 Task: Play online Dominion games.
Action: Mouse moved to (521, 369)
Screenshot: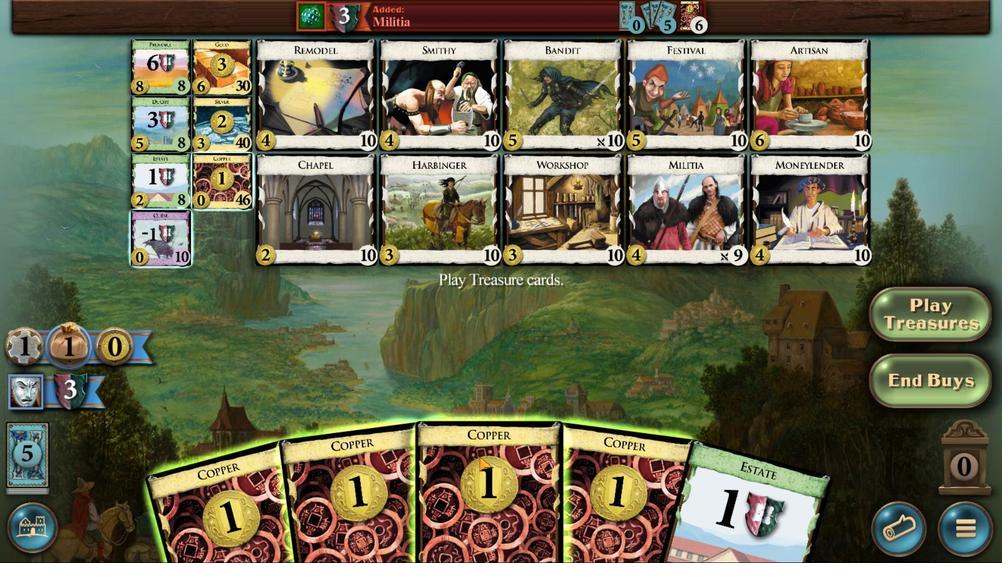 
Action: Mouse pressed left at (521, 369)
Screenshot: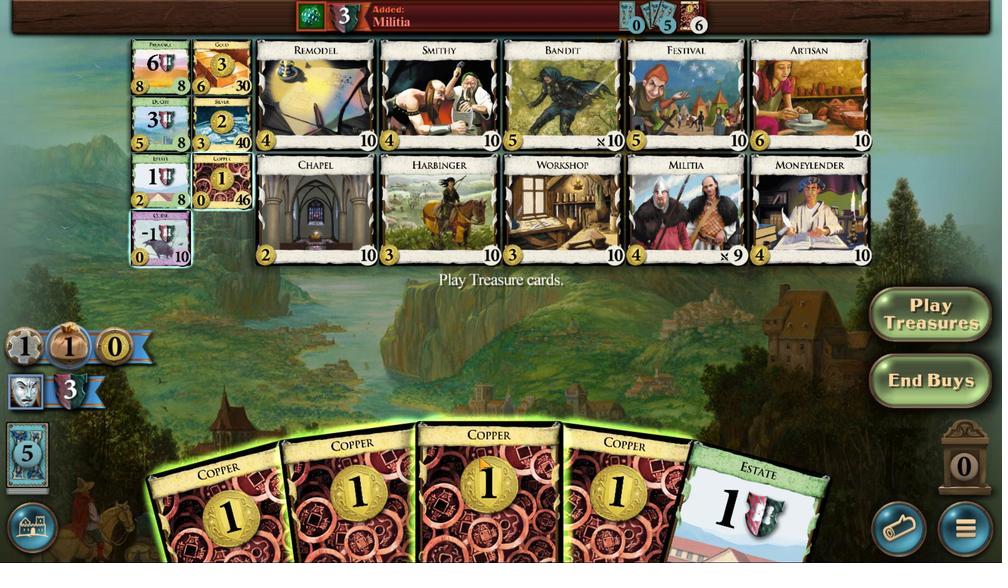 
Action: Mouse moved to (552, 369)
Screenshot: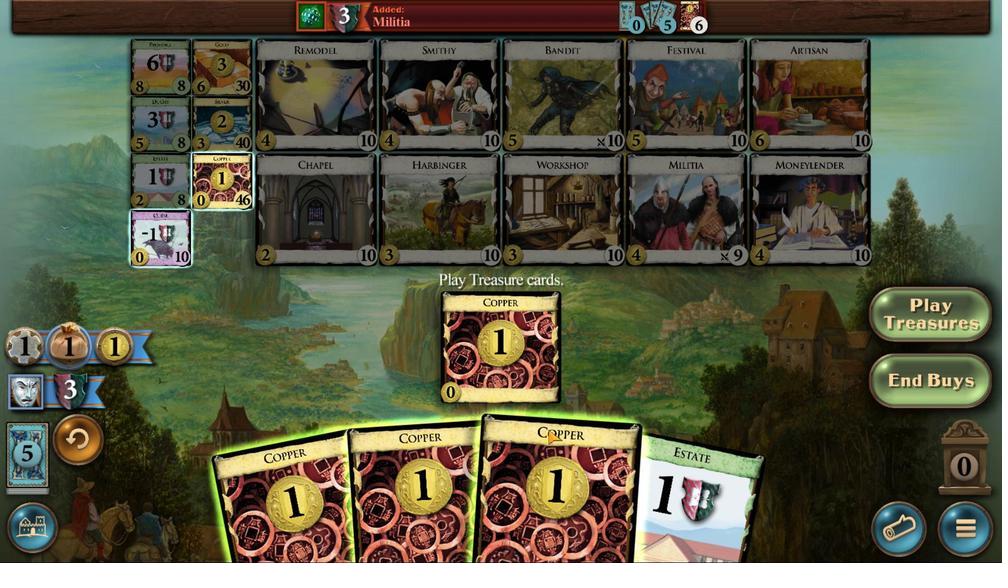 
Action: Mouse pressed left at (552, 369)
Screenshot: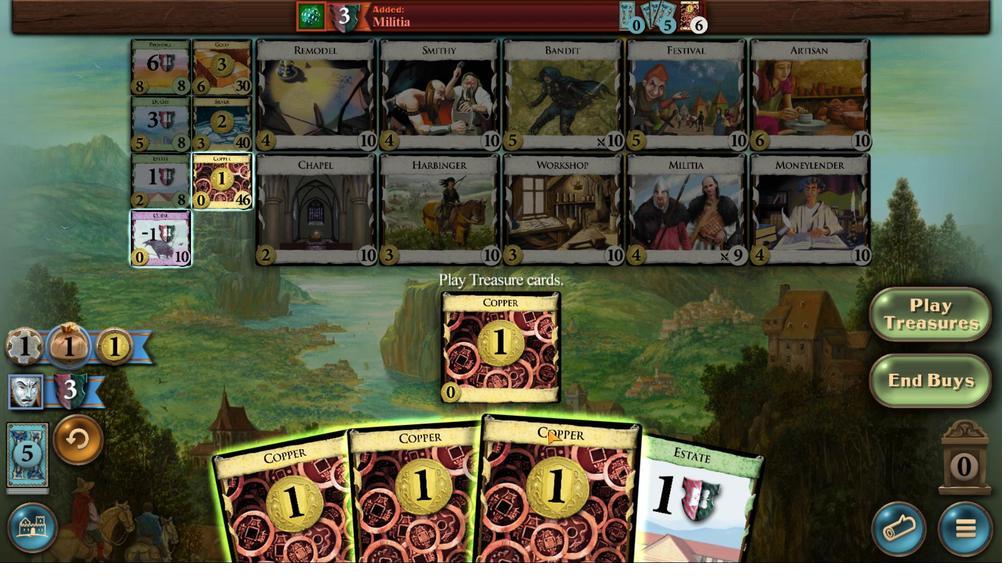 
Action: Mouse moved to (535, 371)
Screenshot: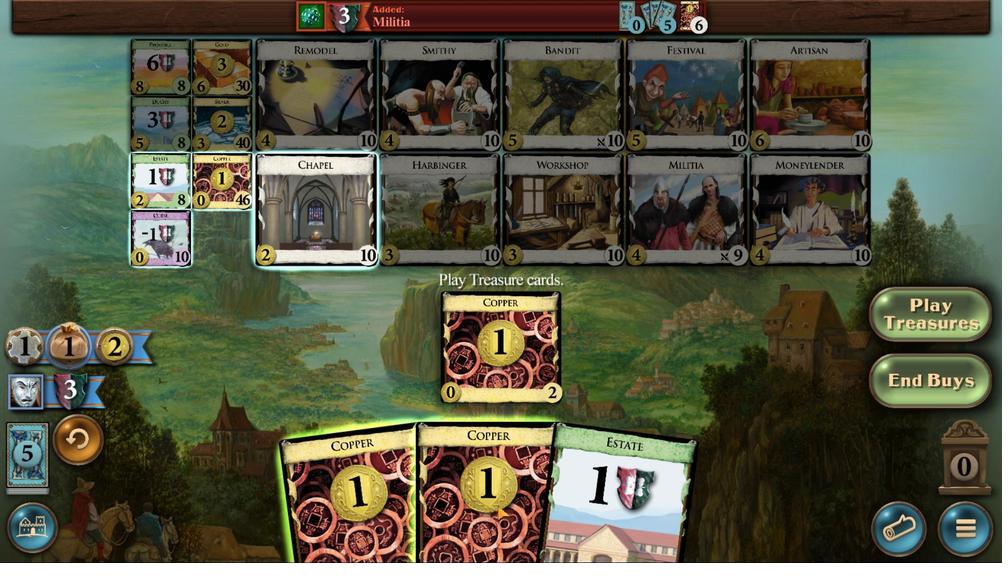 
Action: Mouse pressed left at (535, 371)
Screenshot: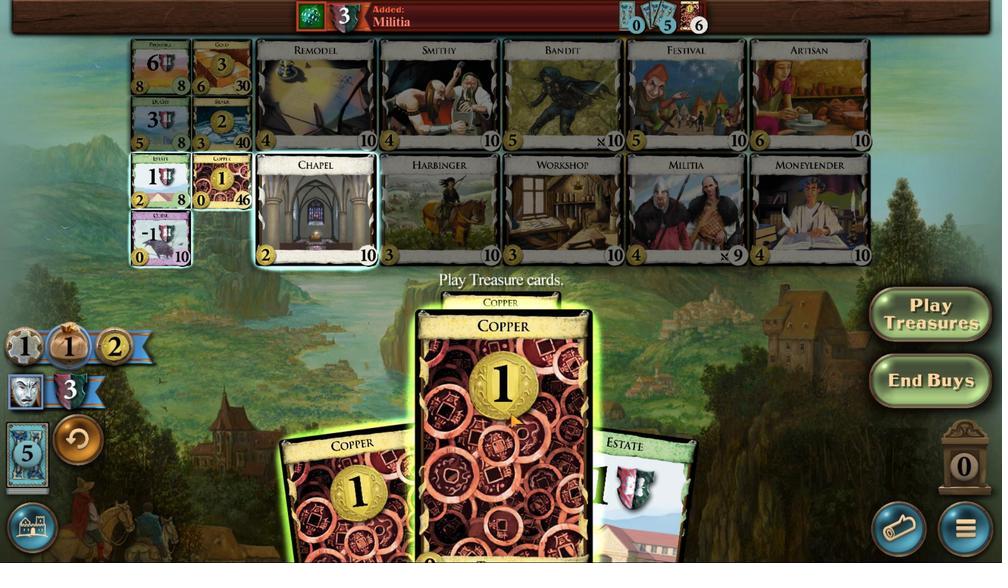 
Action: Mouse moved to (420, 326)
Screenshot: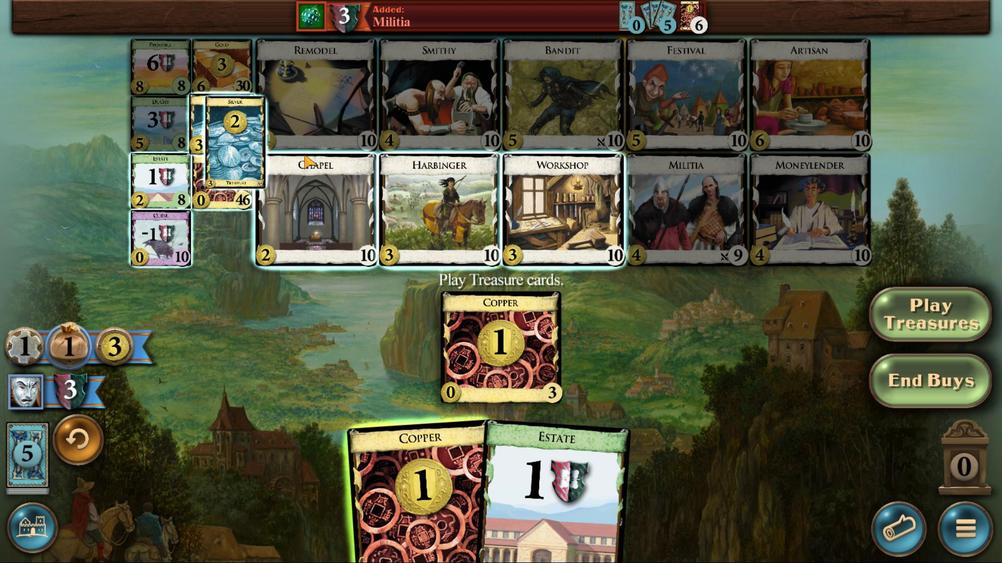 
Action: Mouse pressed left at (420, 326)
Screenshot: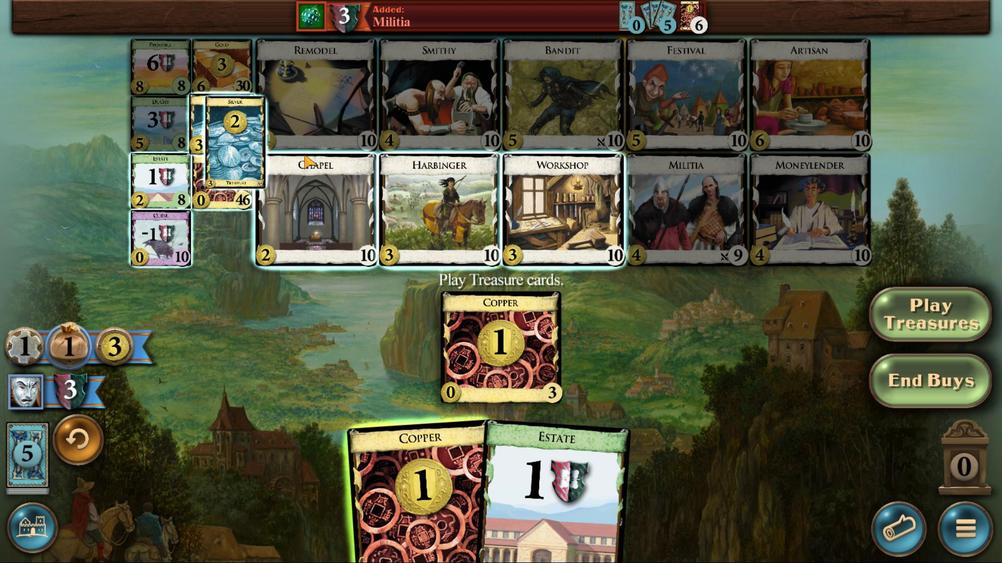 
Action: Mouse moved to (539, 371)
Screenshot: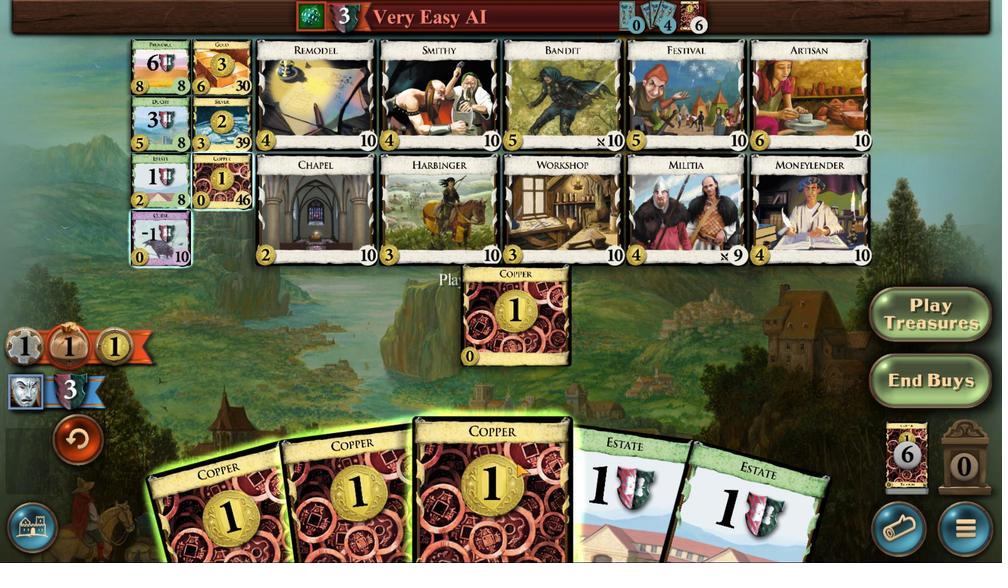 
Action: Mouse pressed left at (539, 371)
Screenshot: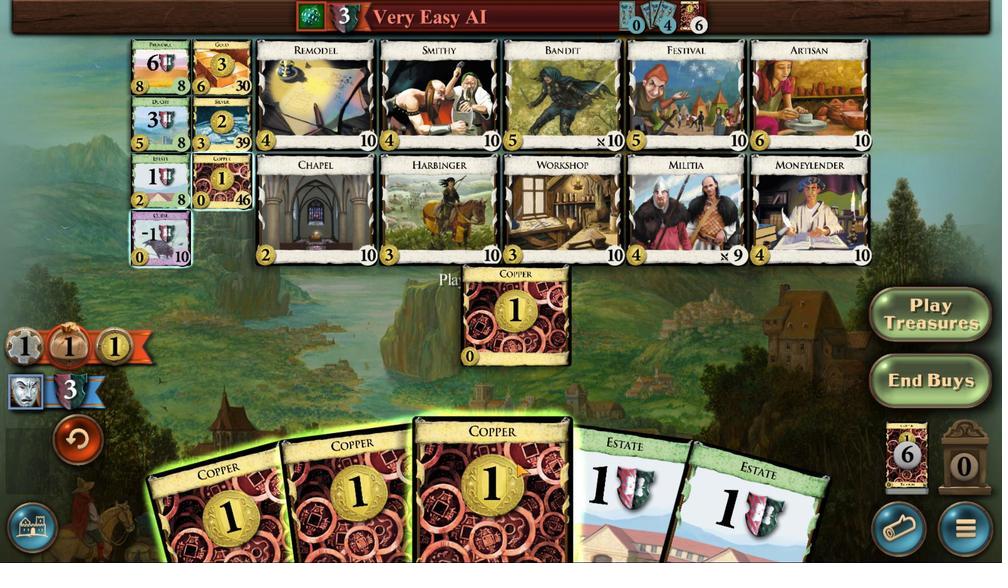 
Action: Mouse moved to (490, 371)
Screenshot: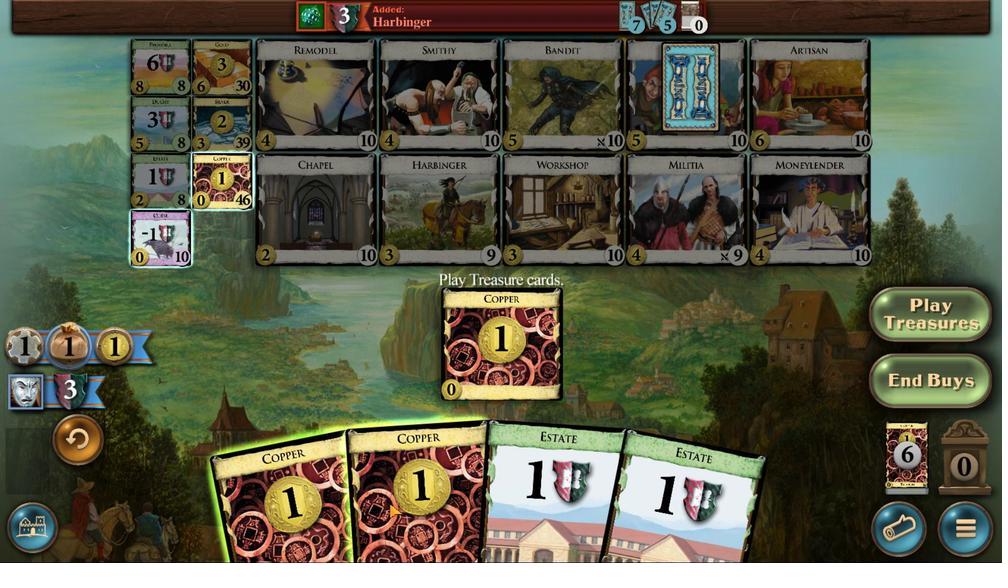 
Action: Mouse pressed left at (490, 371)
Screenshot: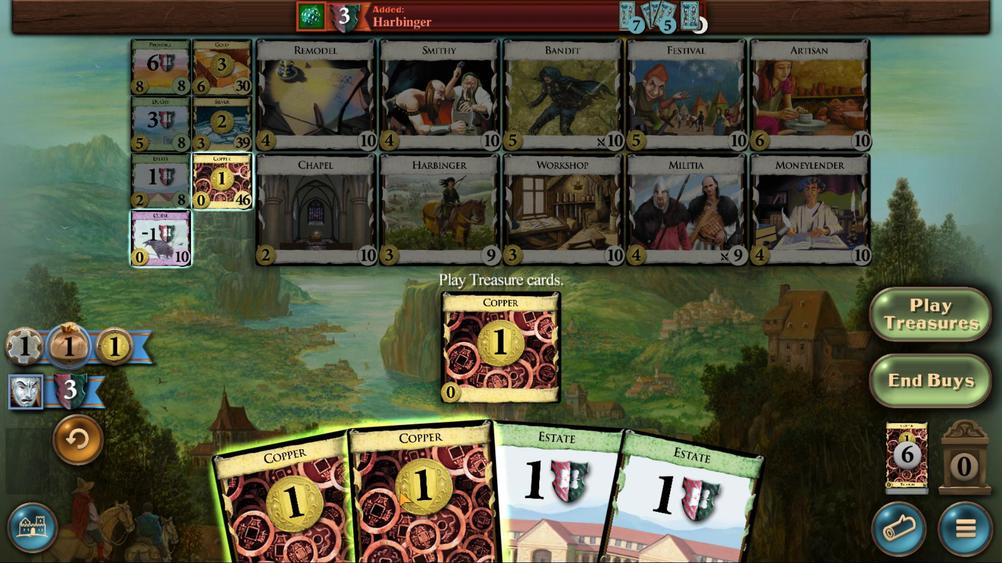 
Action: Mouse moved to (475, 367)
Screenshot: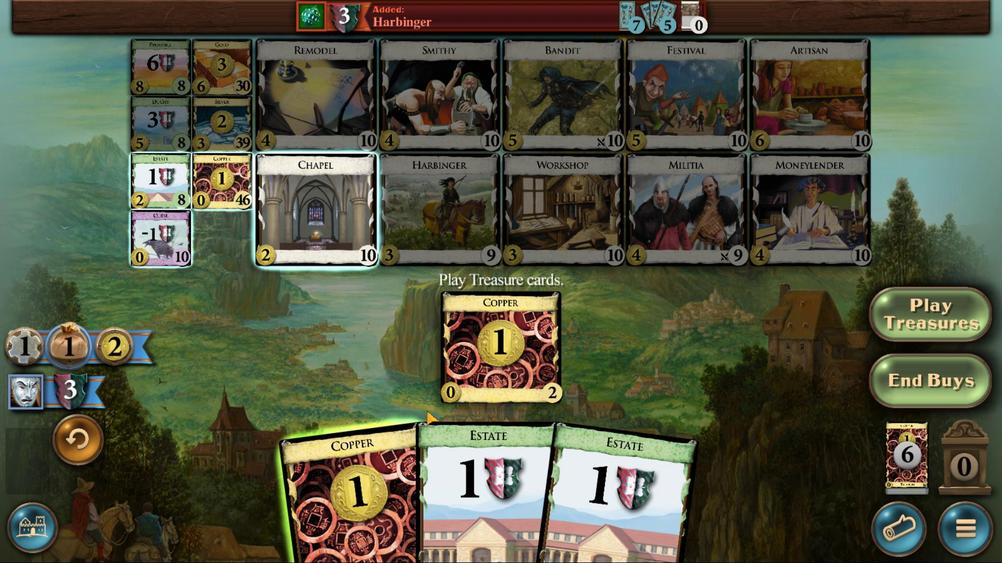 
Action: Mouse pressed left at (460, 371)
Screenshot: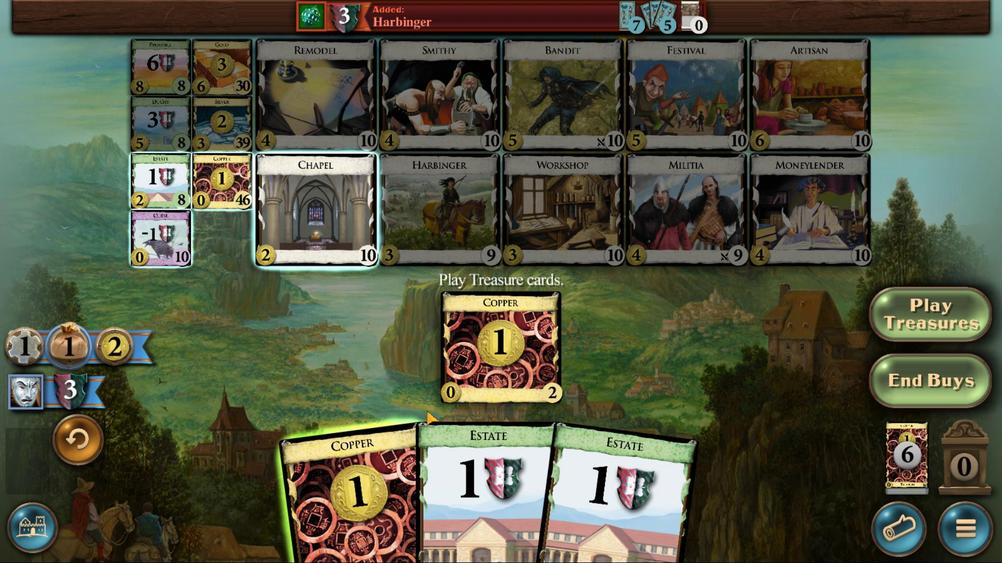 
Action: Mouse moved to (422, 325)
Screenshot: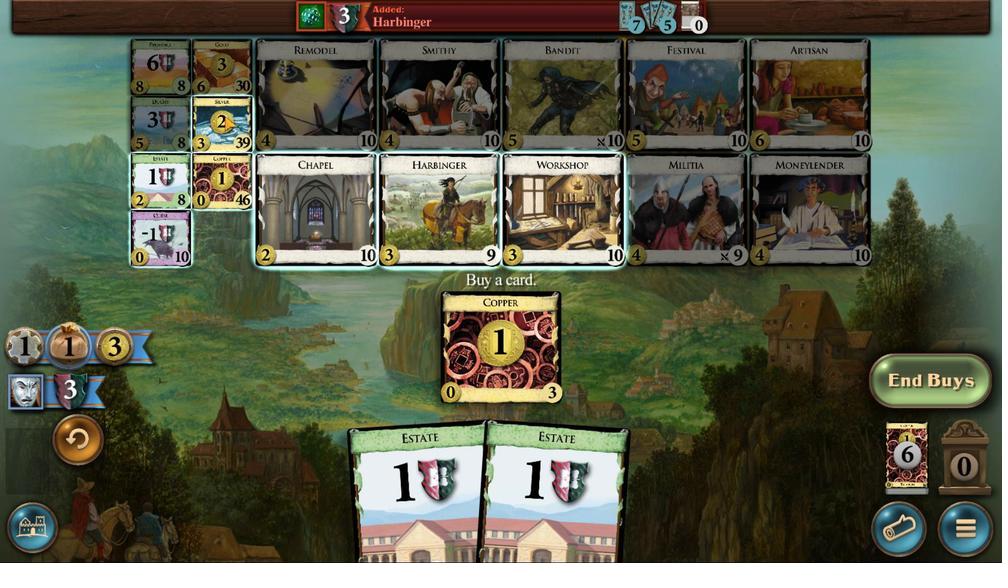
Action: Mouse pressed left at (422, 325)
Screenshot: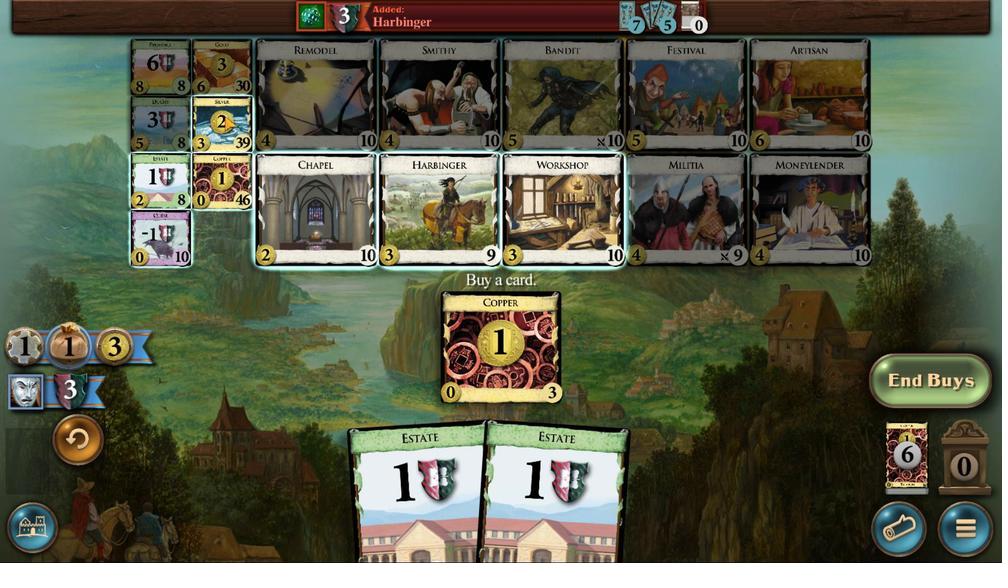 
Action: Mouse moved to (596, 368)
Screenshot: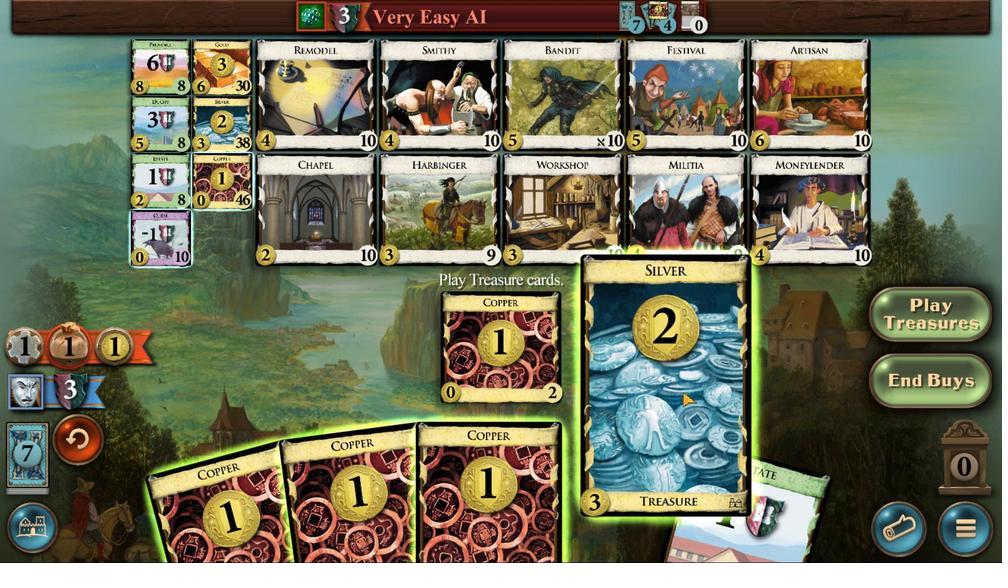 
Action: Mouse pressed left at (596, 368)
Screenshot: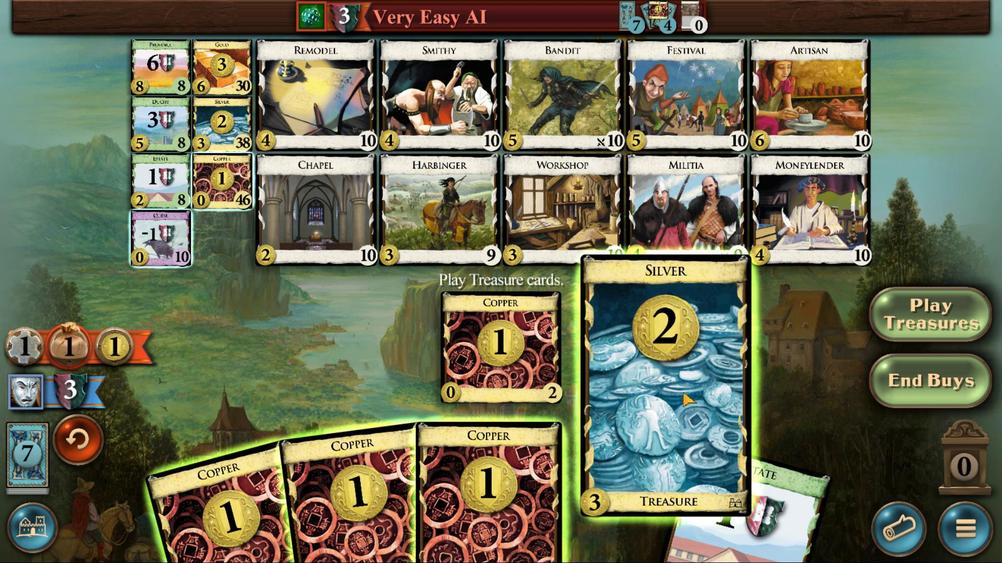 
Action: Mouse moved to (549, 367)
Screenshot: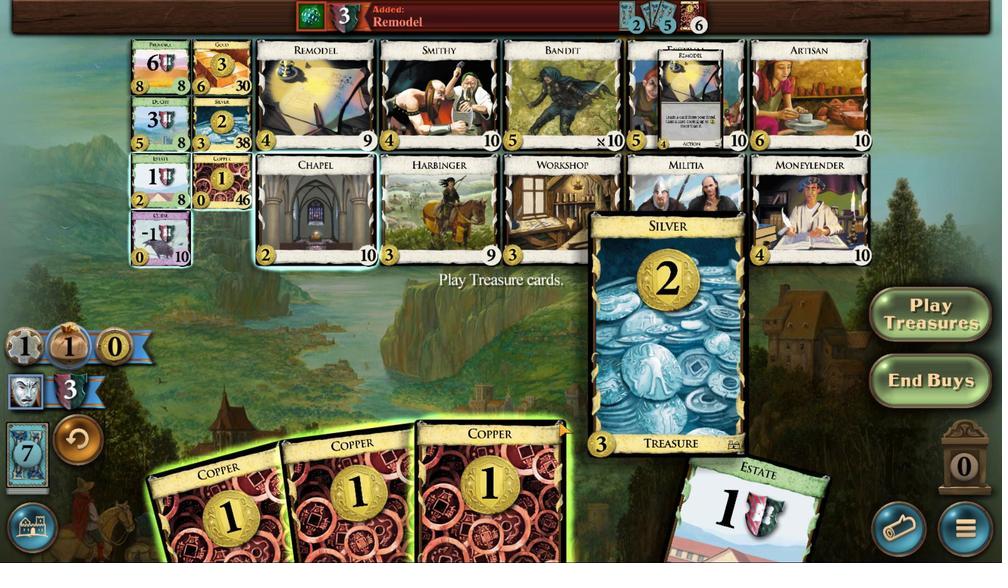 
Action: Mouse pressed left at (546, 368)
Screenshot: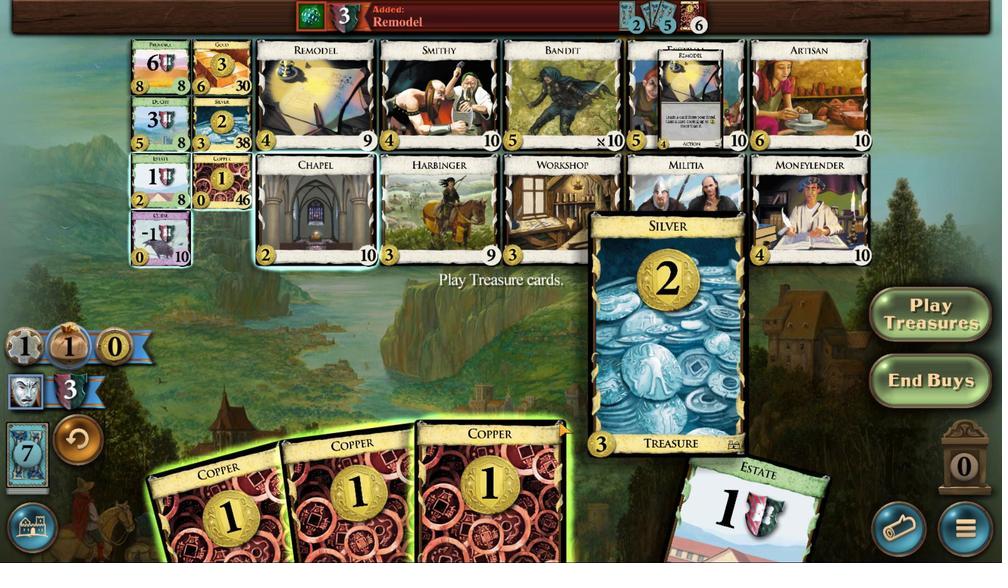 
Action: Mouse moved to (528, 370)
Screenshot: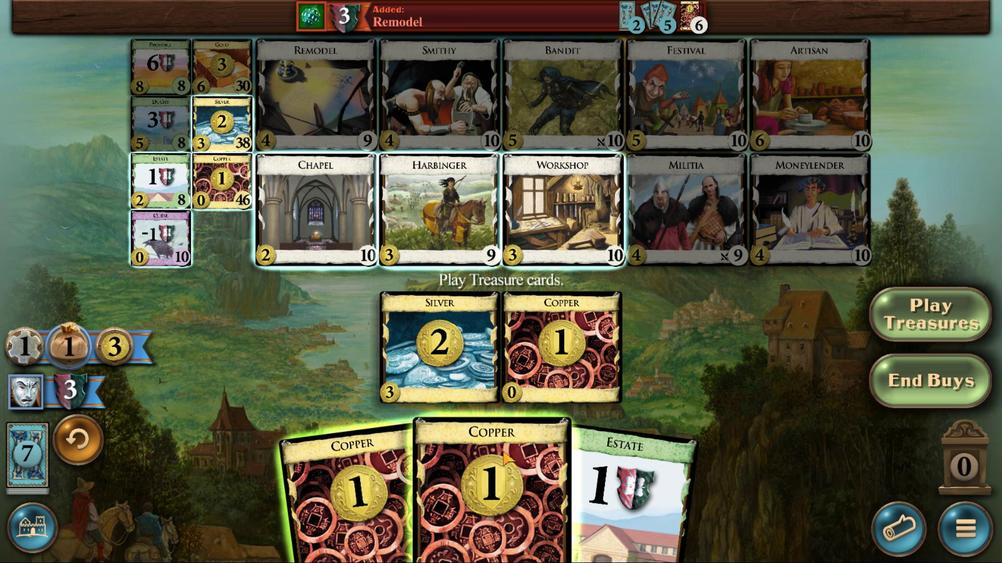 
Action: Mouse pressed left at (528, 370)
Screenshot: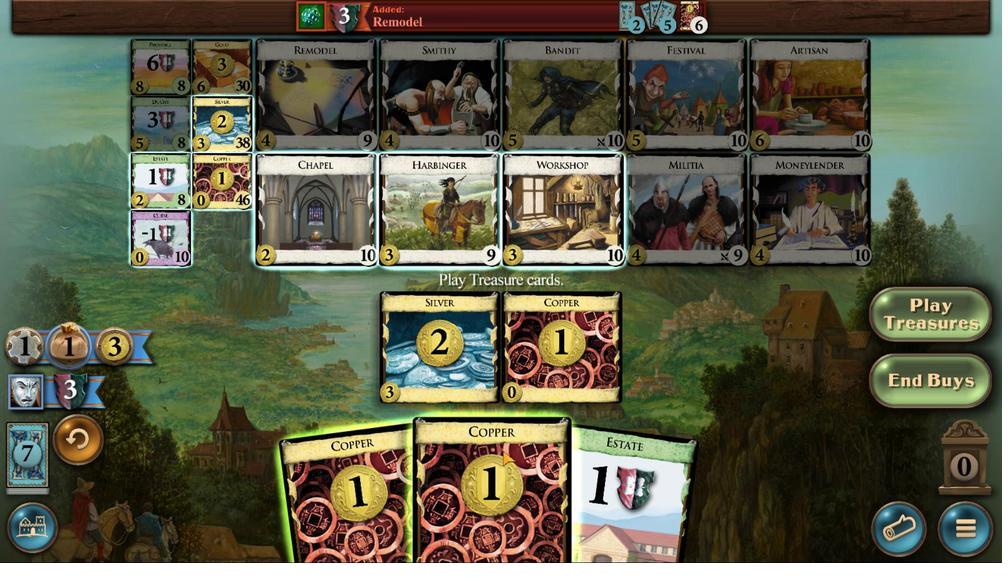 
Action: Mouse moved to (504, 368)
Screenshot: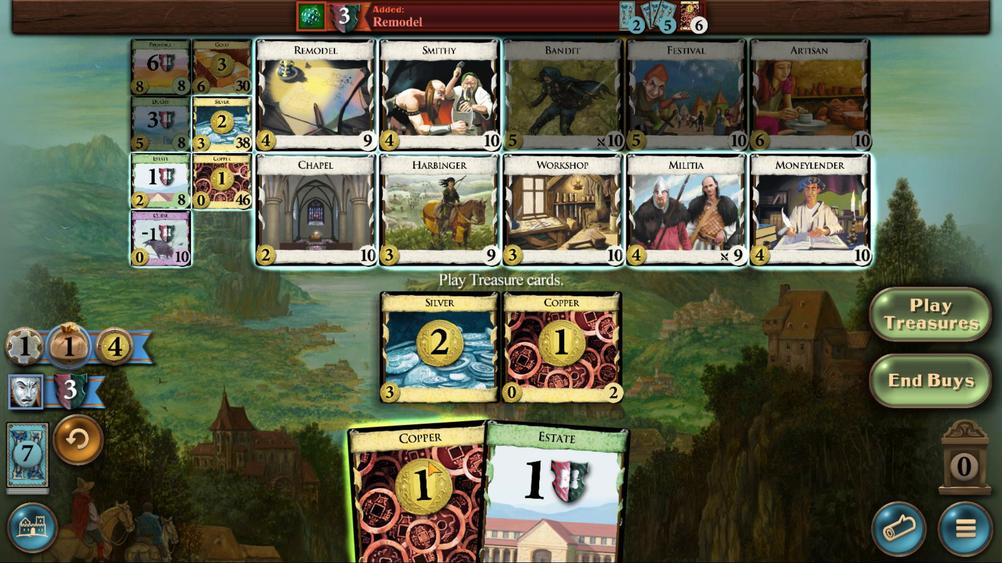 
Action: Mouse pressed left at (499, 371)
Screenshot: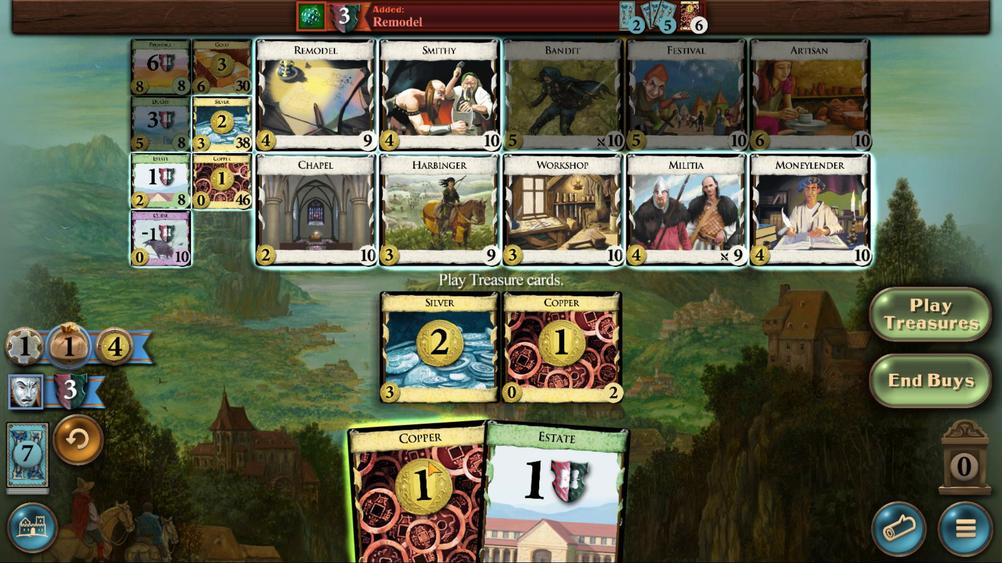 
Action: Mouse moved to (419, 326)
Screenshot: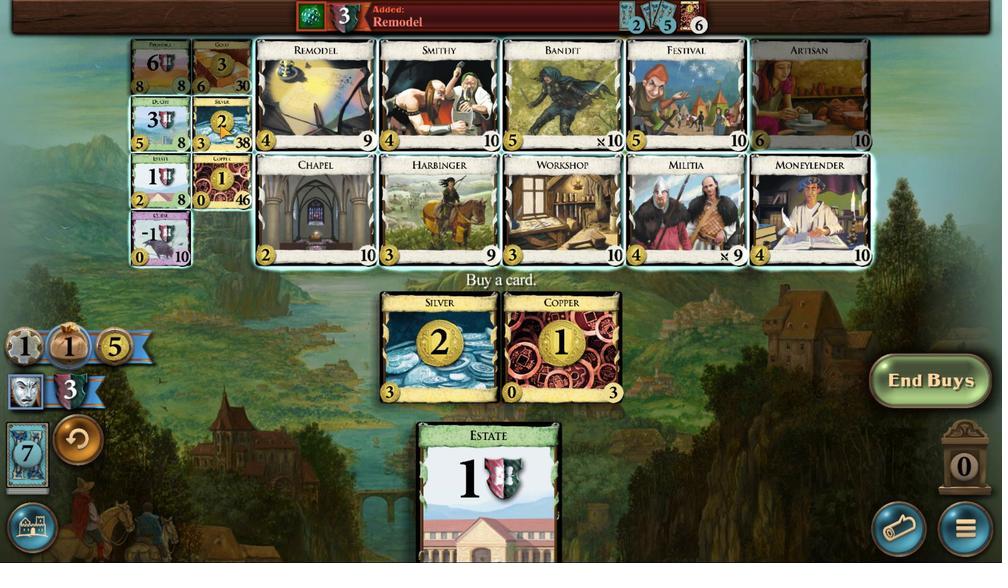 
Action: Mouse pressed left at (419, 326)
Screenshot: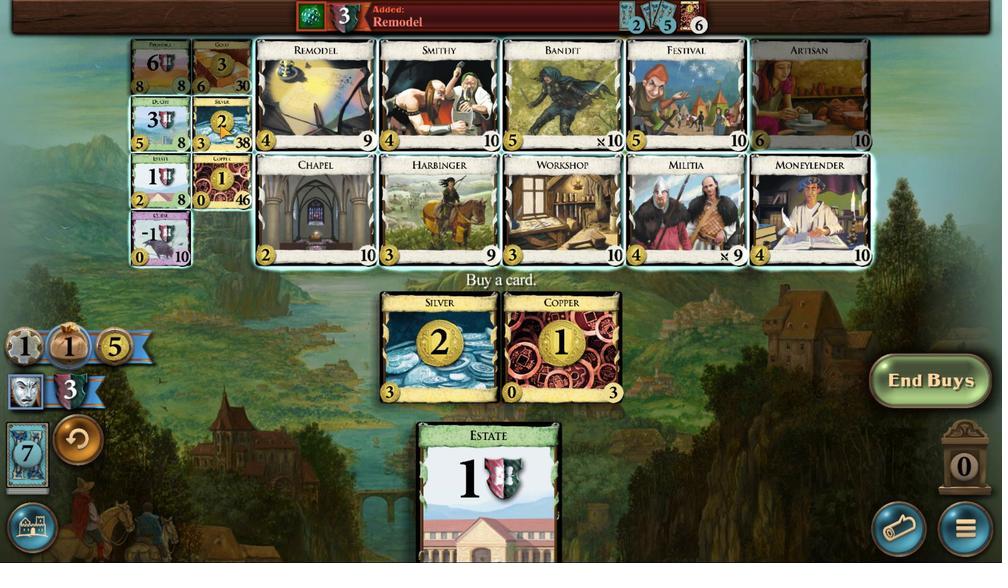 
Action: Mouse moved to (573, 369)
Screenshot: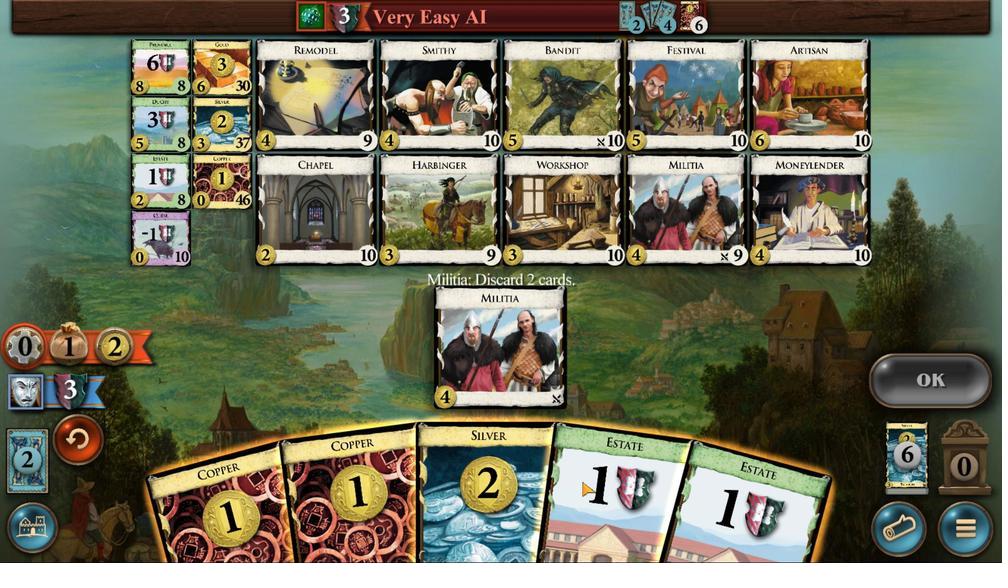 
Action: Mouse pressed left at (573, 369)
Screenshot: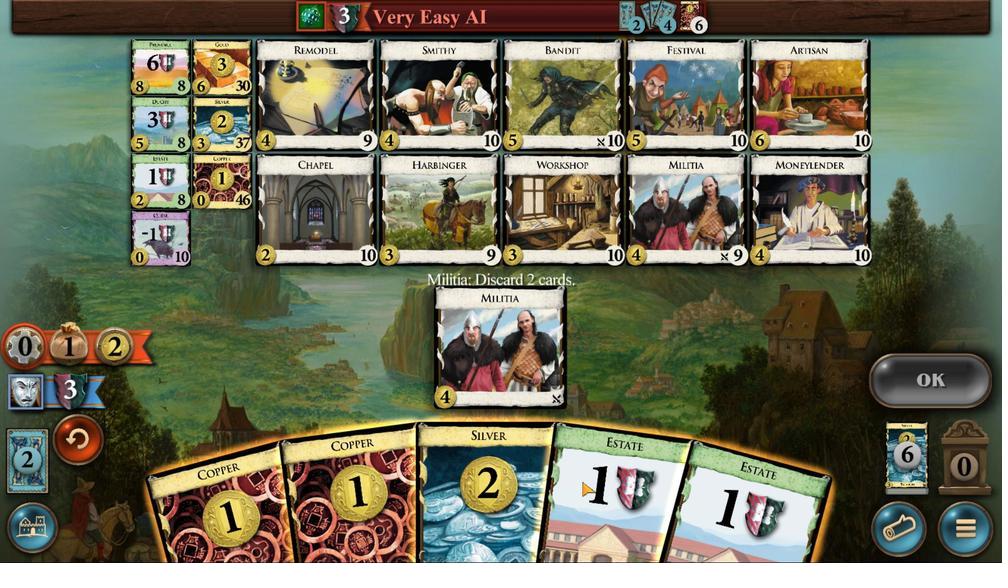 
Action: Mouse moved to (580, 357)
Screenshot: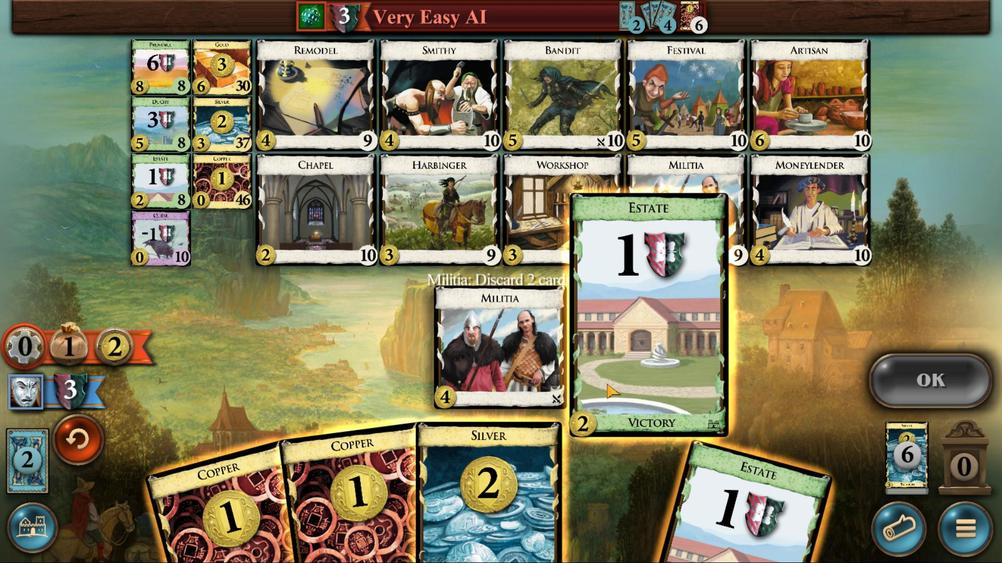 
Action: Mouse pressed left at (580, 357)
Screenshot: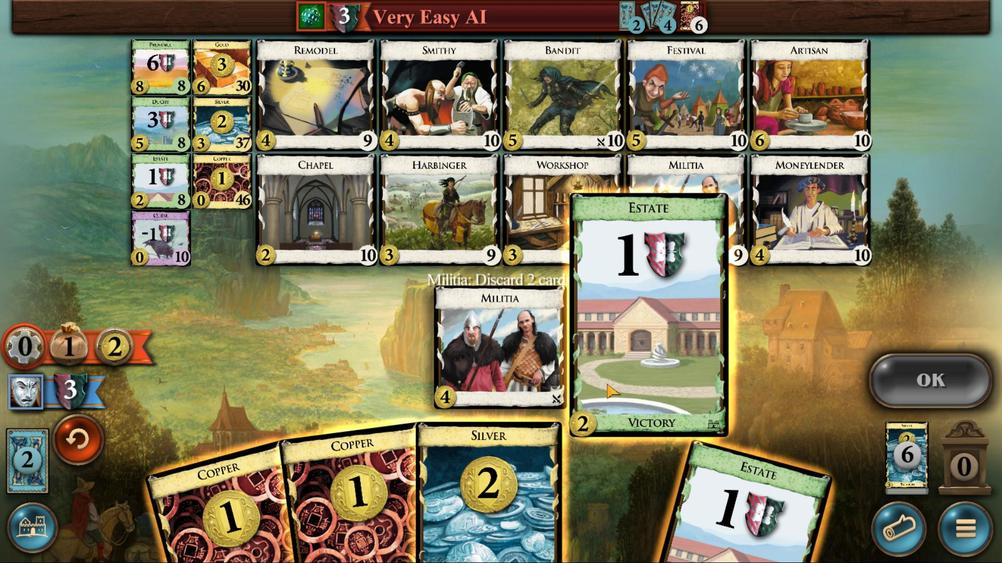 
Action: Mouse moved to (622, 375)
Screenshot: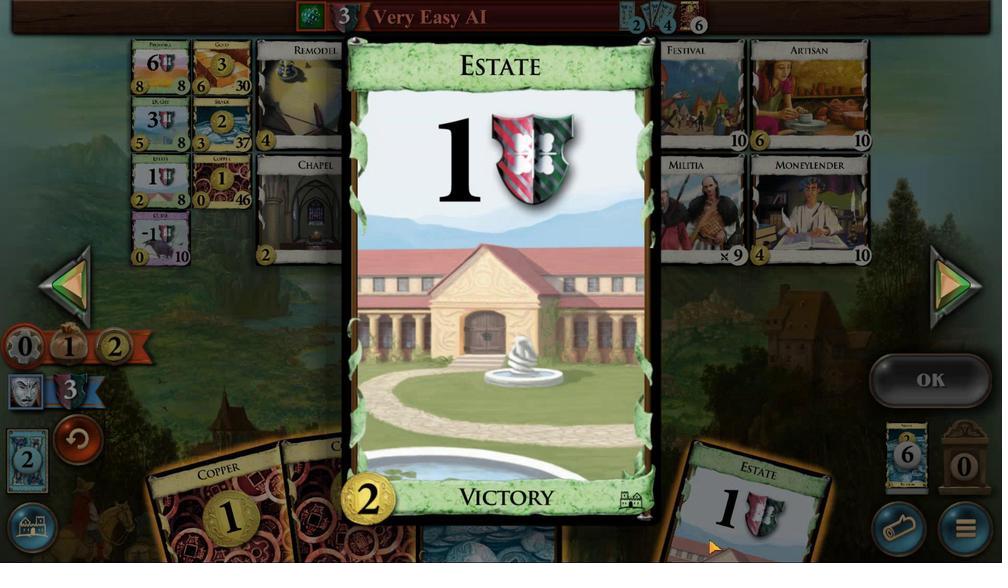 
Action: Mouse pressed left at (622, 375)
Screenshot: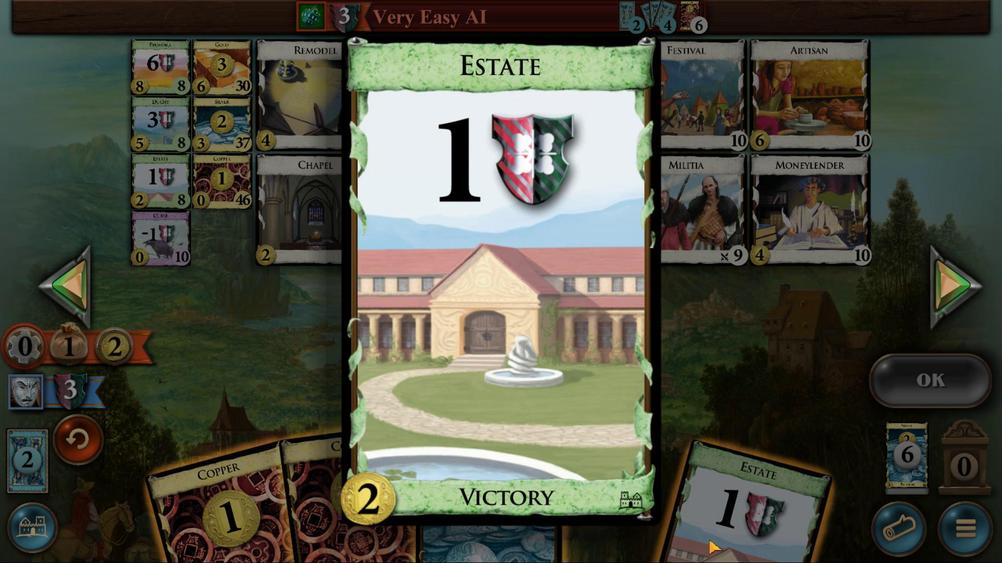 
Action: Mouse moved to (625, 365)
Screenshot: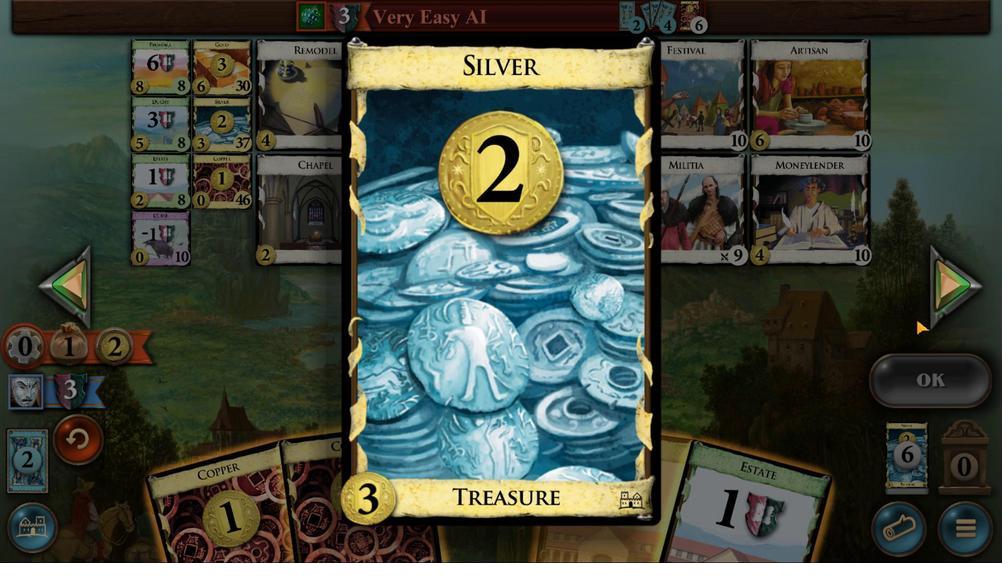 
Action: Mouse pressed left at (625, 365)
Screenshot: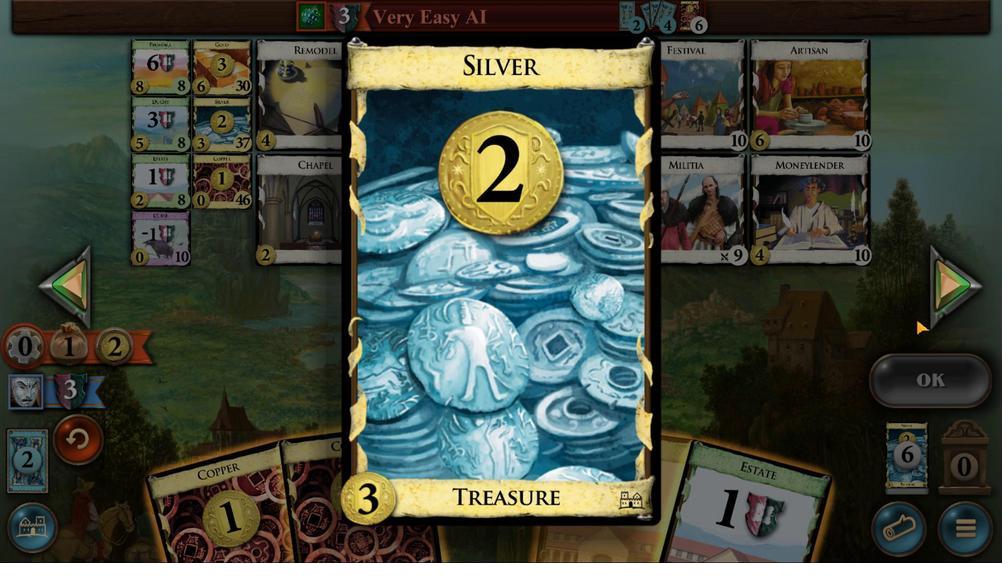 
Action: Mouse moved to (585, 368)
Screenshot: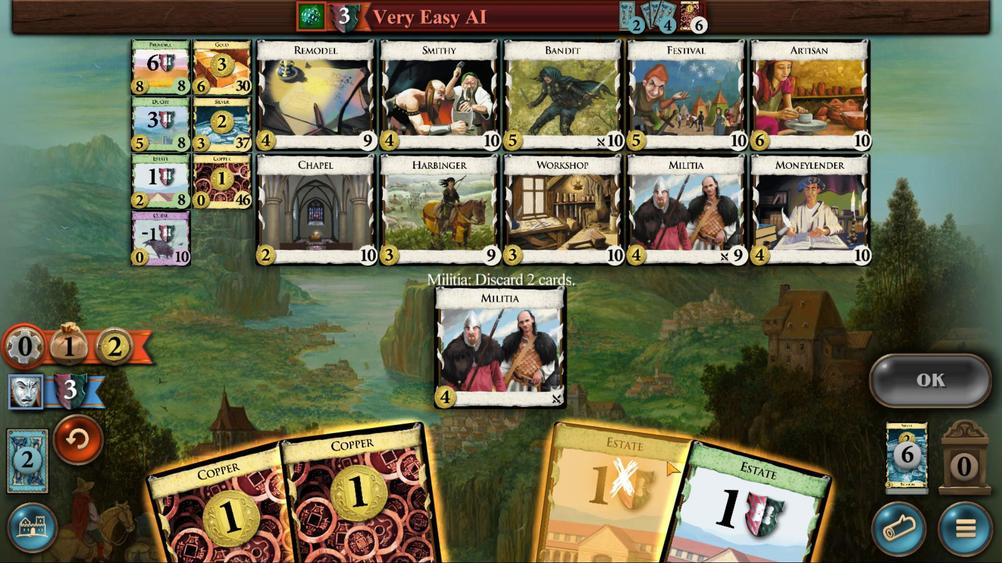 
Action: Mouse pressed left at (585, 368)
Screenshot: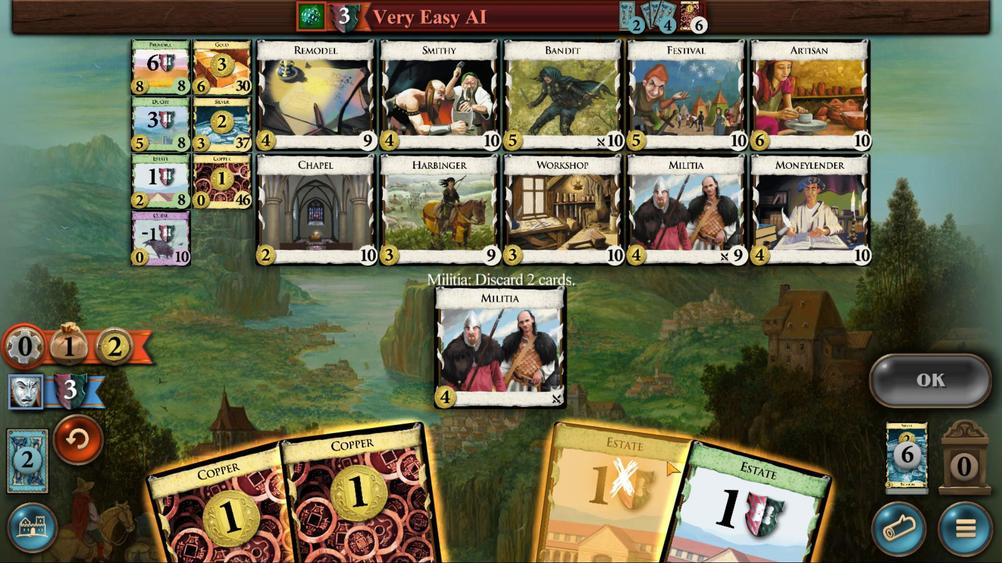 
Action: Mouse moved to (632, 375)
Screenshot: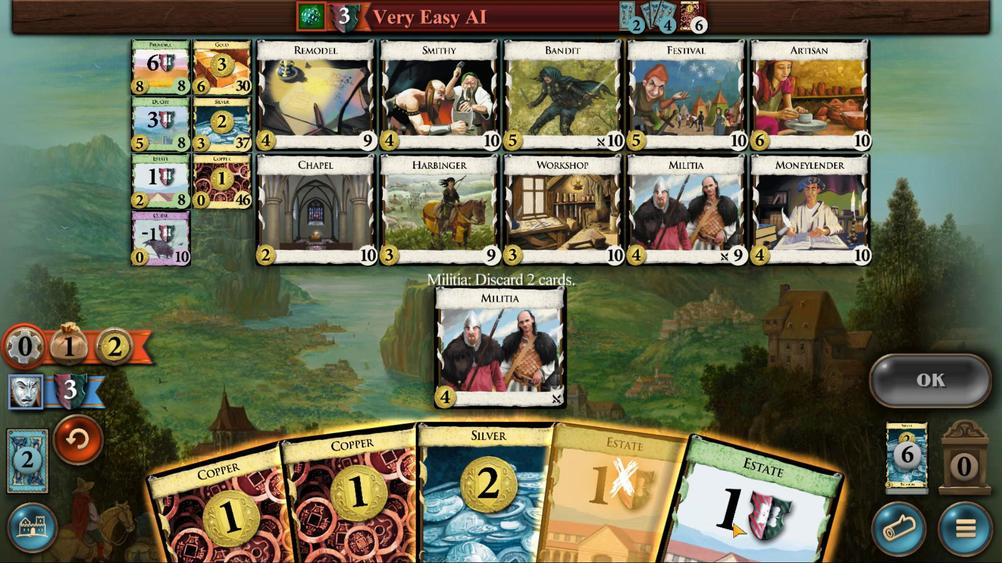 
Action: Mouse pressed left at (632, 375)
Screenshot: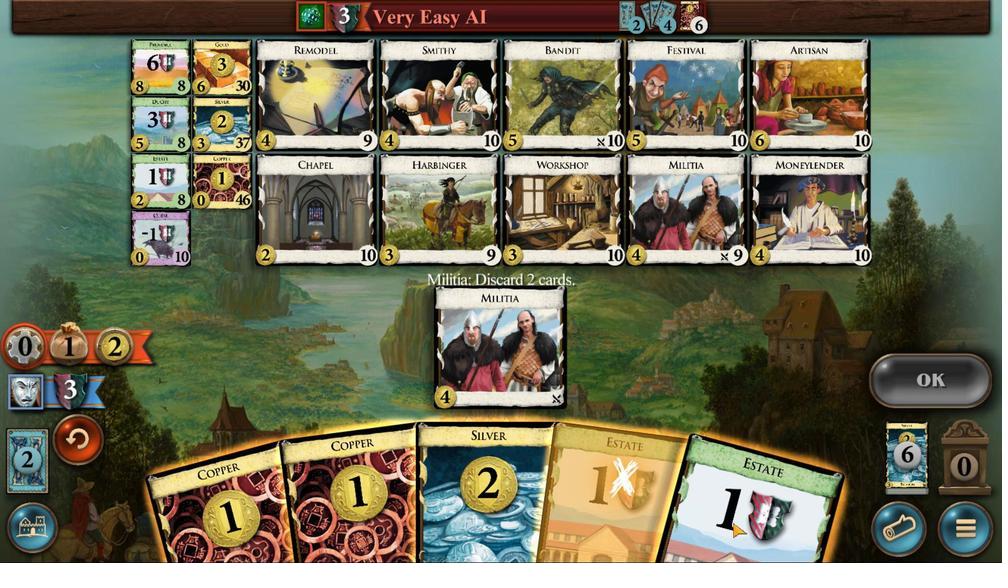 
Action: Mouse moved to (701, 355)
Screenshot: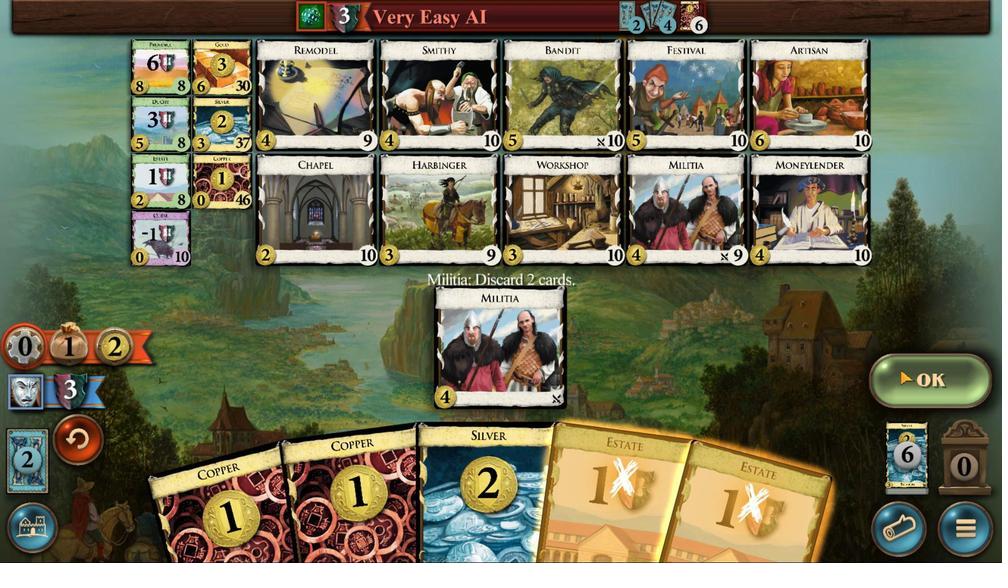
Action: Mouse pressed left at (701, 355)
Screenshot: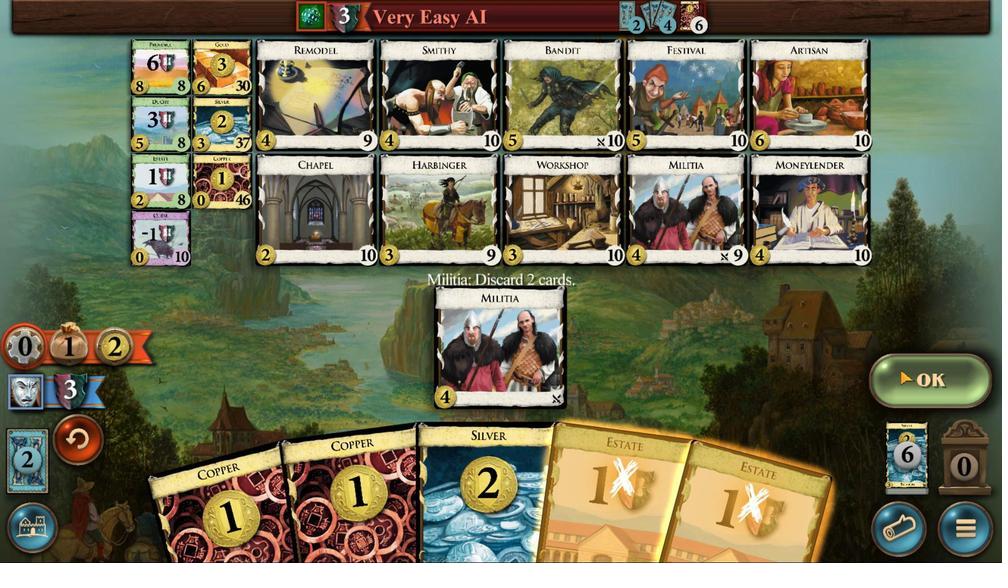 
Action: Mouse moved to (574, 370)
Screenshot: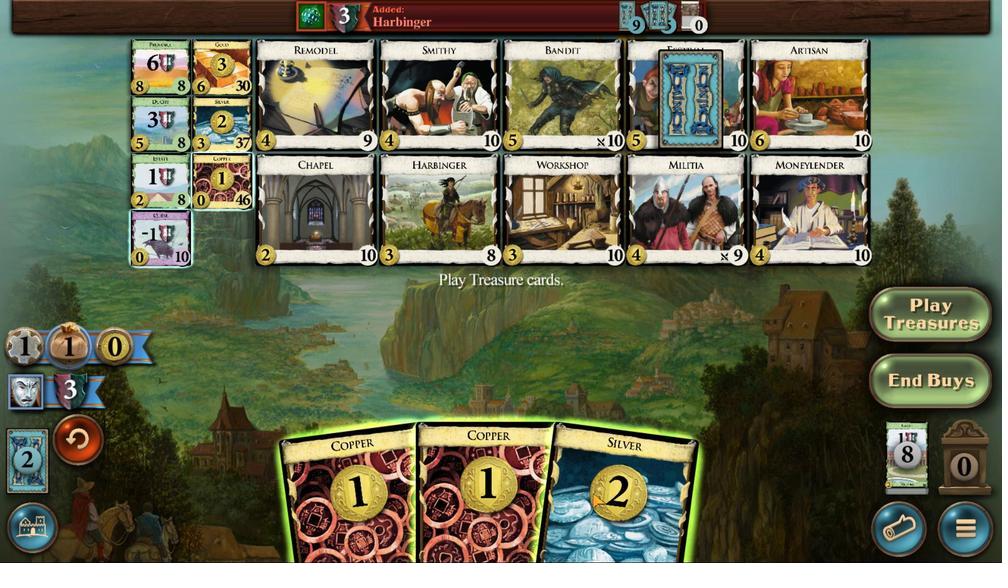 
Action: Mouse pressed left at (574, 370)
Screenshot: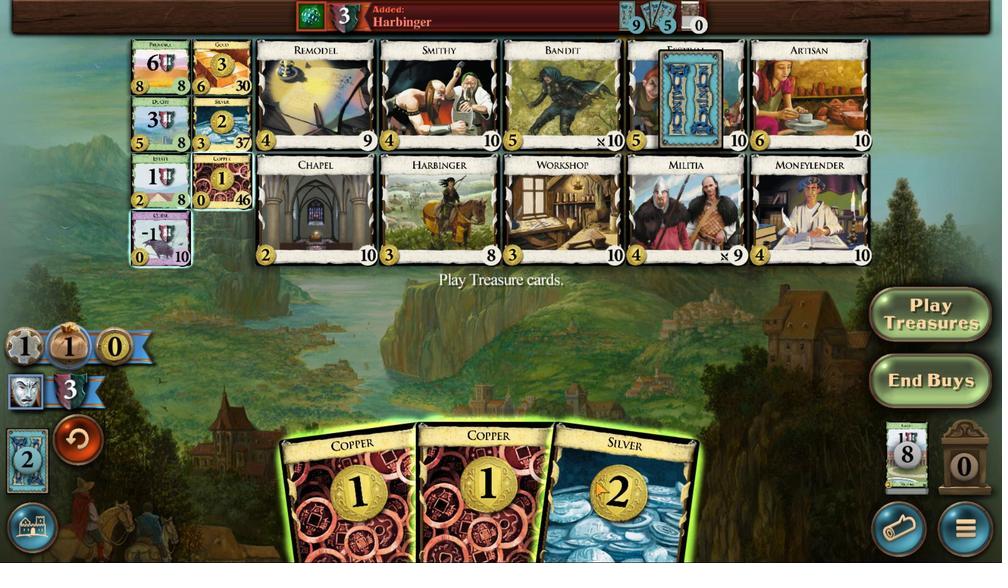 
Action: Mouse moved to (559, 369)
Screenshot: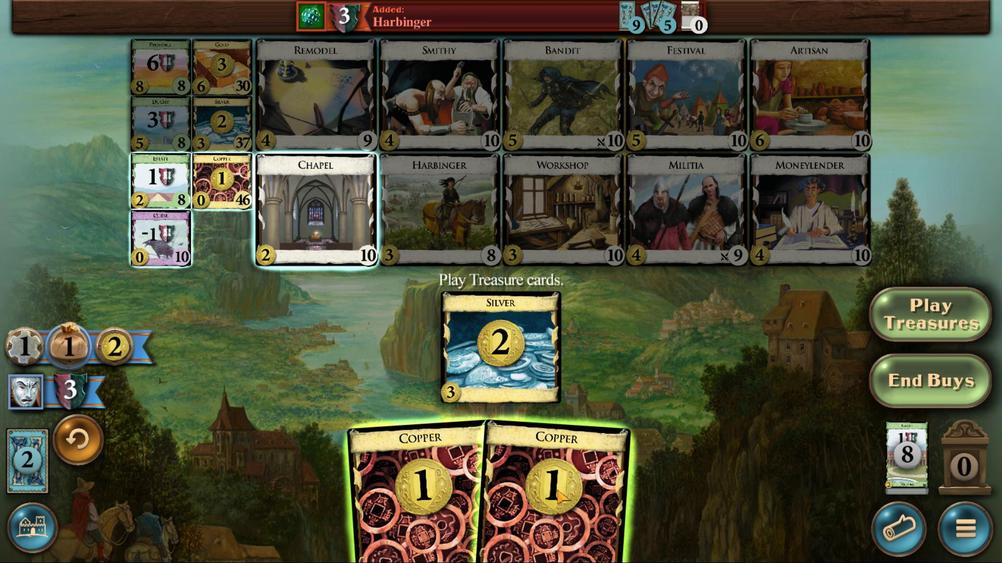 
Action: Mouse pressed left at (559, 369)
Screenshot: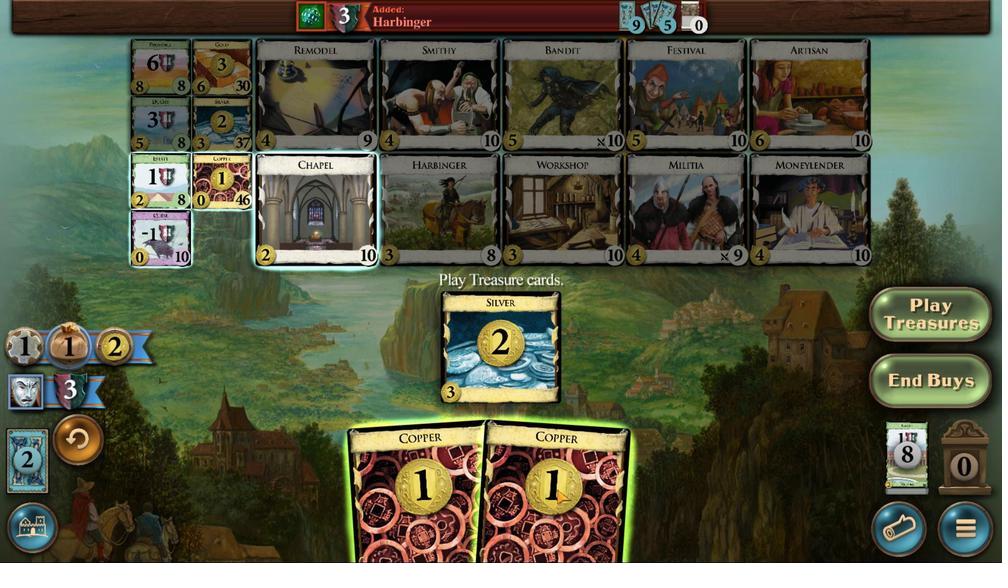 
Action: Mouse moved to (547, 368)
Screenshot: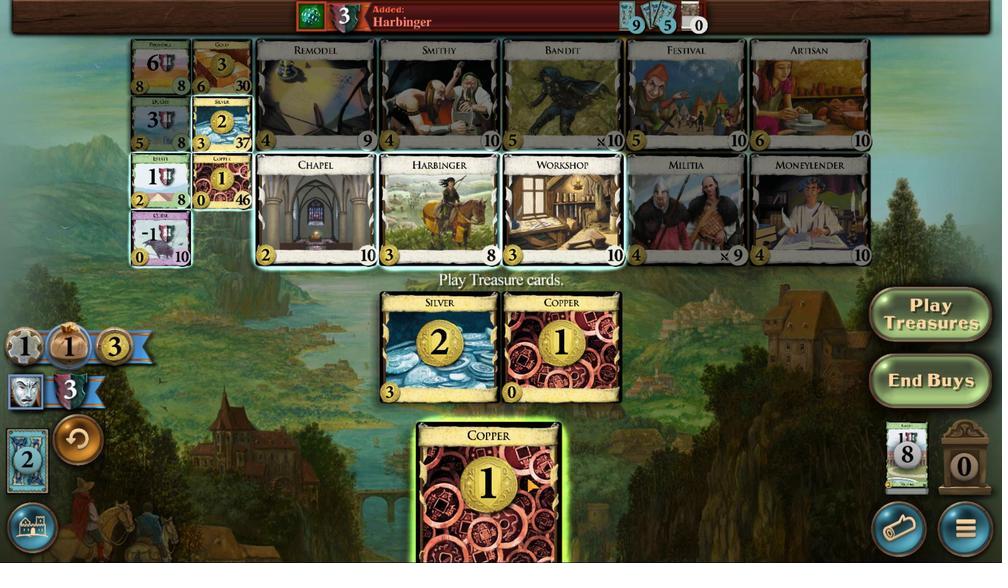 
Action: Mouse pressed left at (547, 368)
Screenshot: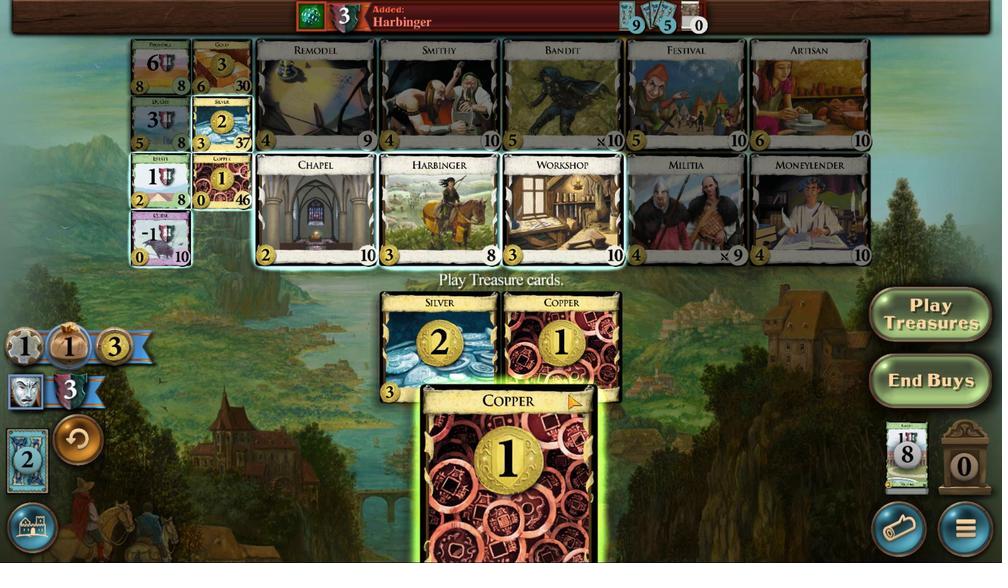 
Action: Mouse moved to (424, 326)
Screenshot: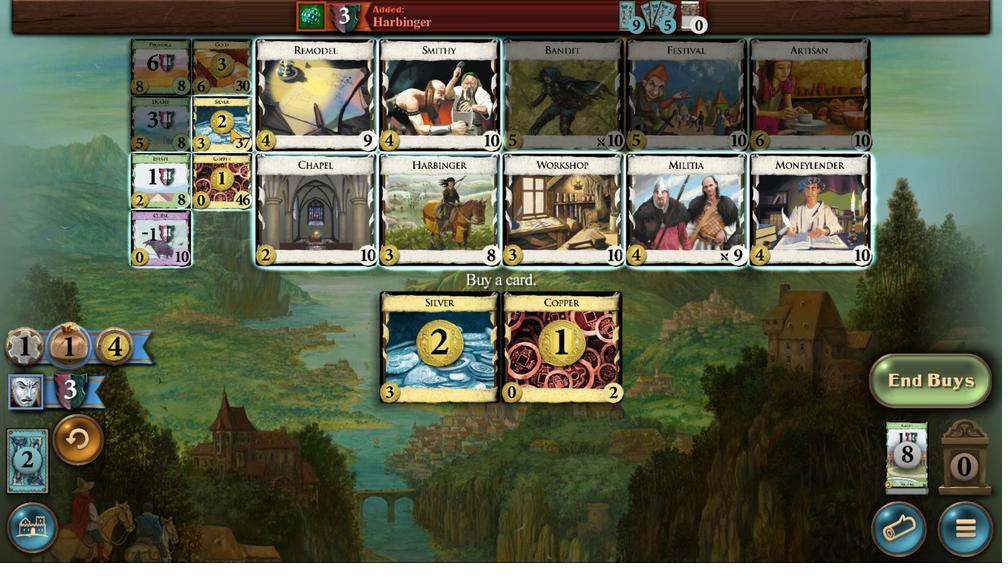 
Action: Mouse pressed left at (424, 326)
Screenshot: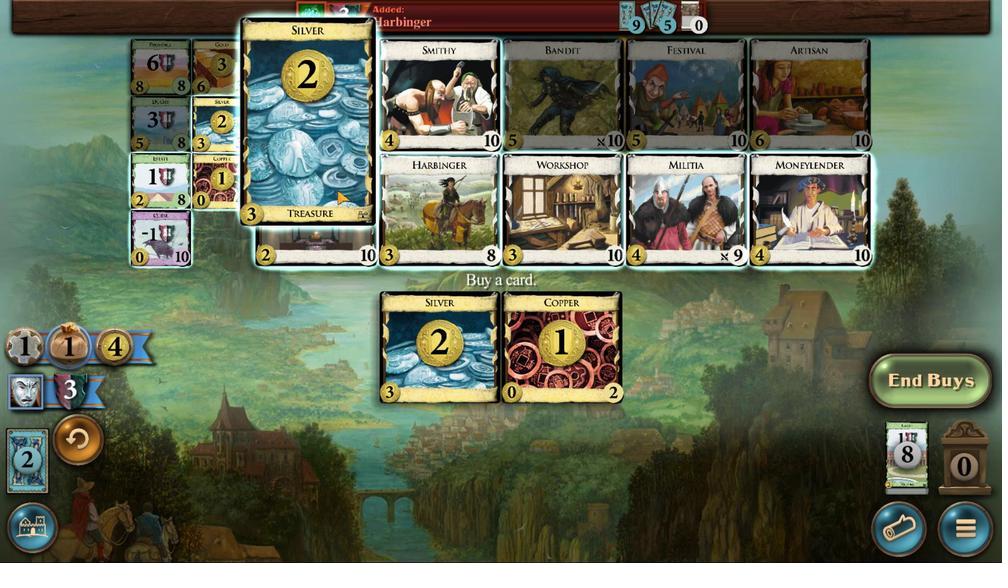 
Action: Mouse moved to (585, 368)
Screenshot: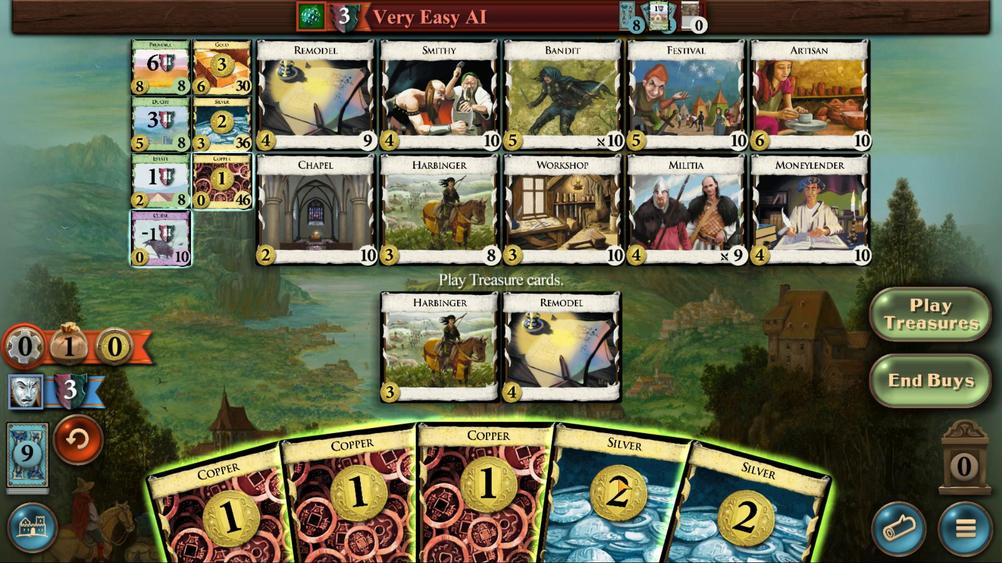
Action: Mouse pressed left at (585, 368)
Screenshot: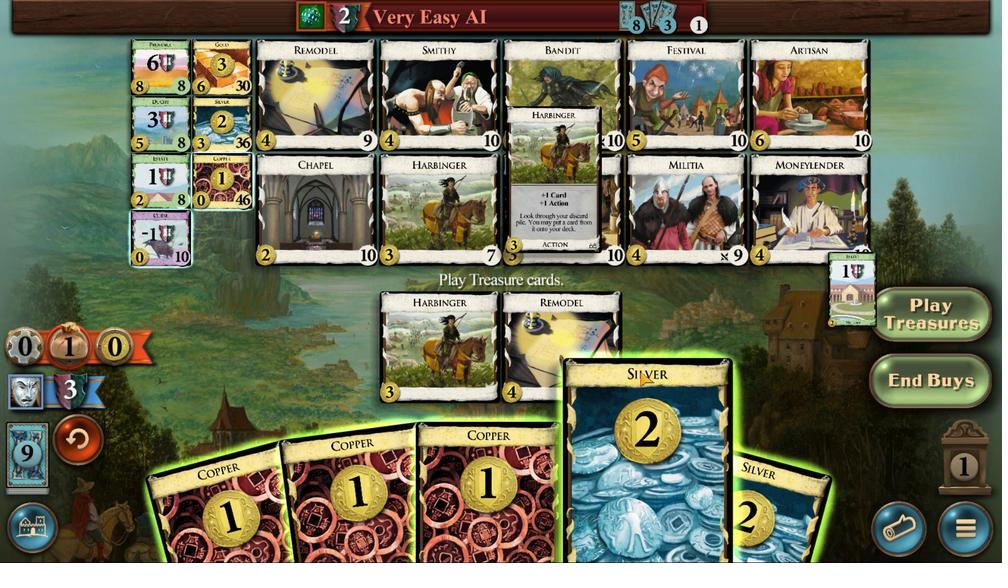 
Action: Mouse moved to (628, 371)
Screenshot: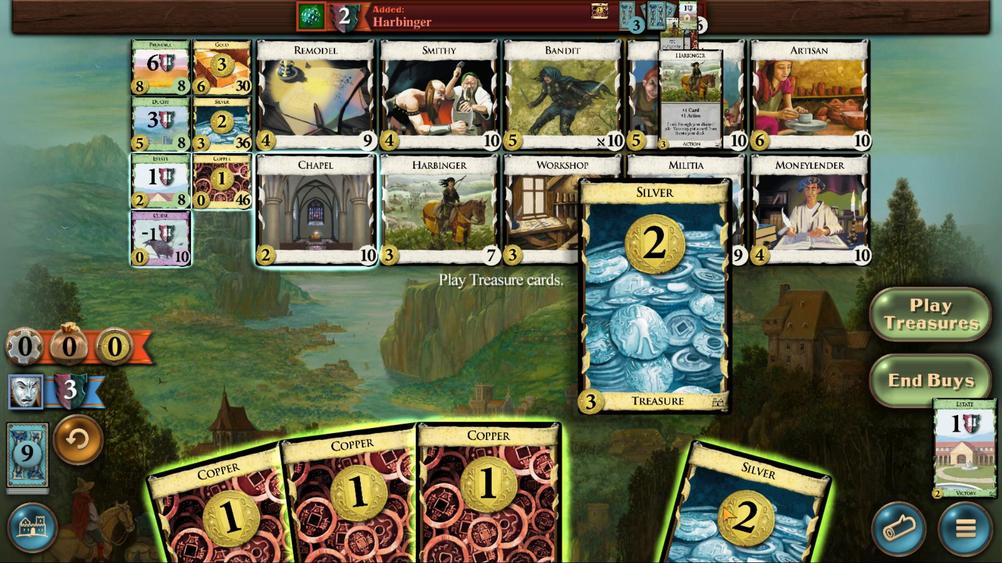 
Action: Mouse pressed left at (628, 371)
Screenshot: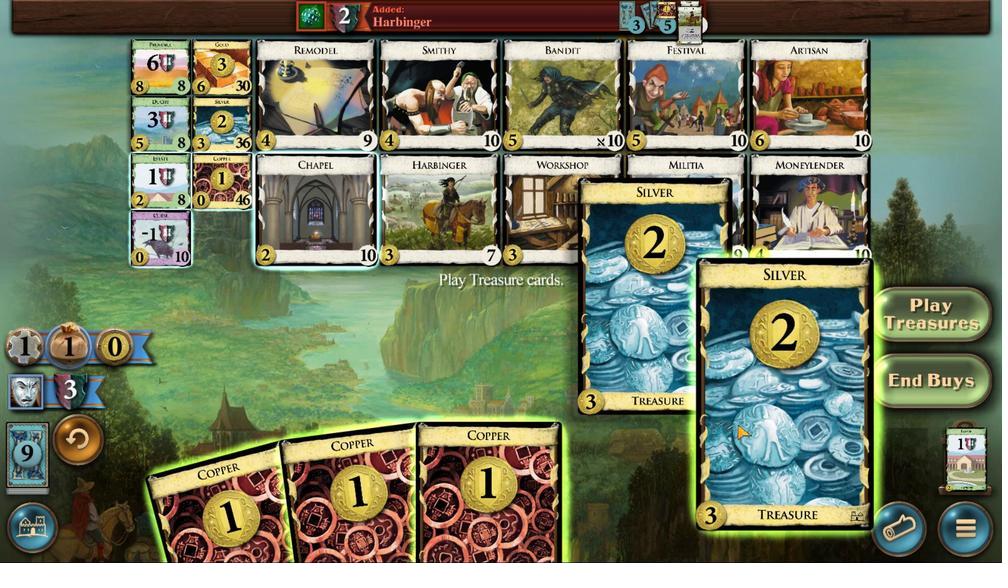 
Action: Mouse moved to (587, 374)
Screenshot: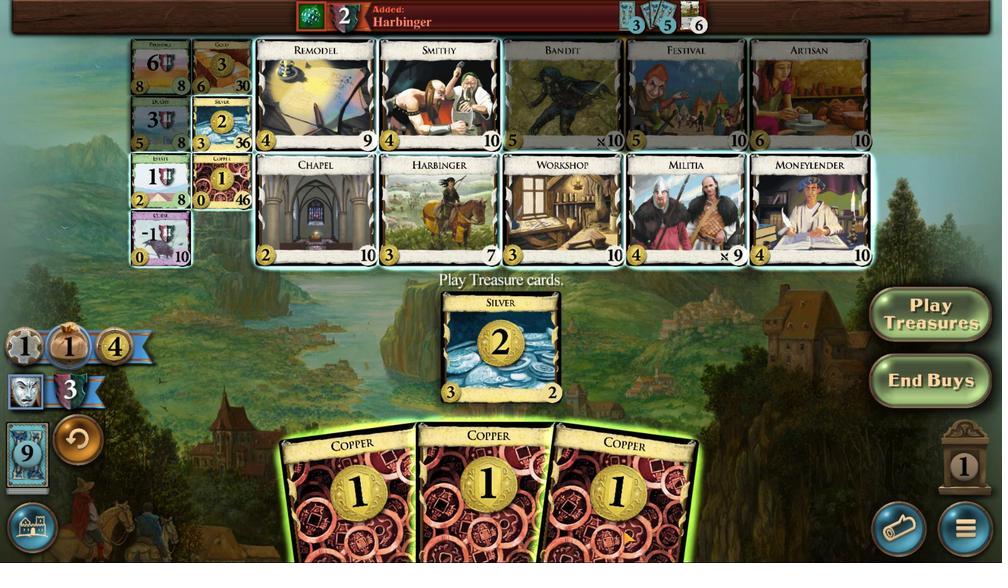 
Action: Mouse pressed left at (587, 374)
Screenshot: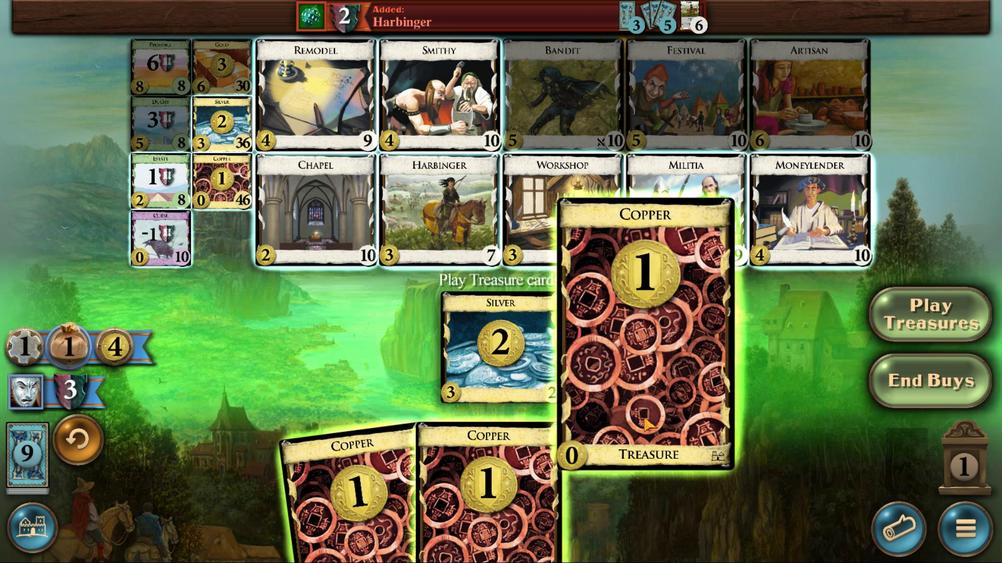 
Action: Mouse moved to (549, 373)
Screenshot: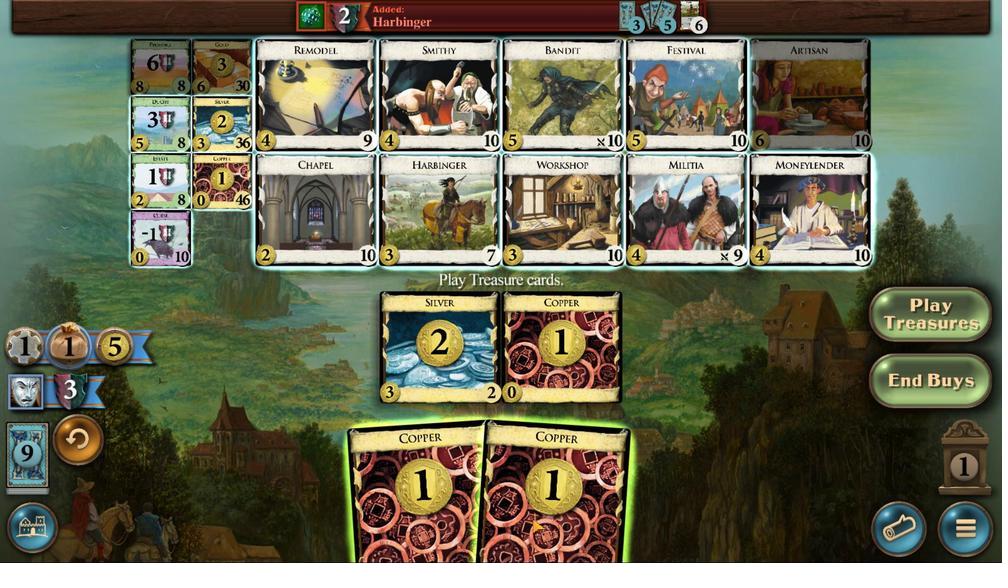 
Action: Mouse pressed left at (549, 373)
Screenshot: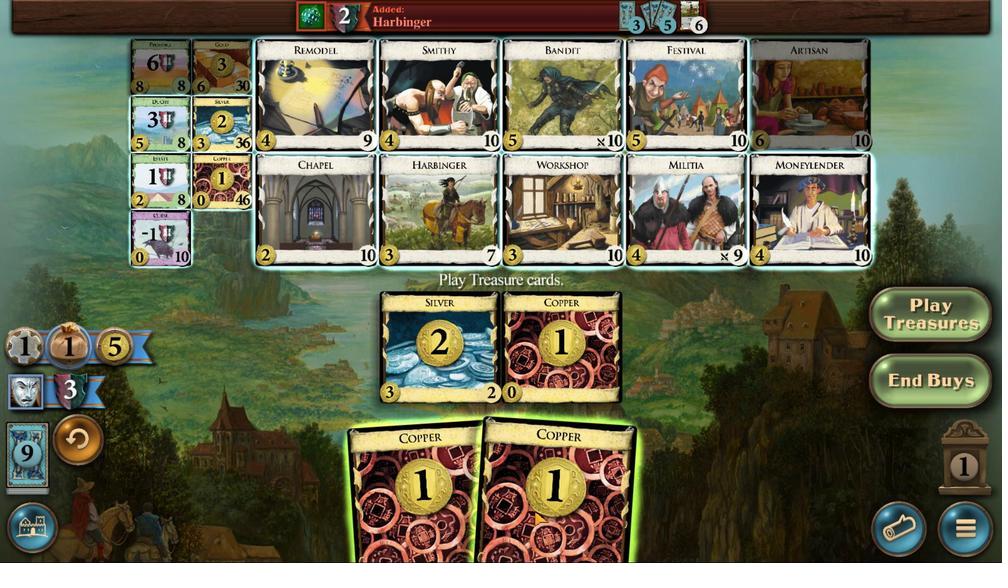 
Action: Mouse moved to (545, 364)
Screenshot: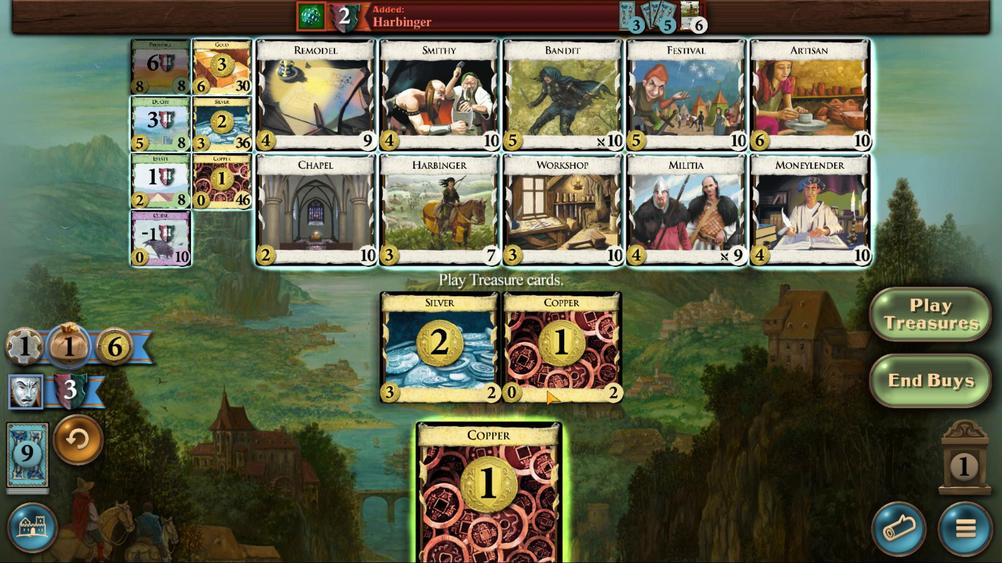 
Action: Mouse pressed left at (537, 368)
Screenshot: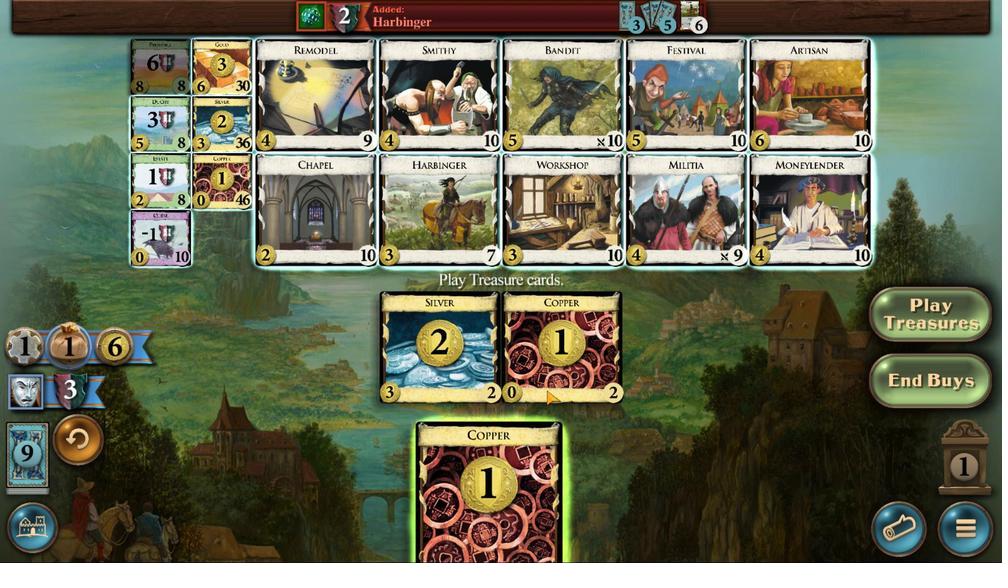 
Action: Mouse moved to (551, 336)
Screenshot: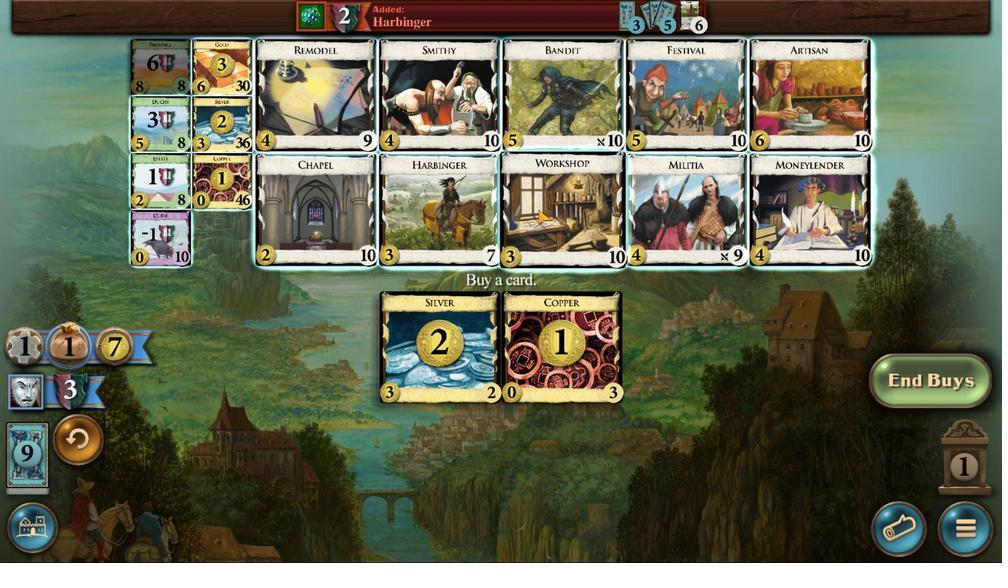 
Action: Mouse pressed left at (551, 336)
Screenshot: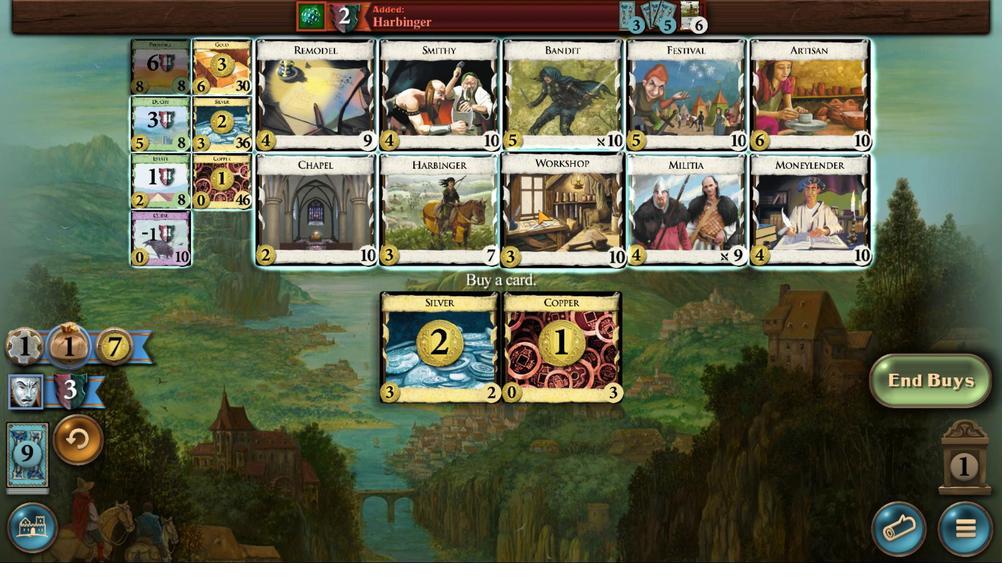 
Action: Mouse moved to (636, 343)
Screenshot: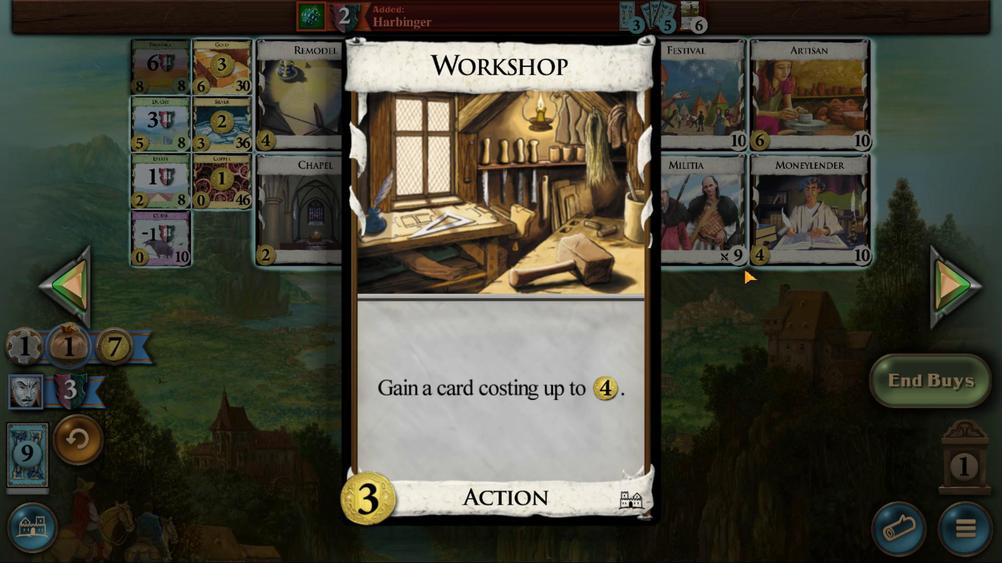 
Action: Mouse pressed left at (636, 343)
Screenshot: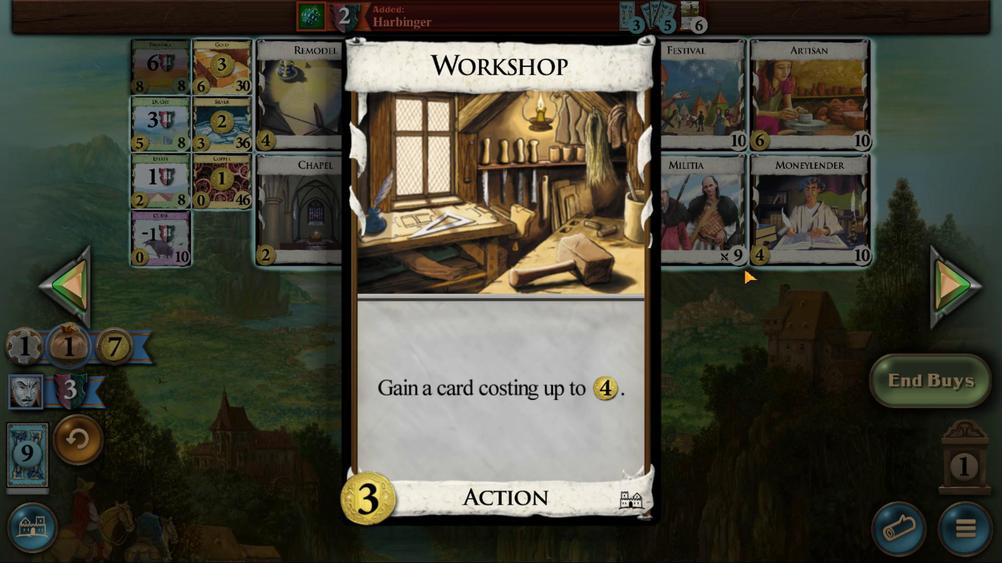 
Action: Mouse moved to (449, 333)
Screenshot: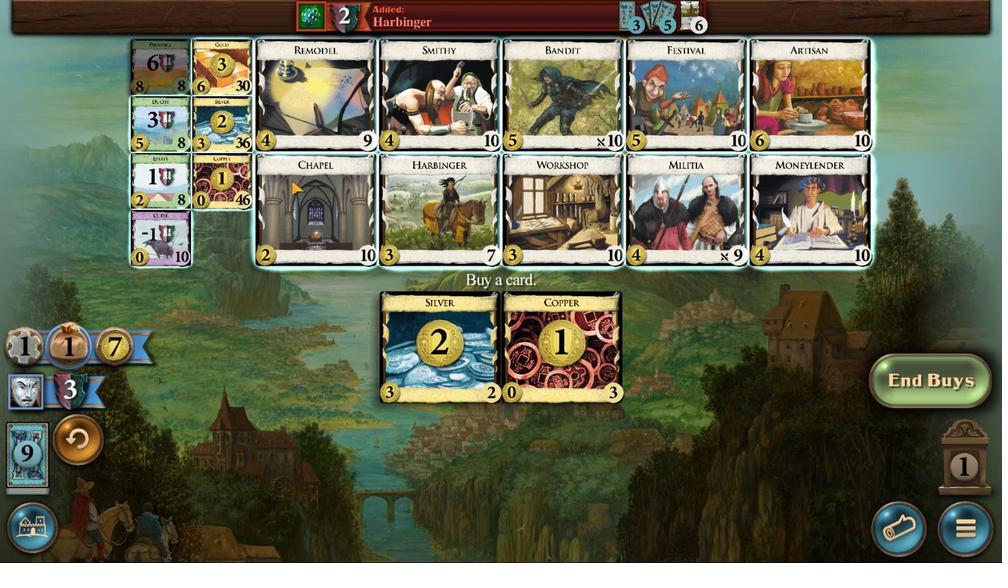 
Action: Mouse pressed left at (449, 333)
Screenshot: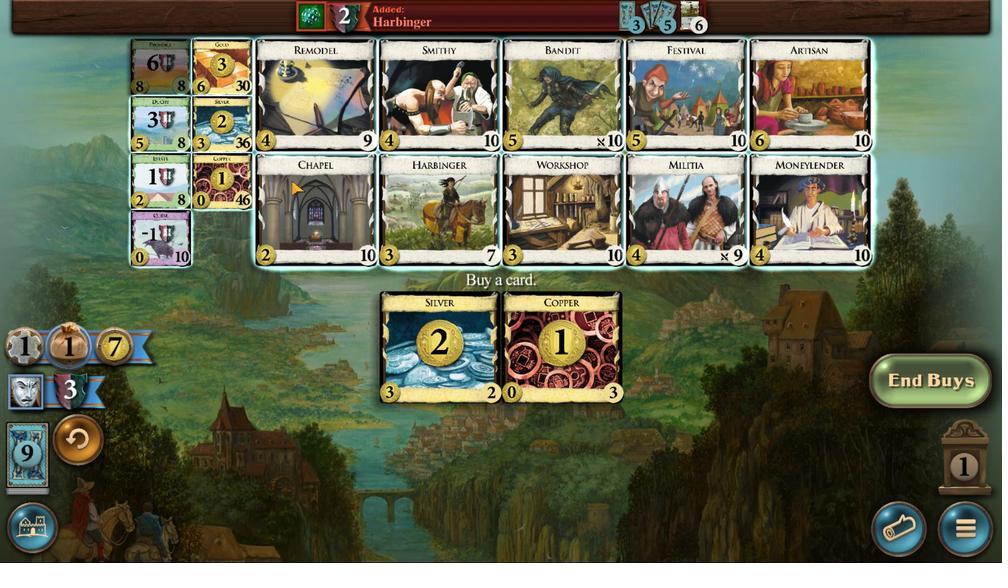 
Action: Mouse moved to (641, 348)
Screenshot: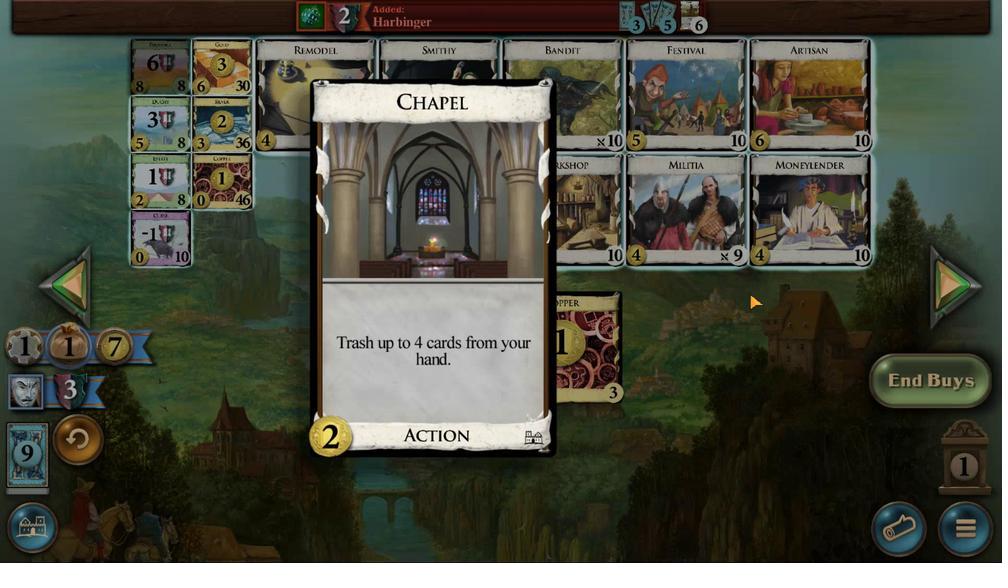 
Action: Mouse pressed left at (641, 348)
Screenshot: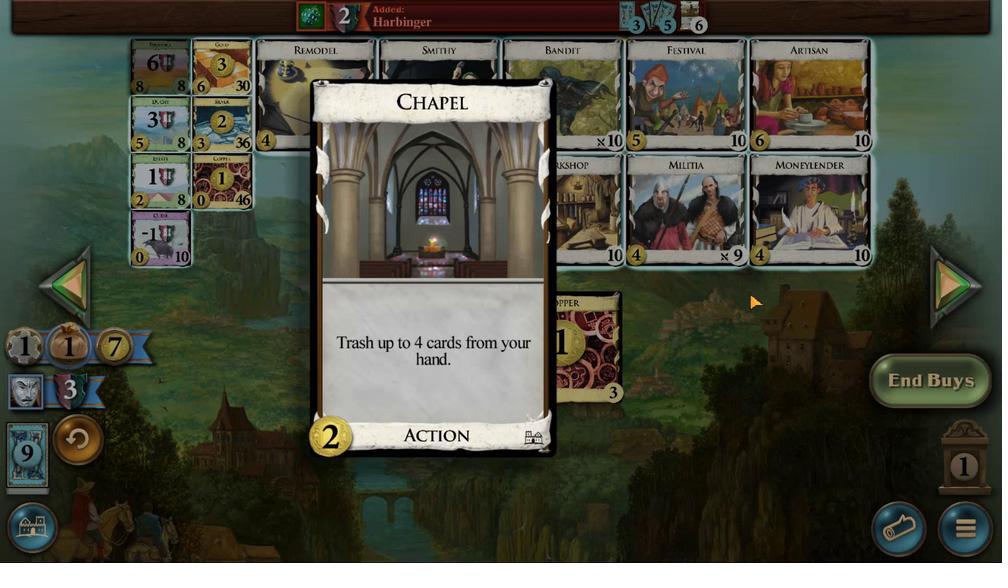 
Action: Mouse moved to (666, 323)
Screenshot: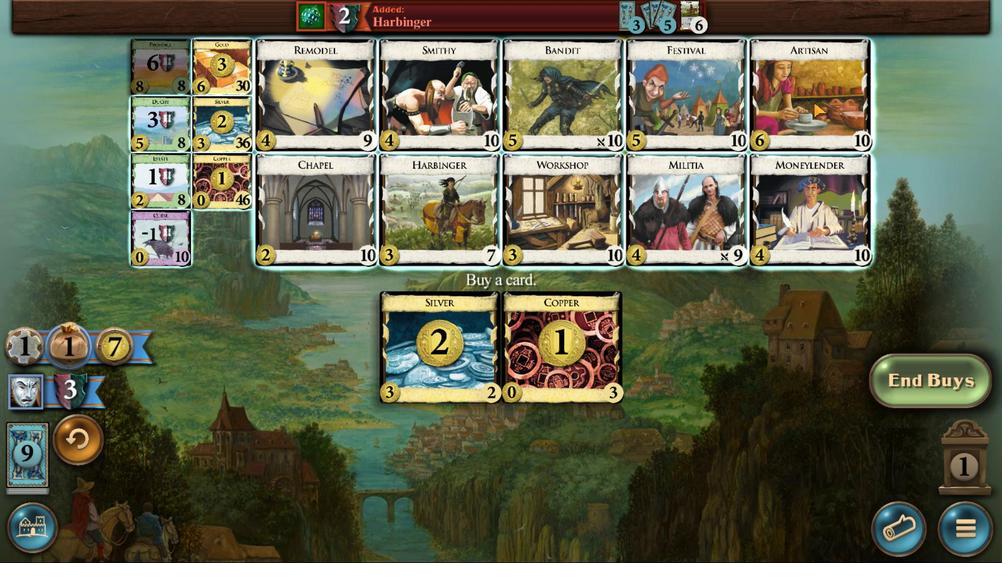 
Action: Mouse pressed left at (666, 323)
Screenshot: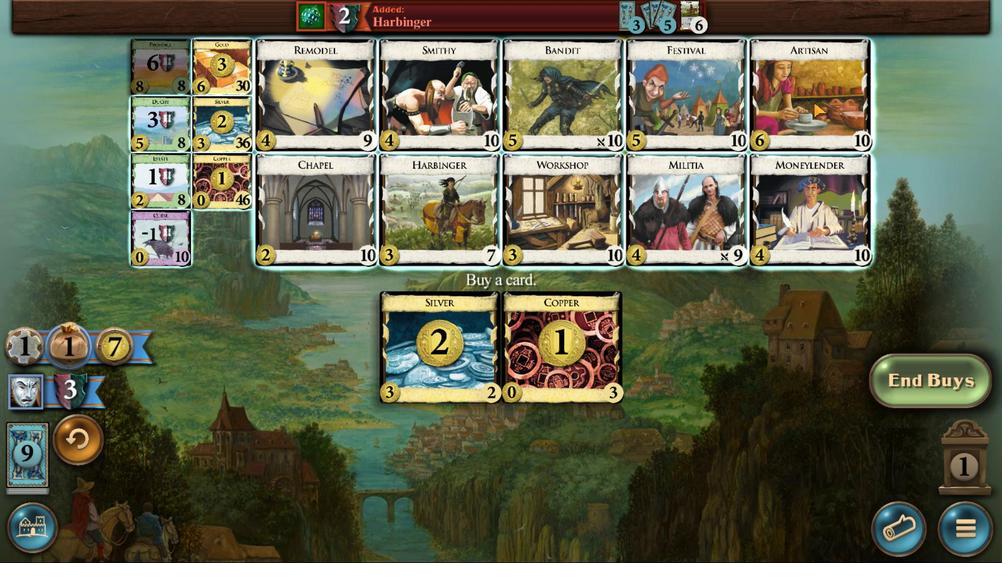 
Action: Mouse moved to (703, 342)
Screenshot: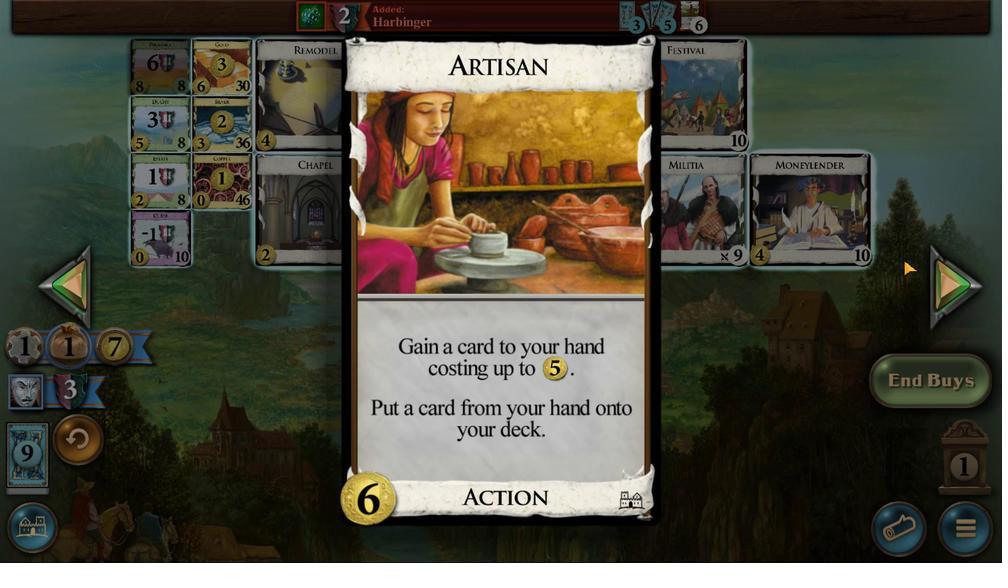 
Action: Mouse pressed left at (703, 342)
Screenshot: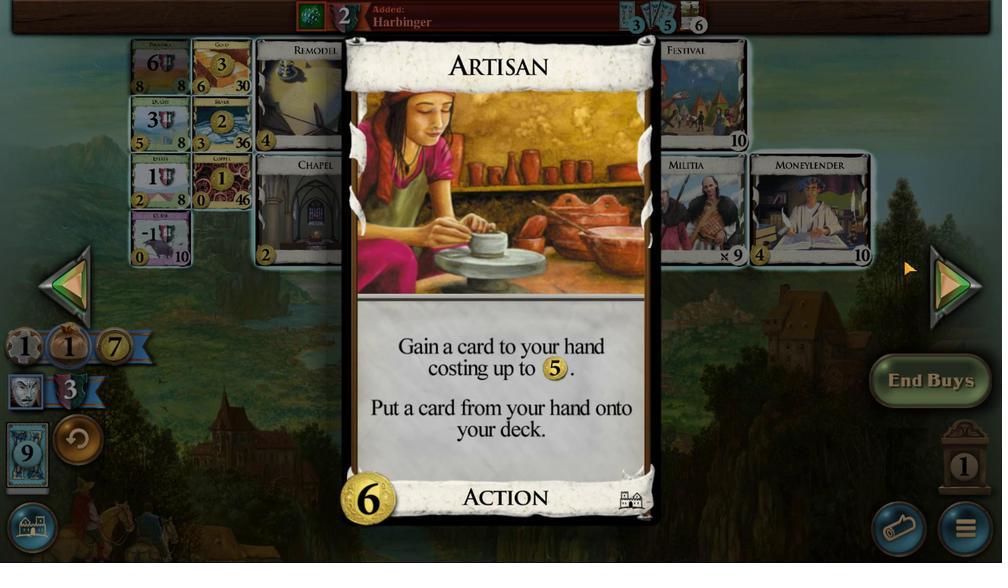 
Action: Mouse moved to (614, 322)
Screenshot: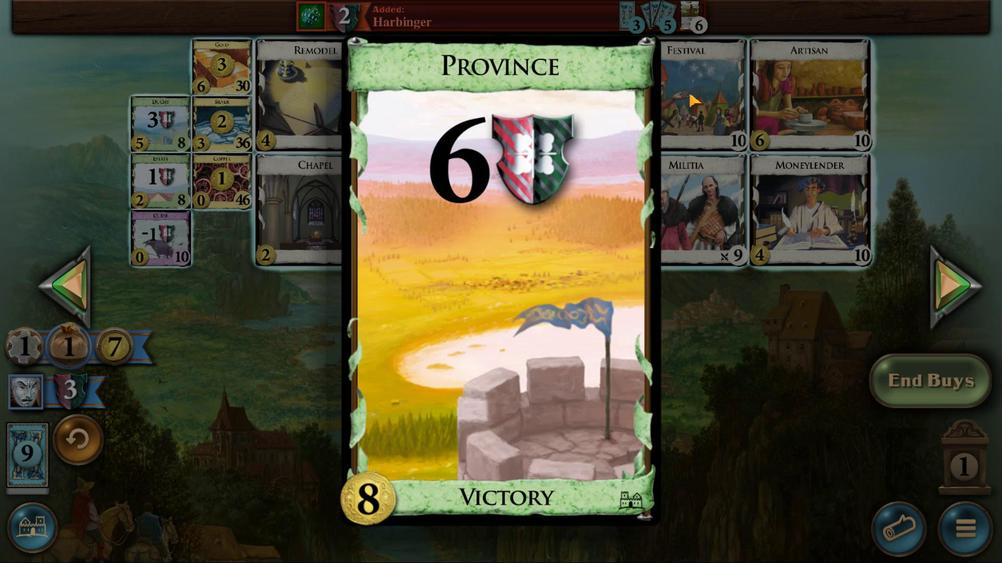 
Action: Mouse pressed left at (614, 322)
Screenshot: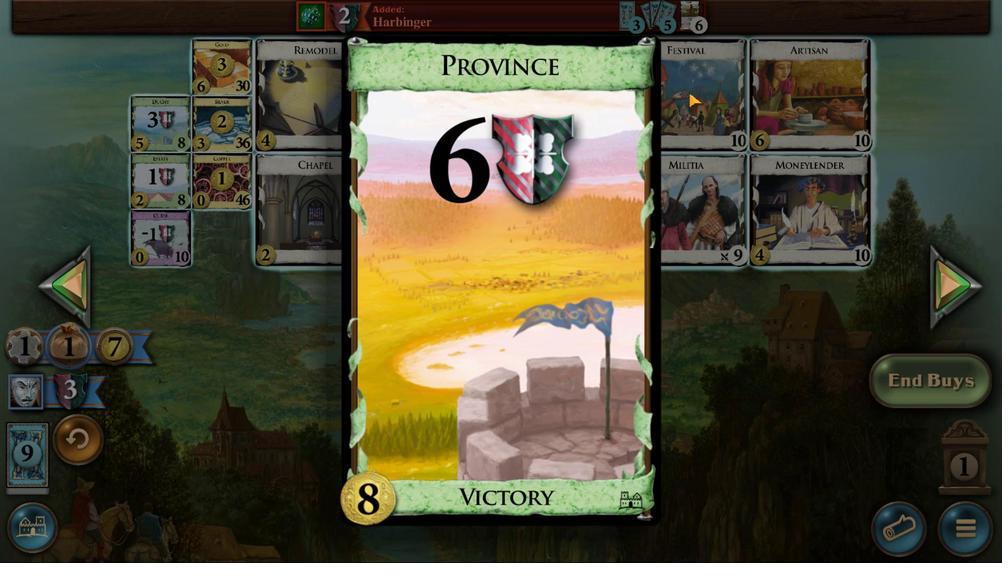 
Action: Mouse pressed left at (614, 322)
Screenshot: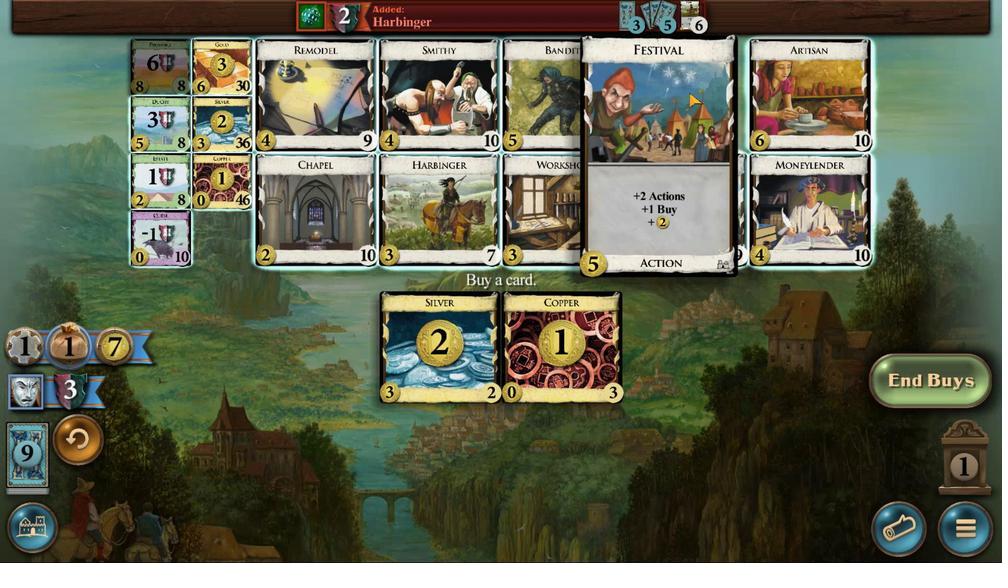 
Action: Mouse moved to (670, 334)
Screenshot: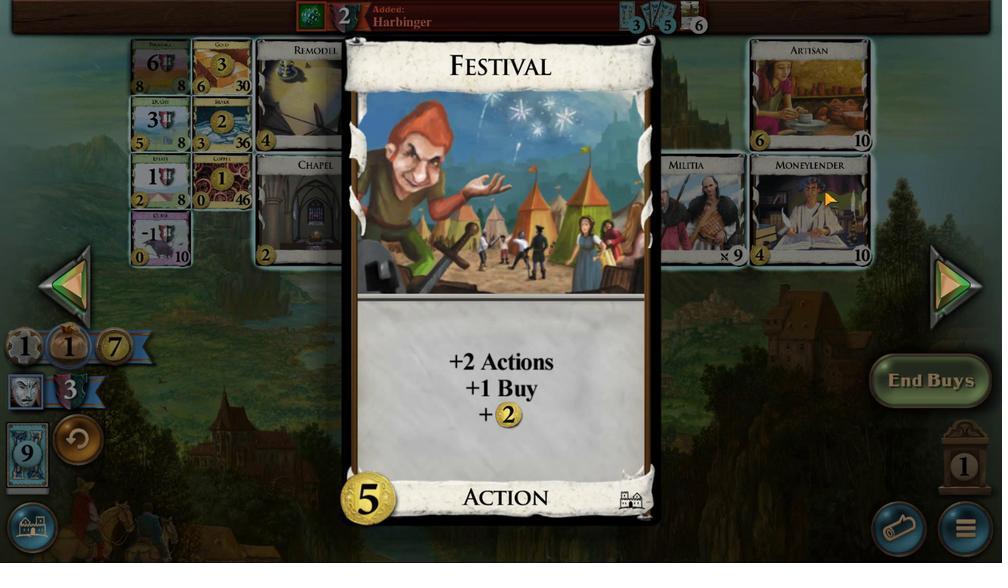 
Action: Mouse pressed left at (670, 334)
Screenshot: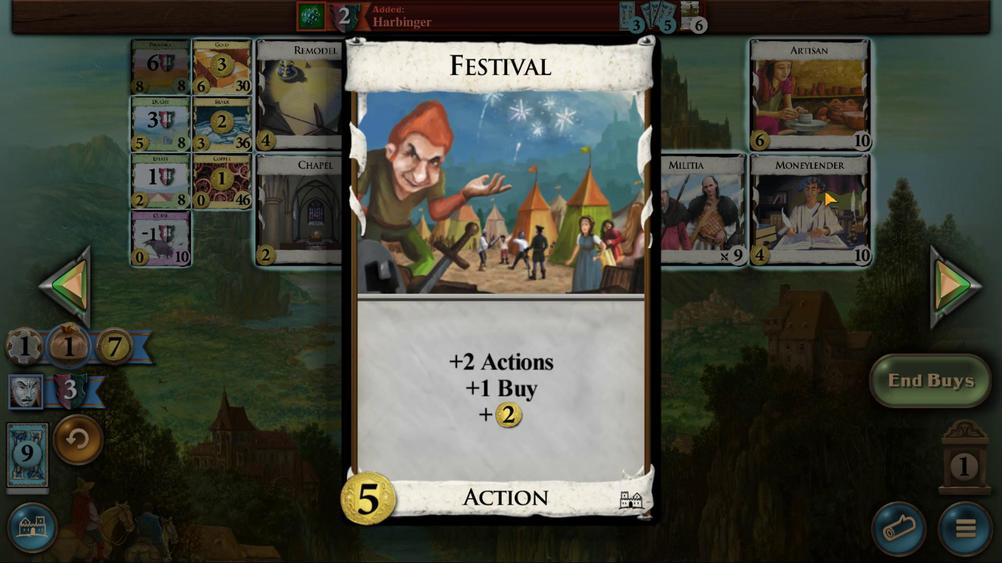 
Action: Mouse moved to (425, 319)
Screenshot: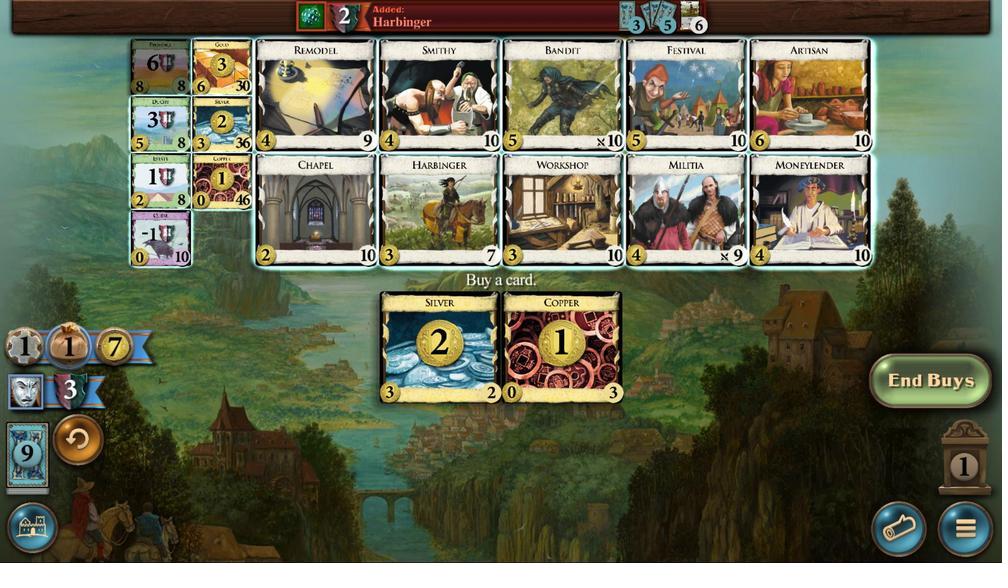
Action: Mouse pressed left at (425, 319)
Screenshot: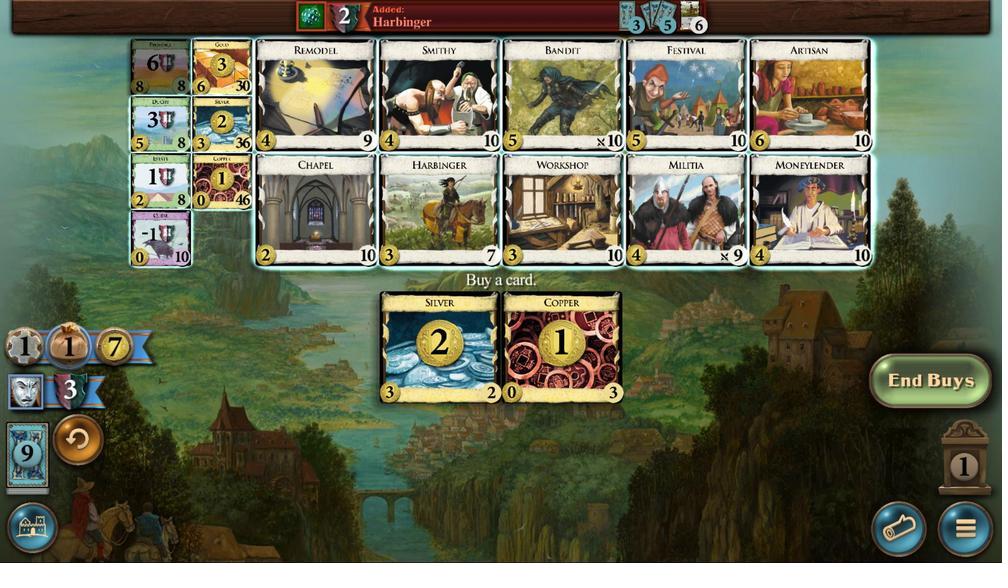 
Action: Mouse moved to (589, 374)
Screenshot: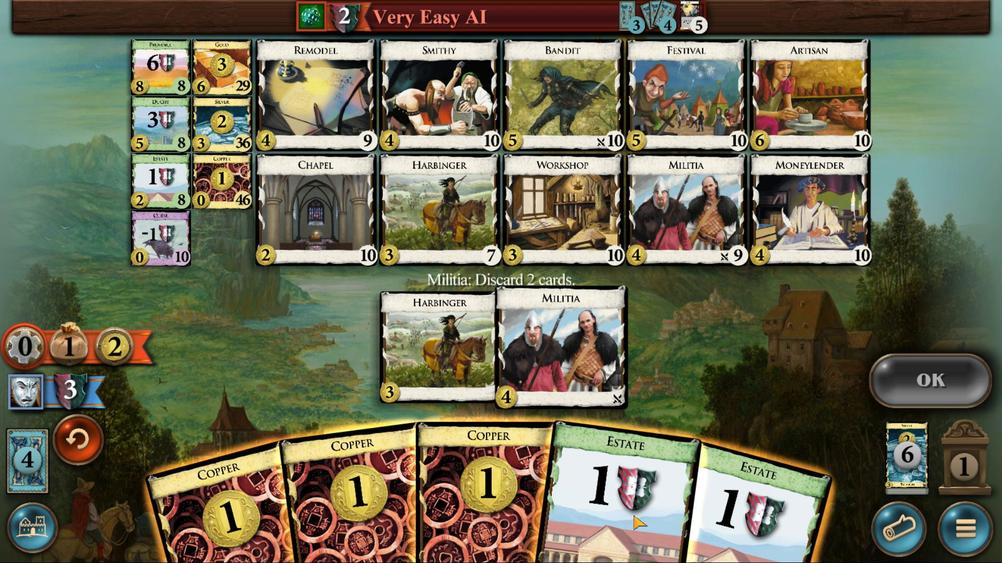 
Action: Mouse pressed left at (589, 374)
Screenshot: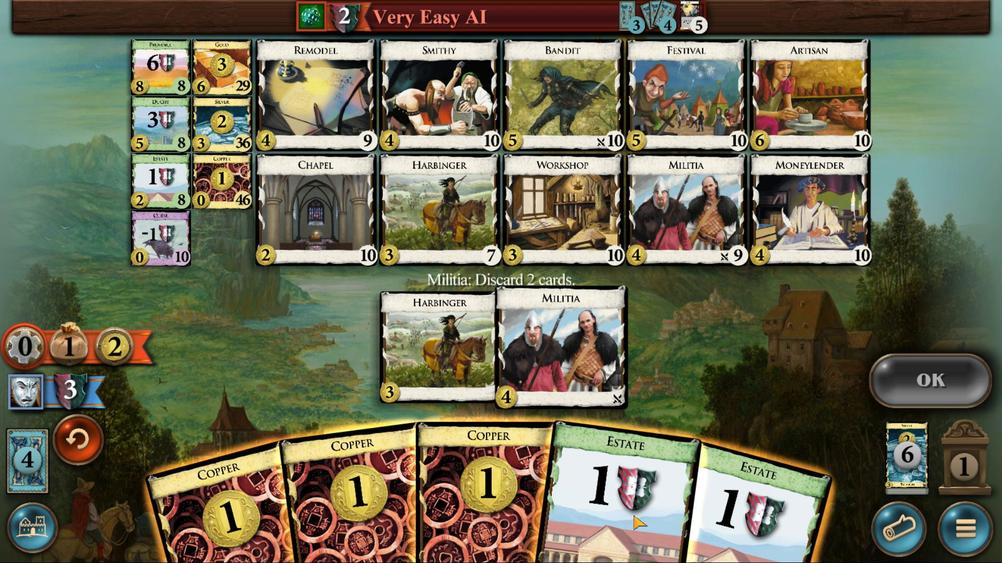 
Action: Mouse moved to (640, 373)
Screenshot: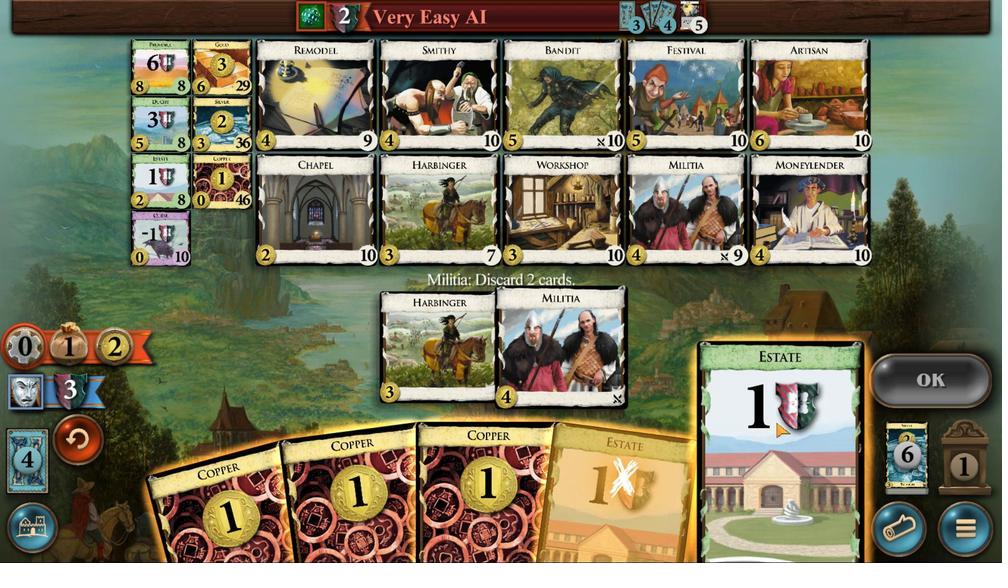 
Action: Mouse pressed left at (640, 373)
Screenshot: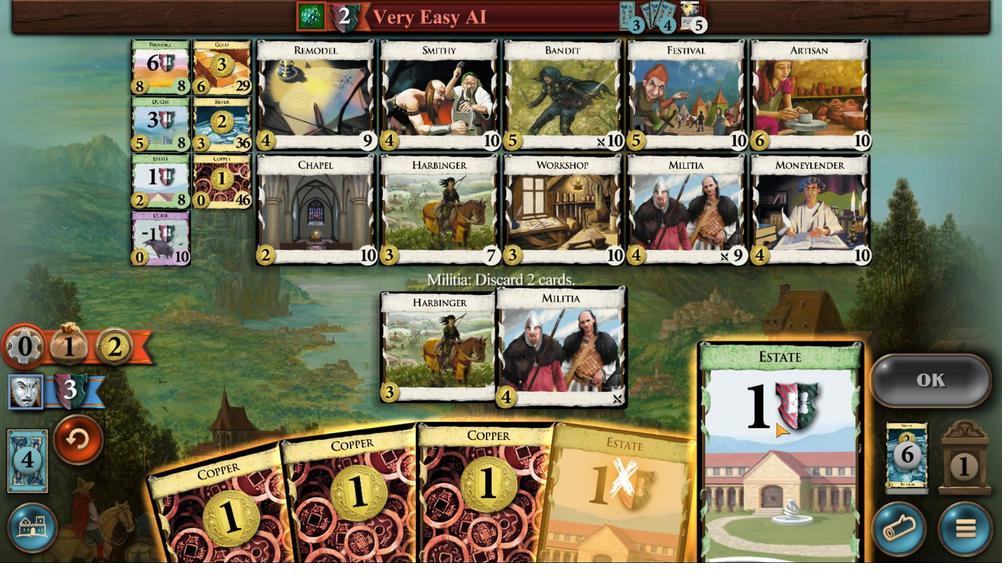 
Action: Mouse moved to (714, 355)
Screenshot: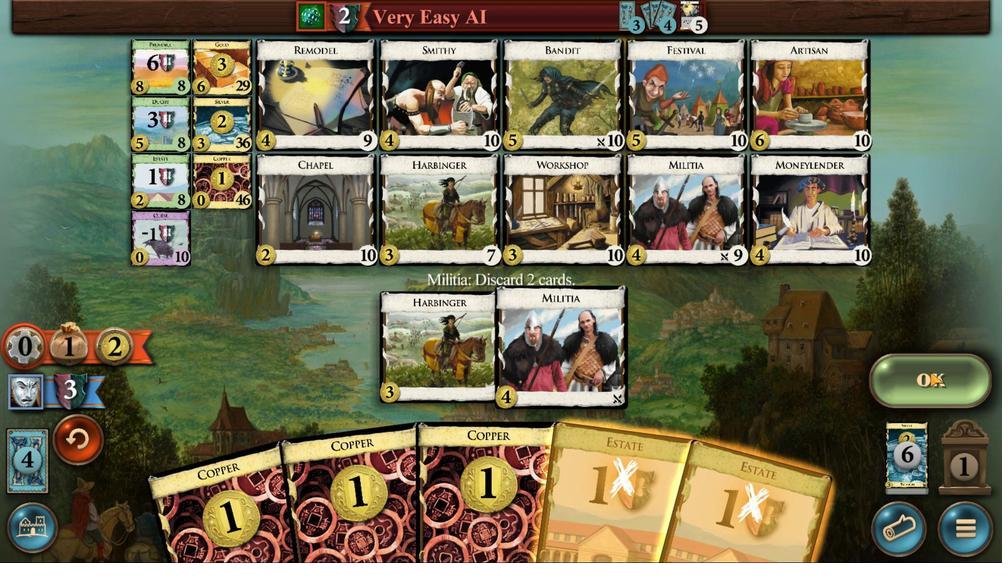 
Action: Mouse pressed left at (714, 355)
Screenshot: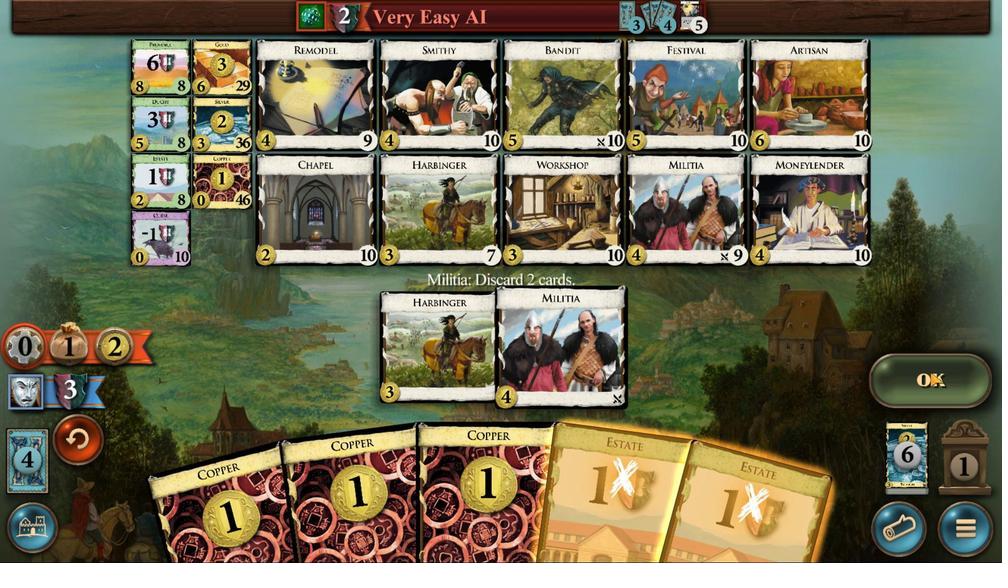 
Action: Mouse moved to (569, 372)
Screenshot: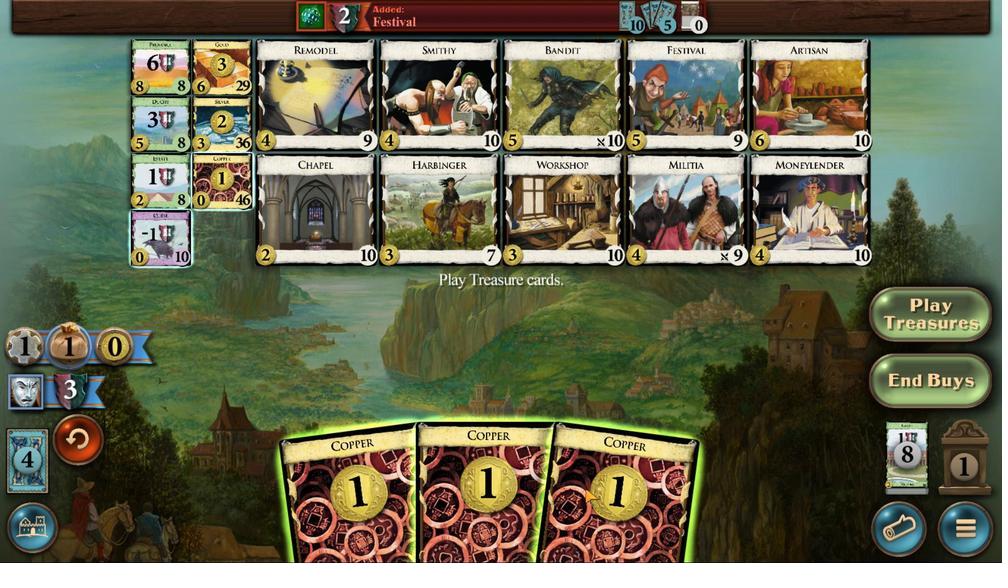 
Action: Mouse pressed left at (569, 372)
Screenshot: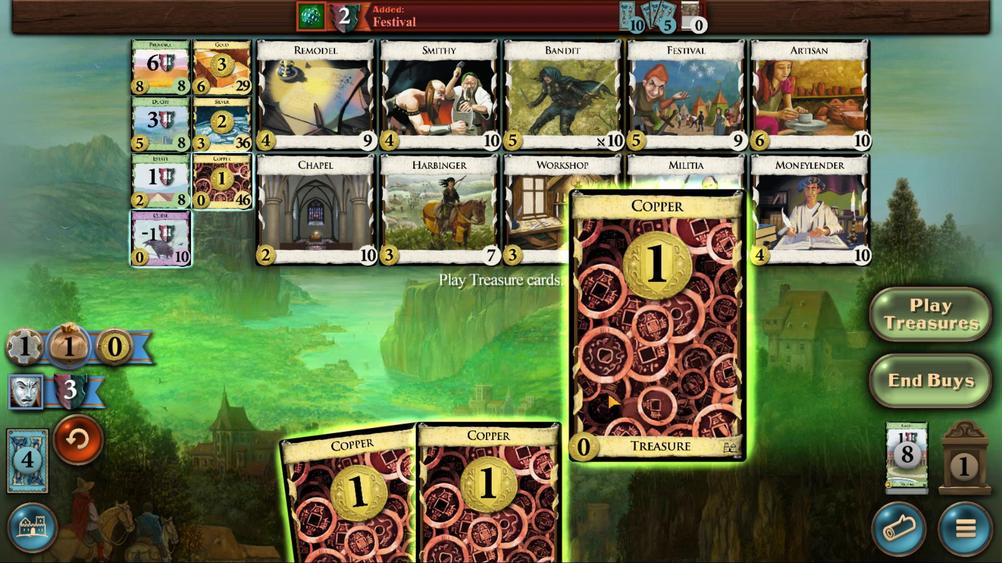 
Action: Mouse moved to (562, 375)
Screenshot: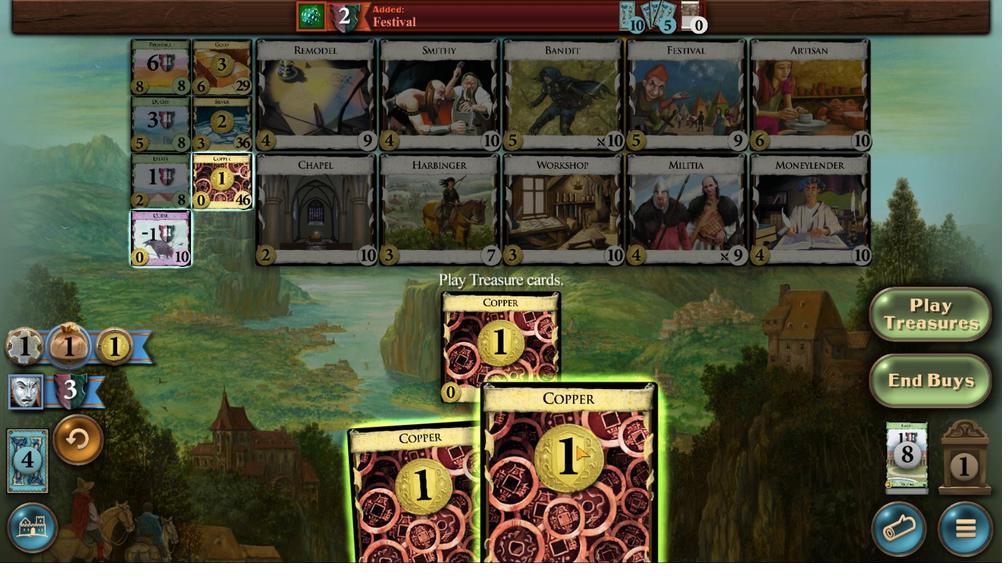 
Action: Mouse pressed left at (562, 375)
Screenshot: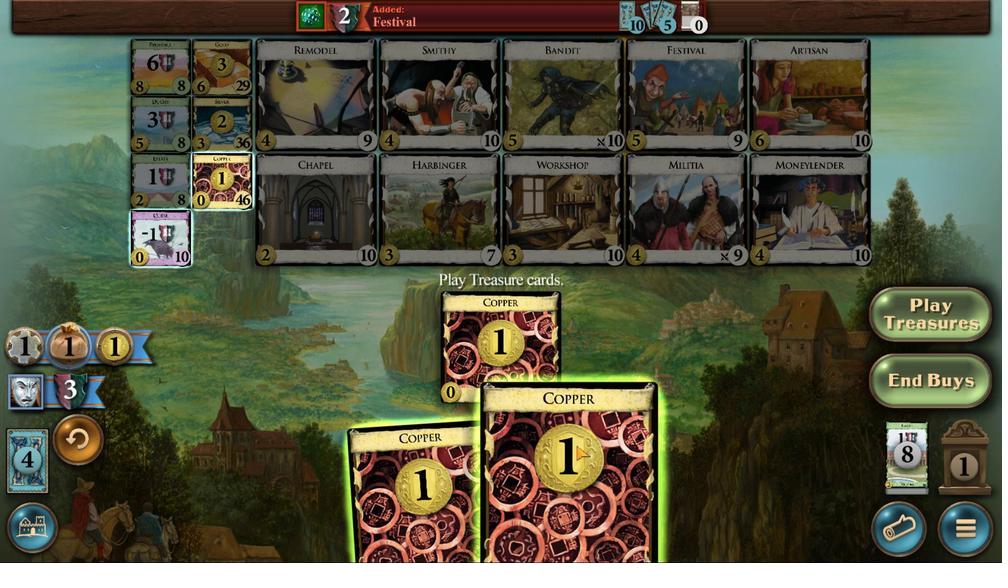 
Action: Mouse moved to (578, 372)
Screenshot: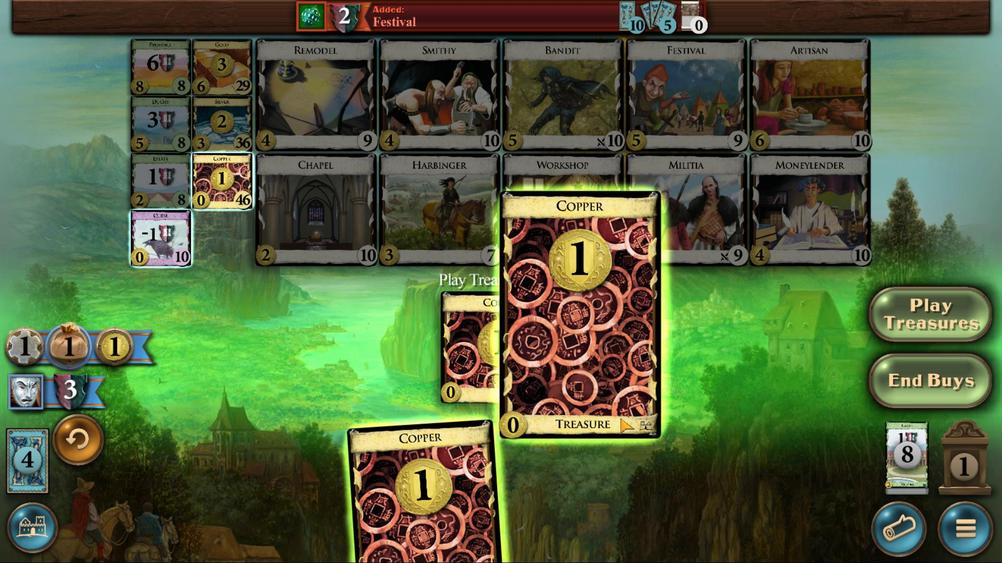 
Action: Mouse pressed left at (577, 373)
Screenshot: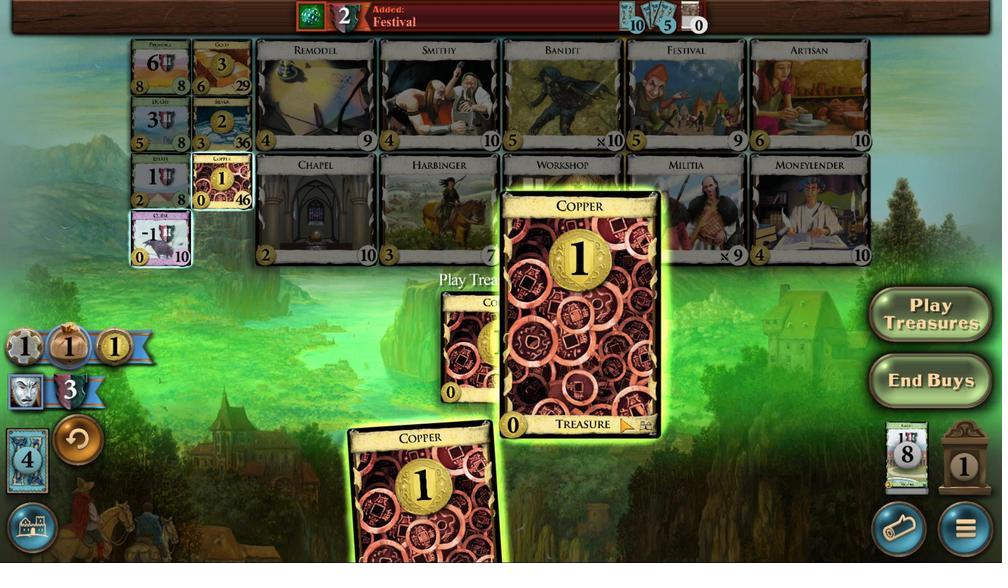 
Action: Mouse moved to (551, 371)
Screenshot: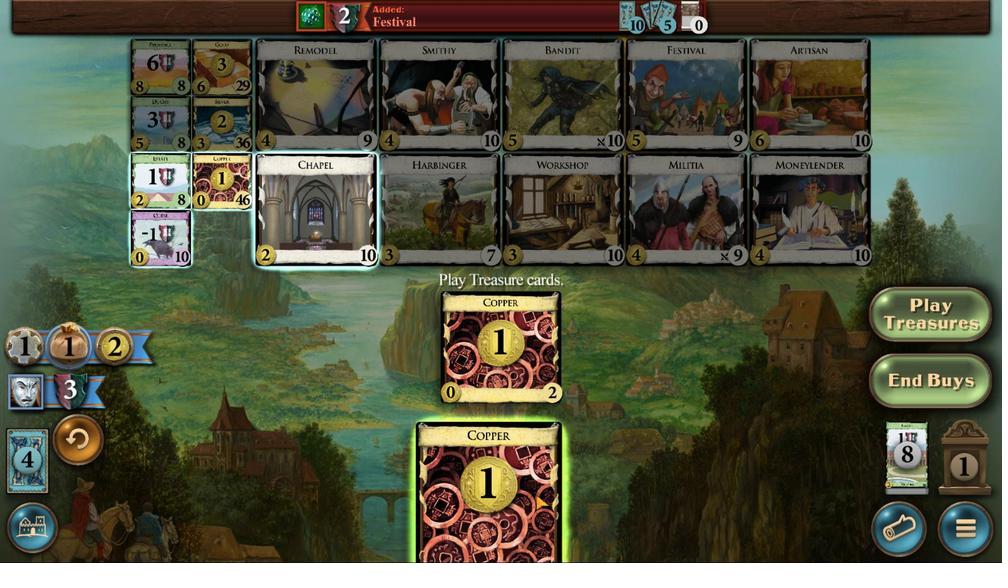 
Action: Mouse pressed left at (551, 371)
Screenshot: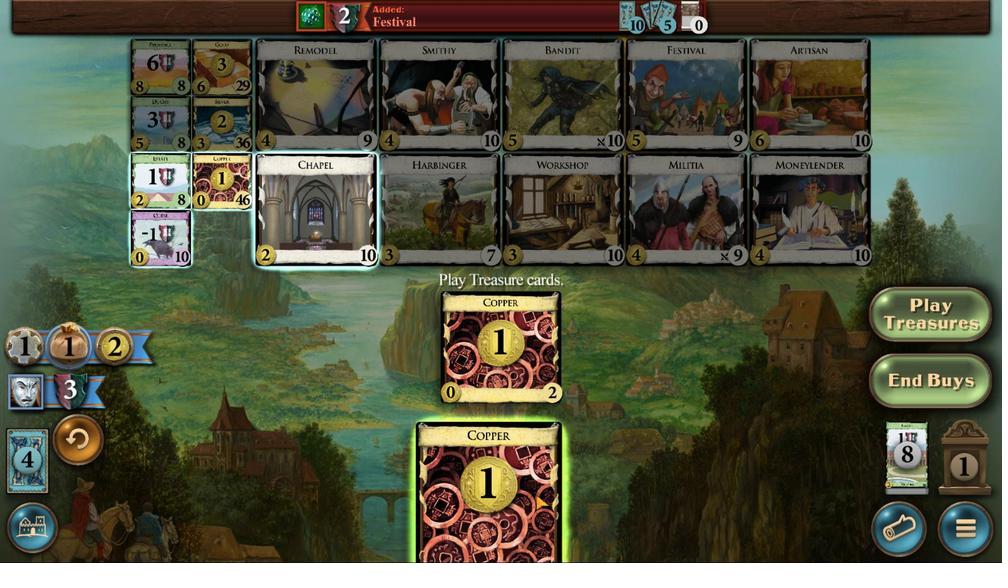 
Action: Mouse moved to (416, 325)
Screenshot: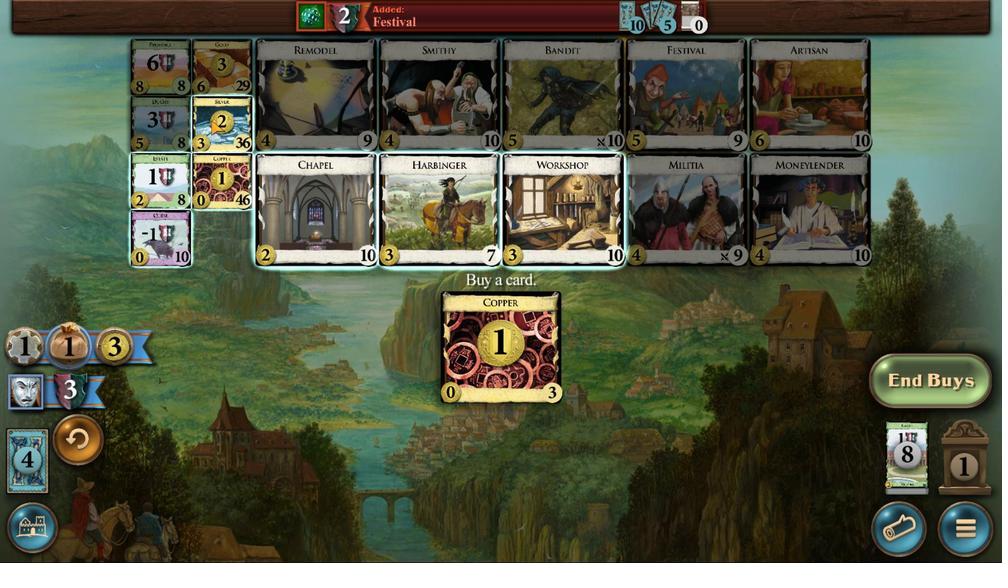 
Action: Mouse pressed left at (416, 325)
Screenshot: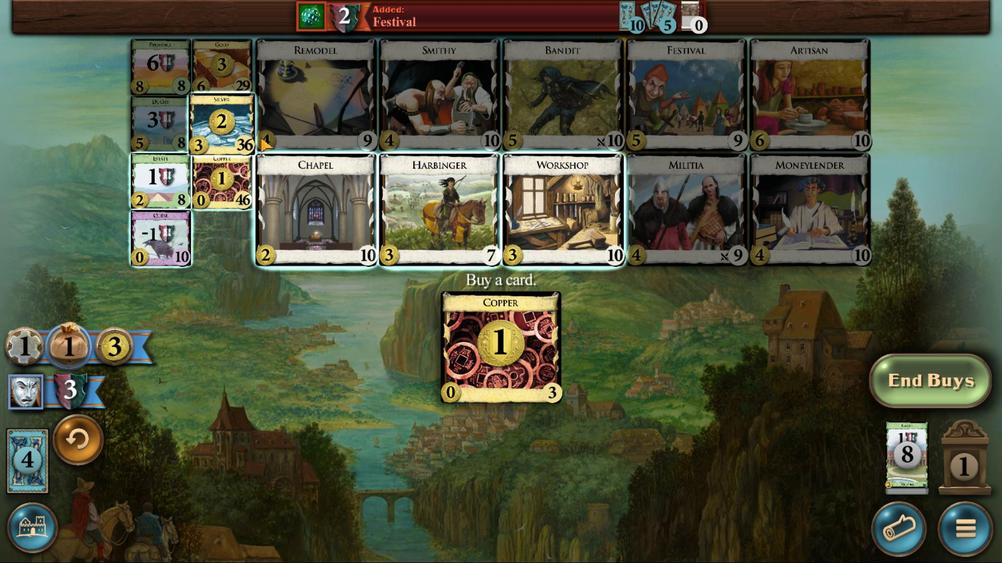 
Action: Mouse moved to (516, 368)
Screenshot: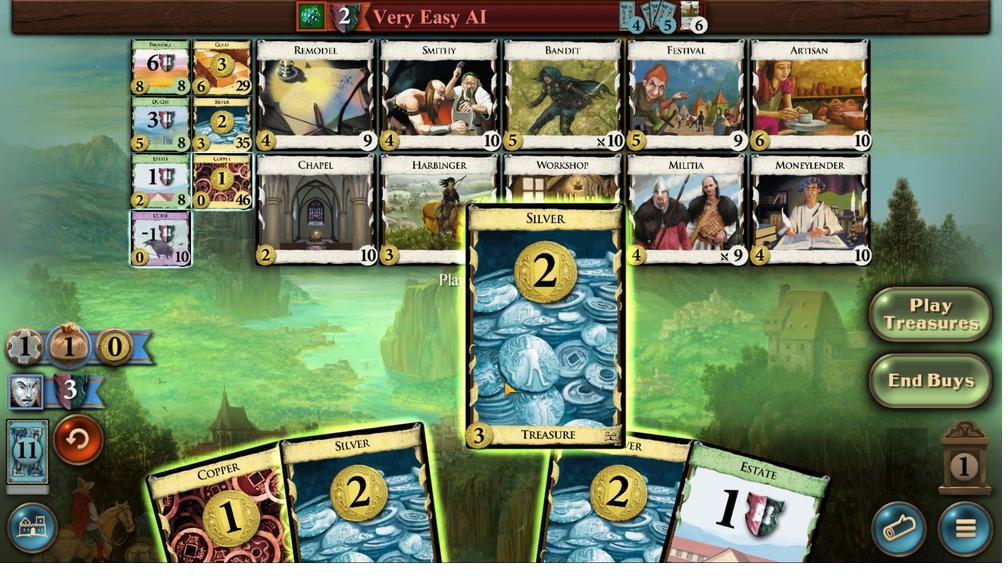 
Action: Mouse pressed left at (516, 368)
Screenshot: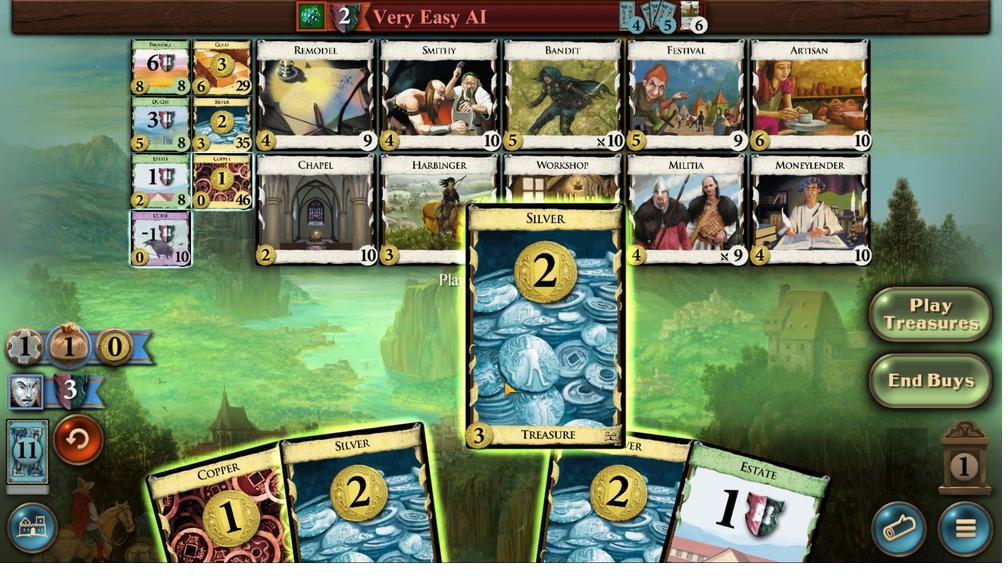
Action: Mouse moved to (570, 369)
Screenshot: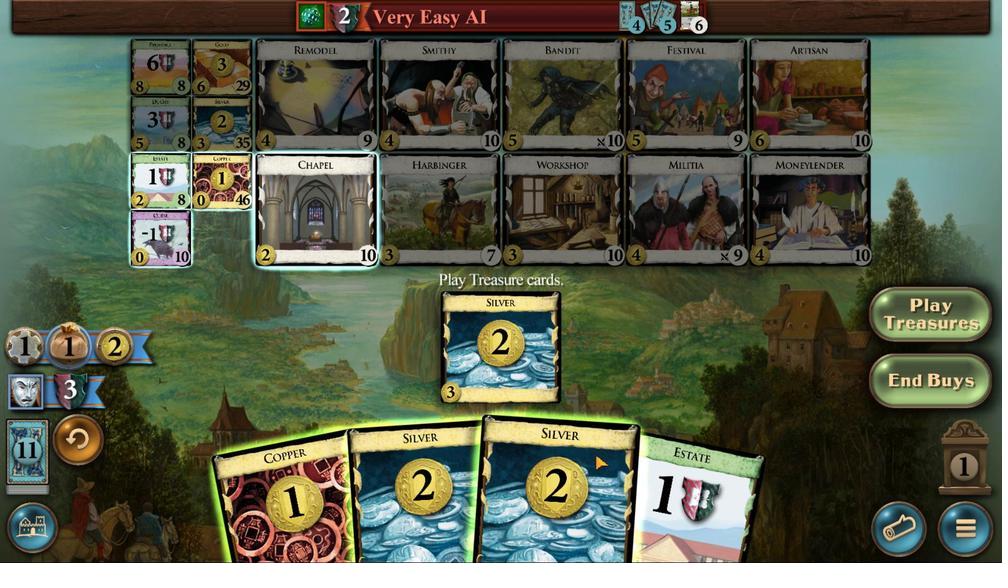 
Action: Mouse pressed left at (570, 369)
Screenshot: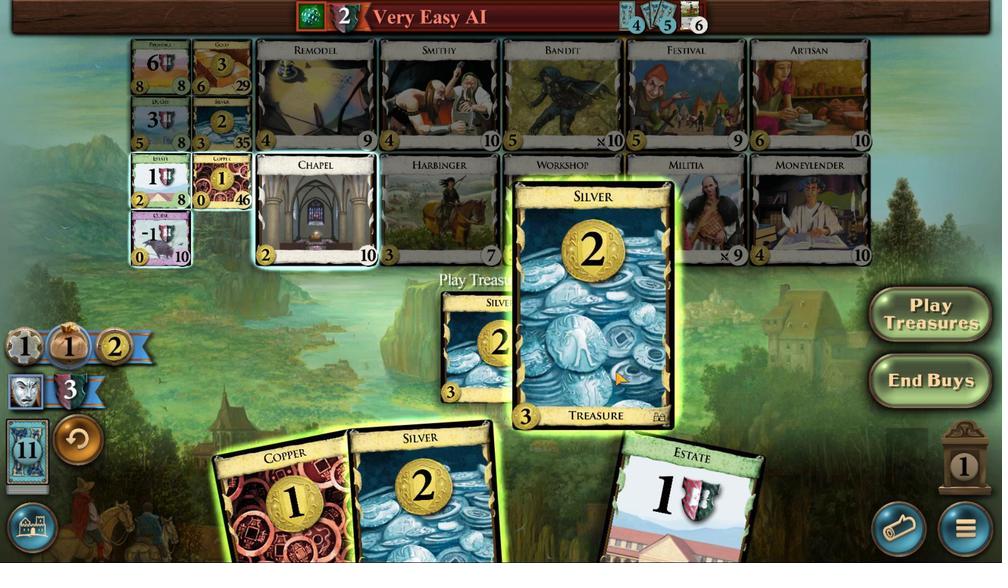 
Action: Mouse moved to (416, 325)
Screenshot: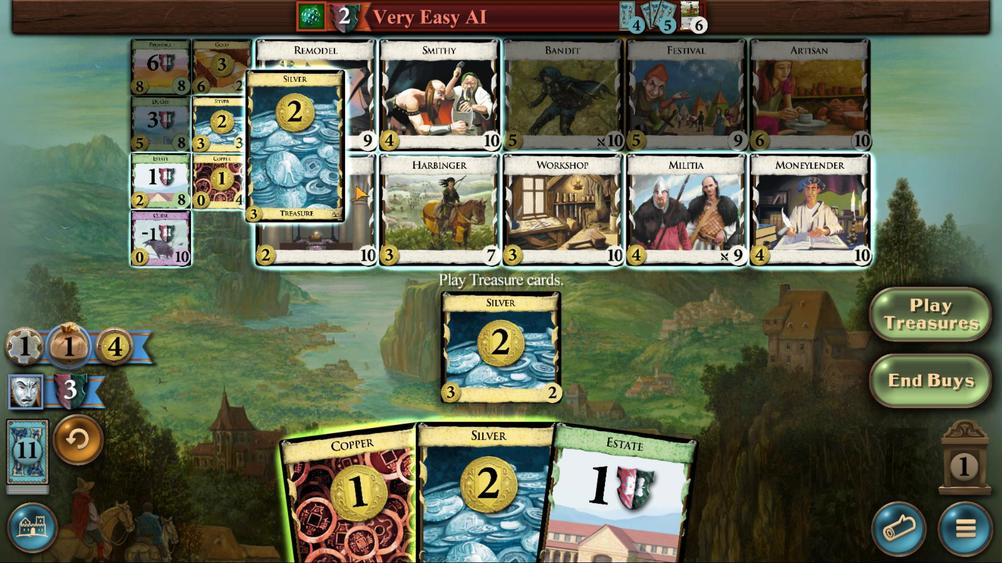 
Action: Mouse pressed left at (416, 325)
Screenshot: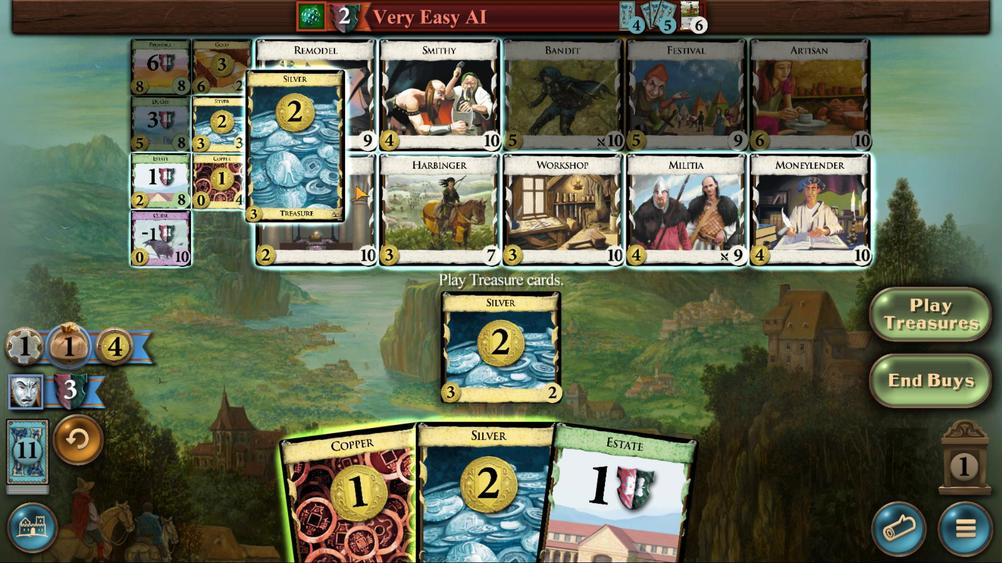 
Action: Mouse moved to (572, 368)
Screenshot: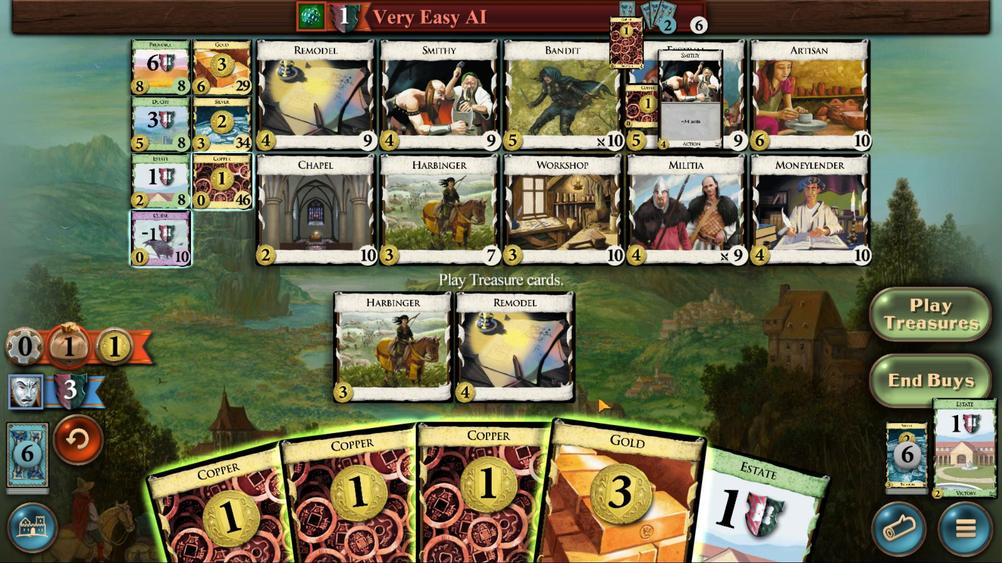 
Action: Mouse pressed left at (572, 368)
Screenshot: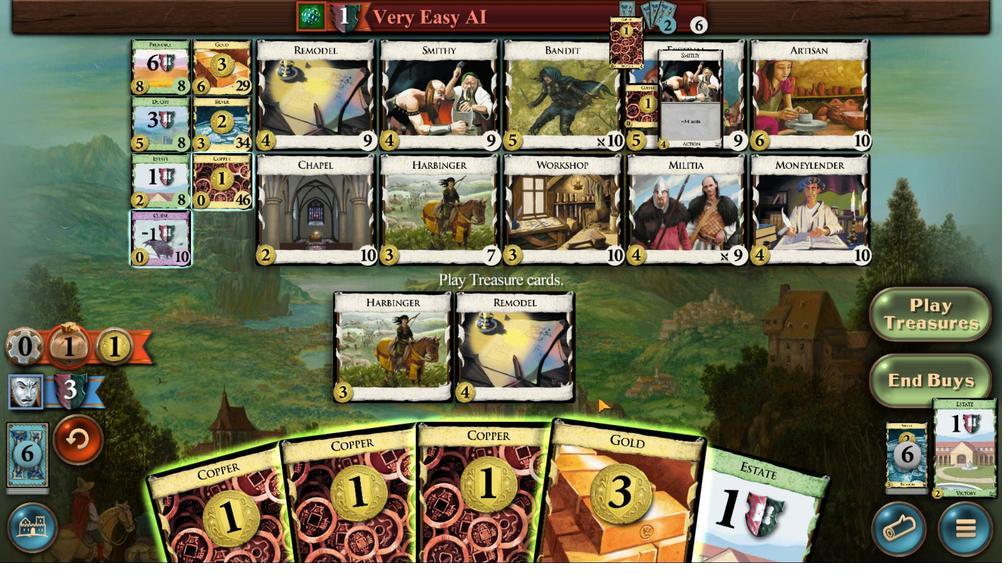 
Action: Mouse moved to (552, 362)
Screenshot: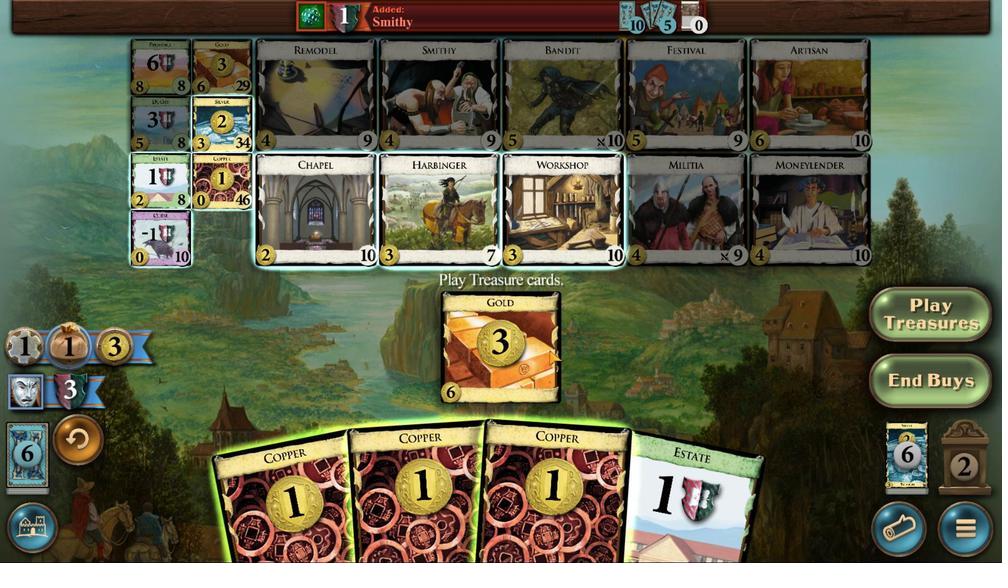 
Action: Mouse pressed left at (551, 365)
Screenshot: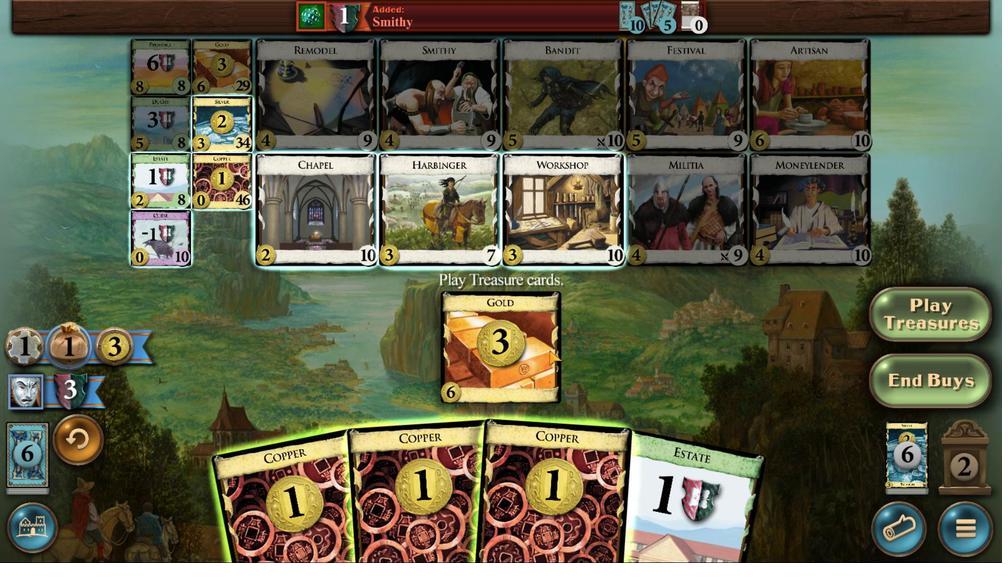 
Action: Mouse moved to (518, 373)
Screenshot: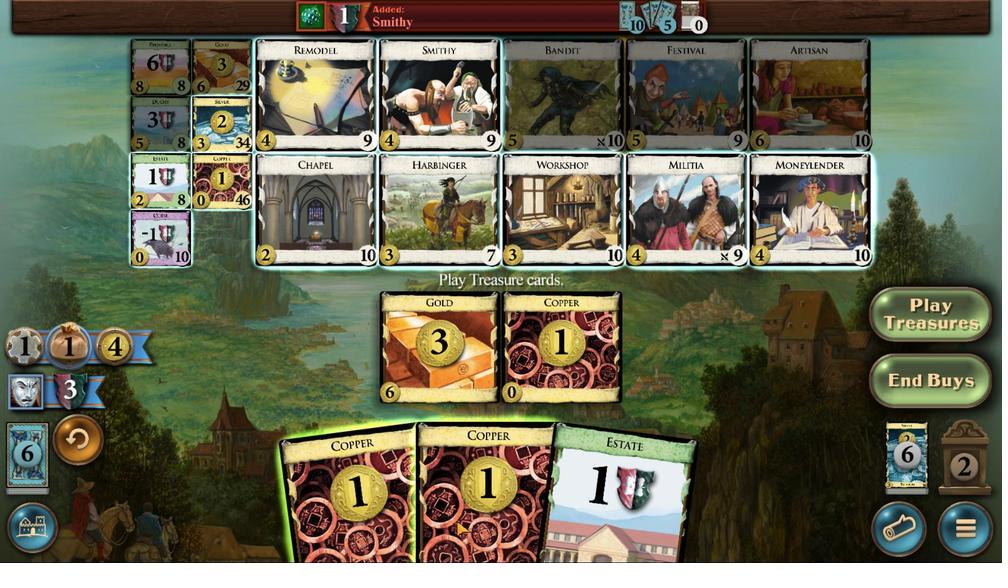 
Action: Mouse pressed left at (518, 373)
Screenshot: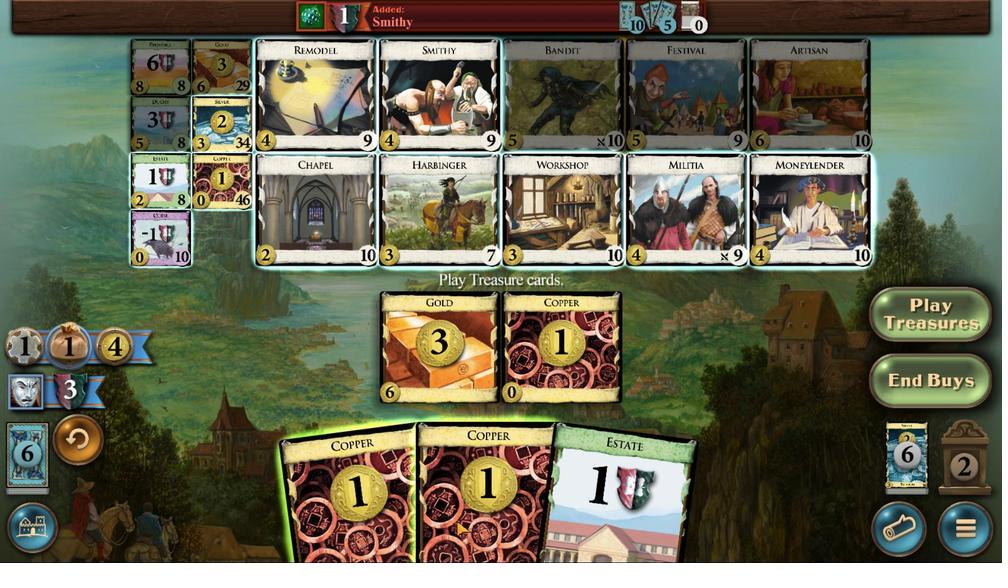 
Action: Mouse moved to (495, 368)
Screenshot: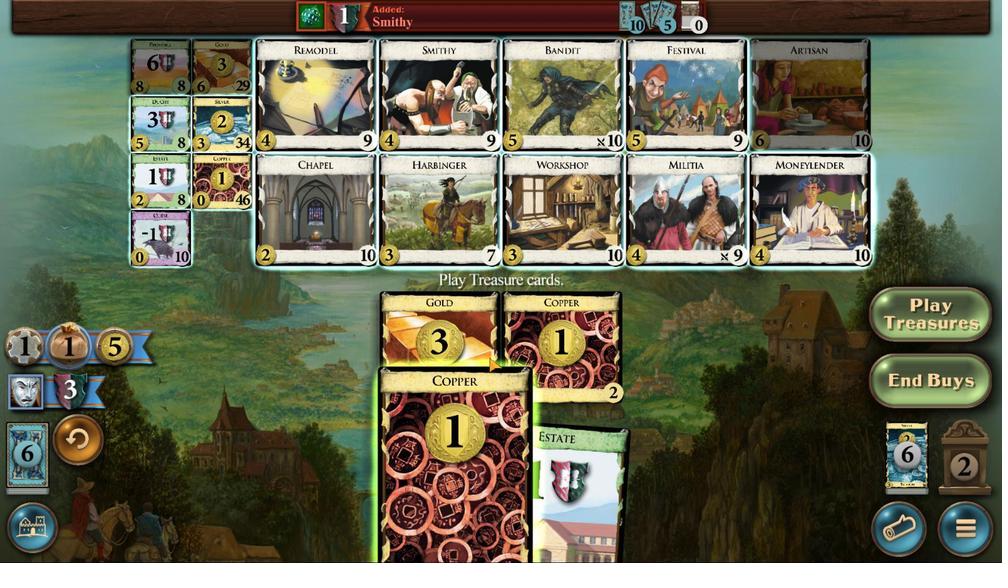 
Action: Mouse pressed left at (493, 369)
Screenshot: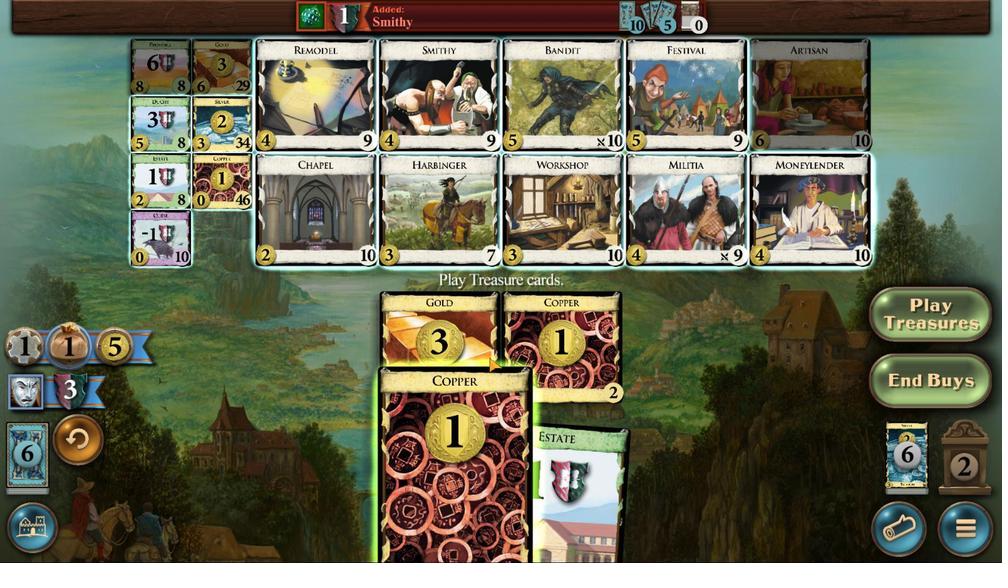 
Action: Mouse moved to (415, 318)
Screenshot: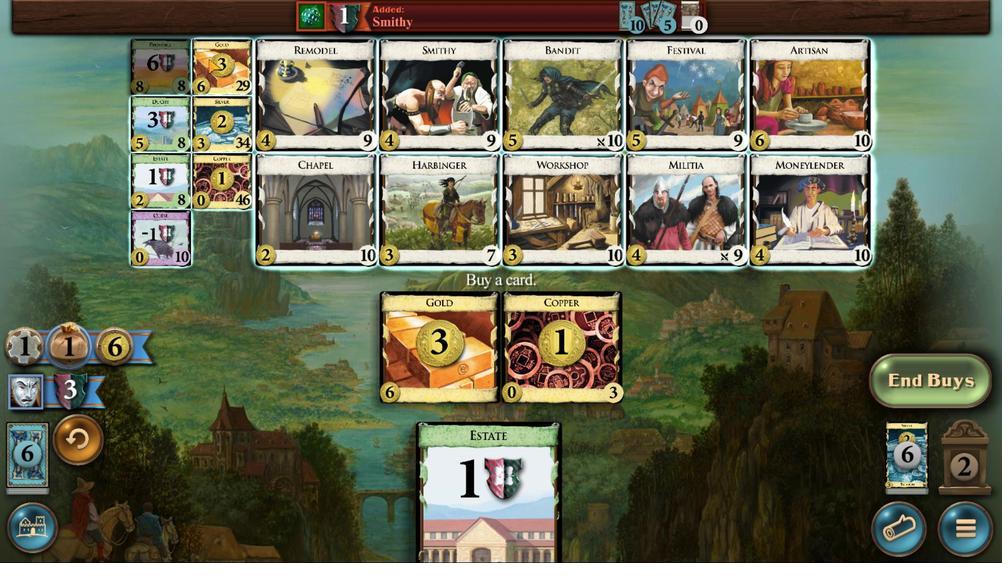 
Action: Mouse pressed left at (415, 318)
Screenshot: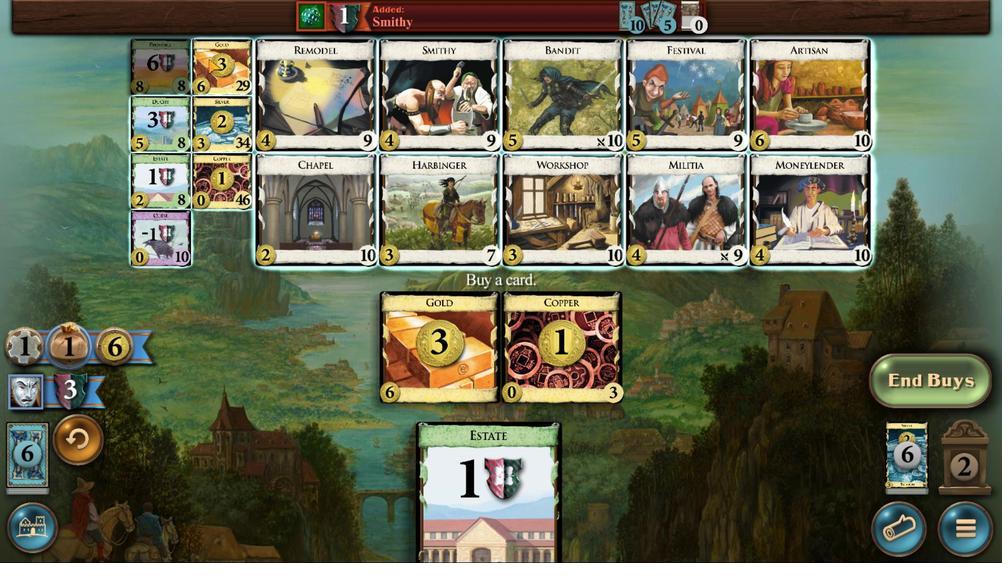 
Action: Mouse moved to (423, 333)
Screenshot: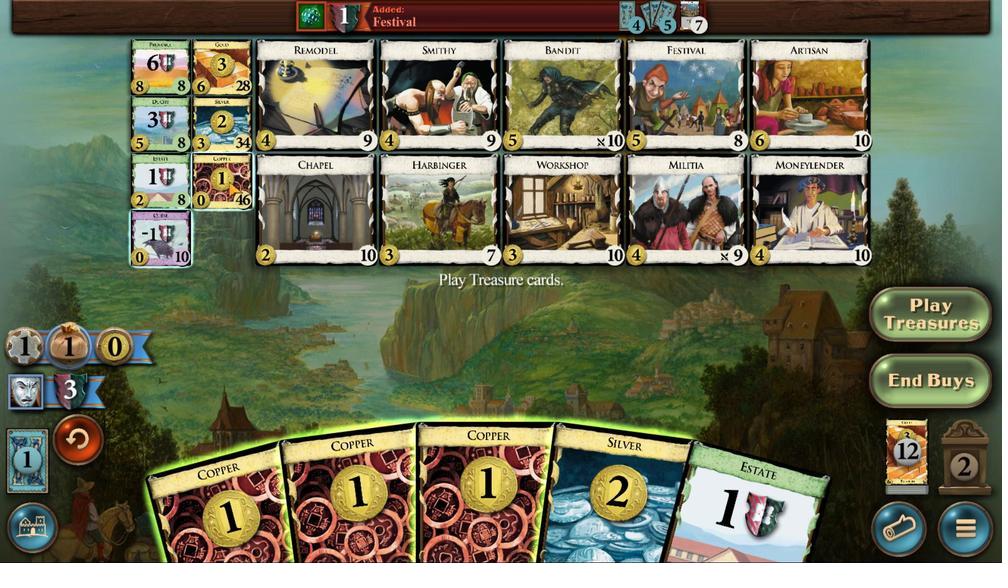 
Action: Mouse pressed left at (423, 333)
Screenshot: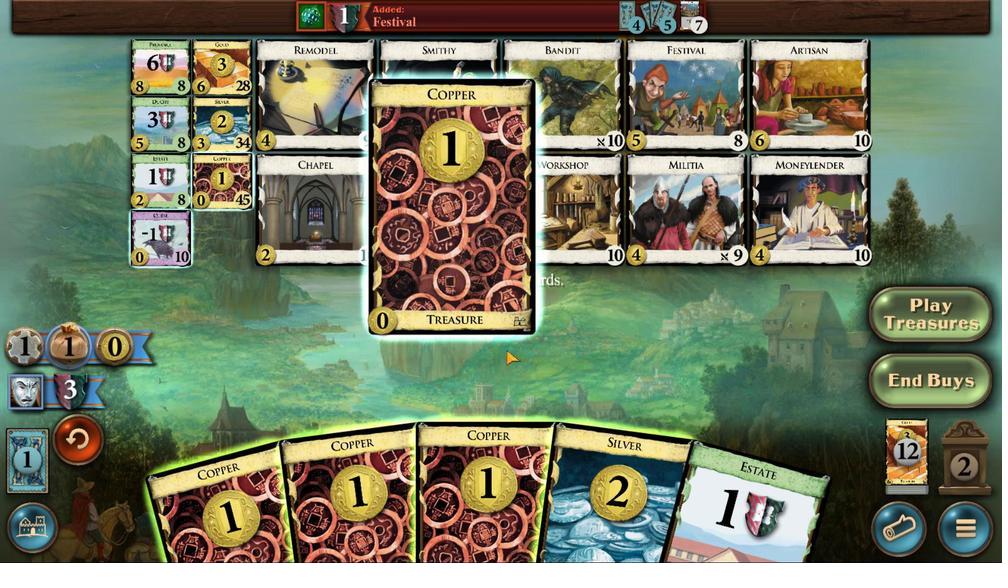 
Action: Mouse moved to (584, 370)
Screenshot: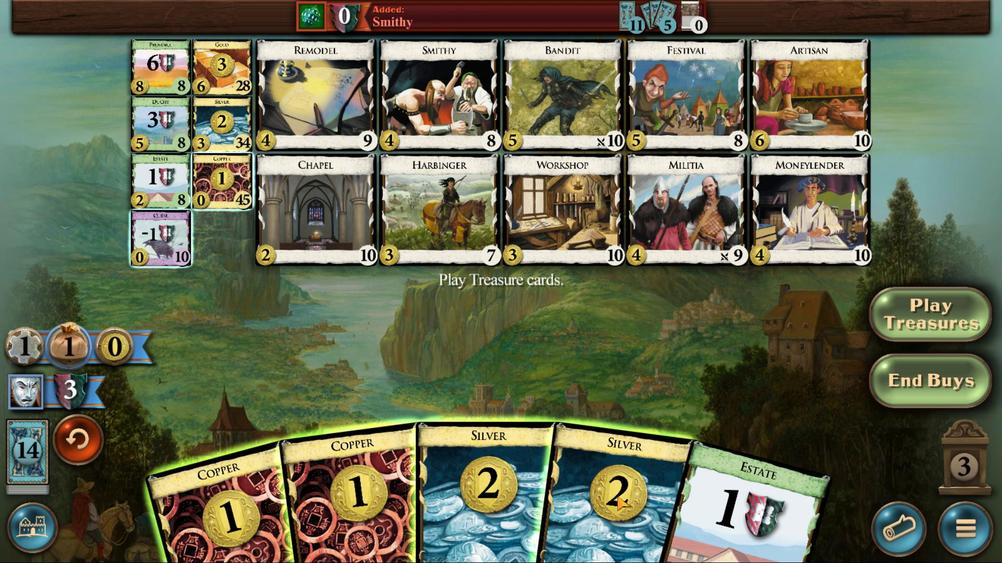 
Action: Mouse pressed left at (584, 370)
Screenshot: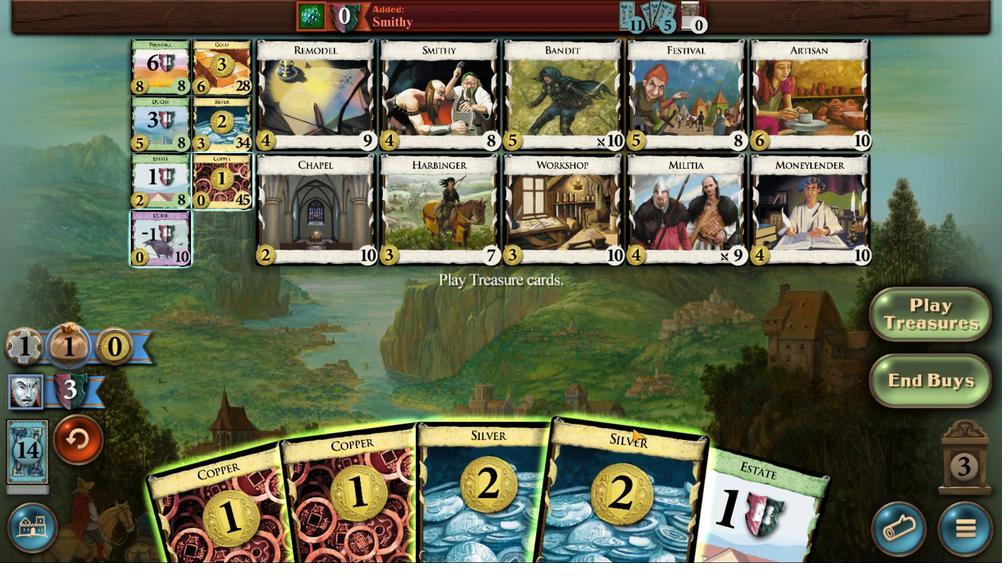 
Action: Mouse moved to (558, 371)
Screenshot: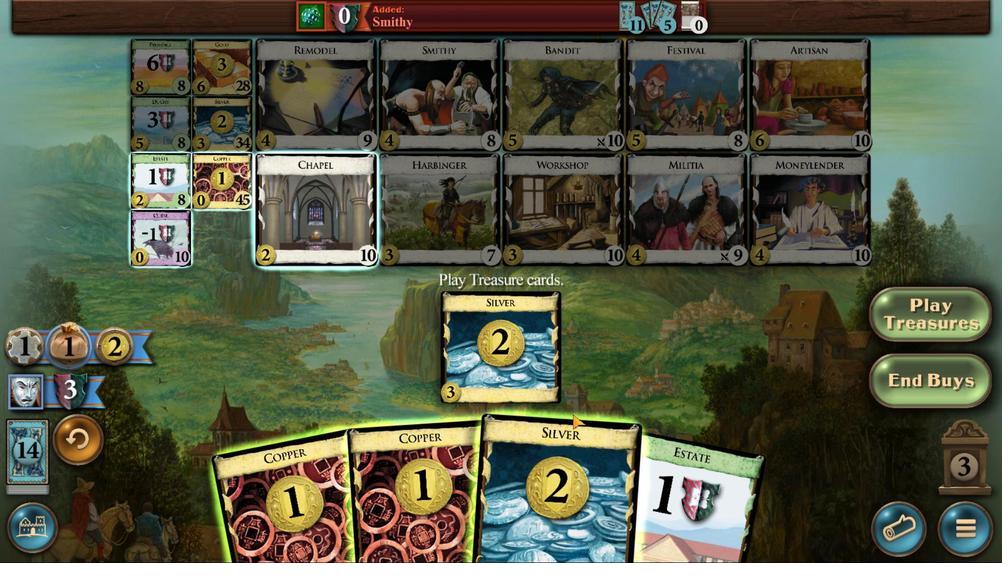 
Action: Mouse pressed left at (558, 371)
Screenshot: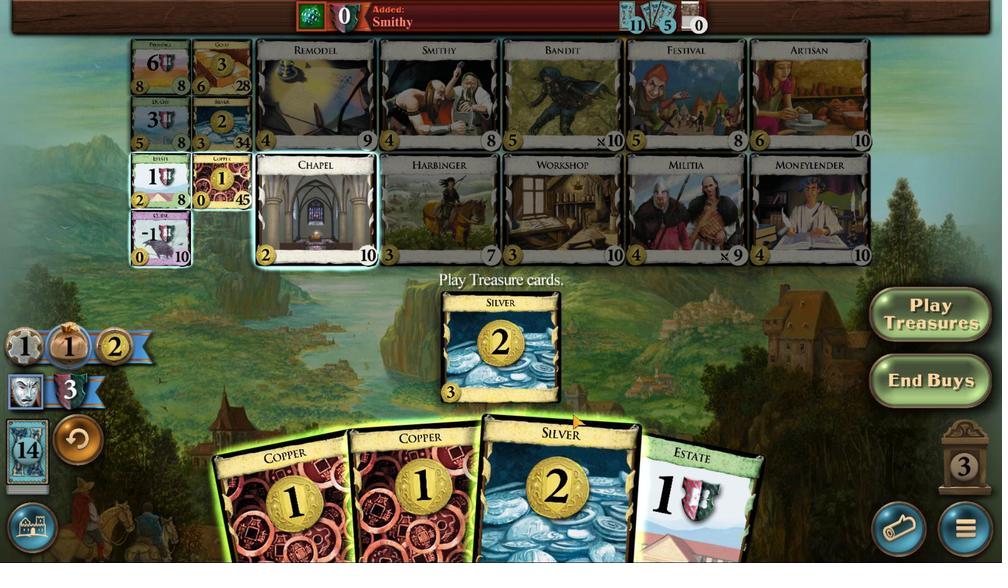 
Action: Mouse moved to (529, 370)
Screenshot: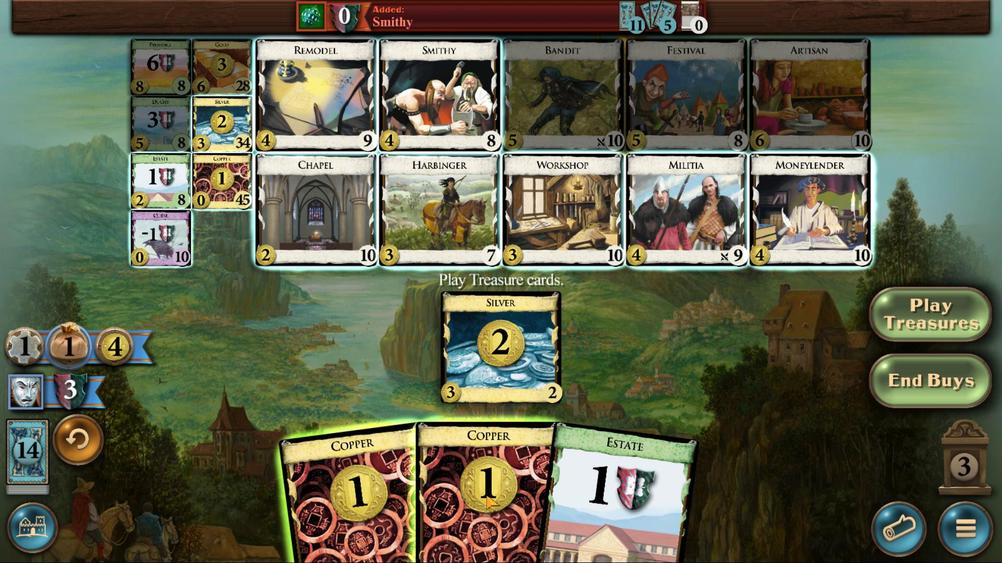 
Action: Mouse pressed left at (529, 370)
Screenshot: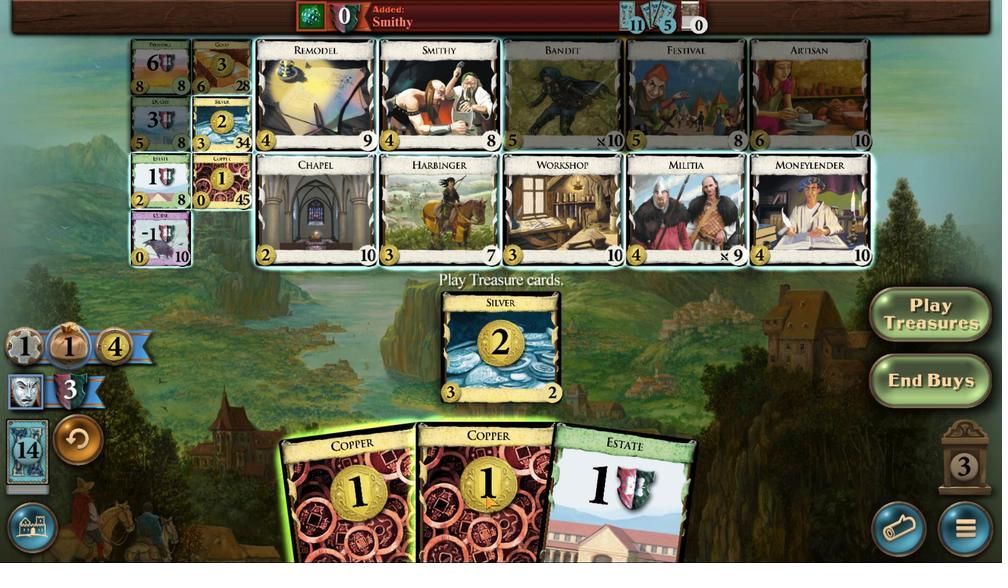 
Action: Mouse moved to (510, 373)
Screenshot: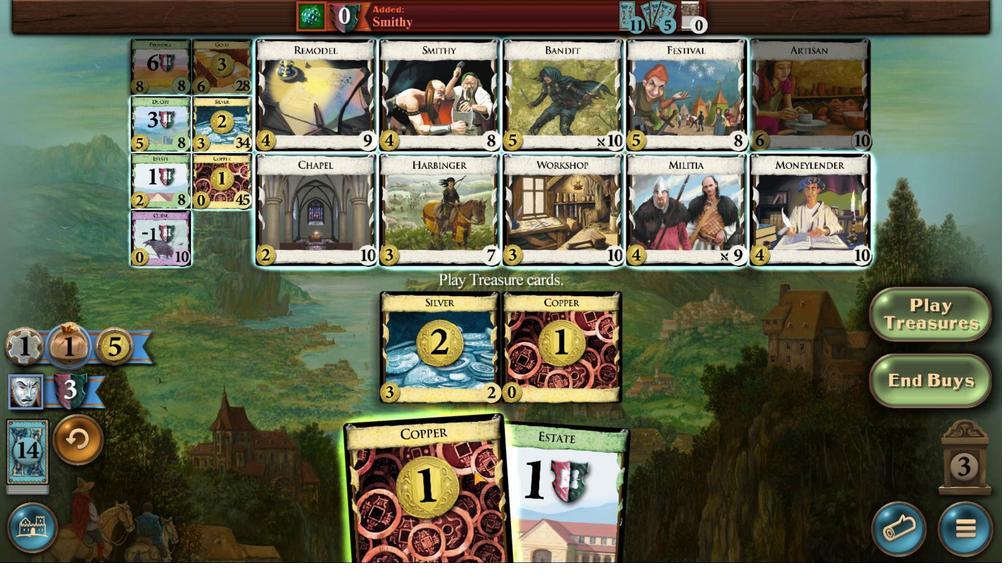 
Action: Mouse pressed left at (510, 373)
Screenshot: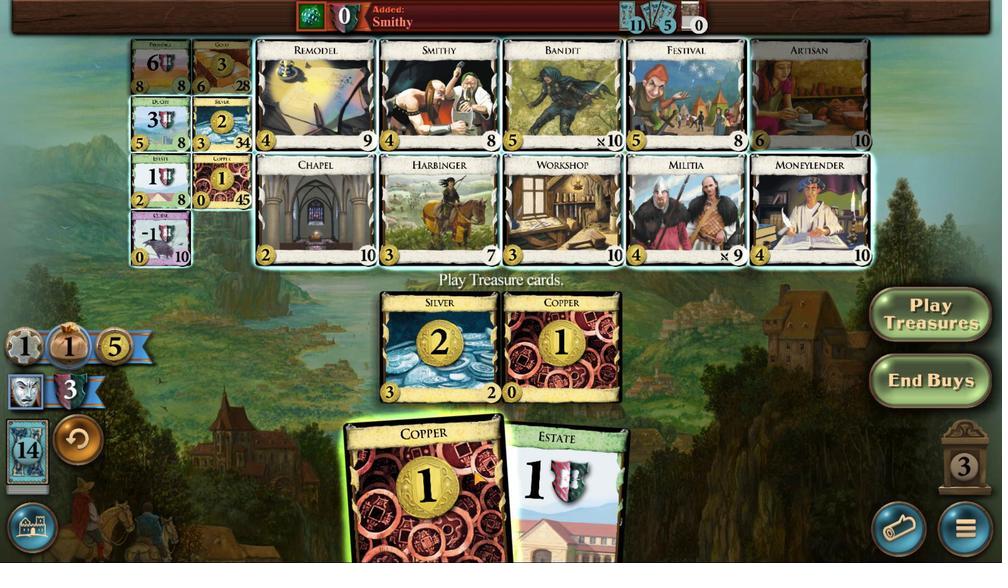 
Action: Mouse moved to (425, 319)
Screenshot: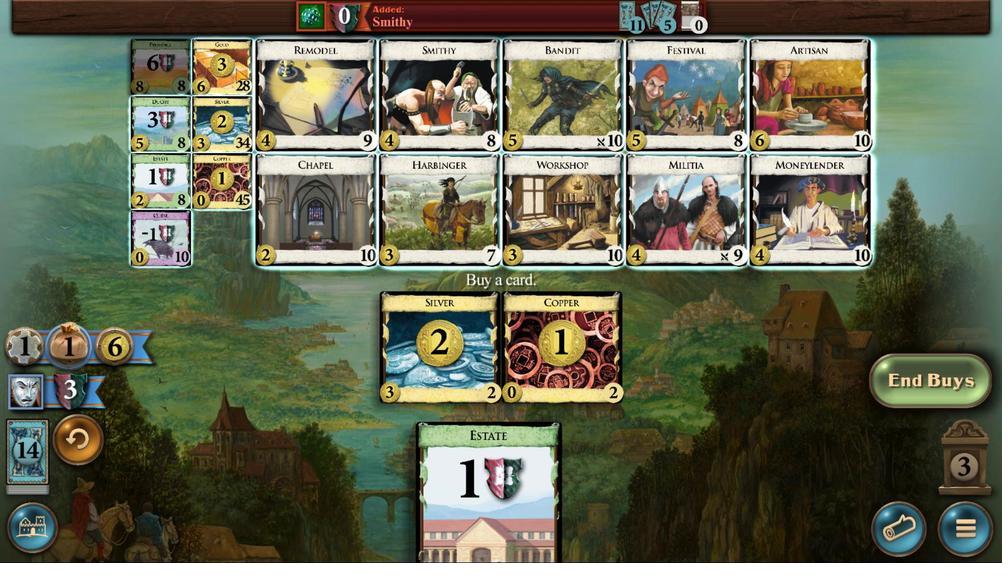 
Action: Mouse pressed left at (425, 319)
Screenshot: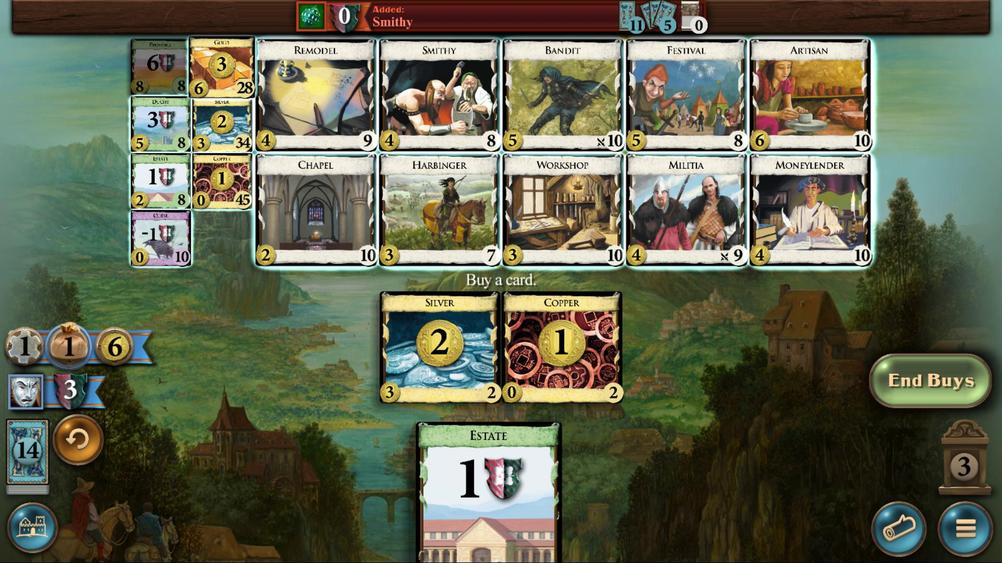 
Action: Mouse moved to (540, 350)
Screenshot: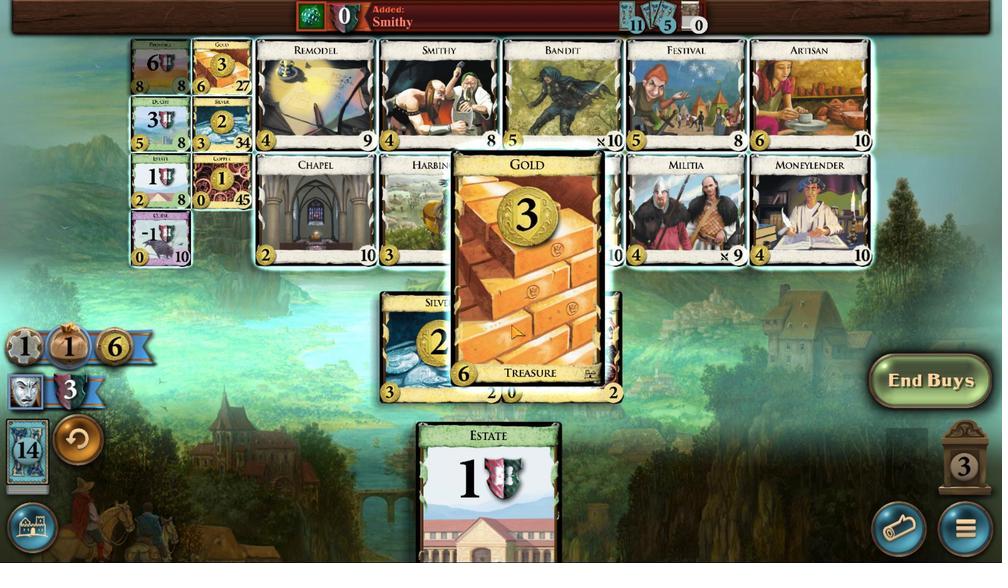 
Action: Mouse pressed left at (540, 350)
Screenshot: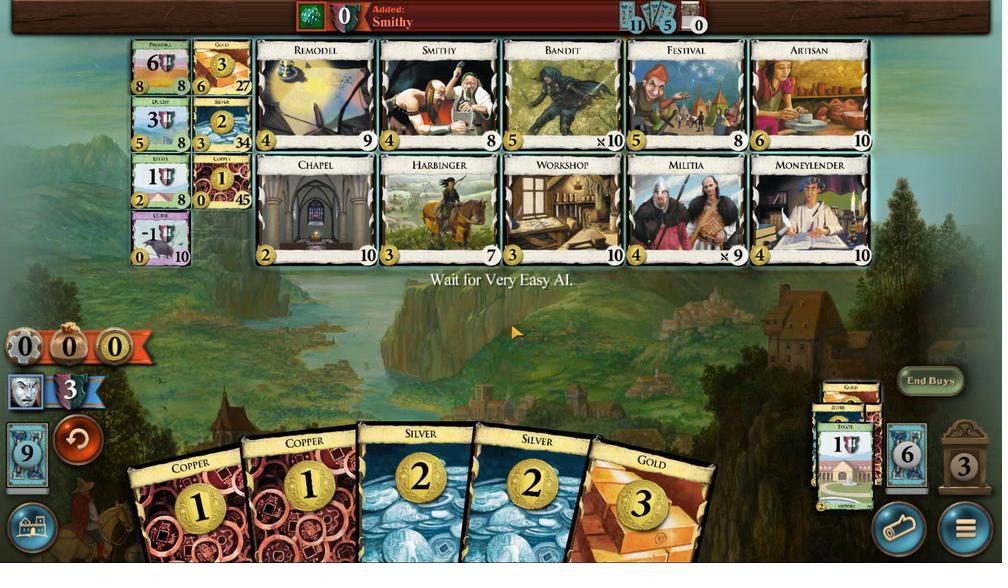 
Action: Mouse moved to (491, 370)
Screenshot: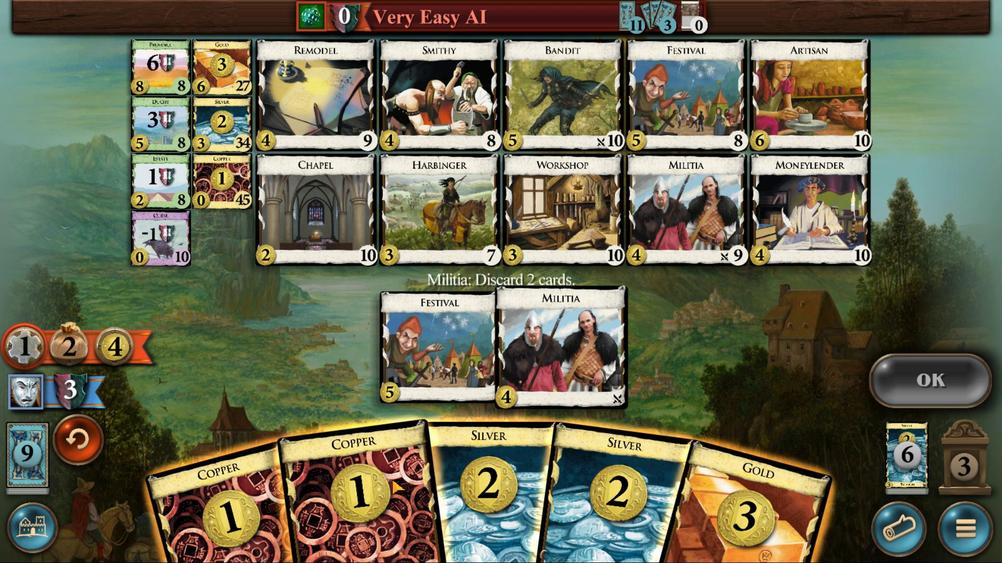 
Action: Mouse pressed left at (491, 370)
Screenshot: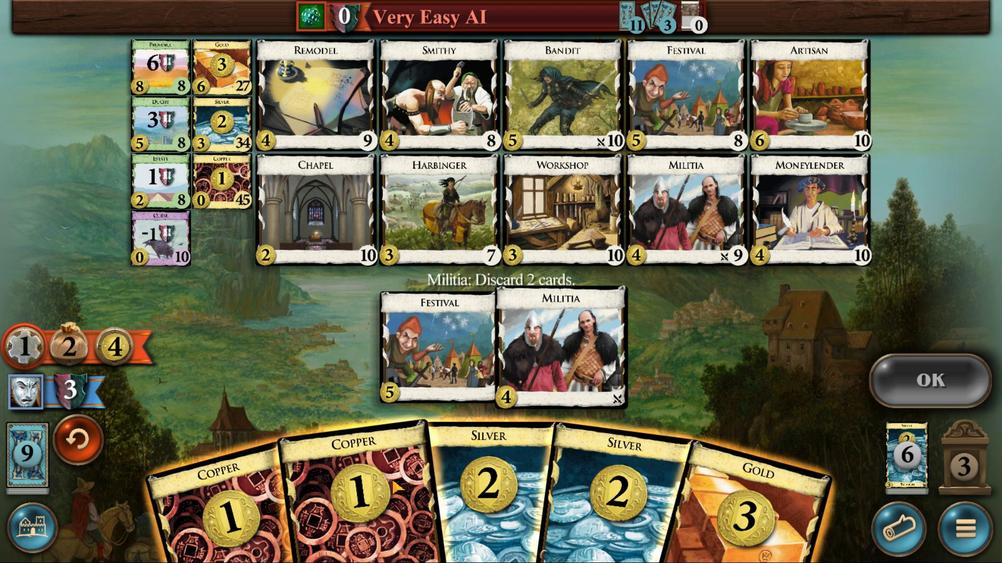 
Action: Mouse moved to (429, 369)
Screenshot: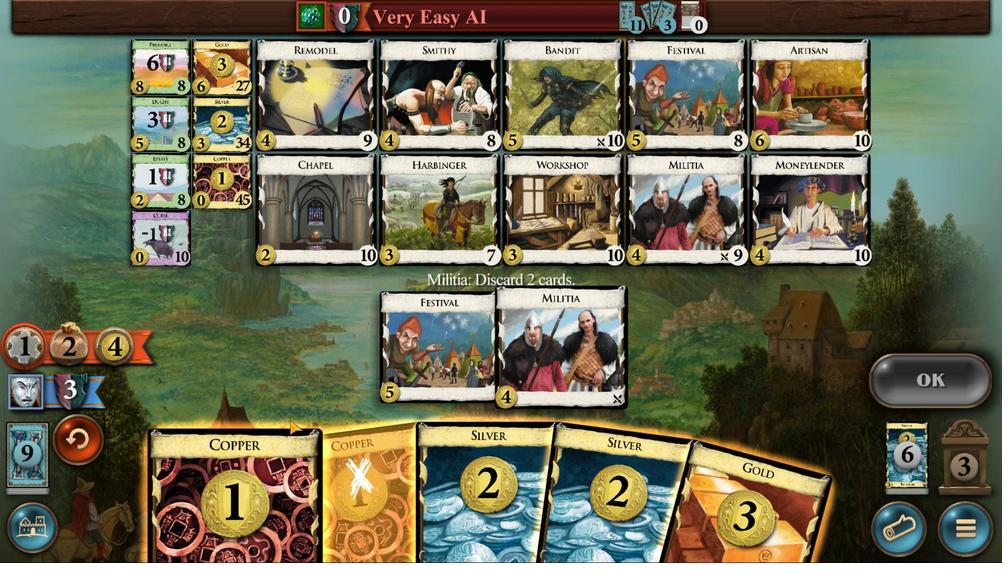
Action: Mouse pressed left at (429, 369)
Screenshot: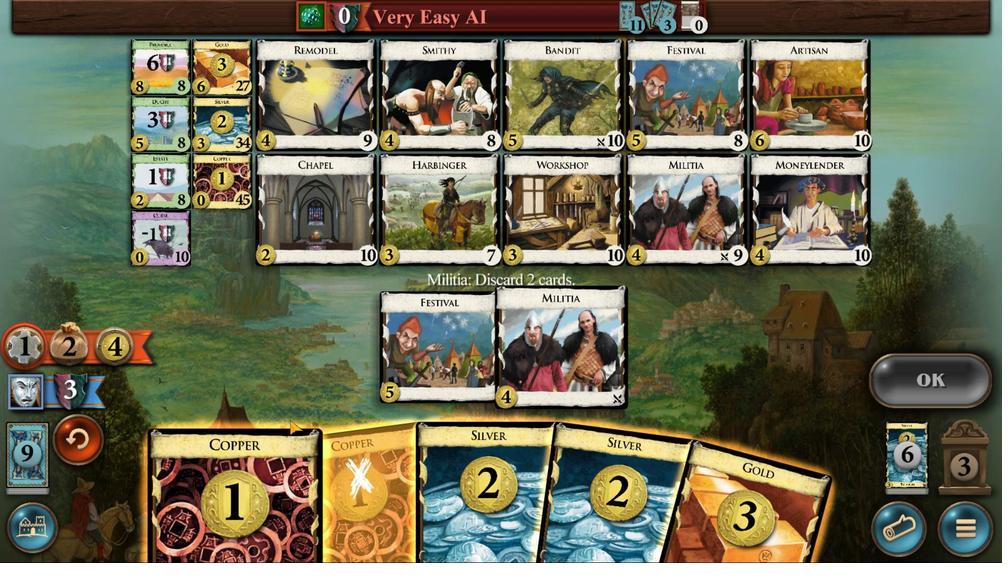 
Action: Mouse moved to (704, 356)
Screenshot: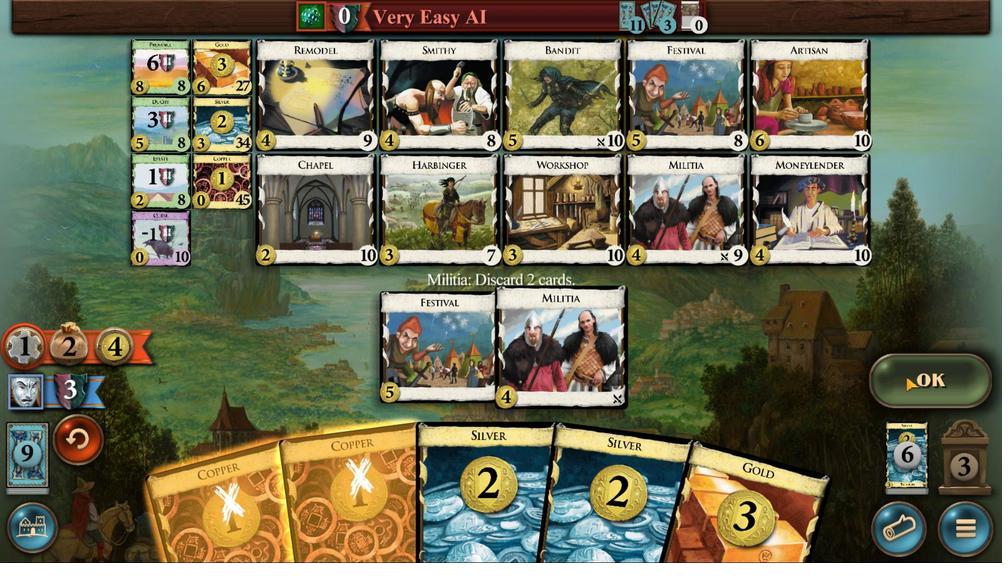 
Action: Mouse pressed left at (704, 356)
Screenshot: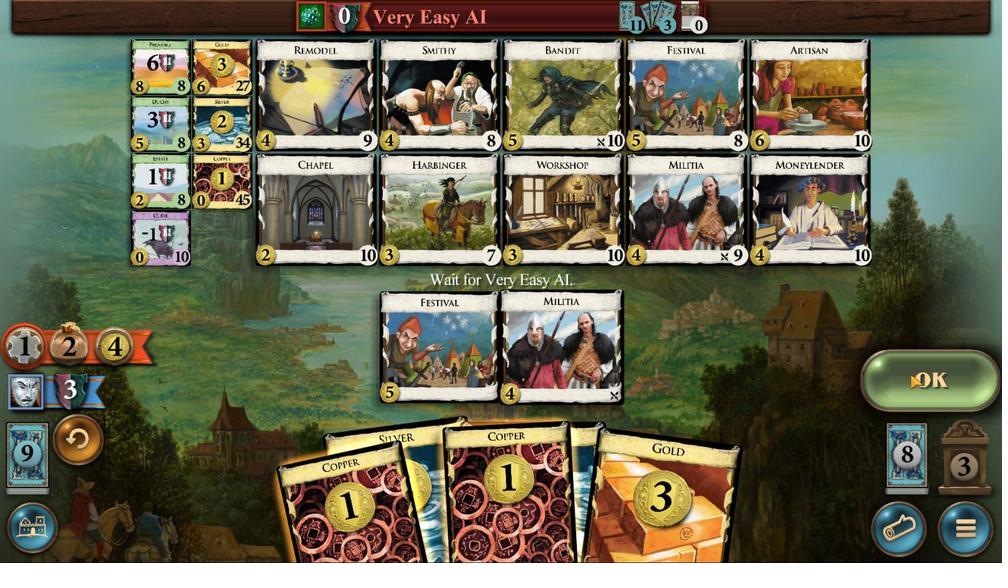 
Action: Mouse moved to (605, 361)
Screenshot: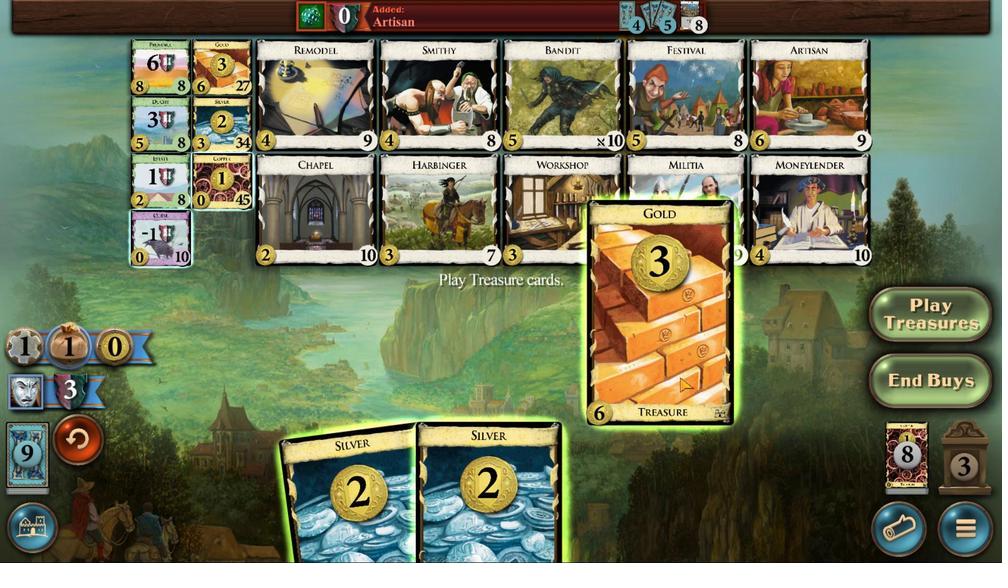 
Action: Mouse pressed left at (597, 369)
Screenshot: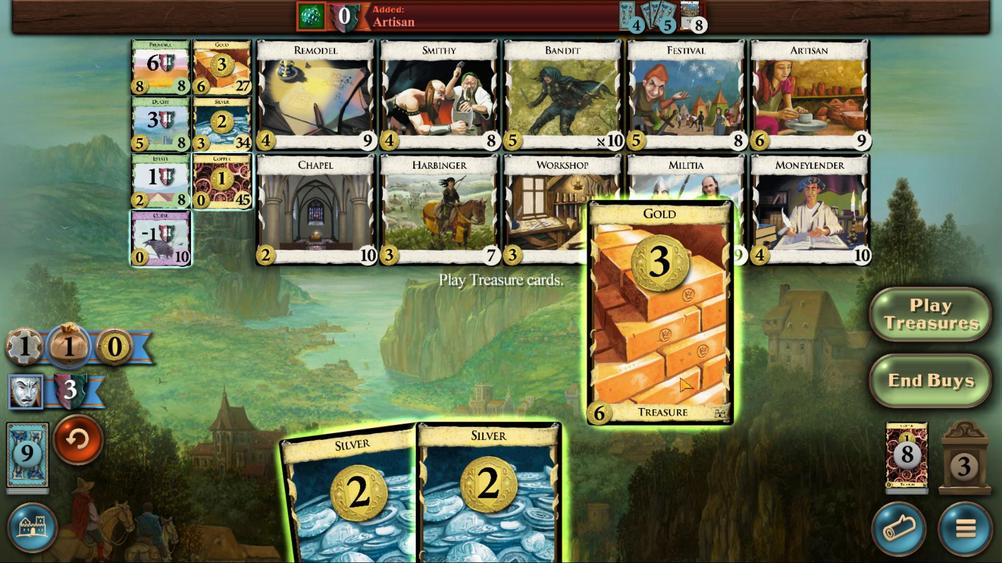 
Action: Mouse moved to (560, 375)
Screenshot: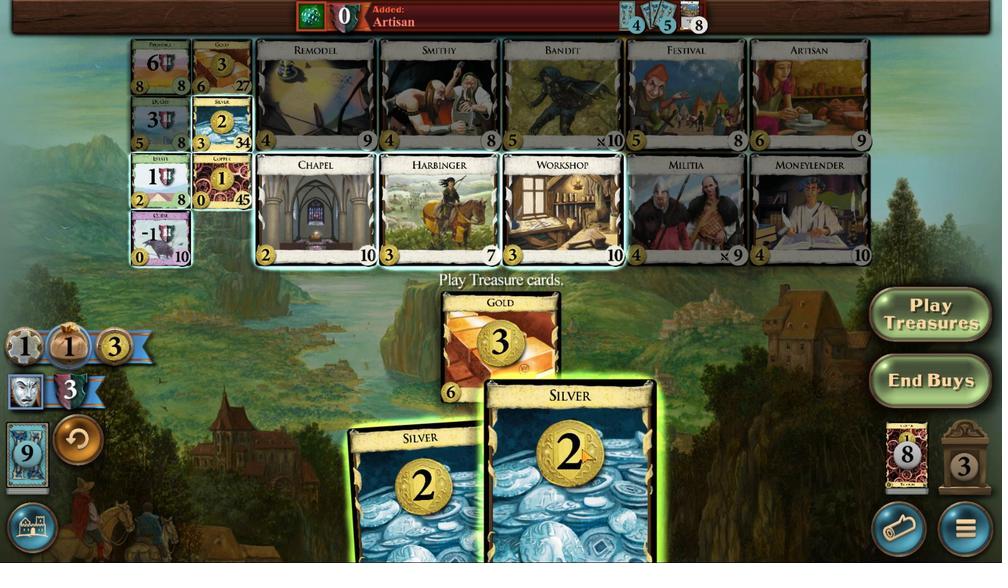 
Action: Mouse pressed left at (560, 375)
Screenshot: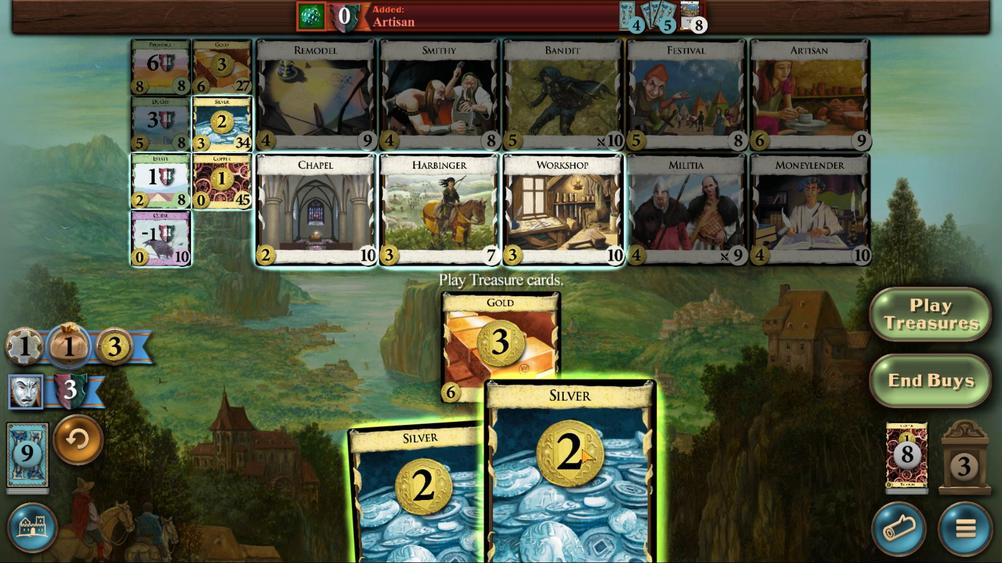 
Action: Mouse moved to (541, 373)
Screenshot: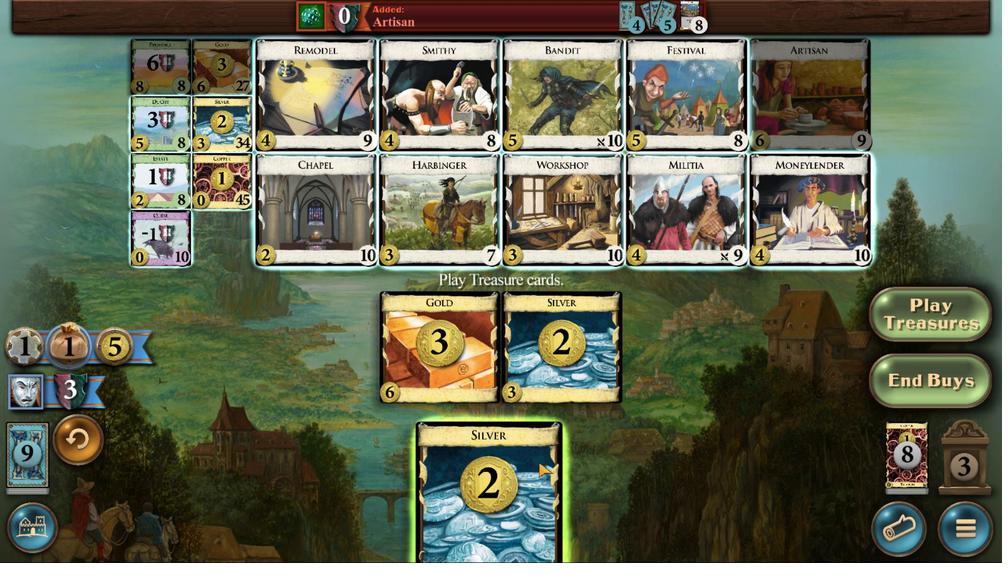 
Action: Mouse pressed left at (541, 373)
Screenshot: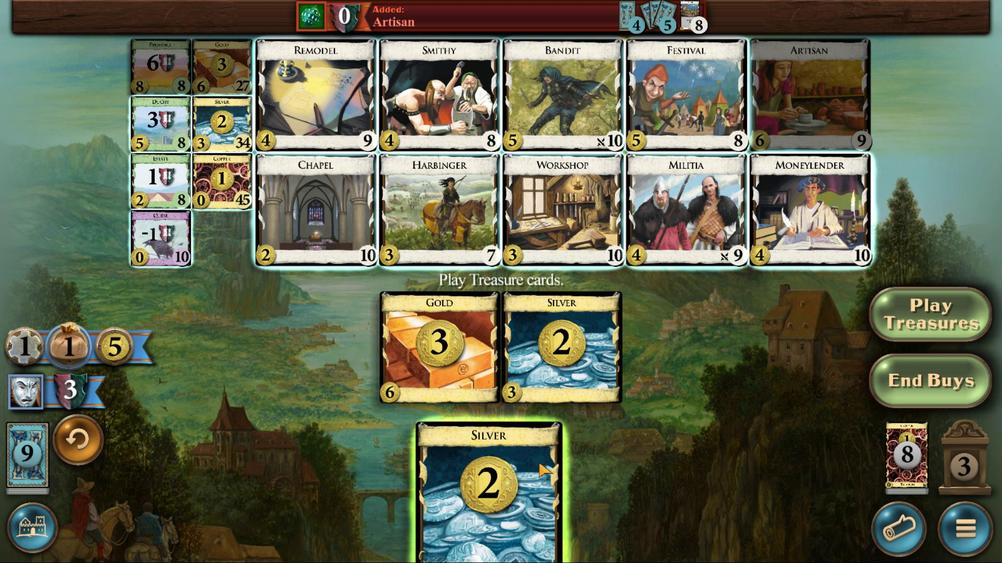 
Action: Mouse moved to (424, 319)
Screenshot: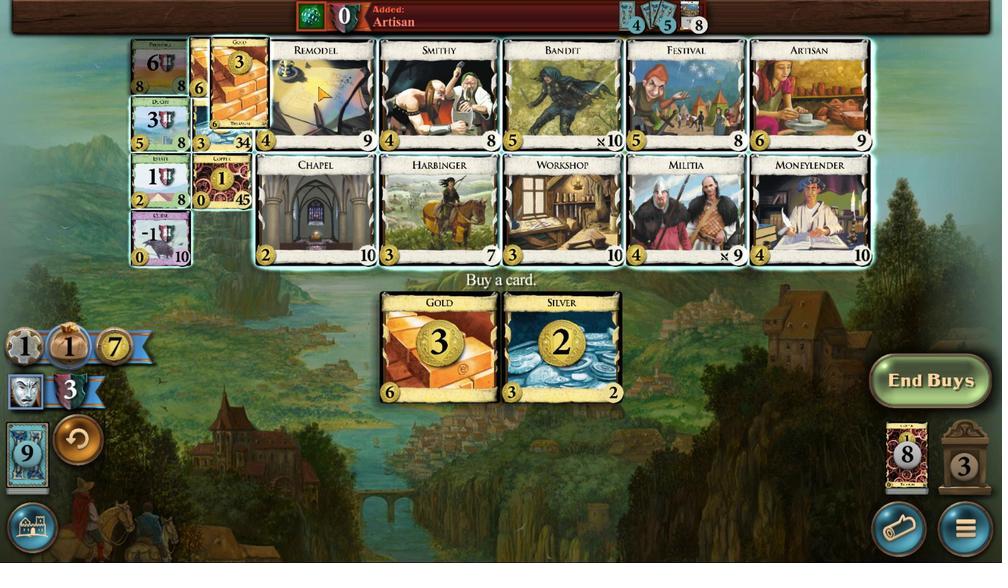 
Action: Mouse pressed left at (424, 319)
Screenshot: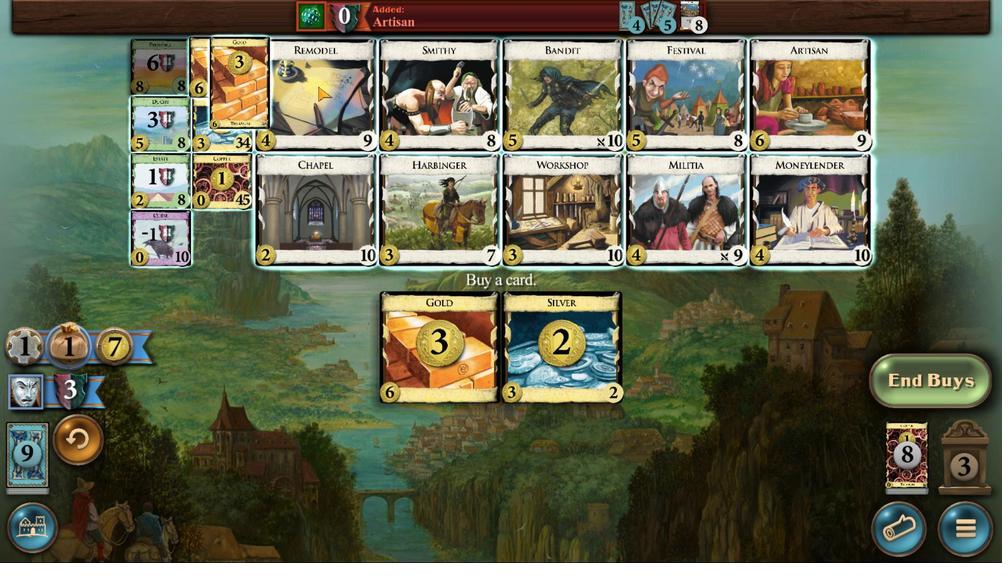 
Action: Mouse moved to (536, 369)
Screenshot: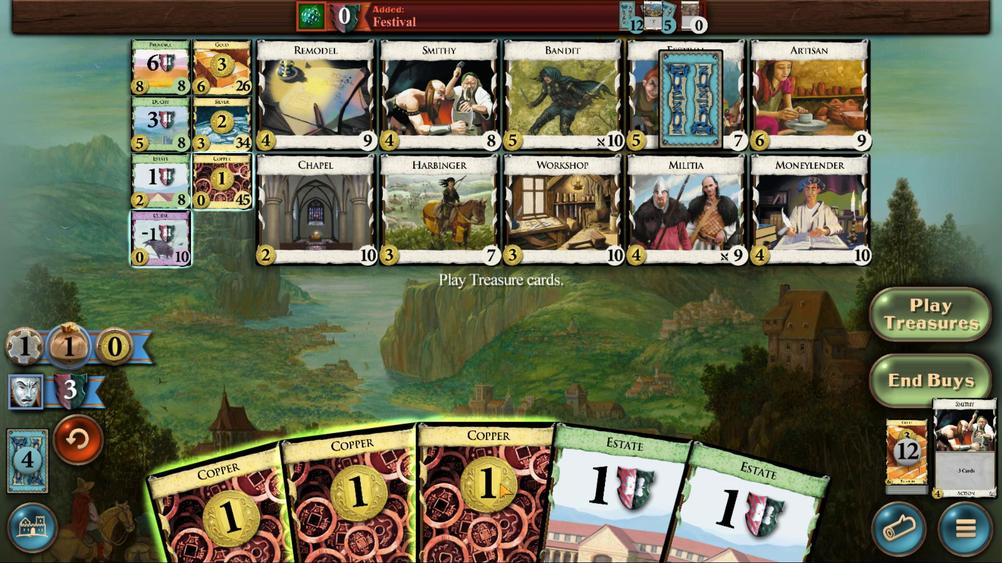 
Action: Mouse pressed left at (536, 369)
Screenshot: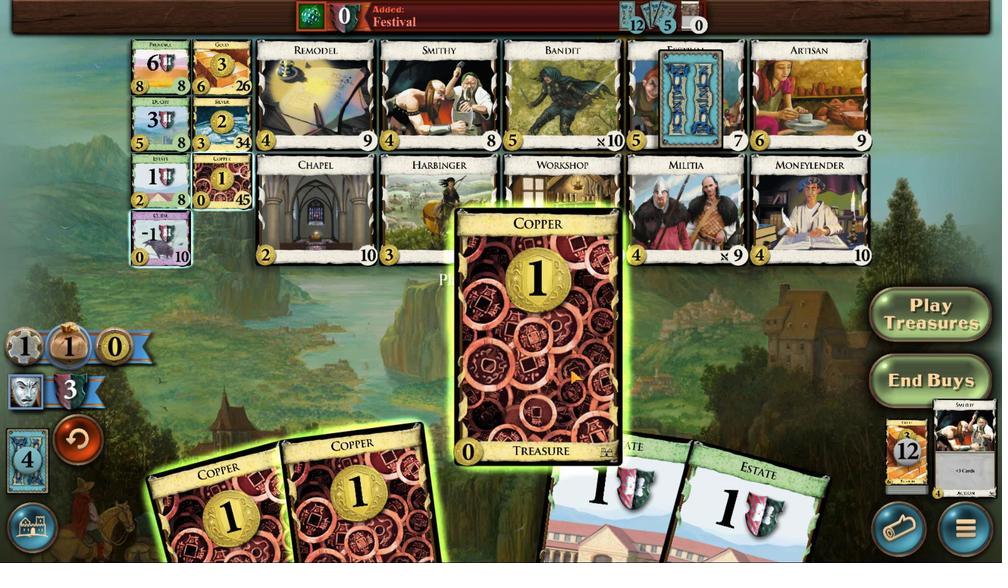 
Action: Mouse moved to (489, 371)
Screenshot: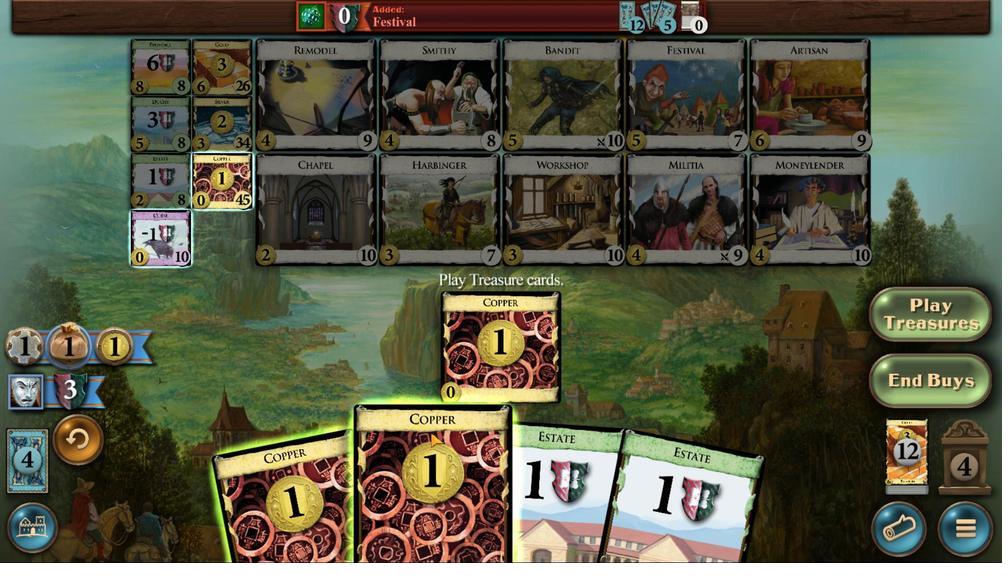 
Action: Mouse pressed left at (488, 371)
Screenshot: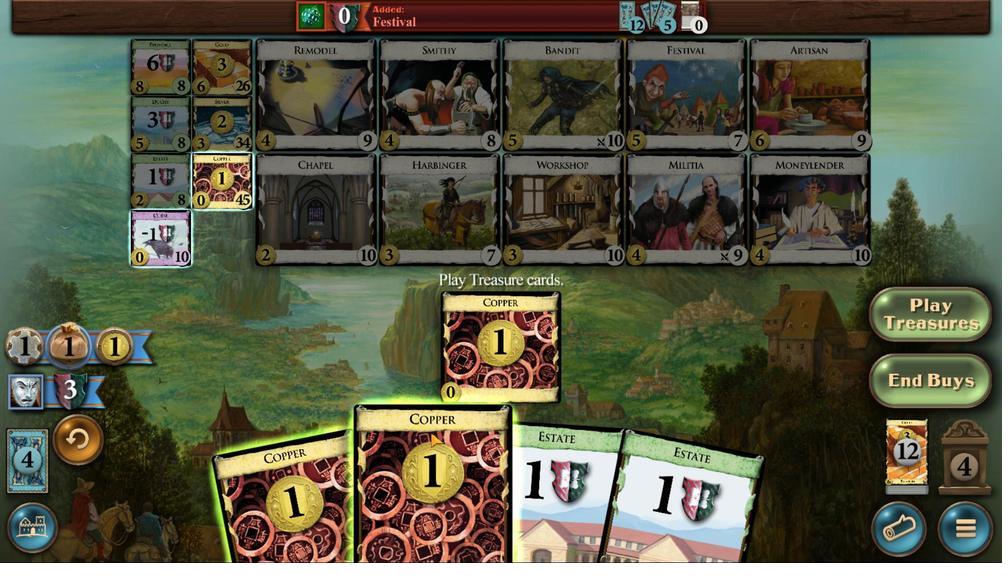 
Action: Mouse moved to (481, 371)
Screenshot: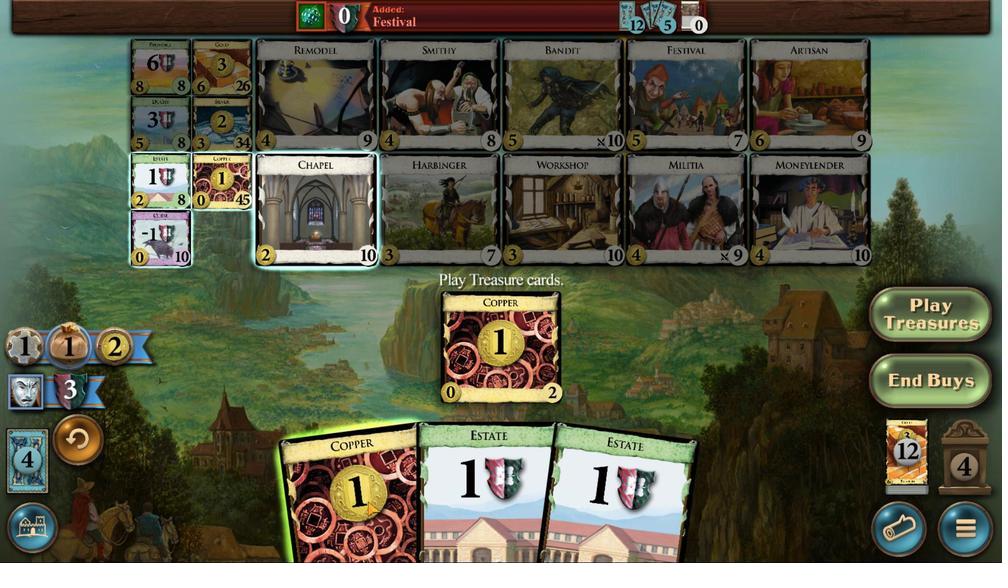 
Action: Mouse pressed left at (481, 371)
Screenshot: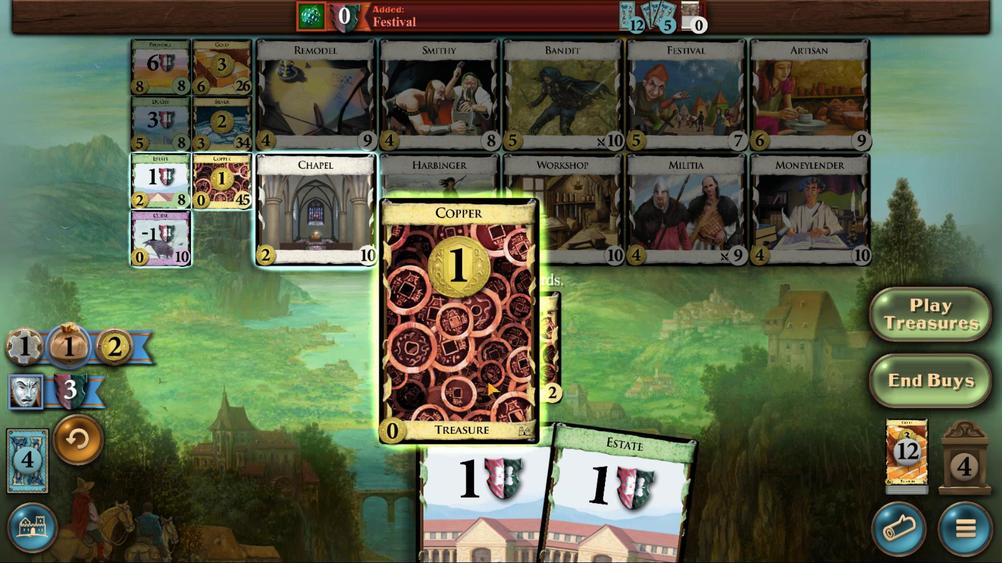 
Action: Mouse moved to (636, 335)
Screenshot: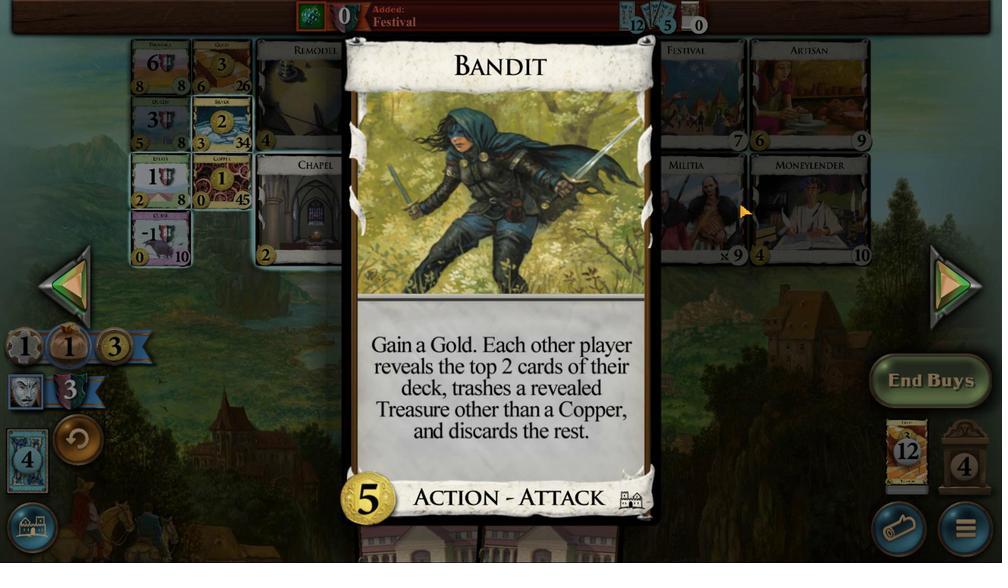 
Action: Mouse pressed left at (636, 335)
Screenshot: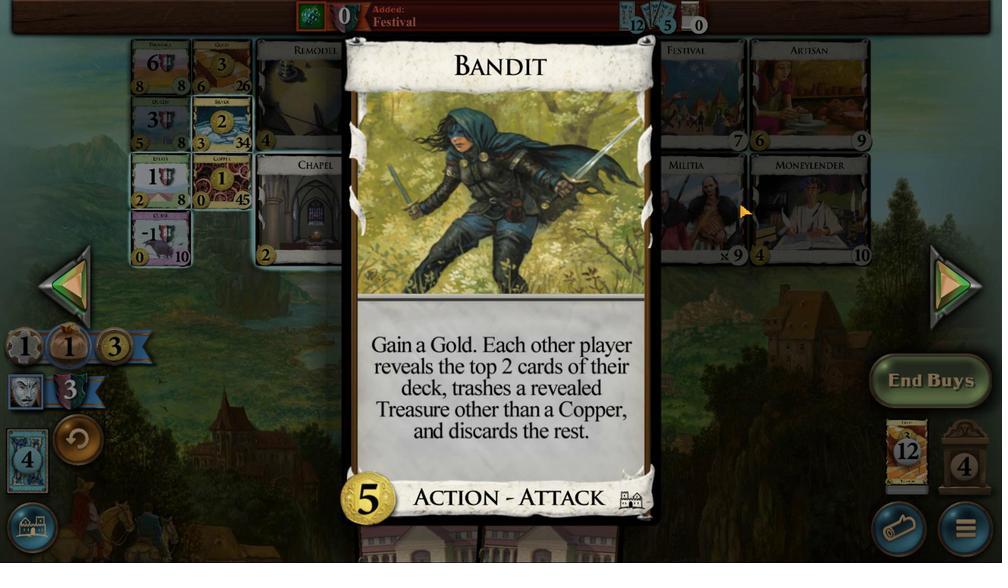 
Action: Mouse moved to (451, 334)
Screenshot: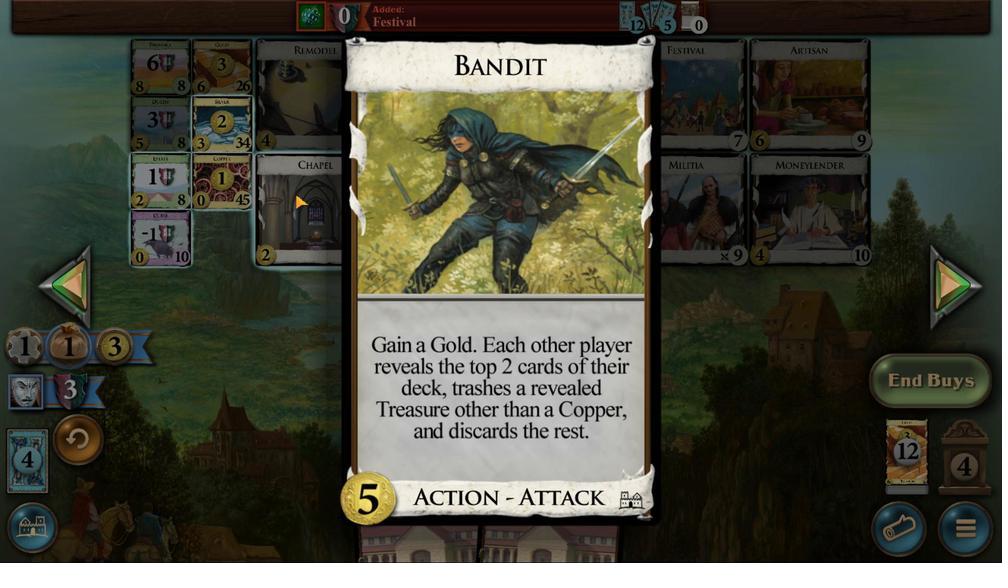 
Action: Mouse pressed left at (451, 334)
Screenshot: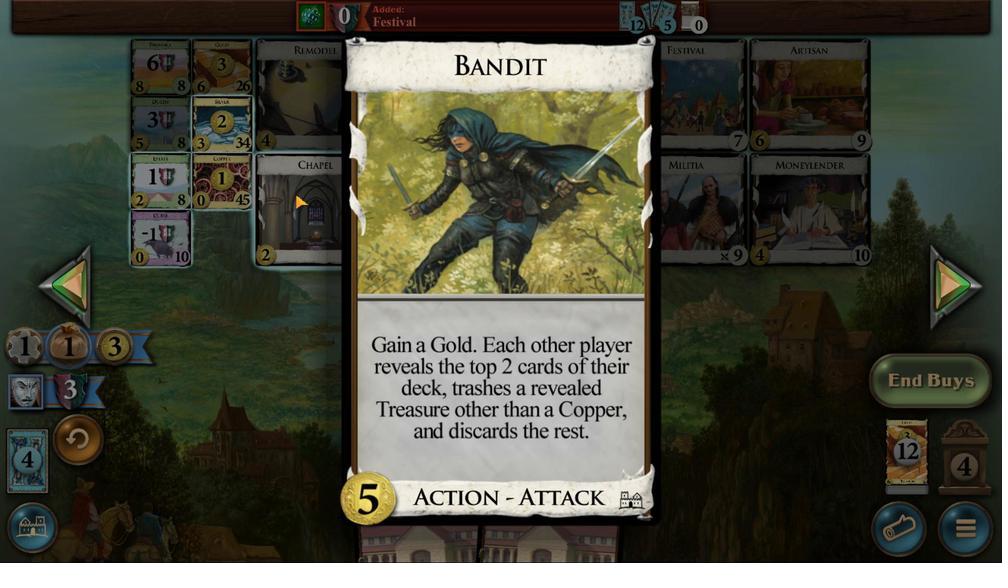 
Action: Mouse moved to (421, 327)
Screenshot: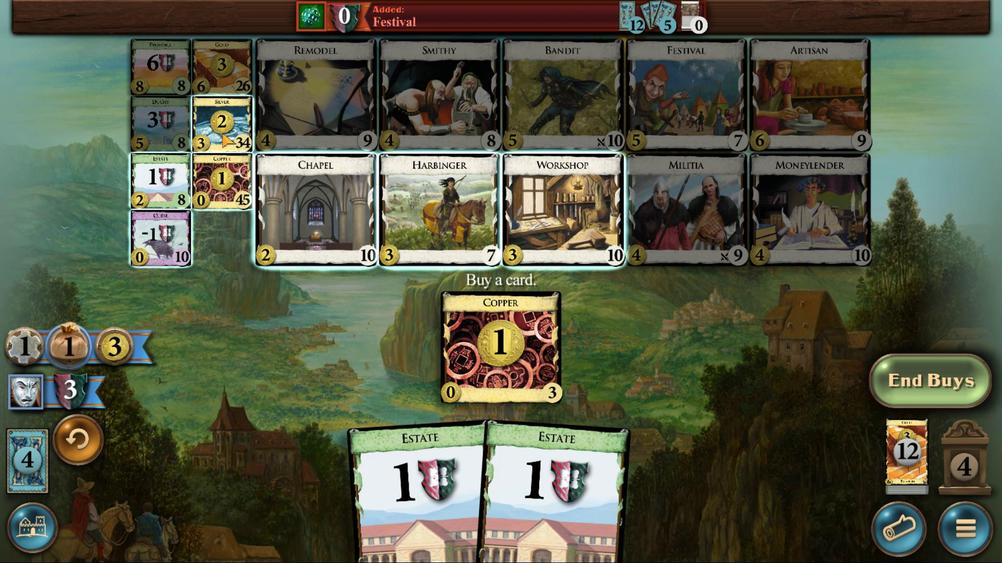 
Action: Mouse pressed left at (421, 327)
Screenshot: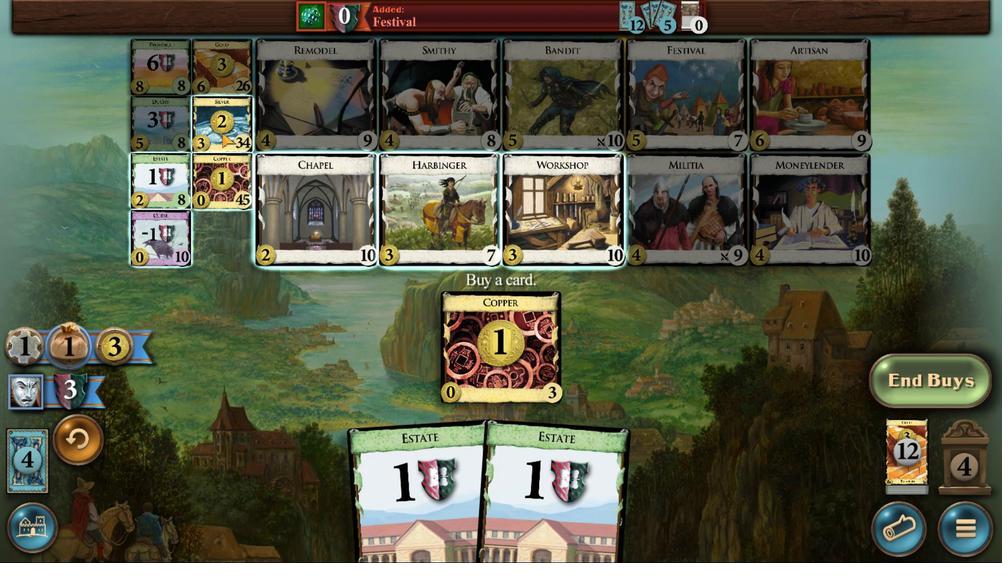 
Action: Mouse moved to (589, 368)
Screenshot: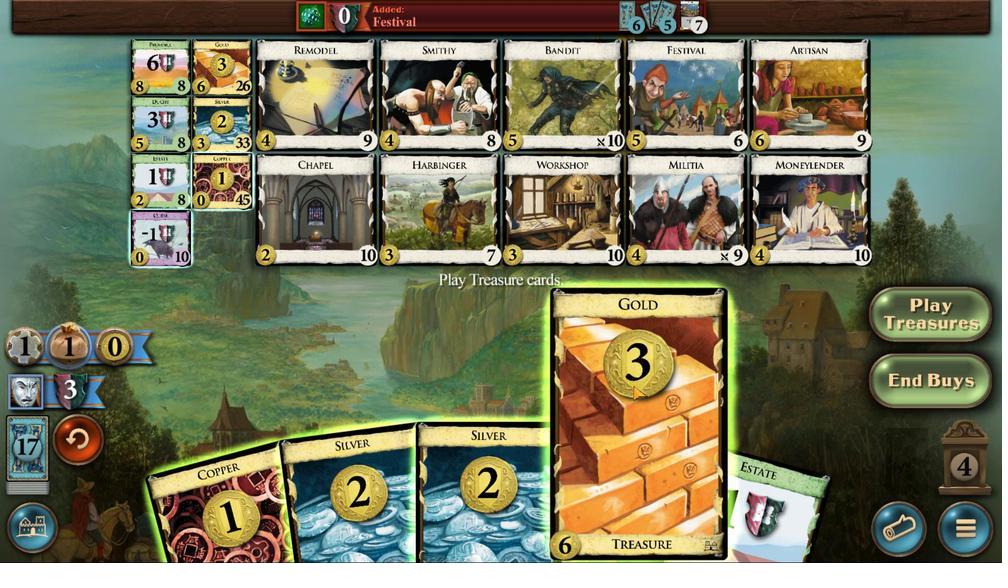 
Action: Mouse pressed left at (589, 368)
Screenshot: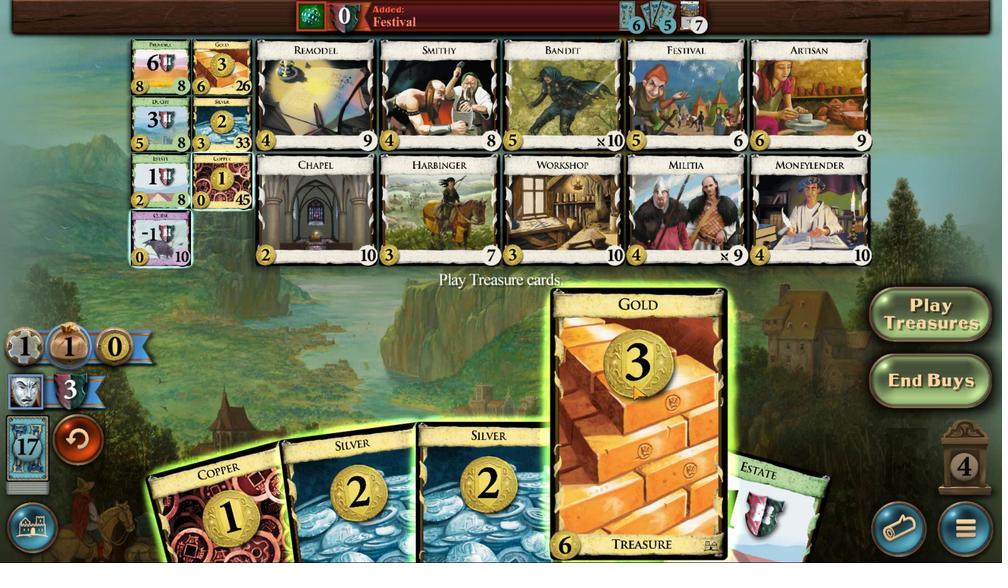 
Action: Mouse moved to (561, 366)
Screenshot: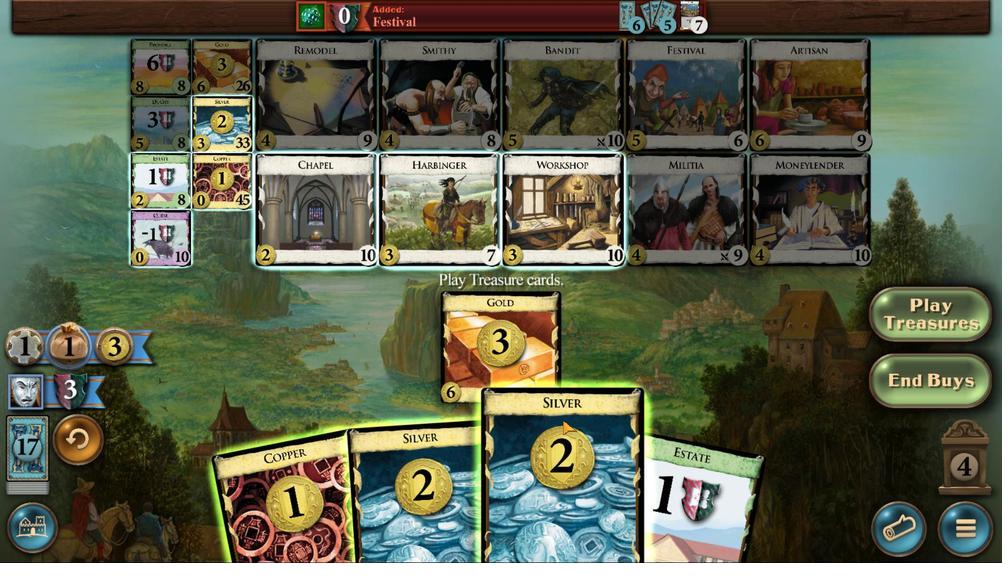 
Action: Mouse pressed left at (561, 366)
Screenshot: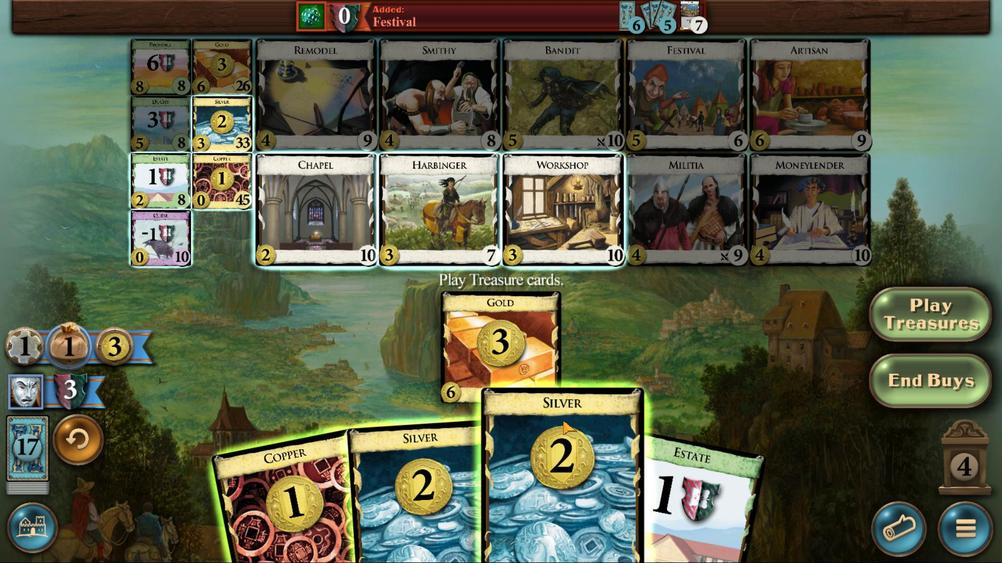 
Action: Mouse moved to (550, 371)
Screenshot: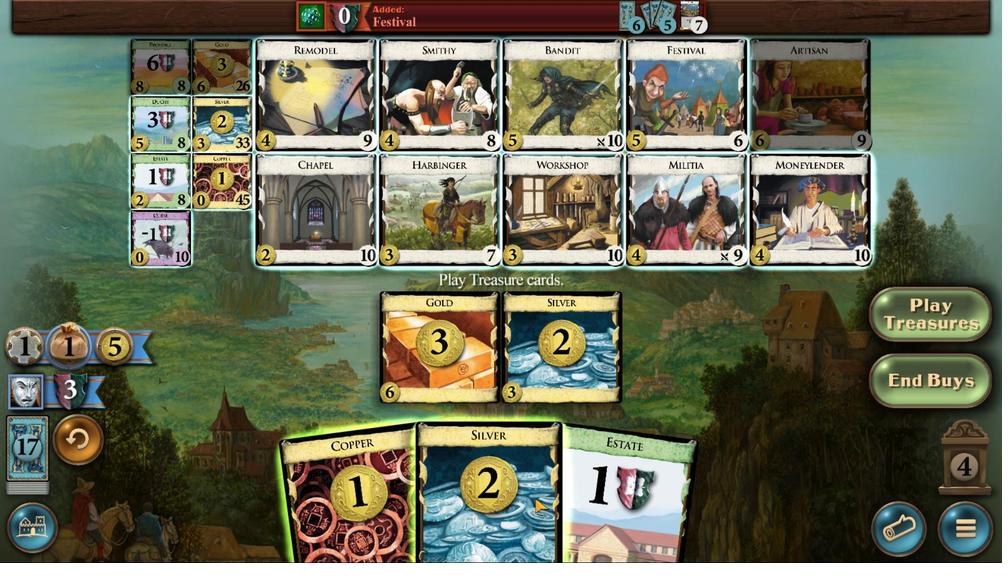 
Action: Mouse pressed left at (550, 371)
Screenshot: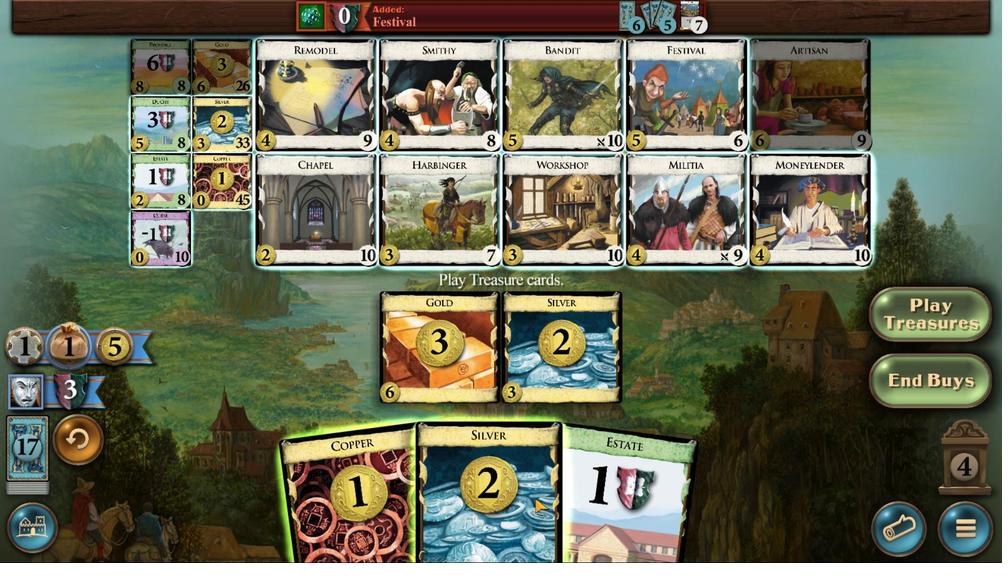
Action: Mouse moved to (543, 370)
Screenshot: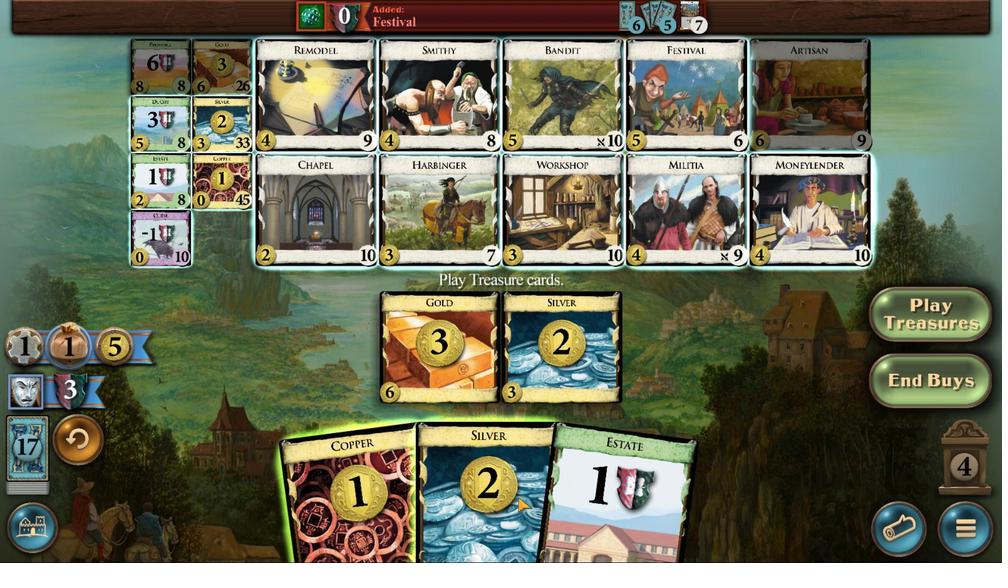 
Action: Mouse pressed left at (543, 370)
Screenshot: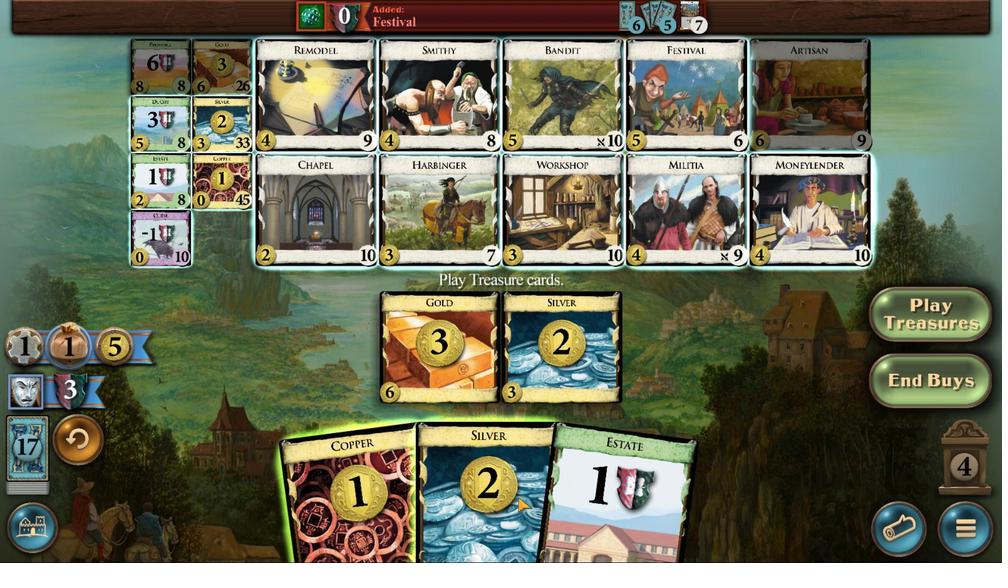 
Action: Mouse moved to (498, 370)
Screenshot: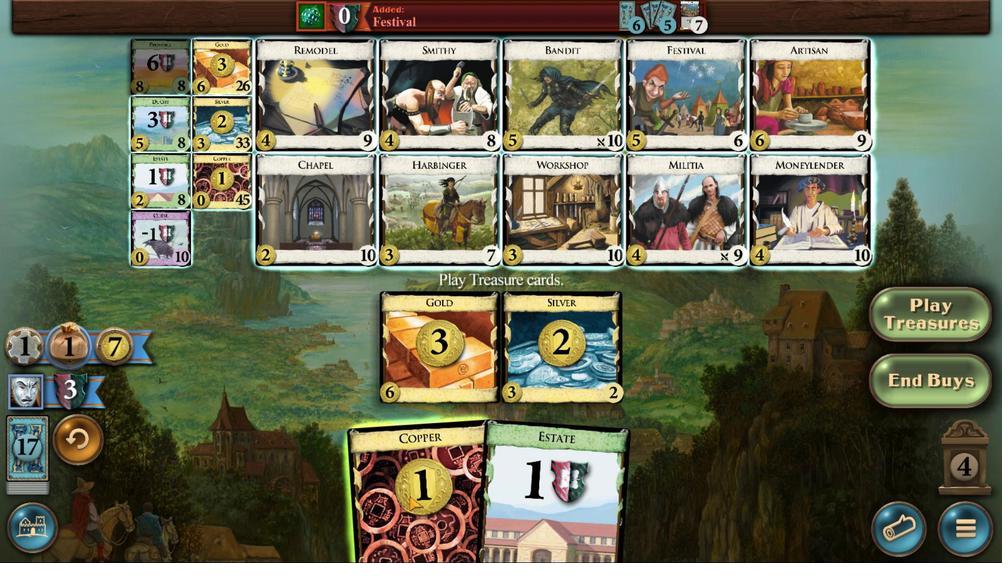 
Action: Mouse pressed left at (498, 370)
Screenshot: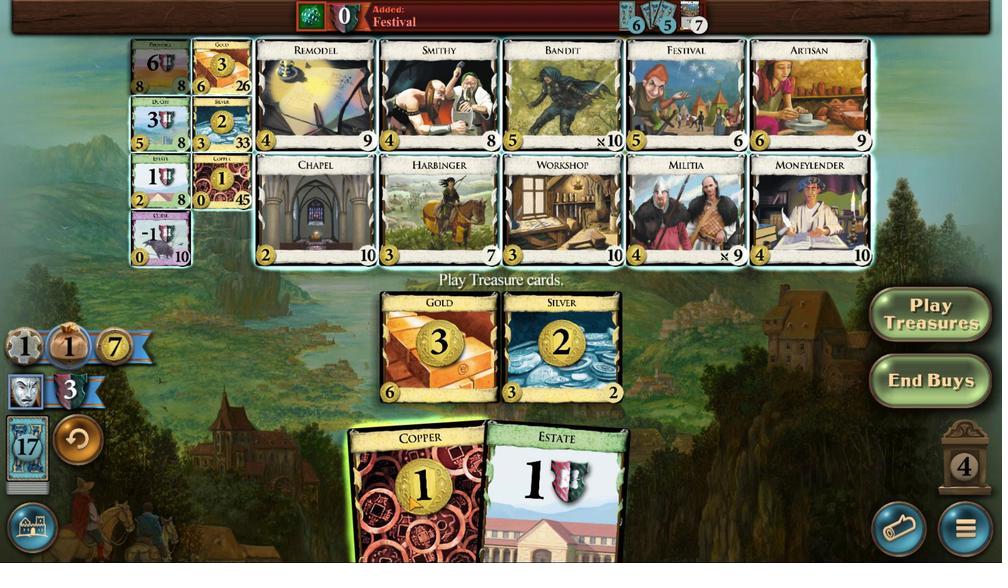 
Action: Mouse moved to (500, 370)
Screenshot: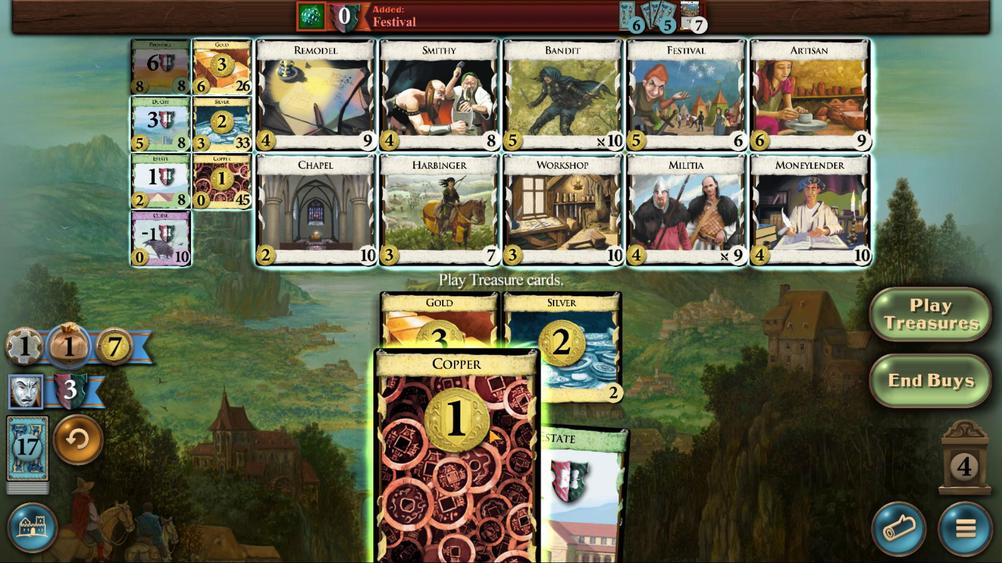 
Action: Mouse pressed left at (499, 370)
Screenshot: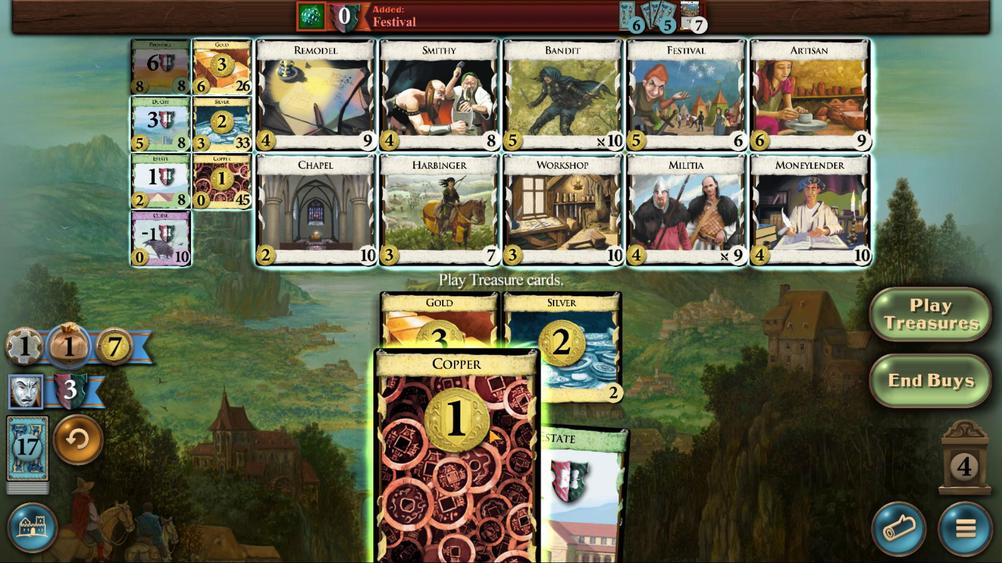 
Action: Mouse moved to (444, 319)
Screenshot: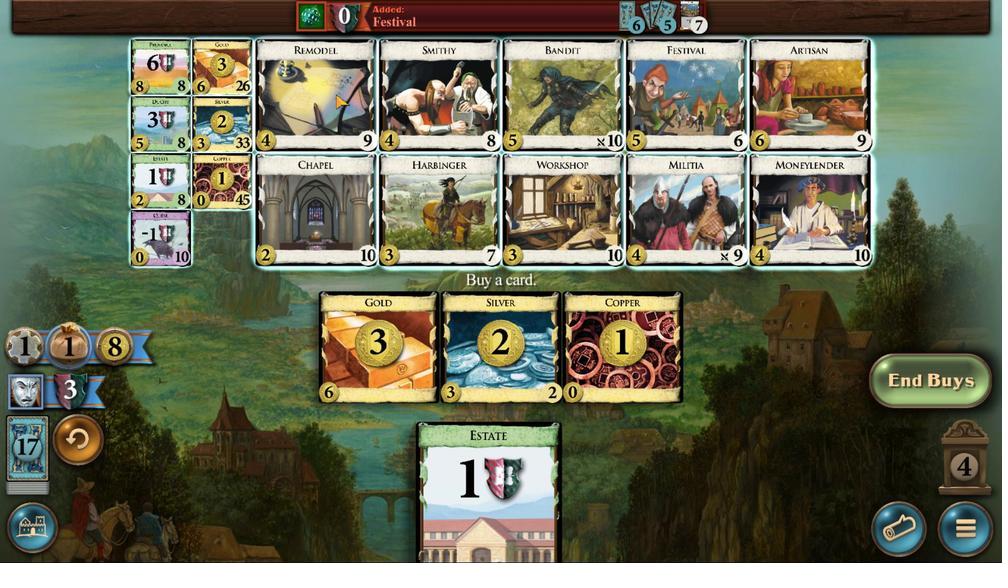 
Action: Mouse pressed left at (420, 319)
Screenshot: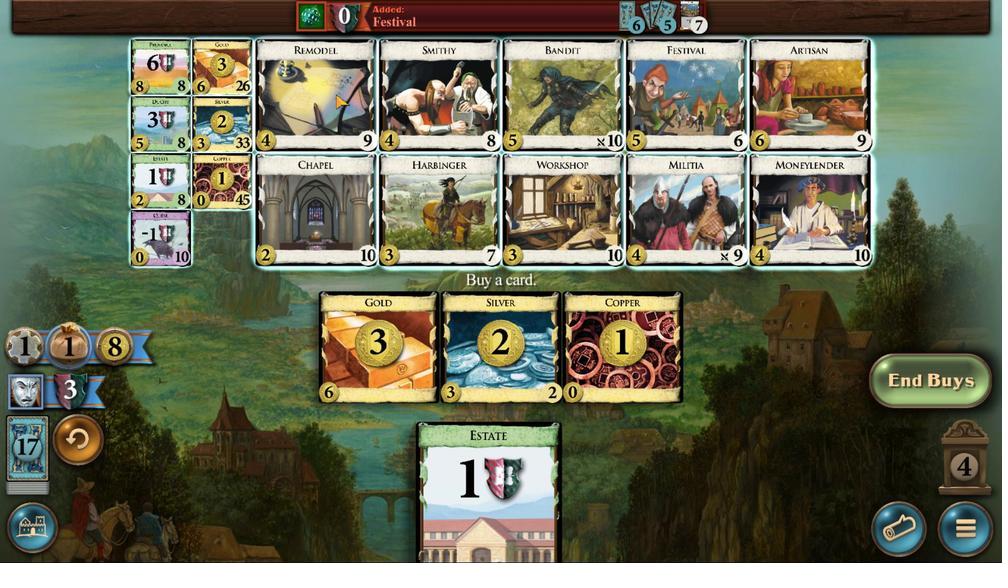 
Action: Mouse moved to (414, 320)
Screenshot: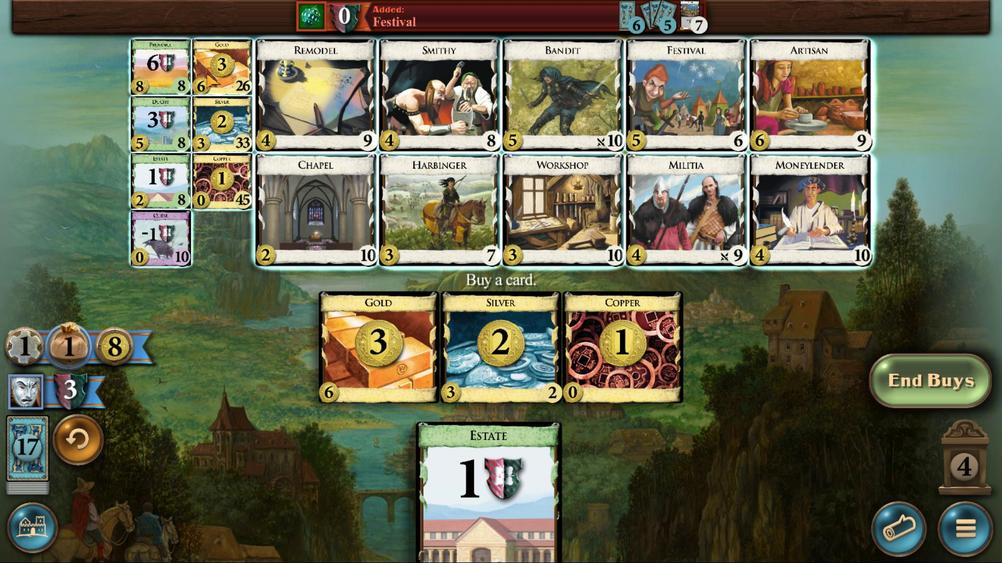 
Action: Mouse pressed left at (414, 320)
Screenshot: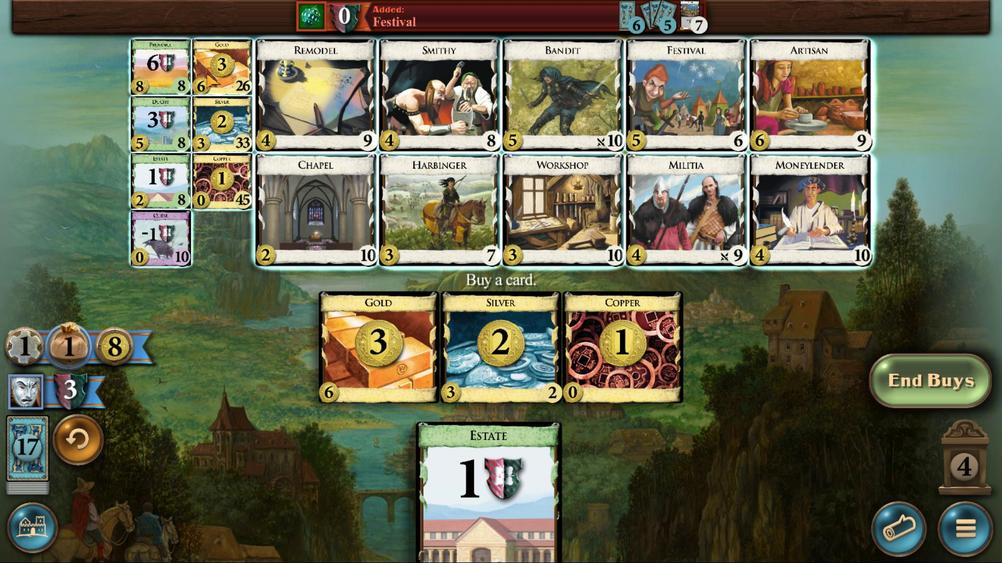 
Action: Mouse moved to (653, 371)
Screenshot: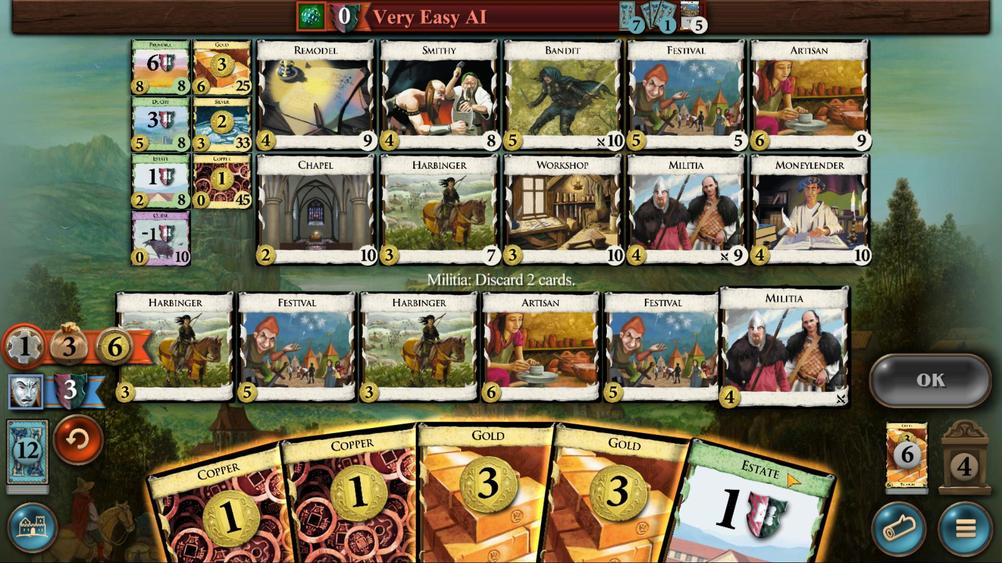 
Action: Mouse pressed left at (652, 372)
Screenshot: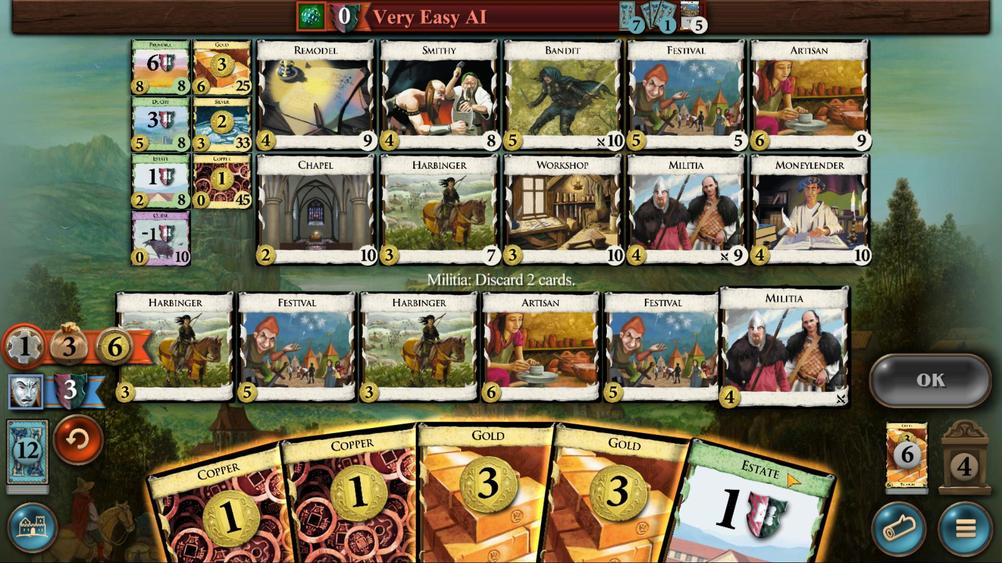 
Action: Mouse moved to (418, 372)
Screenshot: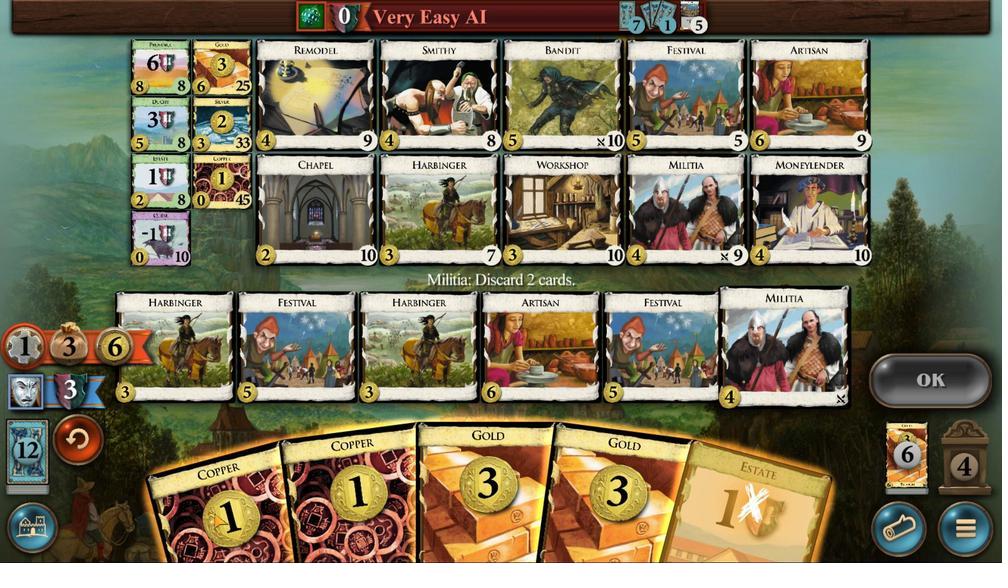 
Action: Mouse pressed left at (418, 372)
Screenshot: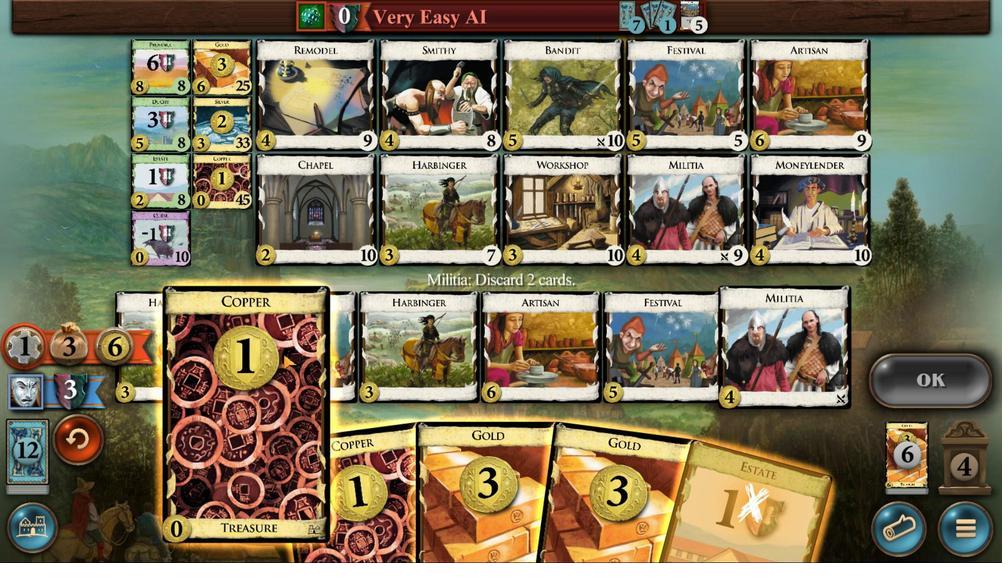 
Action: Mouse moved to (706, 354)
Screenshot: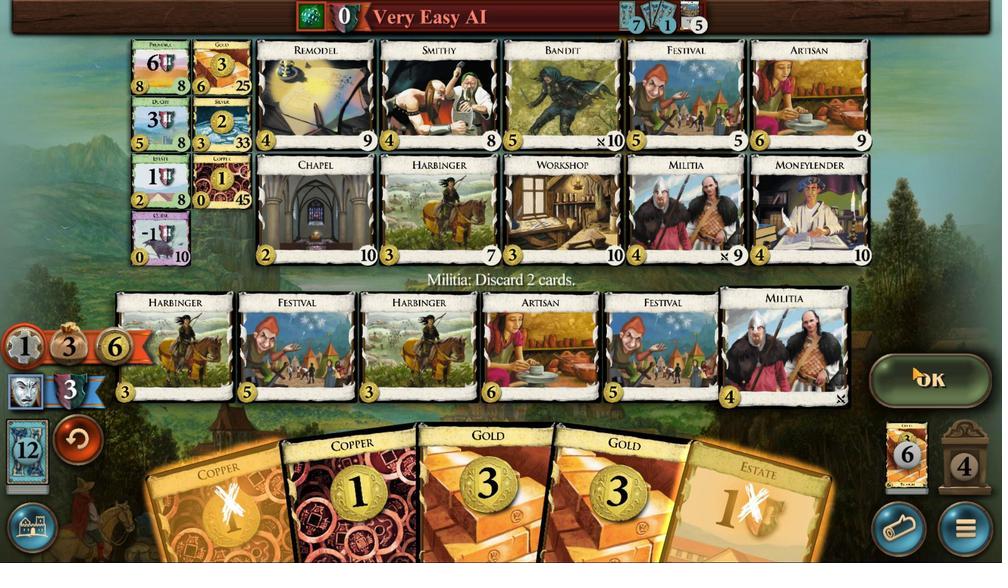 
Action: Mouse pressed left at (706, 354)
Screenshot: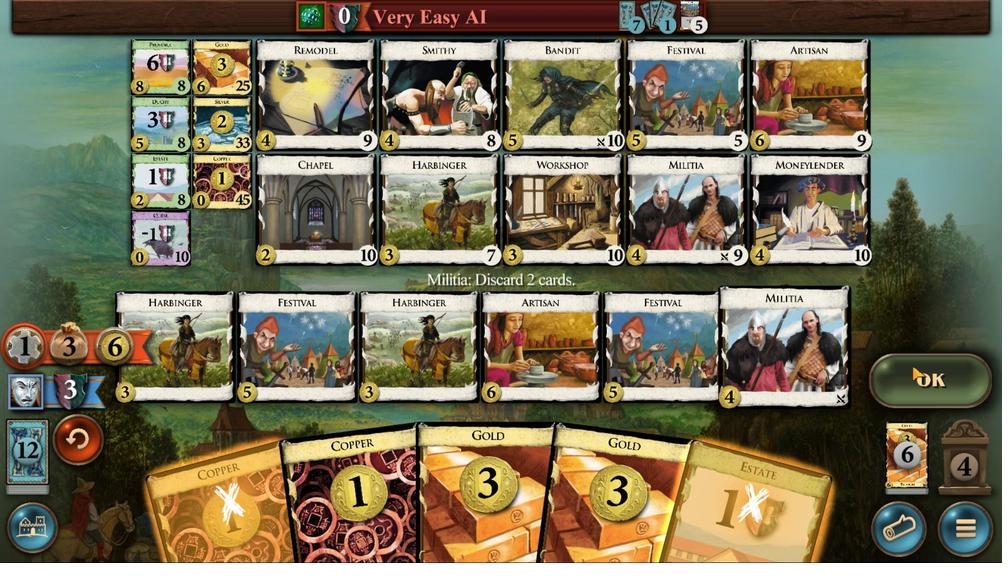 
Action: Mouse moved to (573, 370)
Screenshot: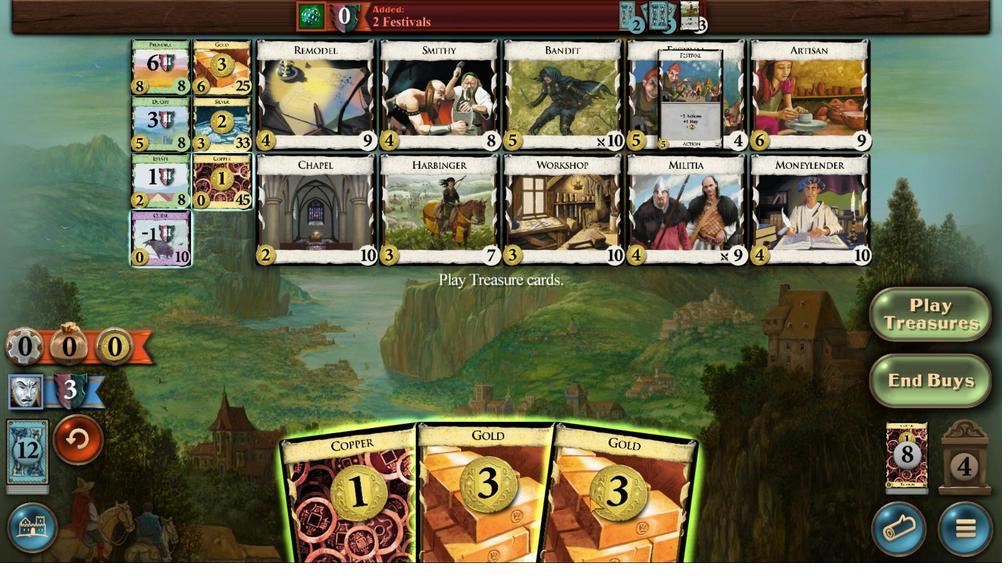 
Action: Mouse pressed left at (573, 370)
Screenshot: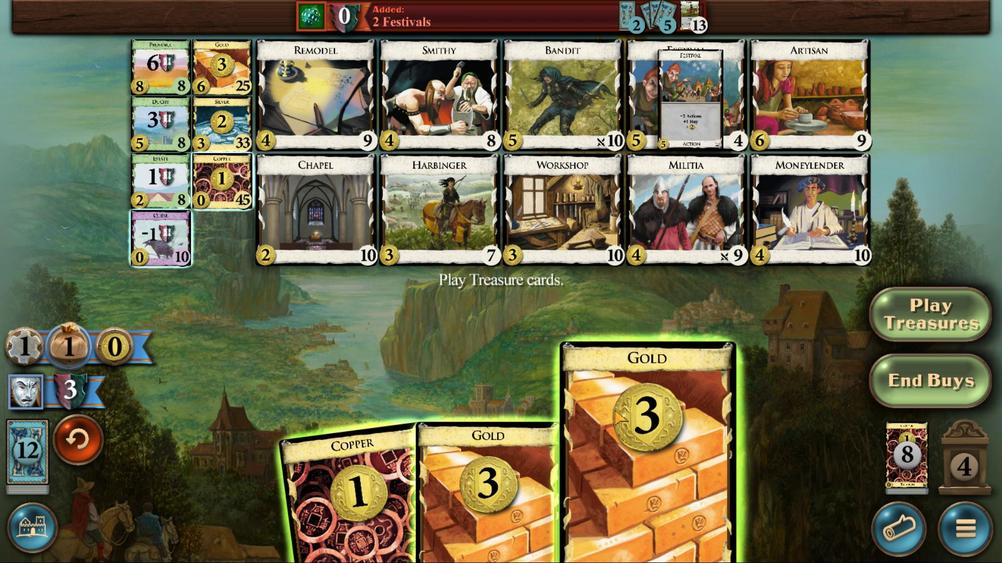 
Action: Mouse moved to (558, 372)
Screenshot: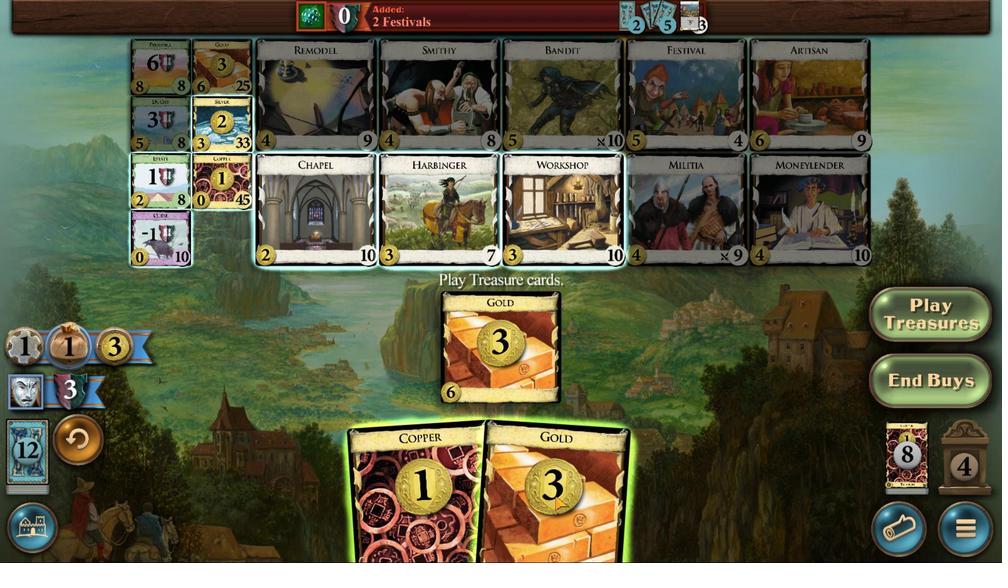 
Action: Mouse pressed left at (558, 372)
Screenshot: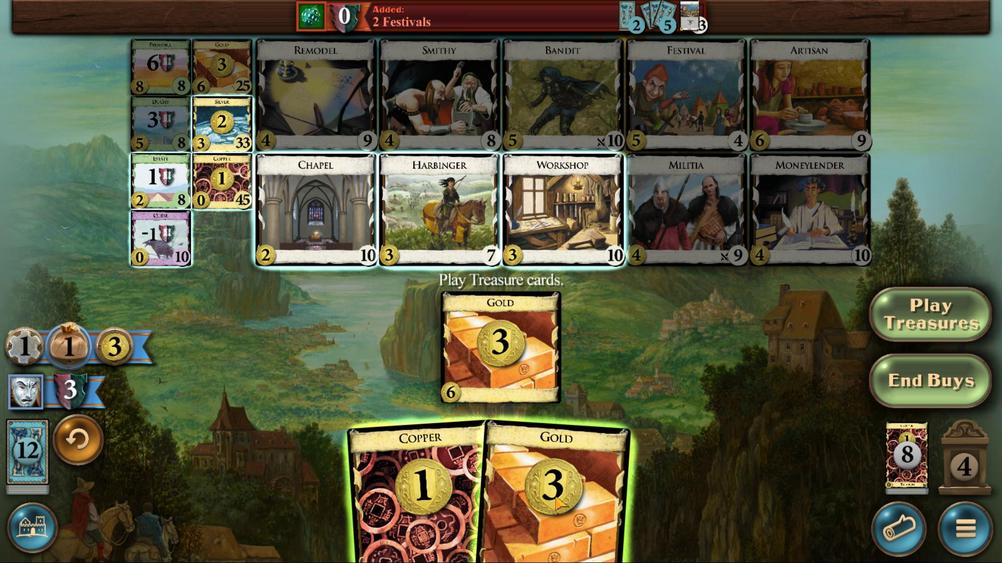 
Action: Mouse moved to (418, 318)
Screenshot: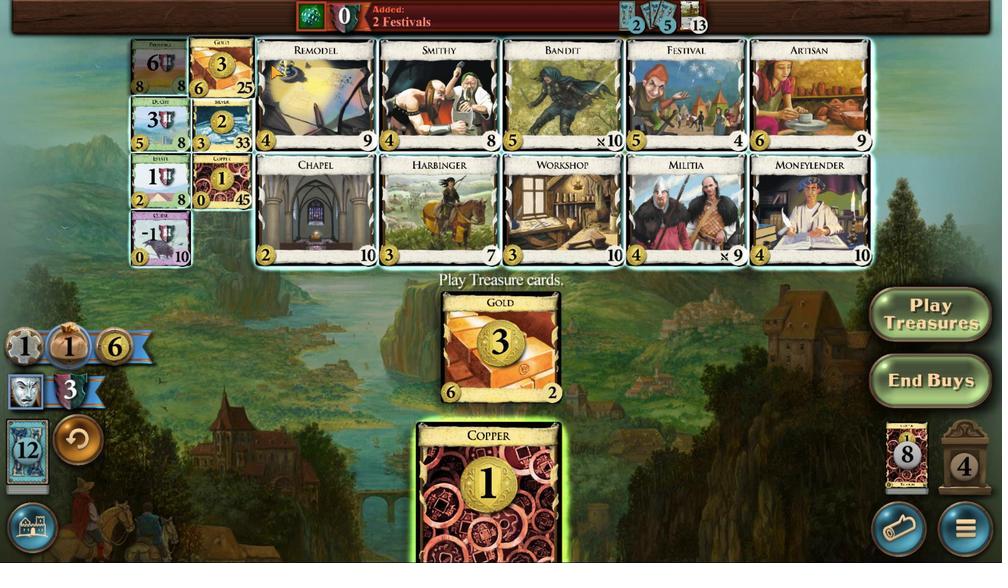 
Action: Mouse pressed left at (418, 318)
Screenshot: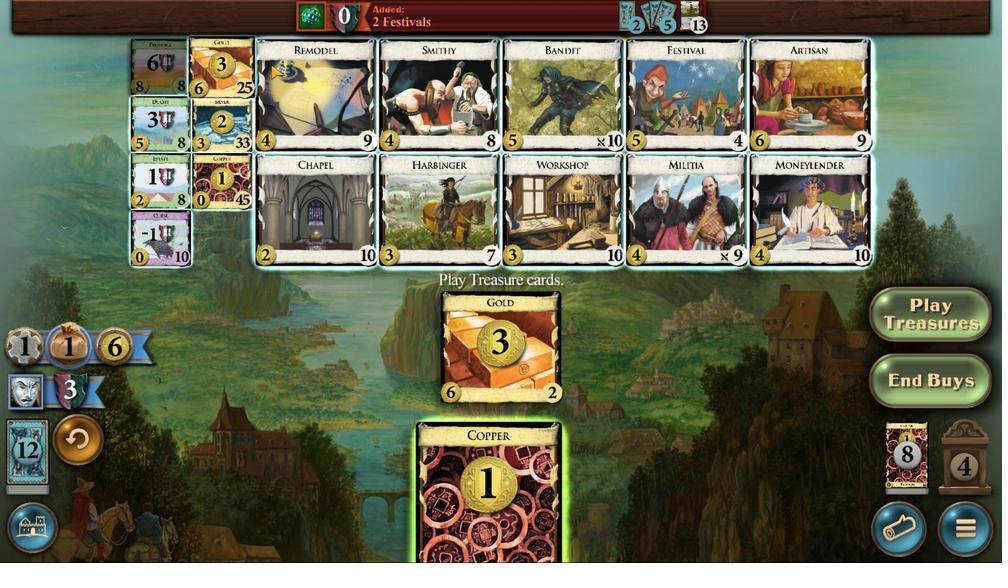 
Action: Mouse moved to (629, 374)
Screenshot: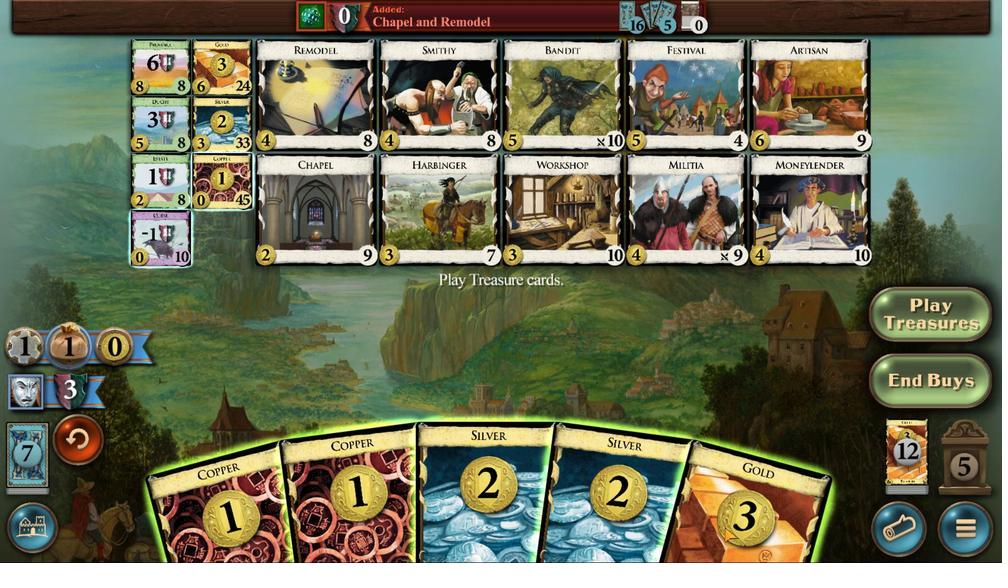 
Action: Mouse pressed left at (629, 374)
Screenshot: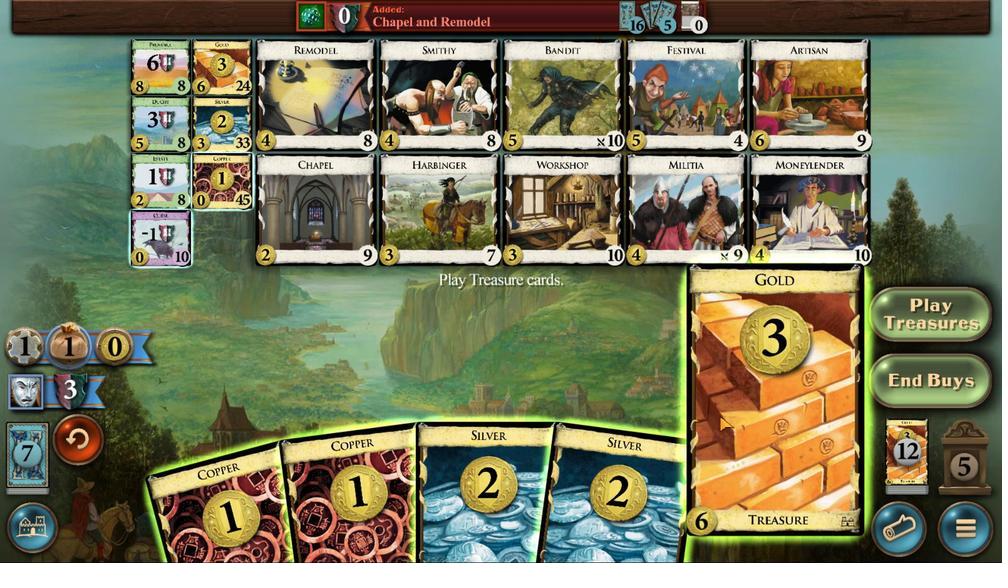 
Action: Mouse moved to (603, 372)
Screenshot: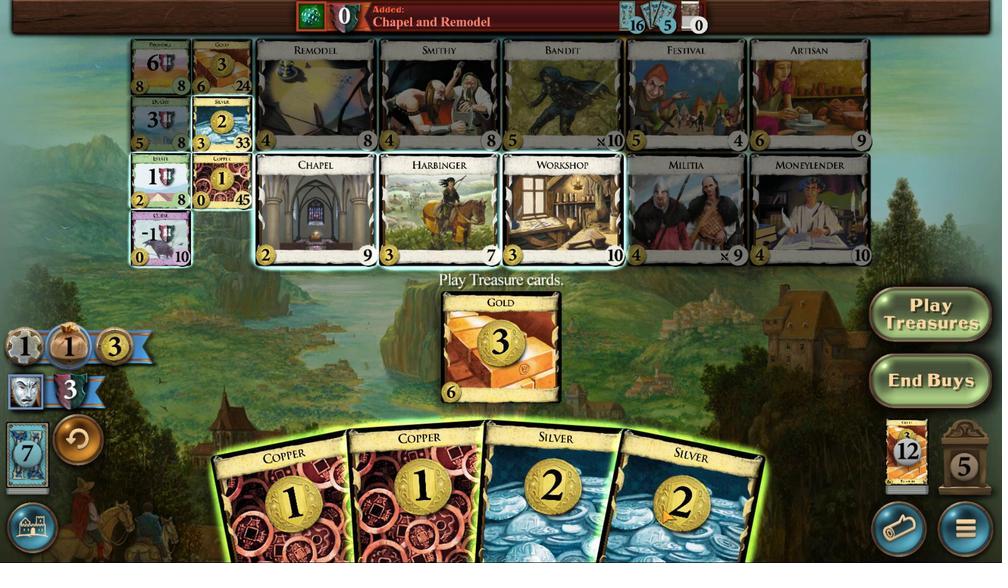 
Action: Mouse pressed left at (603, 372)
Screenshot: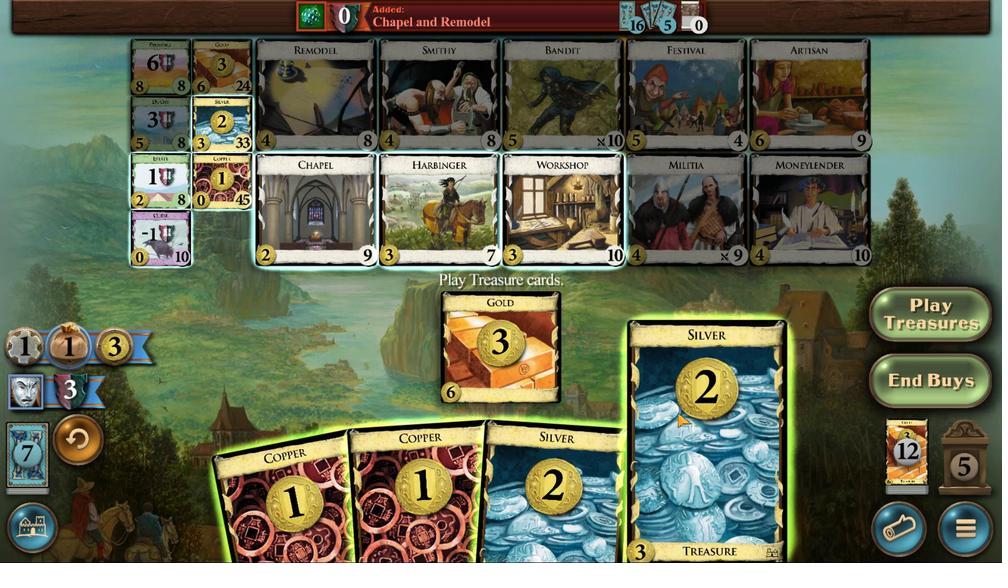 
Action: Mouse moved to (594, 371)
Screenshot: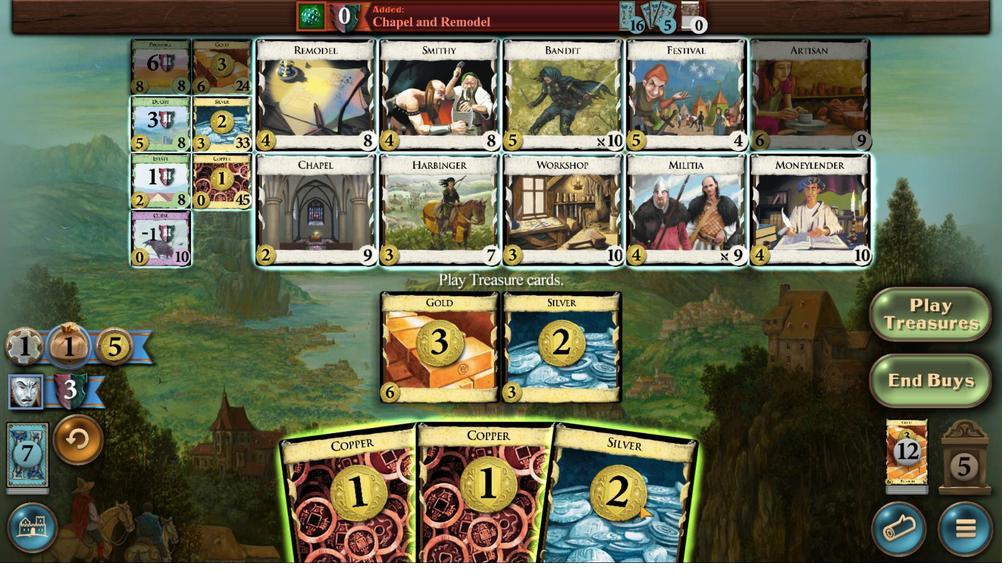 
Action: Mouse pressed left at (594, 371)
Screenshot: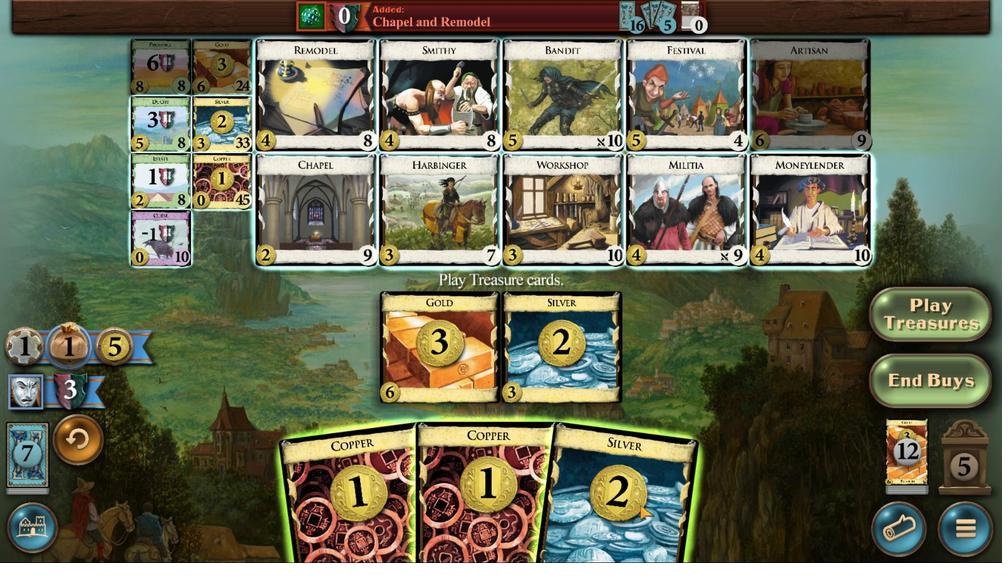 
Action: Mouse moved to (566, 363)
Screenshot: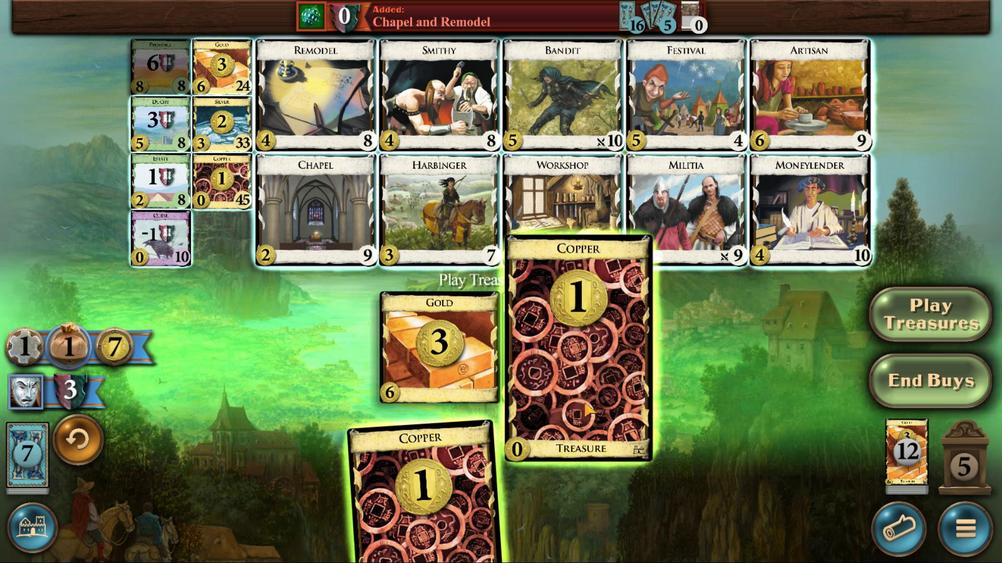 
Action: Mouse pressed left at (562, 368)
Screenshot: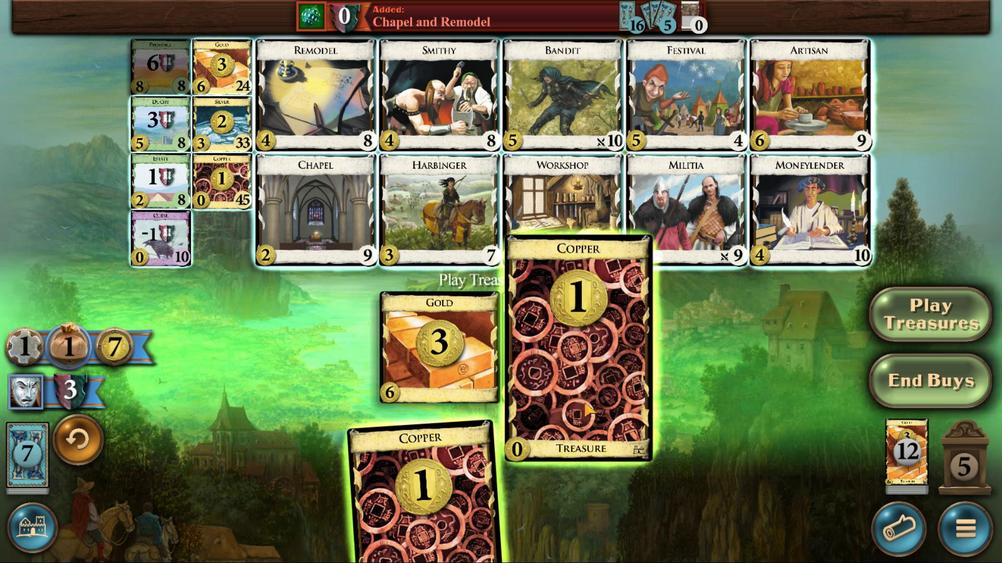 
Action: Mouse moved to (395, 318)
Screenshot: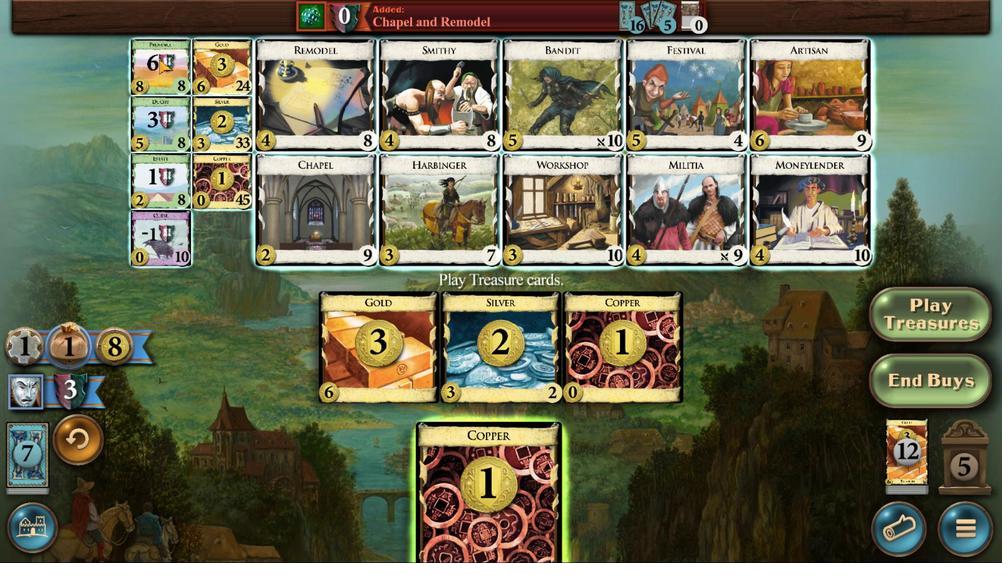 
Action: Mouse pressed left at (395, 318)
Screenshot: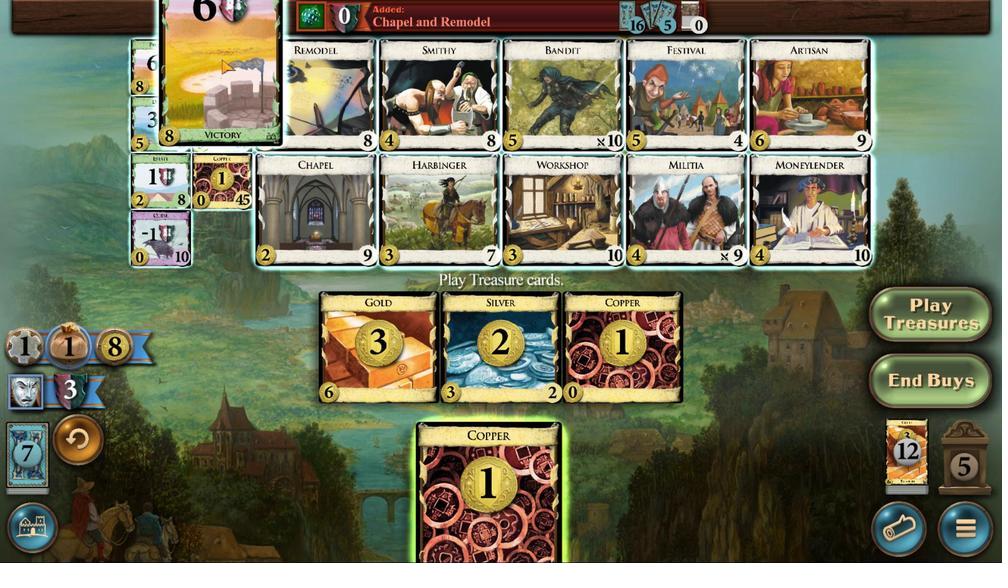 
Action: Mouse moved to (512, 350)
Screenshot: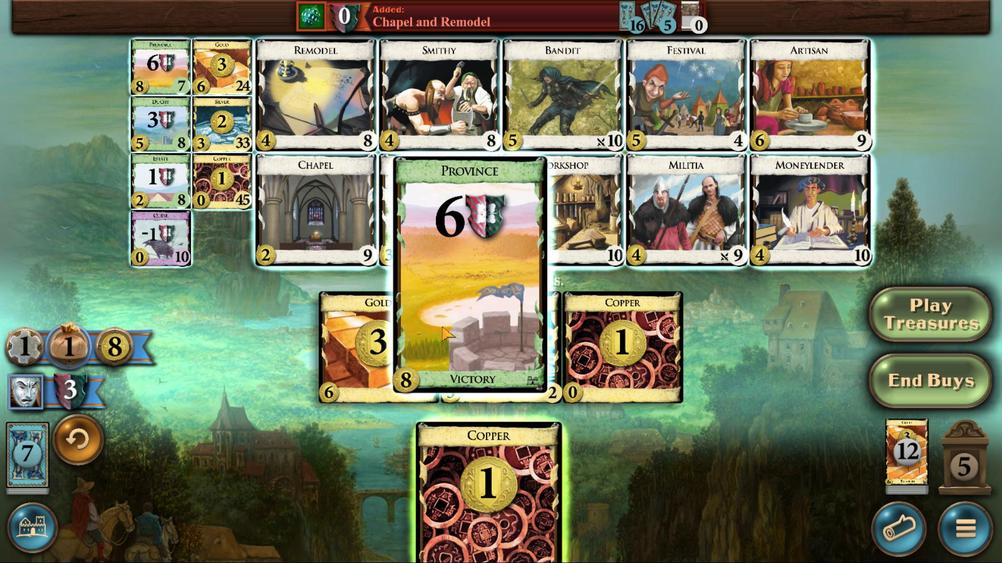 
Action: Mouse pressed left at (512, 350)
Screenshot: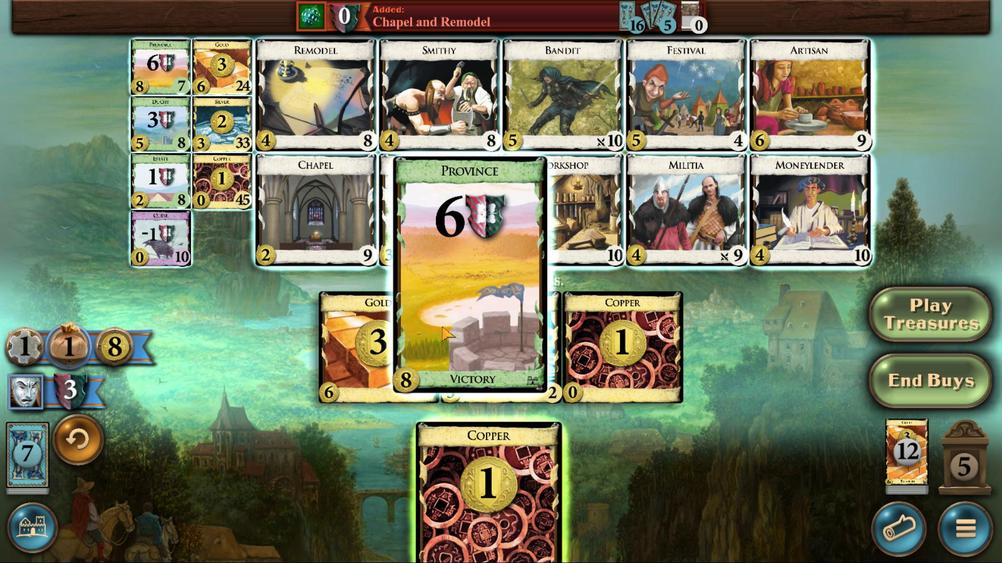 
Action: Mouse moved to (581, 372)
Screenshot: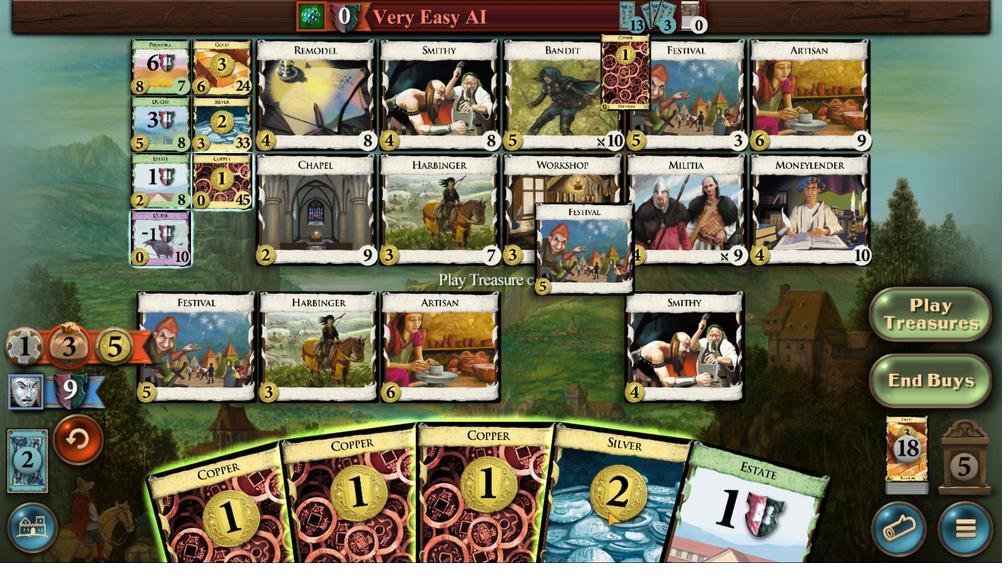 
Action: Mouse pressed left at (581, 372)
Screenshot: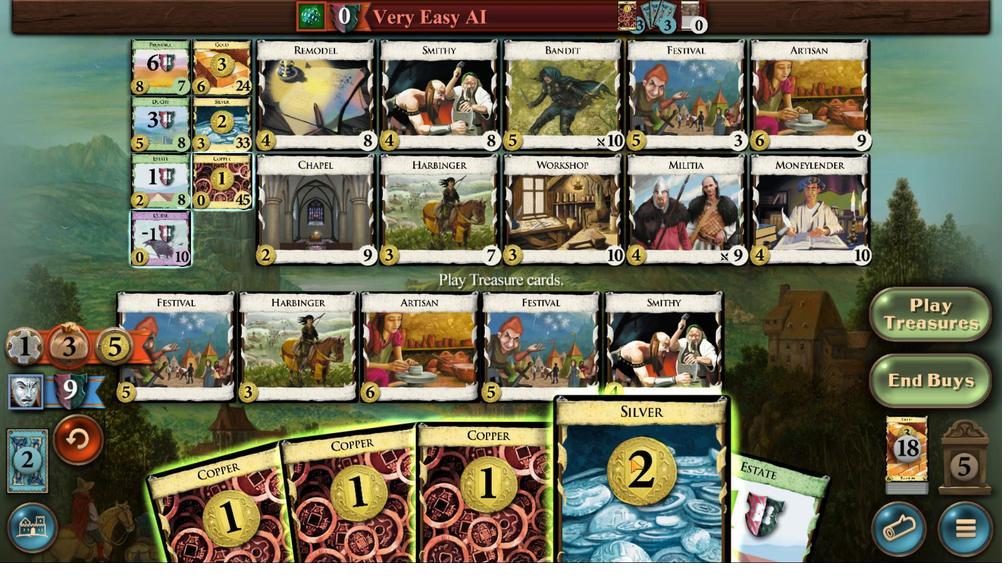 
Action: Mouse moved to (570, 370)
Screenshot: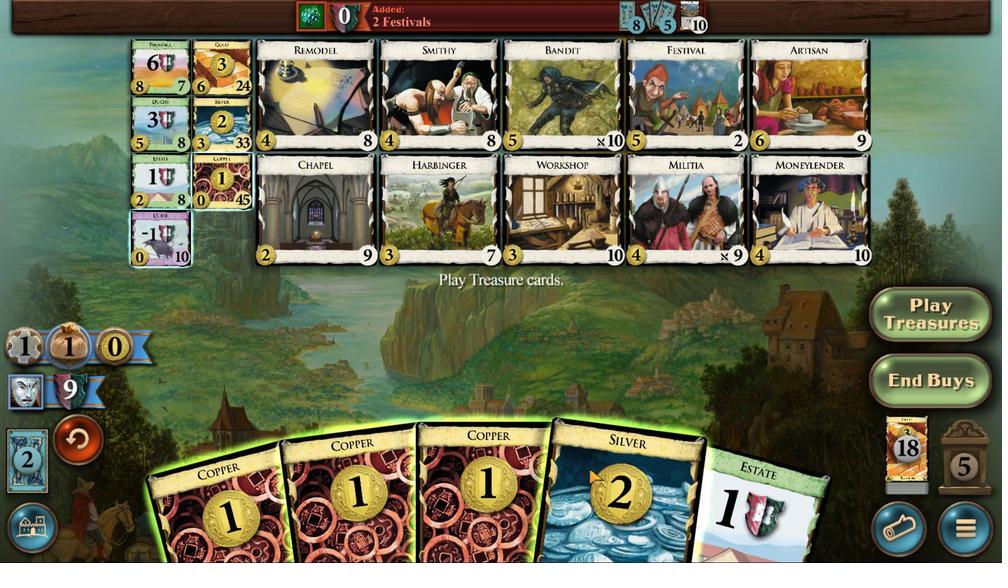 
Action: Mouse pressed left at (570, 370)
Screenshot: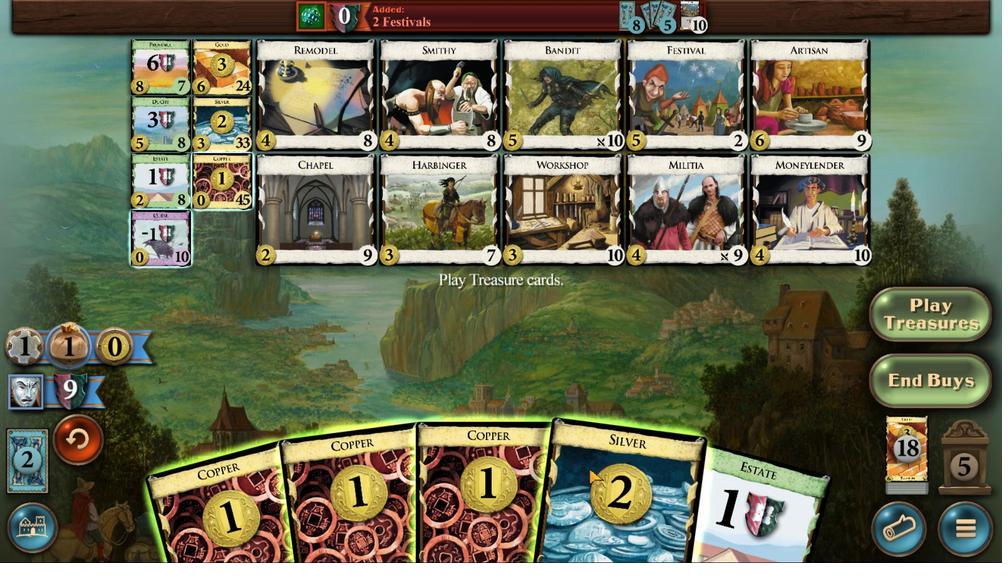 
Action: Mouse moved to (583, 358)
Screenshot: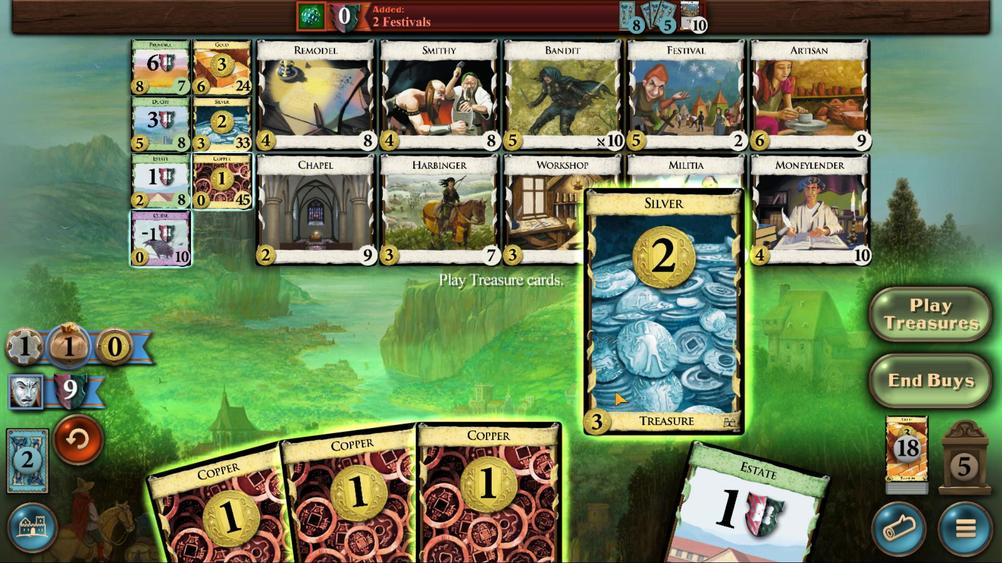 
Action: Mouse pressed left at (583, 358)
Screenshot: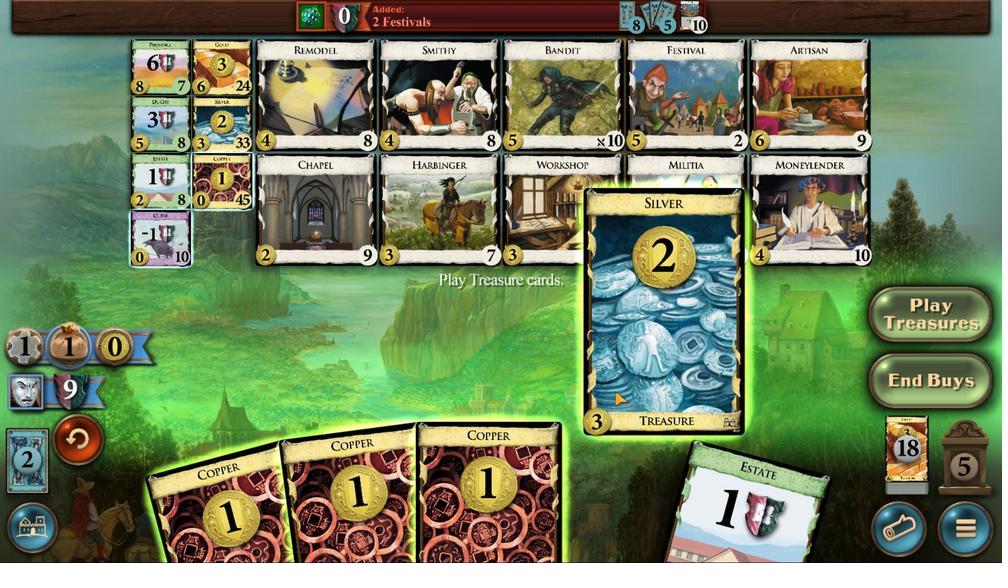 
Action: Mouse moved to (569, 371)
Screenshot: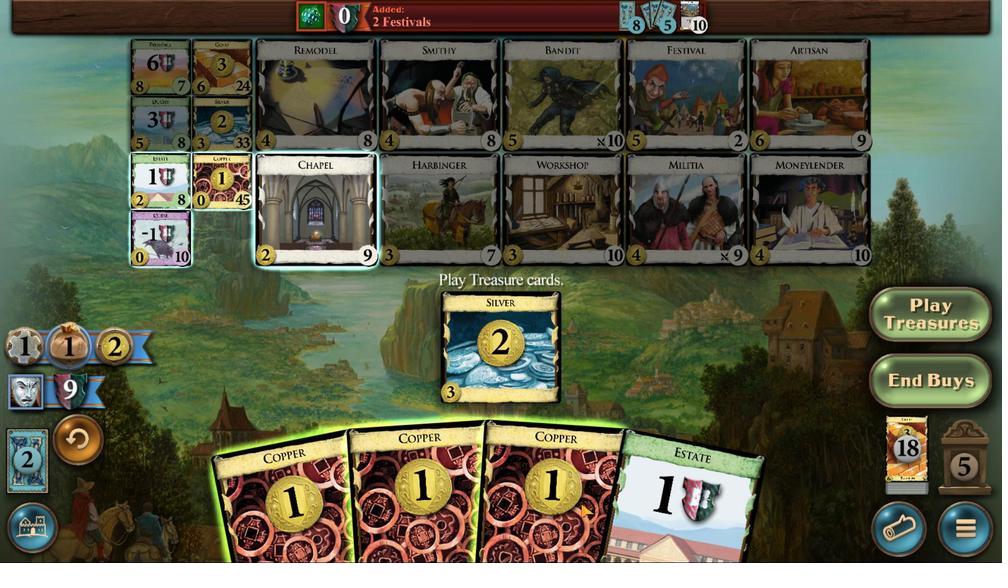 
Action: Mouse pressed left at (569, 371)
Screenshot: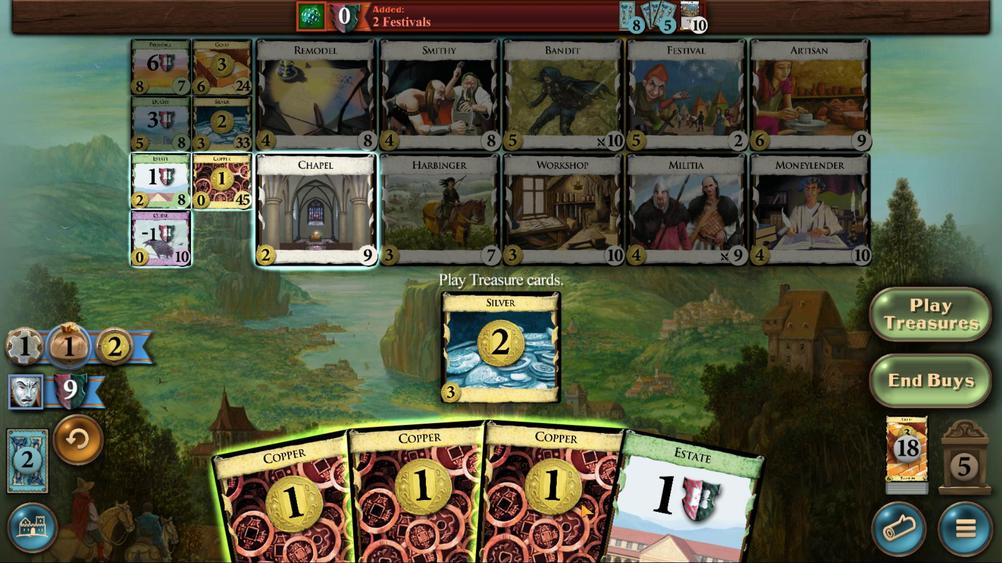 
Action: Mouse moved to (536, 372)
Screenshot: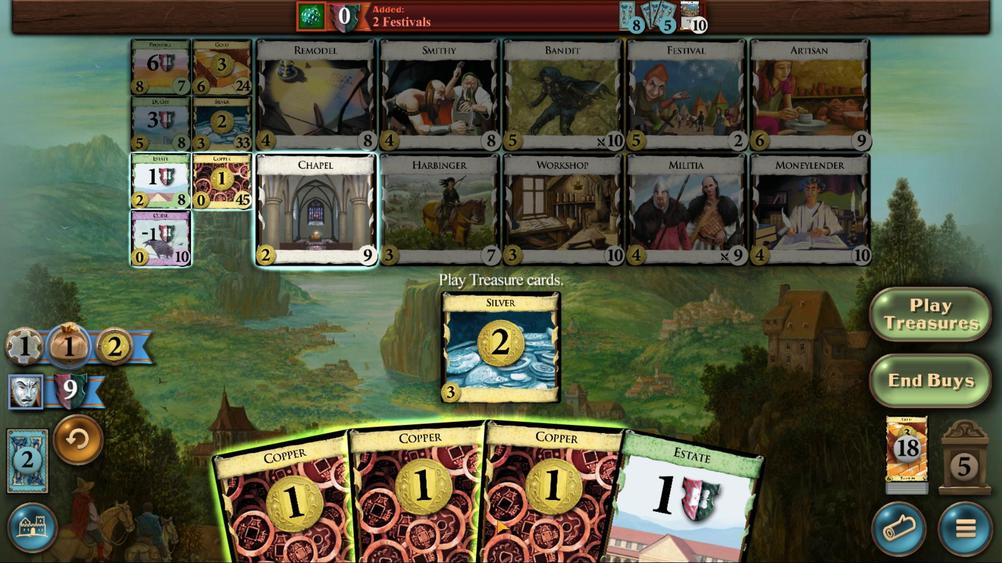 
Action: Mouse pressed left at (535, 373)
Screenshot: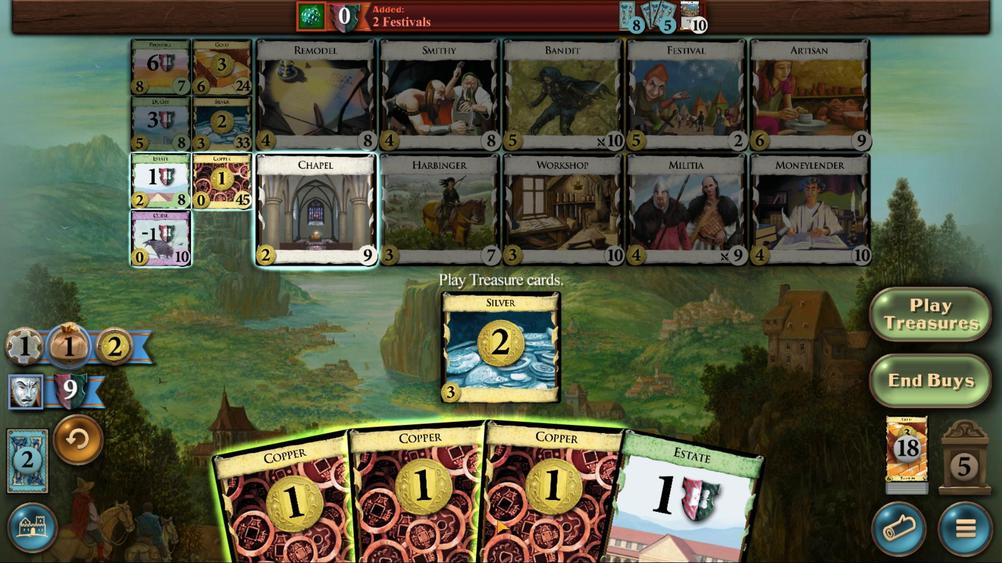 
Action: Mouse moved to (520, 369)
Screenshot: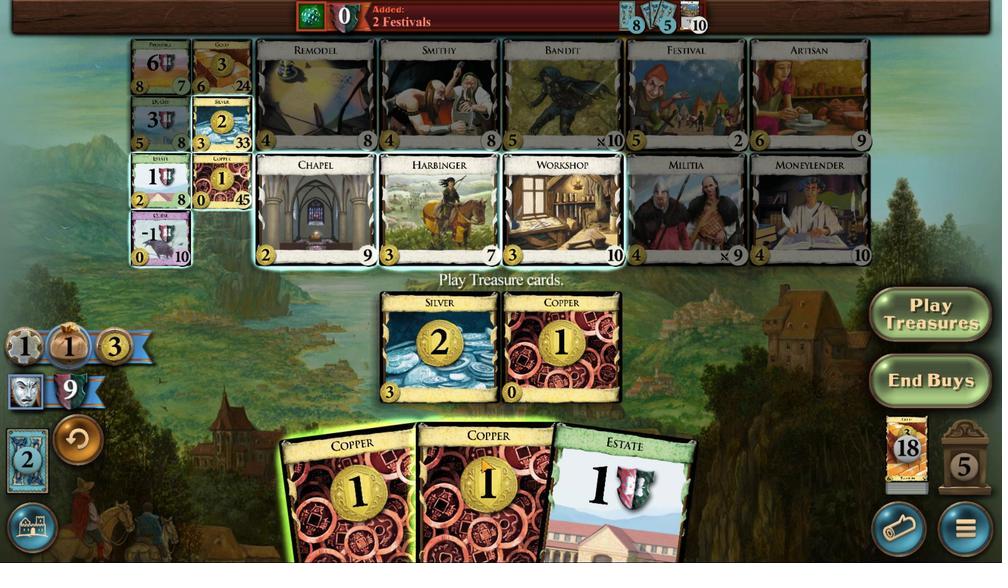 
Action: Mouse pressed left at (519, 369)
Screenshot: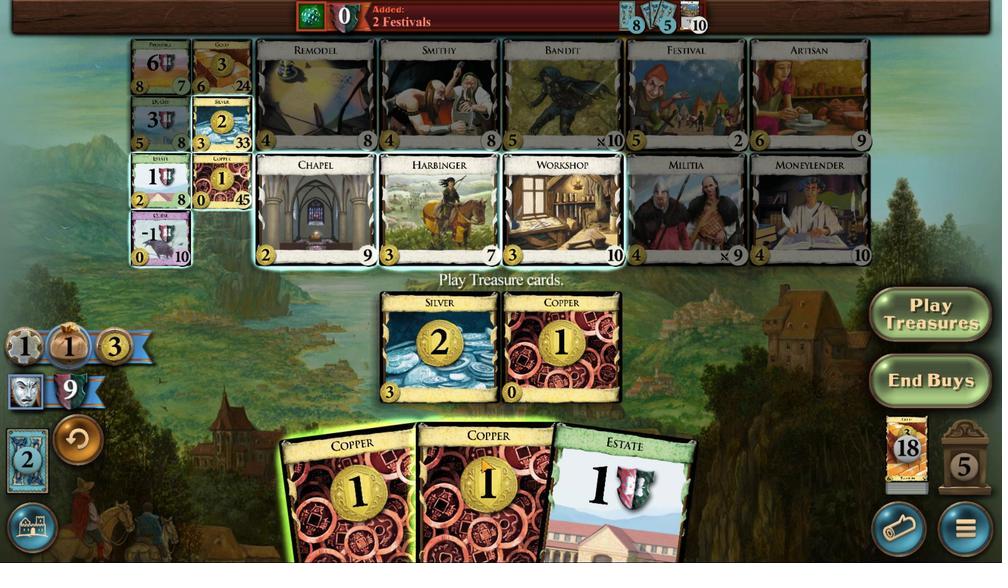 
Action: Mouse moved to (421, 326)
Screenshot: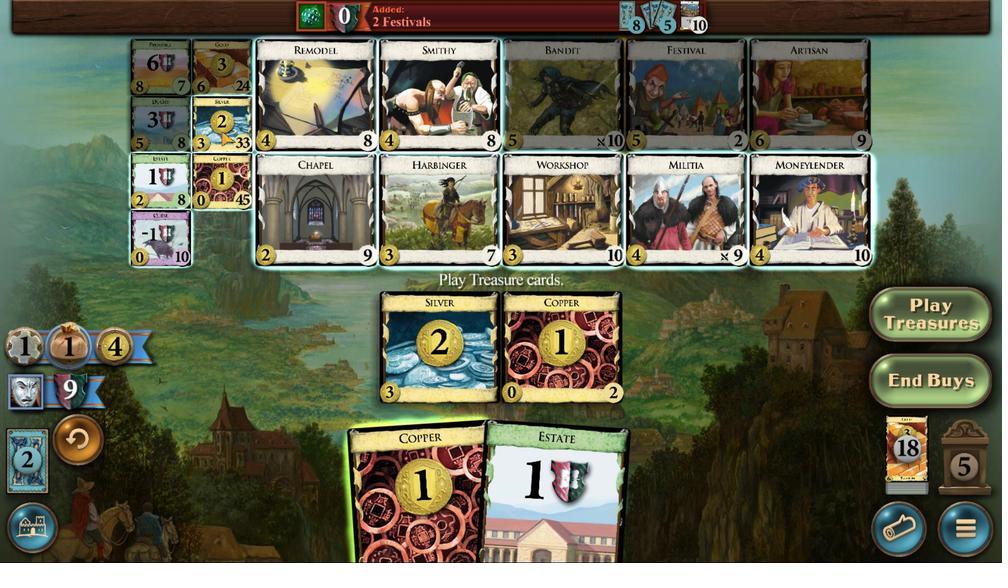 
Action: Mouse pressed left at (421, 326)
Screenshot: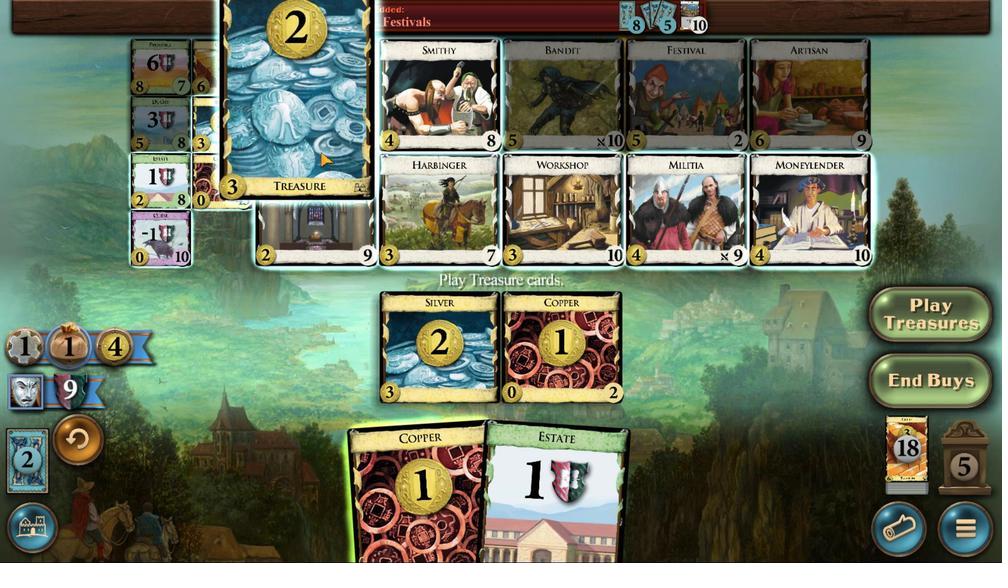 
Action: Mouse moved to (533, 373)
Screenshot: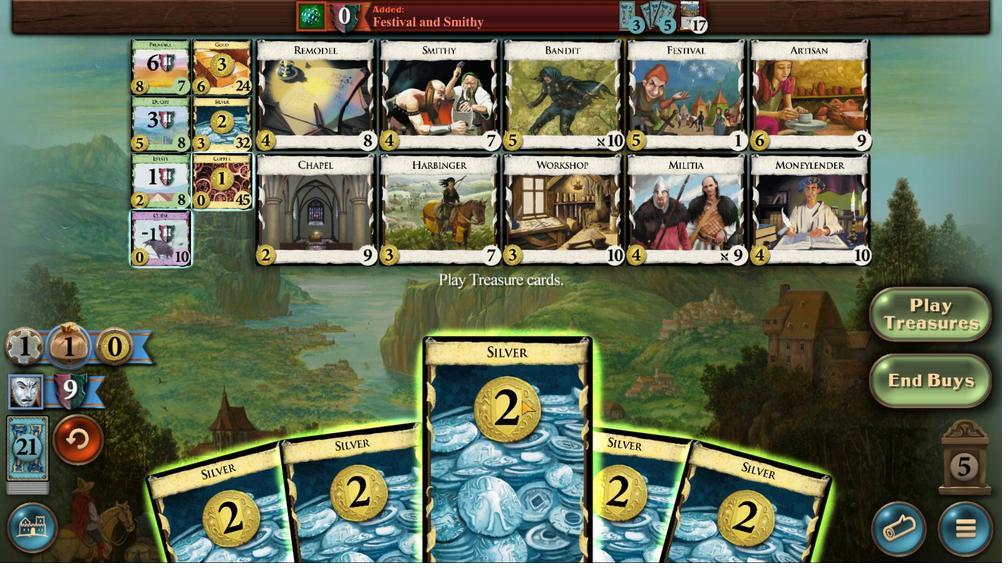 
Action: Mouse pressed left at (532, 373)
Screenshot: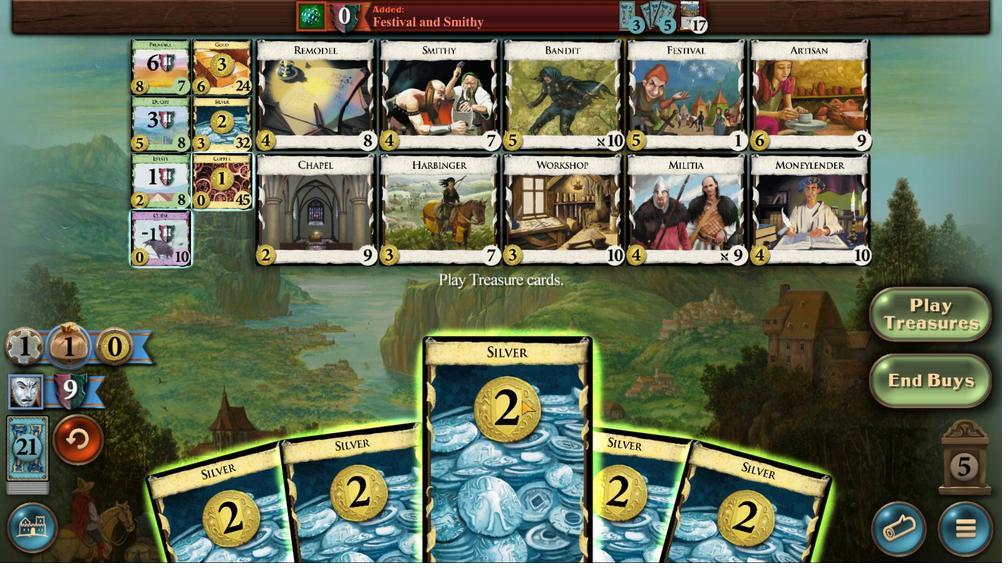 
Action: Mouse moved to (554, 368)
Screenshot: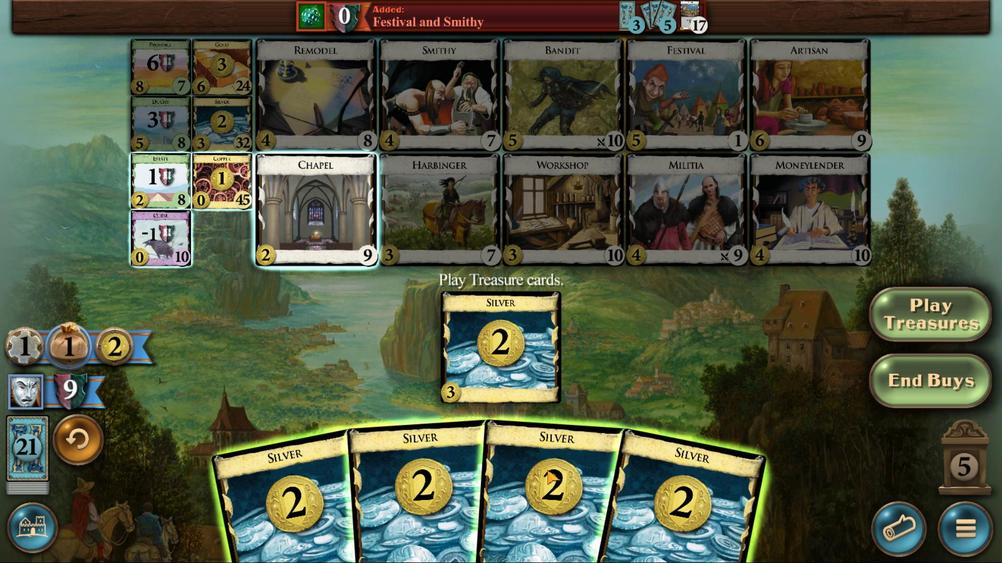 
Action: Mouse pressed left at (554, 368)
Screenshot: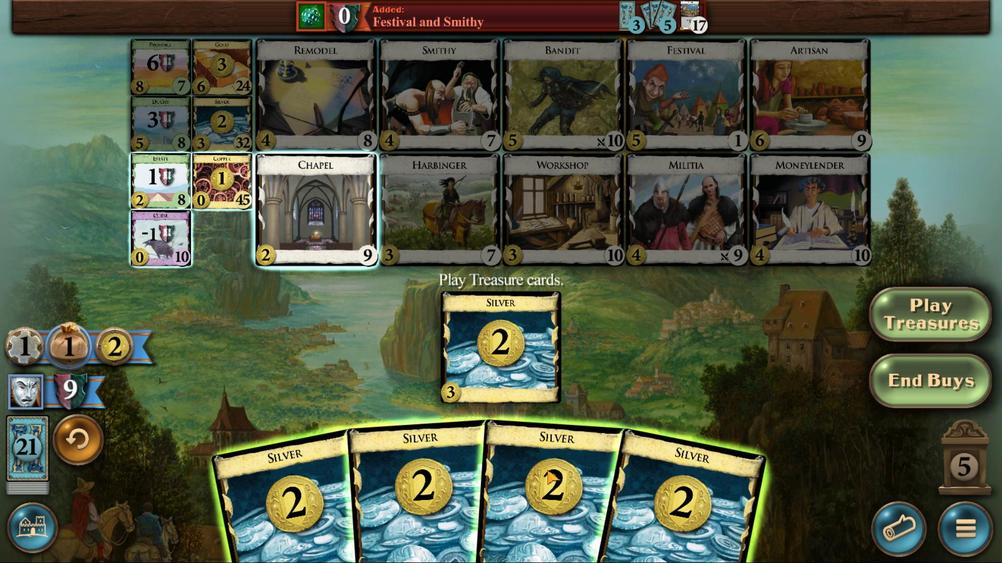 
Action: Mouse moved to (602, 368)
Screenshot: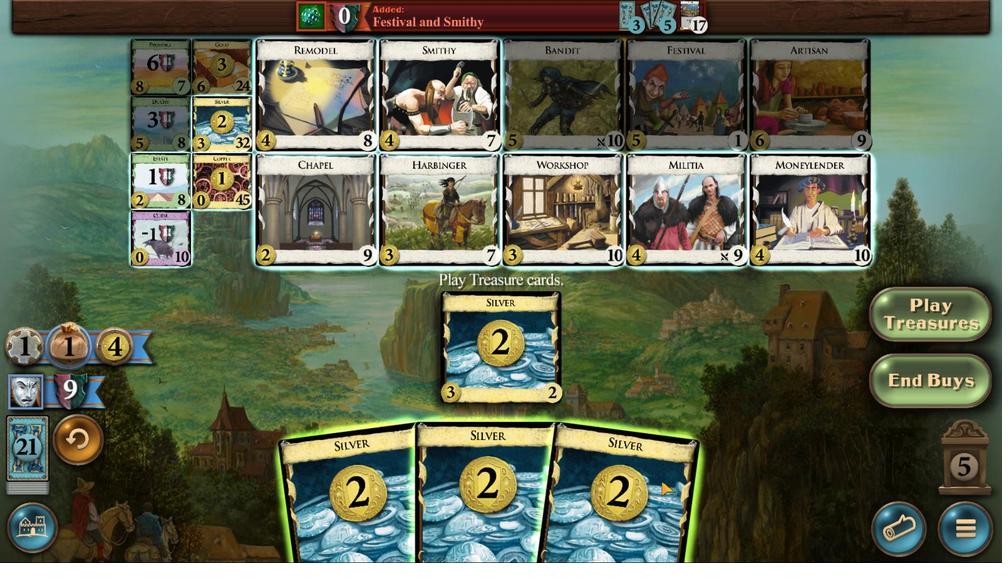 
Action: Mouse pressed left at (602, 368)
Screenshot: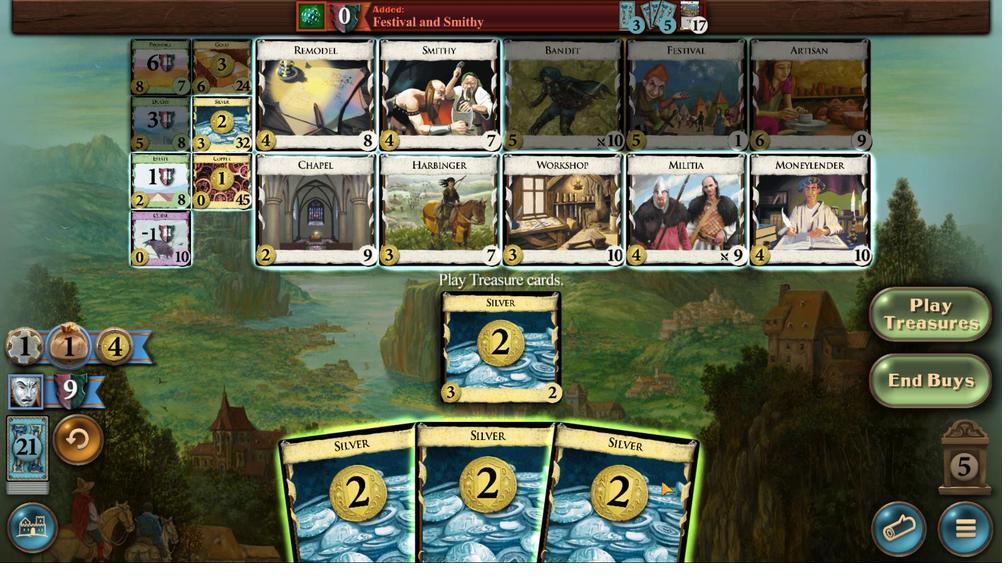 
Action: Mouse moved to (566, 373)
Screenshot: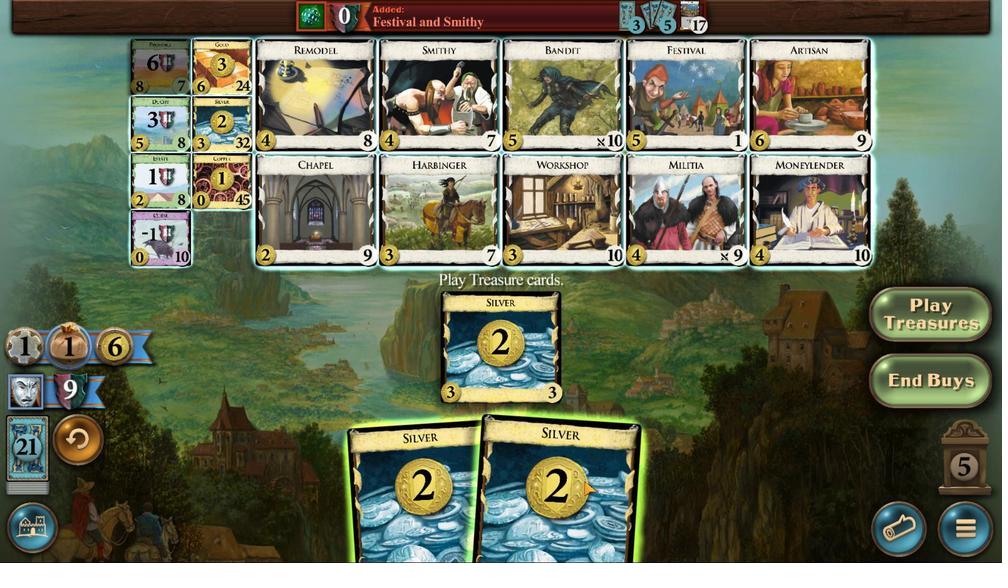 
Action: Mouse pressed left at (566, 373)
Screenshot: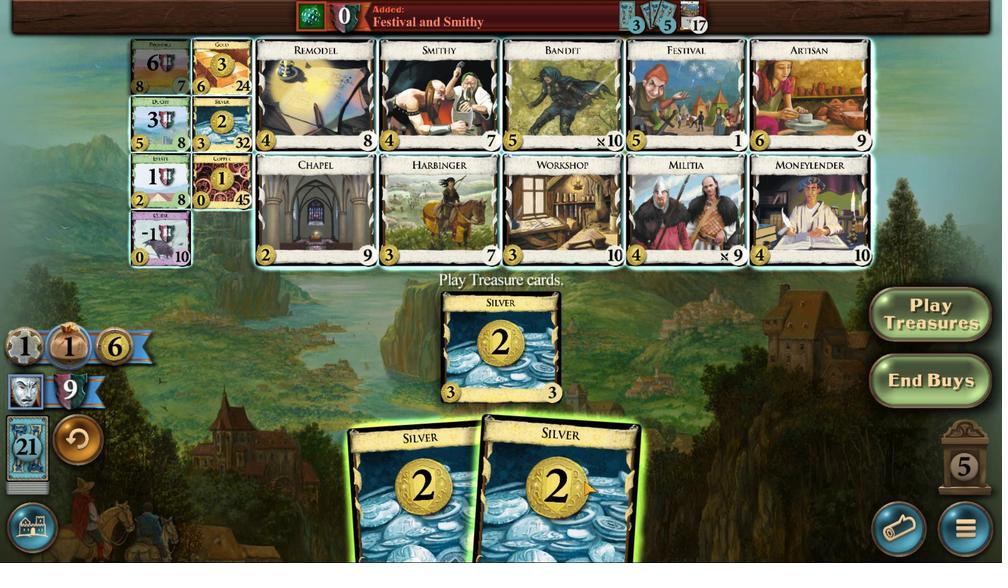 
Action: Mouse moved to (550, 372)
Screenshot: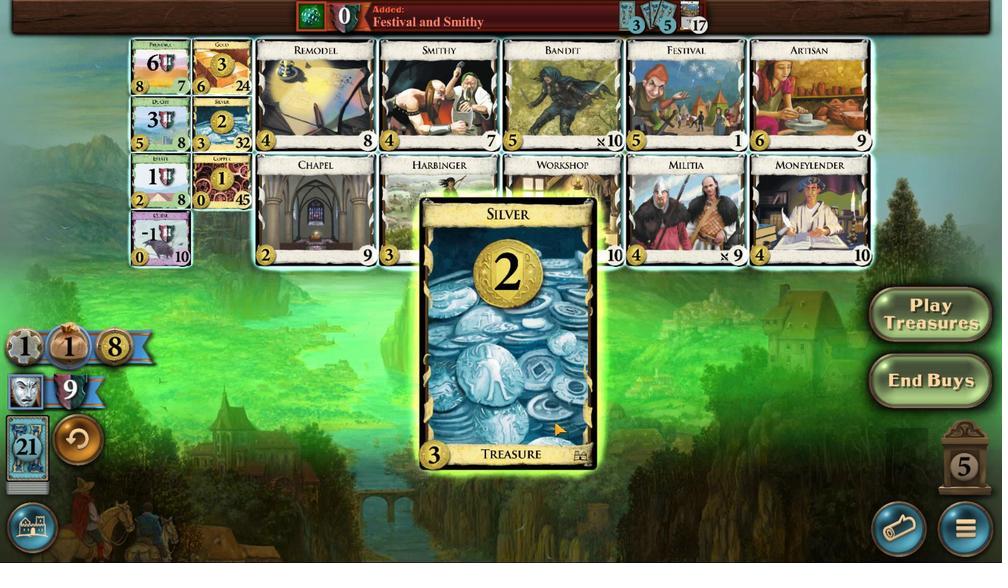 
Action: Mouse pressed left at (550, 372)
Screenshot: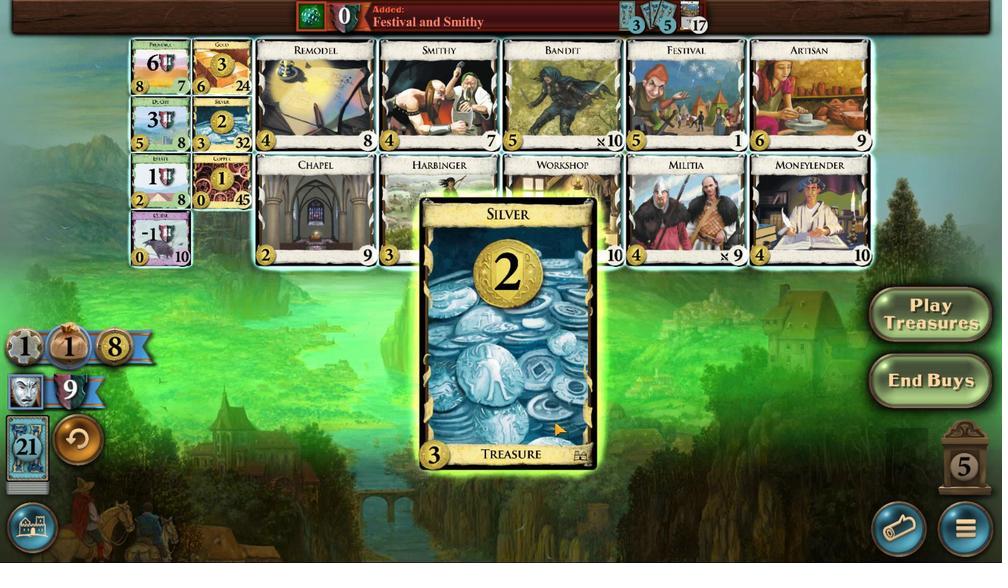 
Action: Mouse moved to (416, 318)
Screenshot: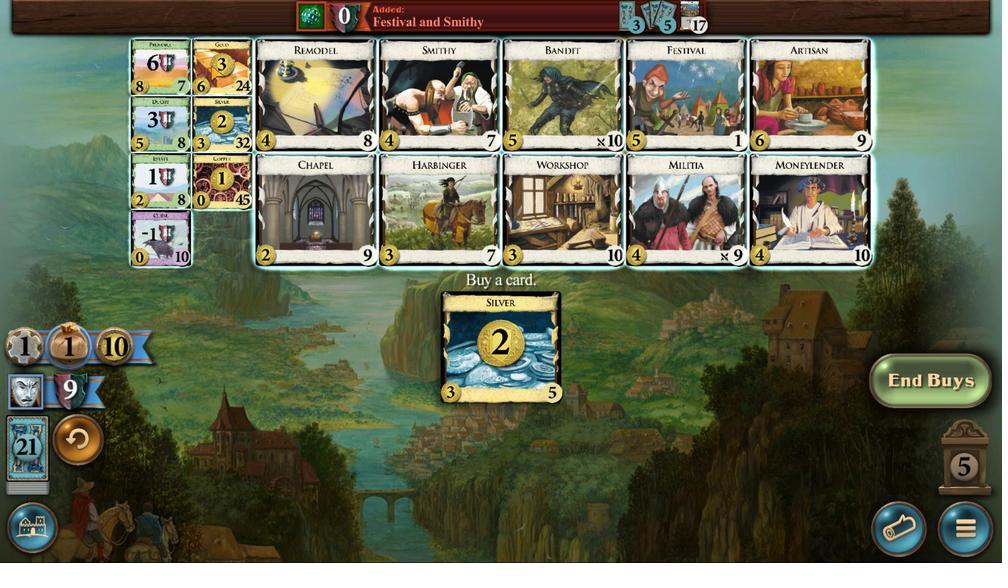 
Action: Mouse pressed left at (416, 318)
Screenshot: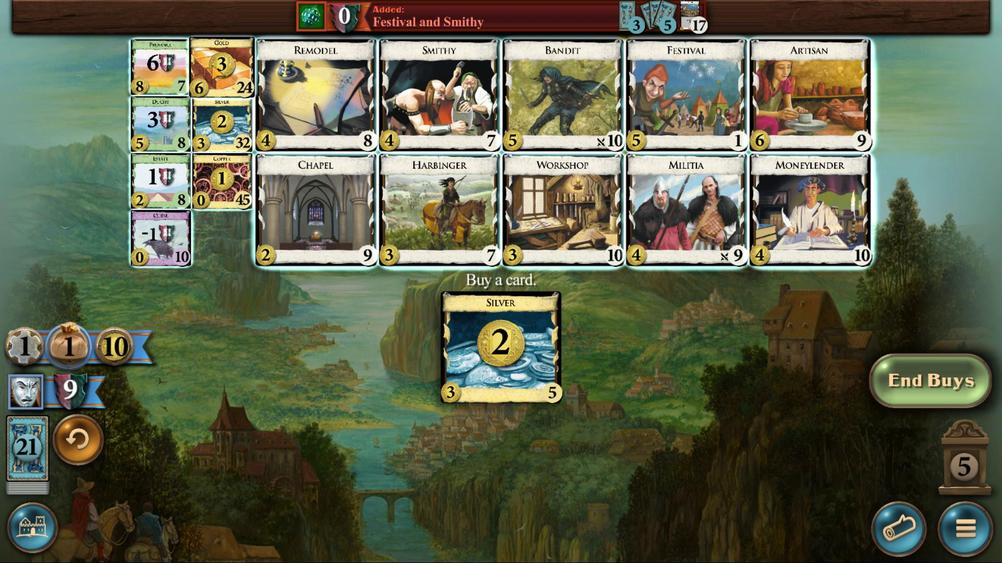 
Action: Mouse moved to (485, 368)
Screenshot: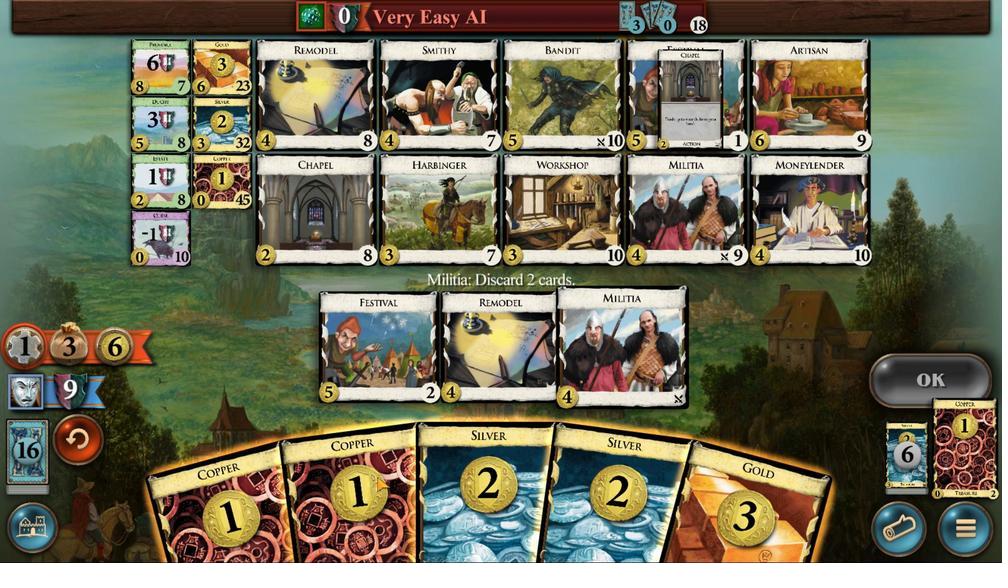 
Action: Mouse pressed left at (485, 368)
Screenshot: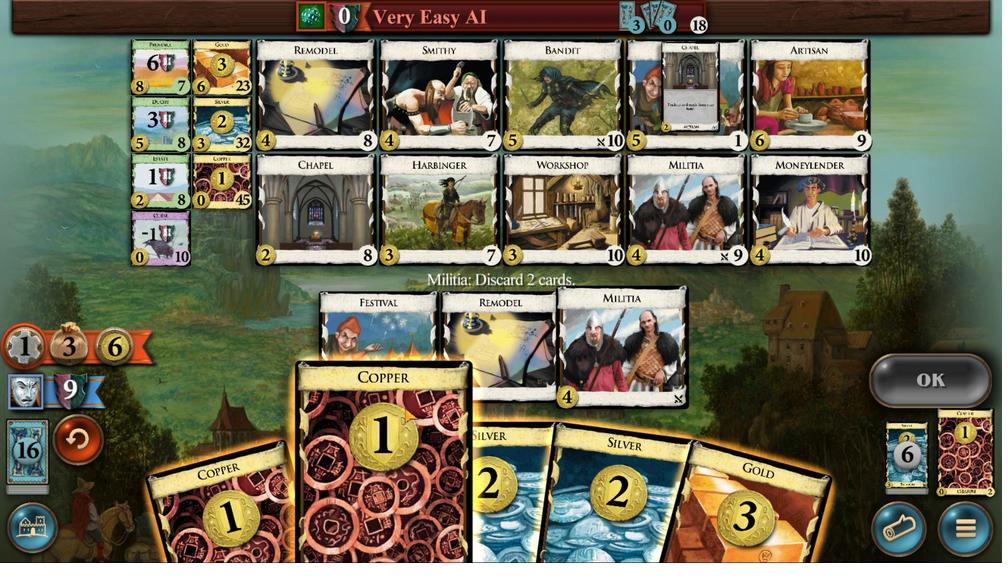 
Action: Mouse moved to (440, 371)
Screenshot: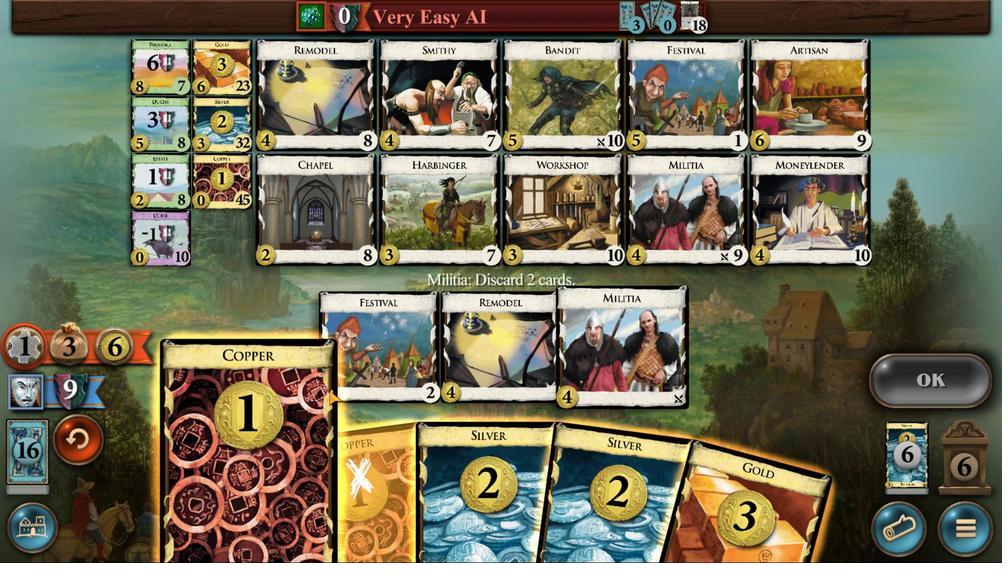 
Action: Mouse pressed left at (440, 371)
Screenshot: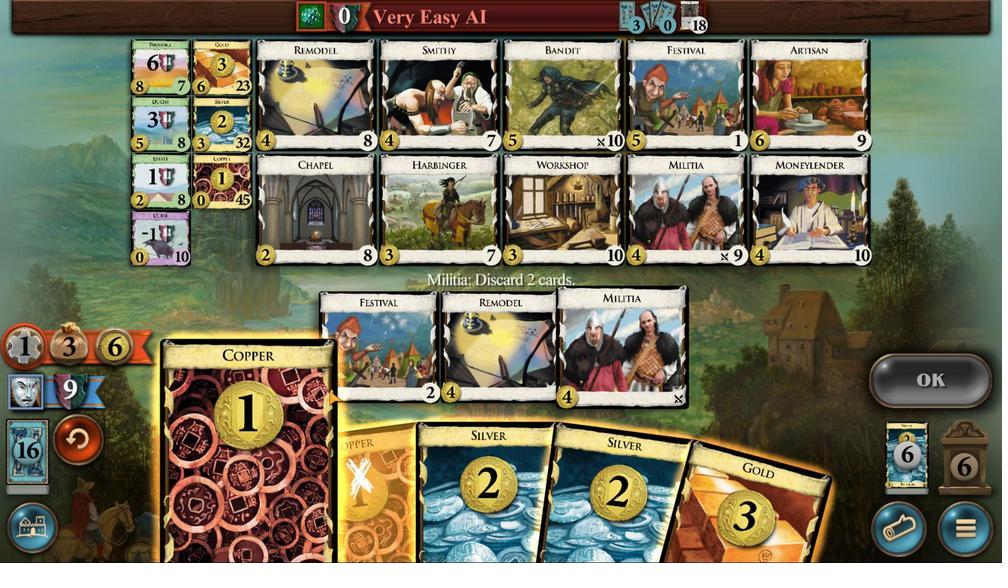 
Action: Mouse moved to (728, 356)
Screenshot: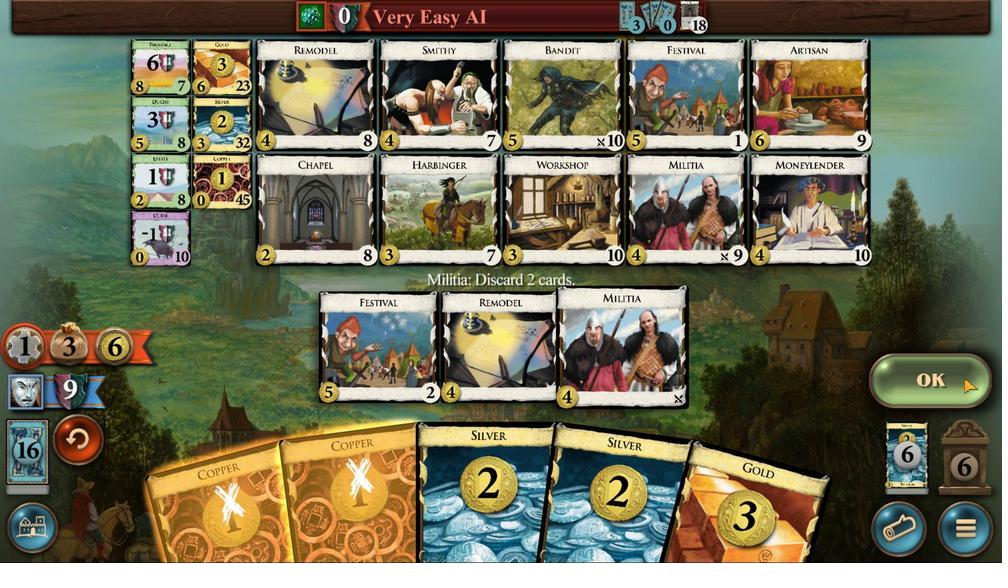 
Action: Mouse pressed left at (728, 356)
Screenshot: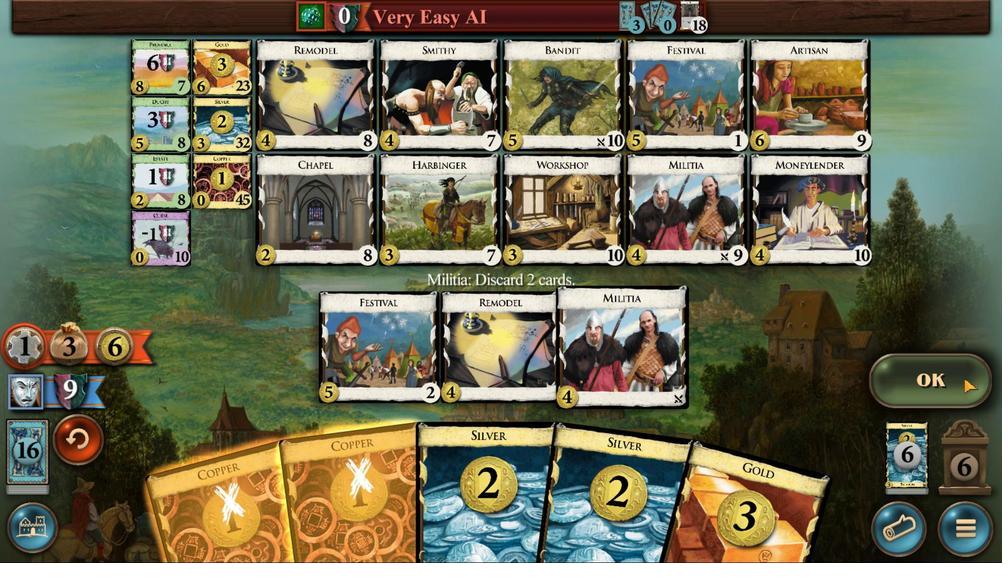 
Action: Mouse moved to (594, 372)
Screenshot: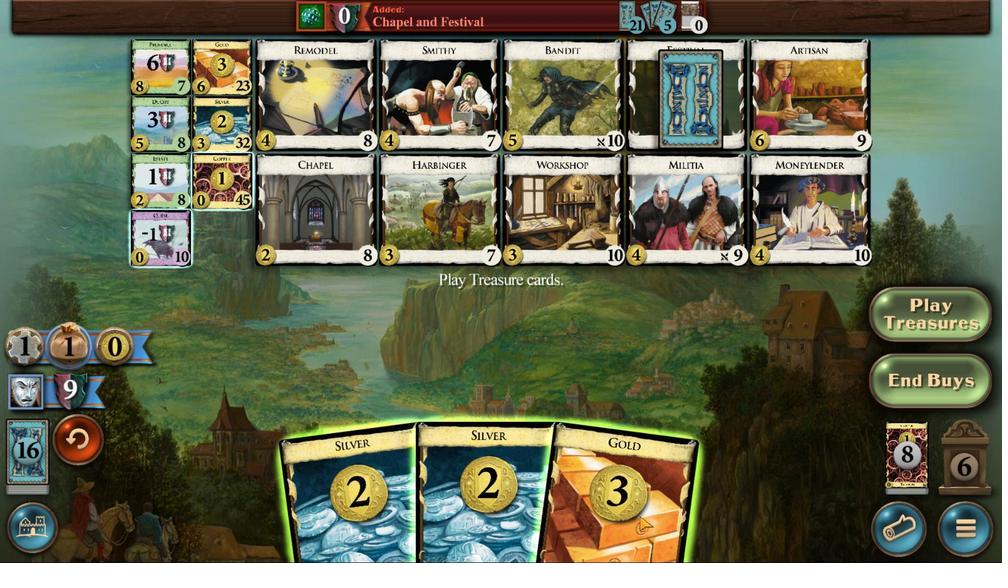 
Action: Mouse pressed left at (594, 372)
Screenshot: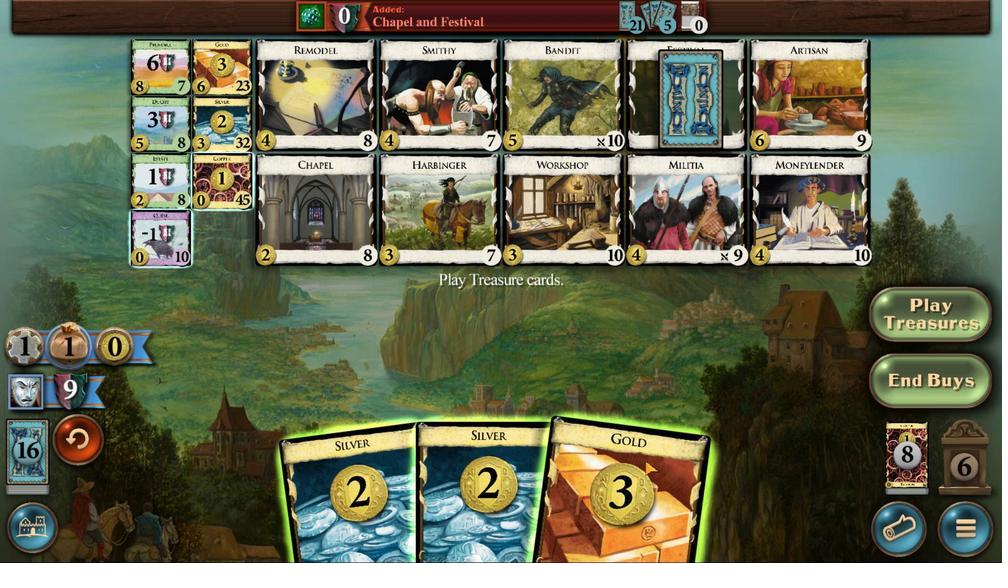 
Action: Mouse moved to (571, 370)
Screenshot: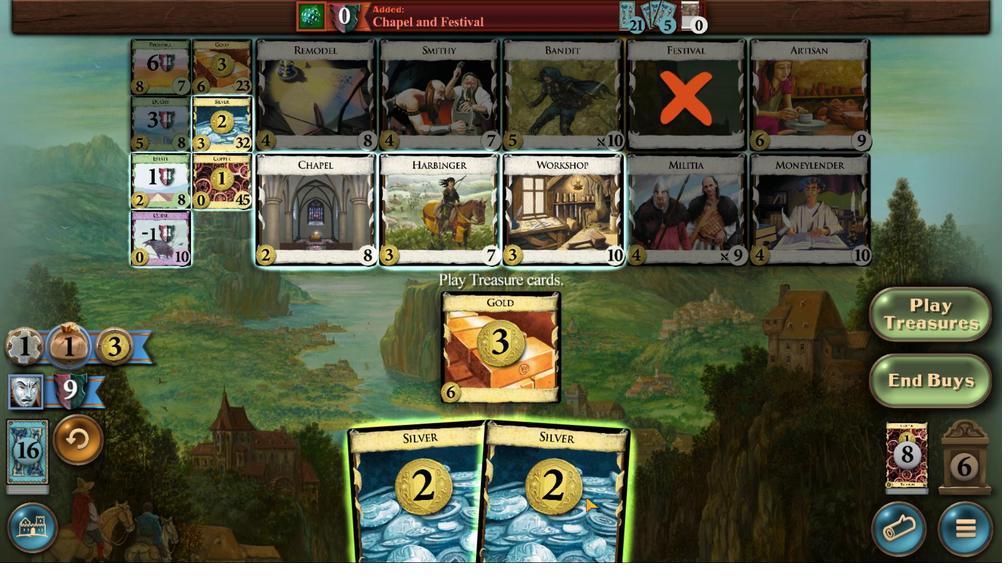 
Action: Mouse pressed left at (571, 370)
Screenshot: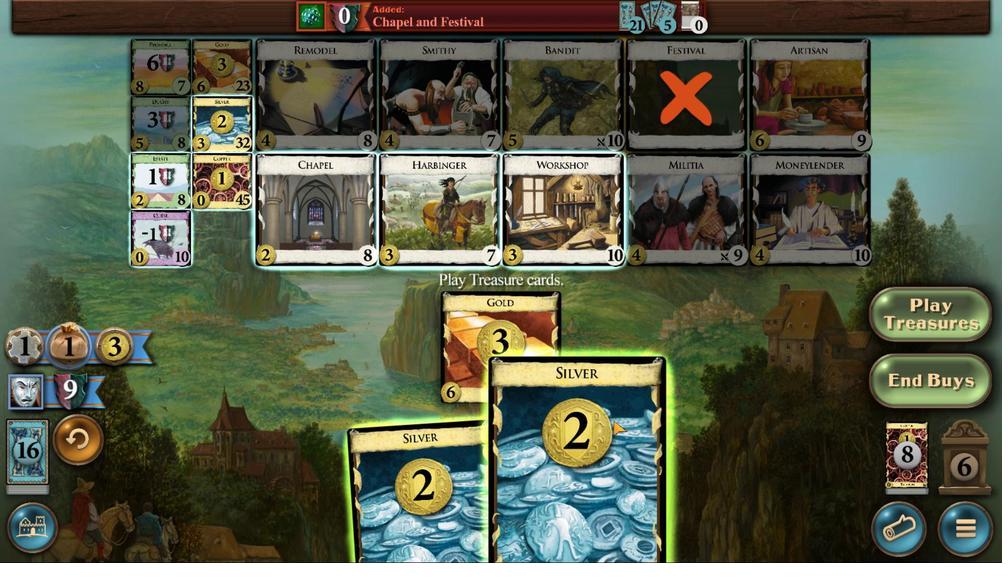 
Action: Mouse moved to (544, 373)
Screenshot: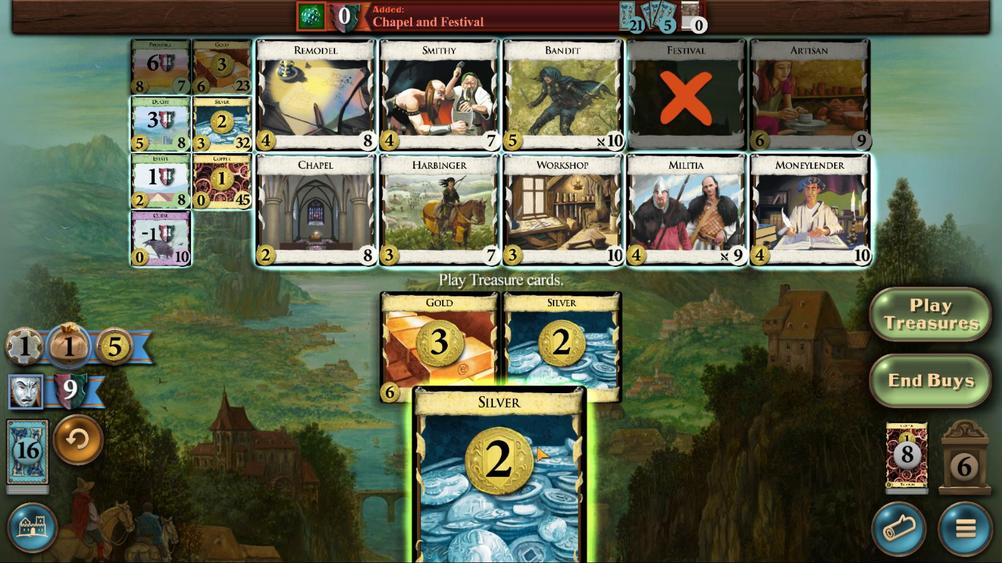 
Action: Mouse pressed left at (544, 373)
Screenshot: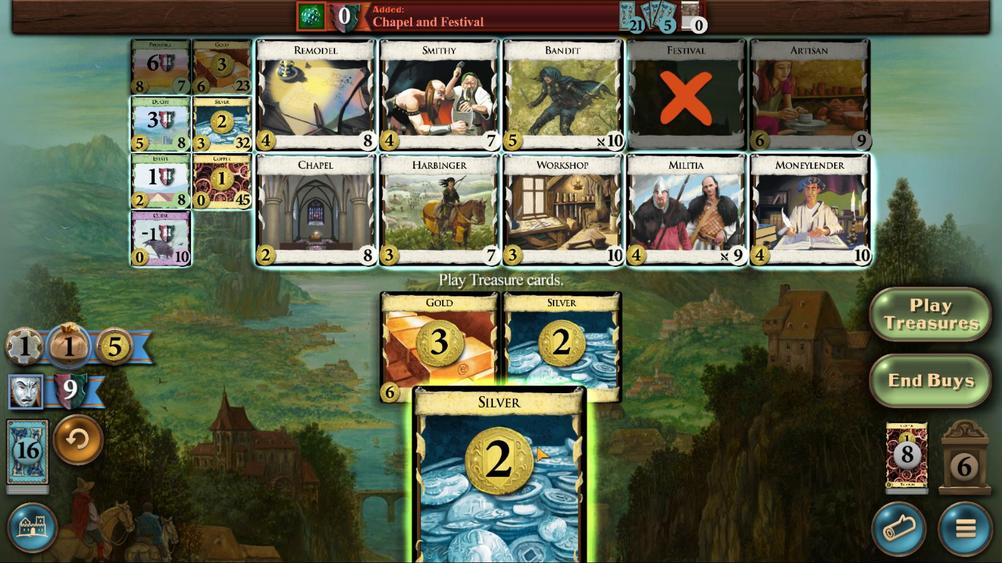 
Action: Mouse moved to (416, 318)
Screenshot: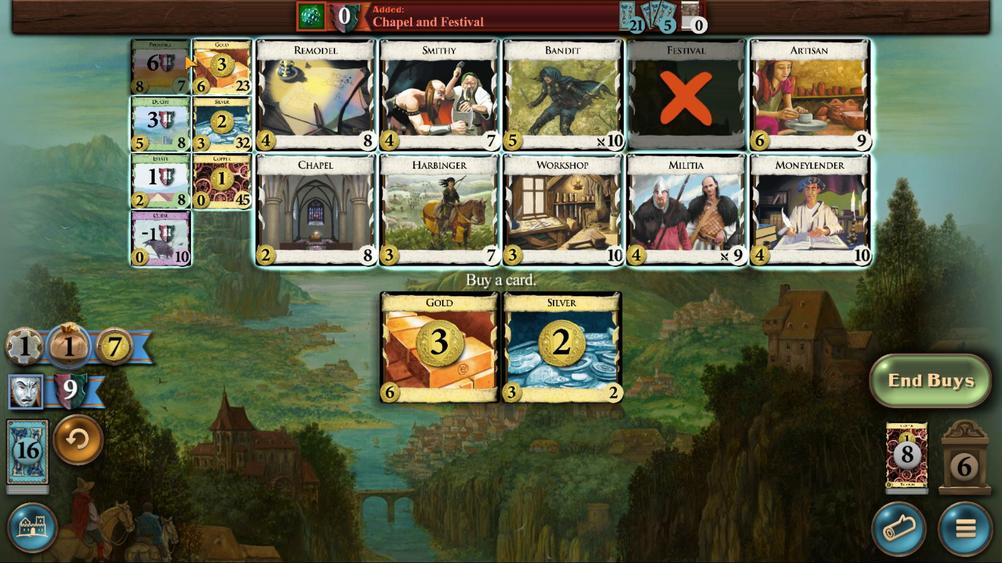 
Action: Mouse pressed left at (416, 318)
Screenshot: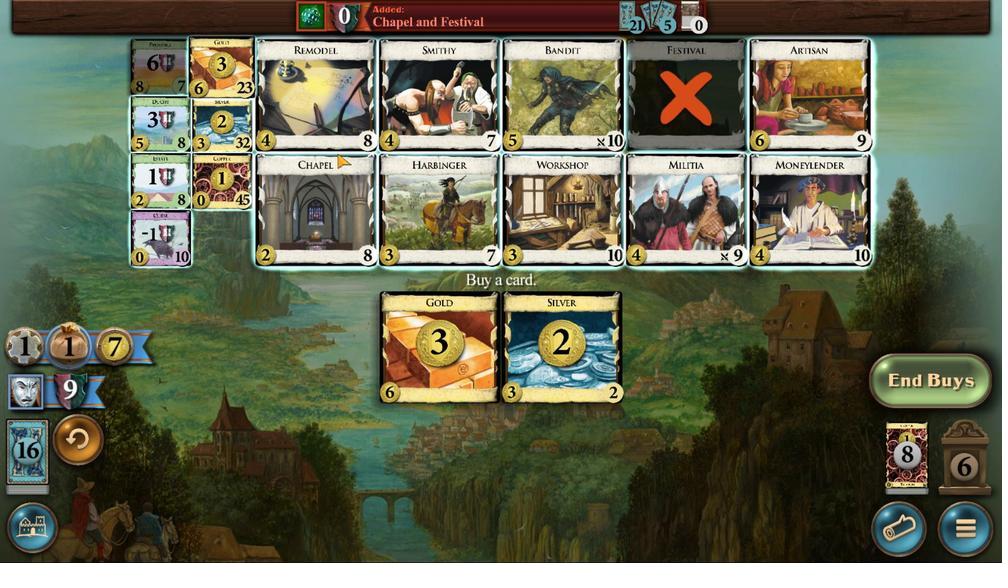 
Action: Mouse moved to (522, 372)
Screenshot: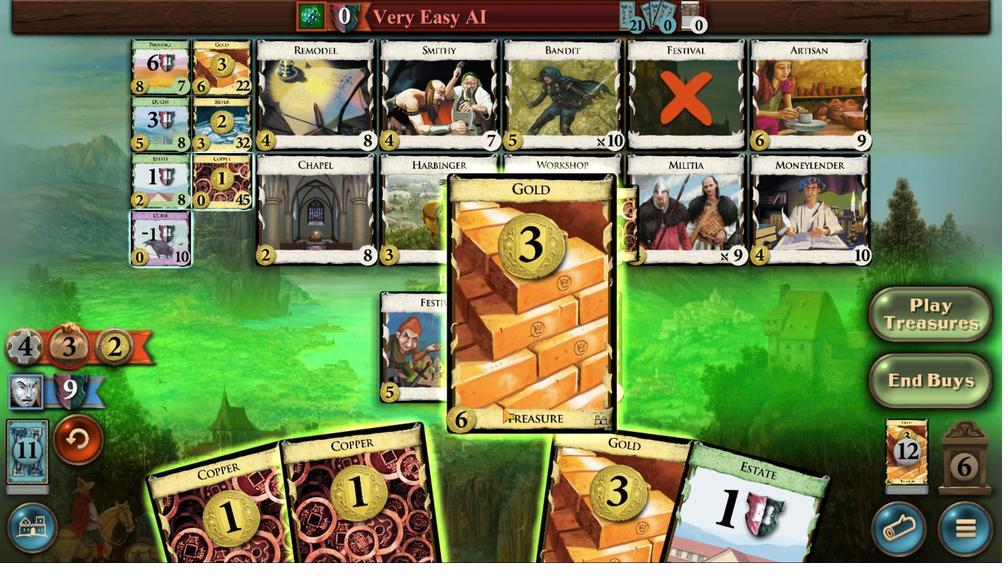 
Action: Mouse pressed left at (522, 372)
Screenshot: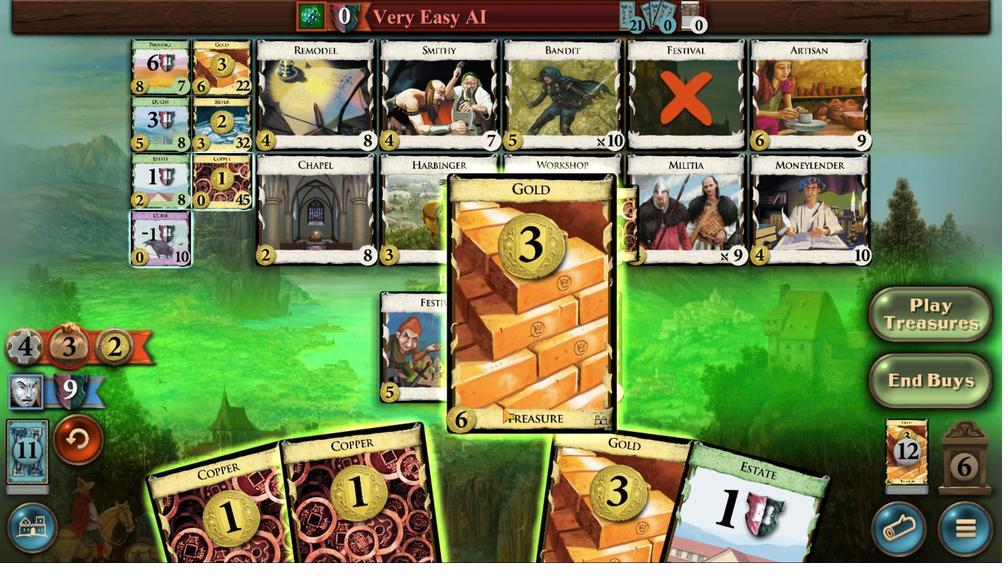 
Action: Mouse moved to (551, 369)
Screenshot: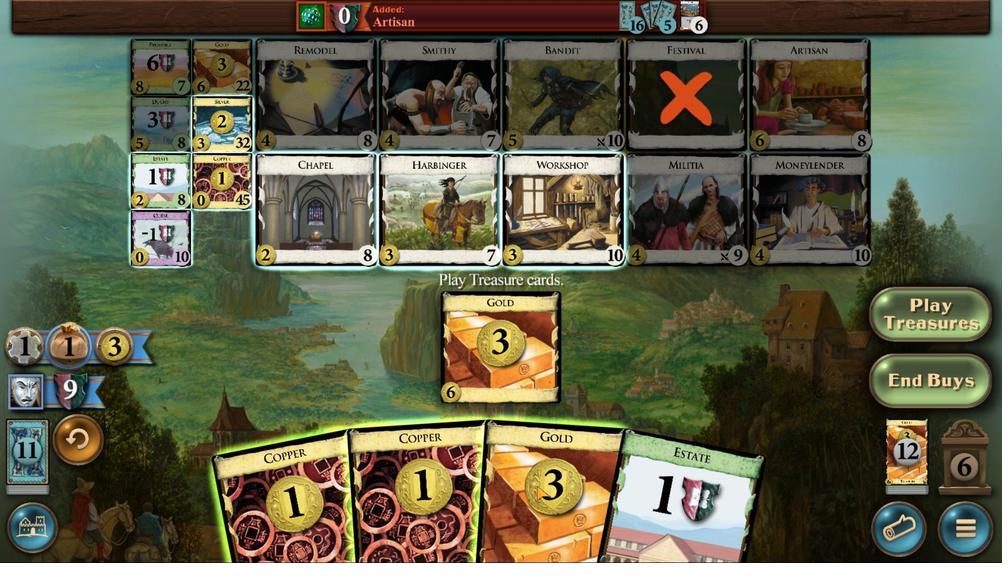 
Action: Mouse pressed left at (551, 369)
Screenshot: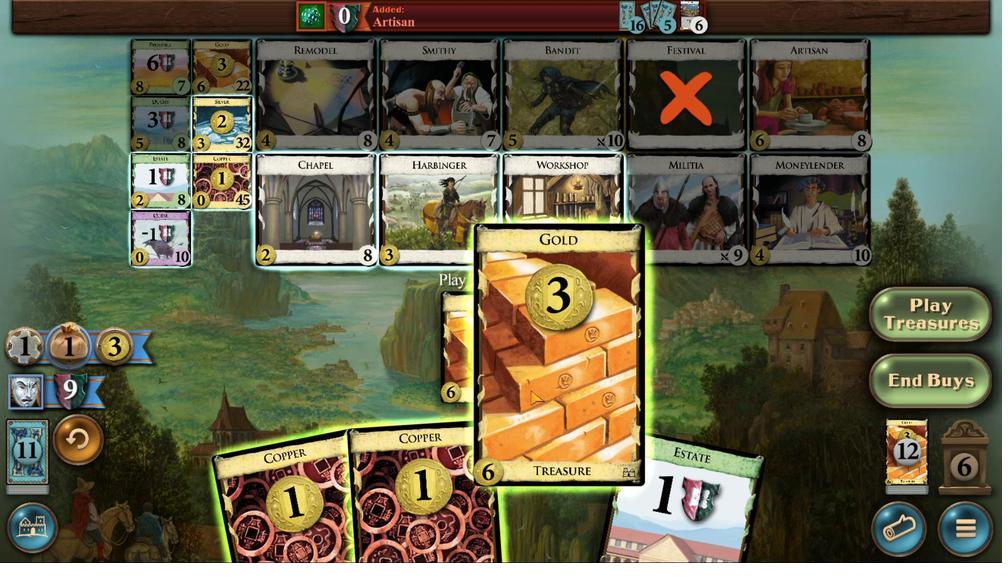 
Action: Mouse moved to (519, 370)
Screenshot: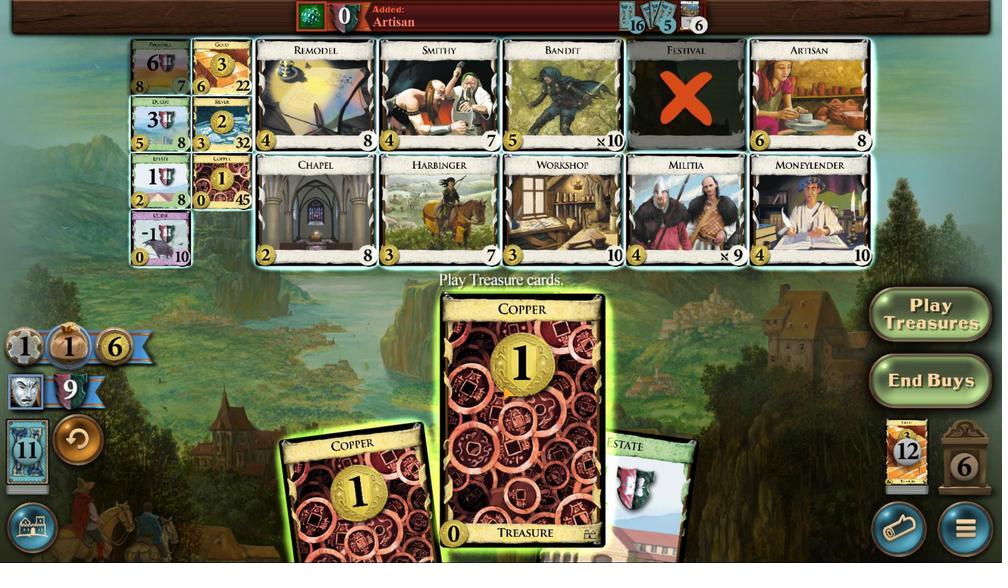
Action: Mouse pressed left at (519, 370)
Screenshot: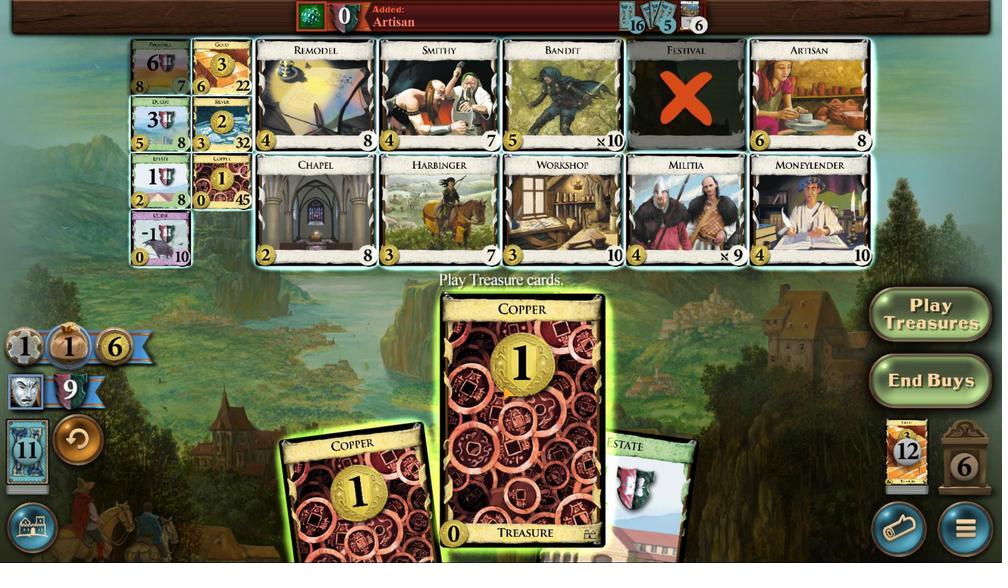 
Action: Mouse moved to (513, 370)
Screenshot: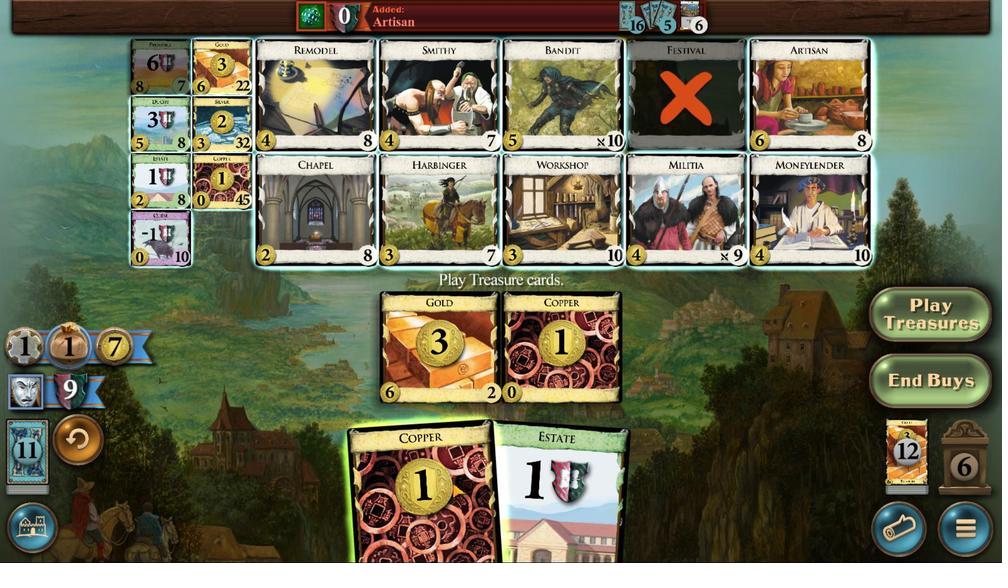 
Action: Mouse pressed left at (513, 370)
Screenshot: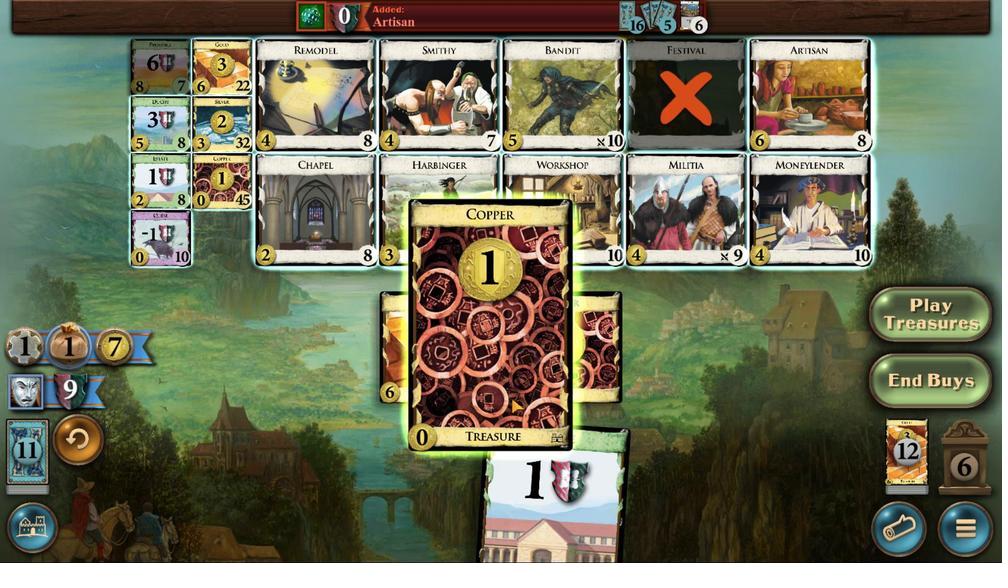 
Action: Mouse moved to (403, 320)
Screenshot: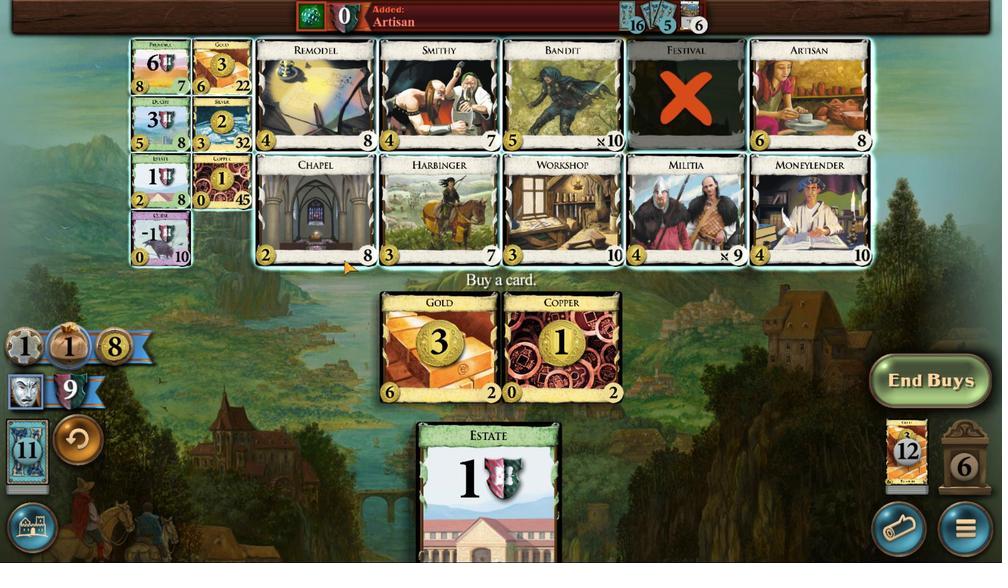
Action: Mouse pressed left at (390, 317)
Screenshot: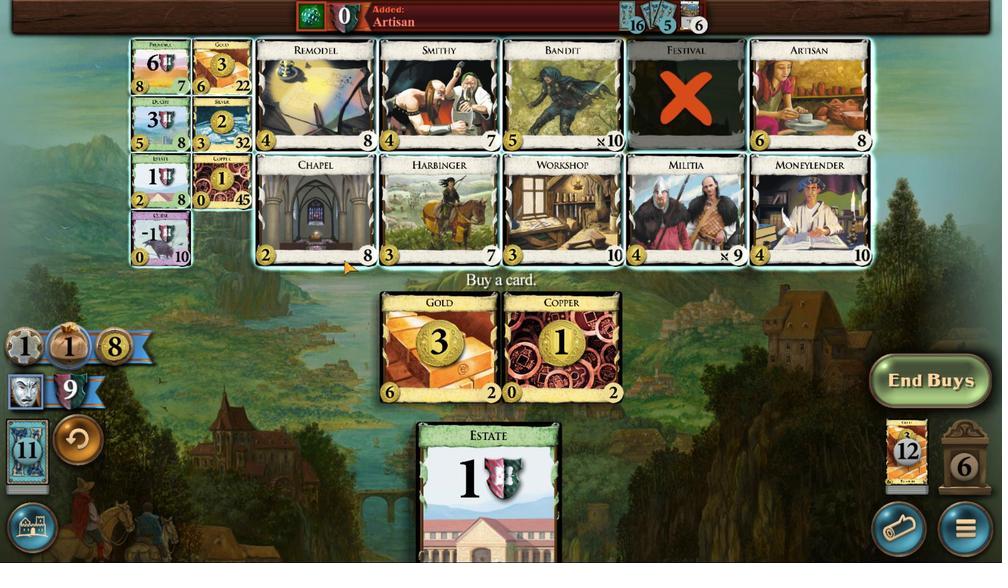 
Action: Mouse moved to (489, 350)
Screenshot: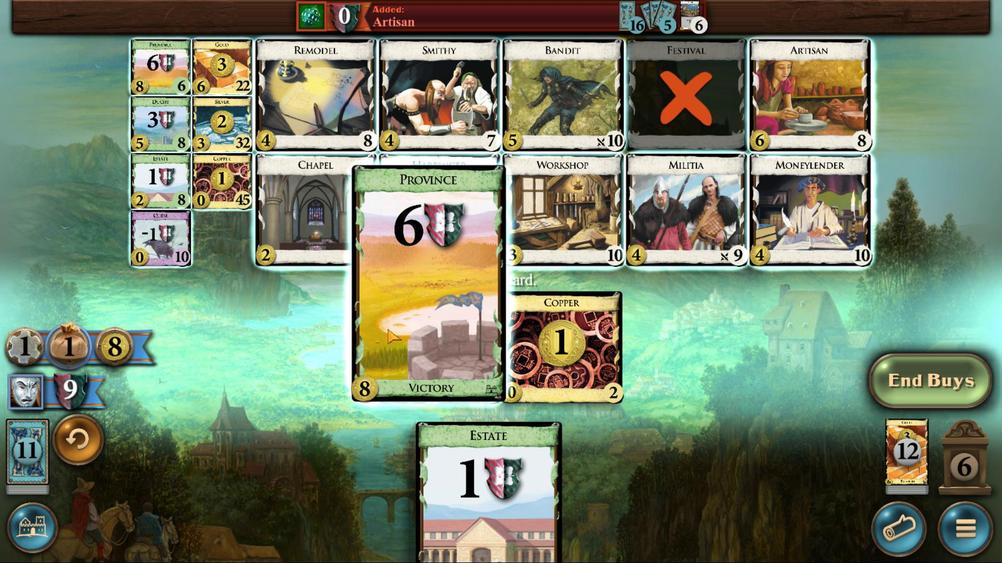 
Action: Mouse pressed left at (489, 350)
Screenshot: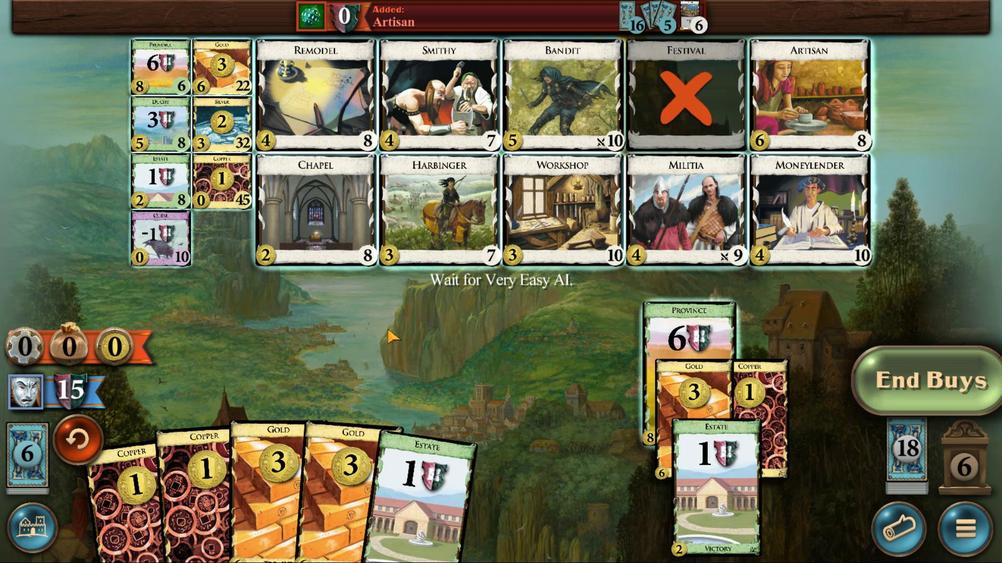 
Action: Mouse moved to (585, 361)
Screenshot: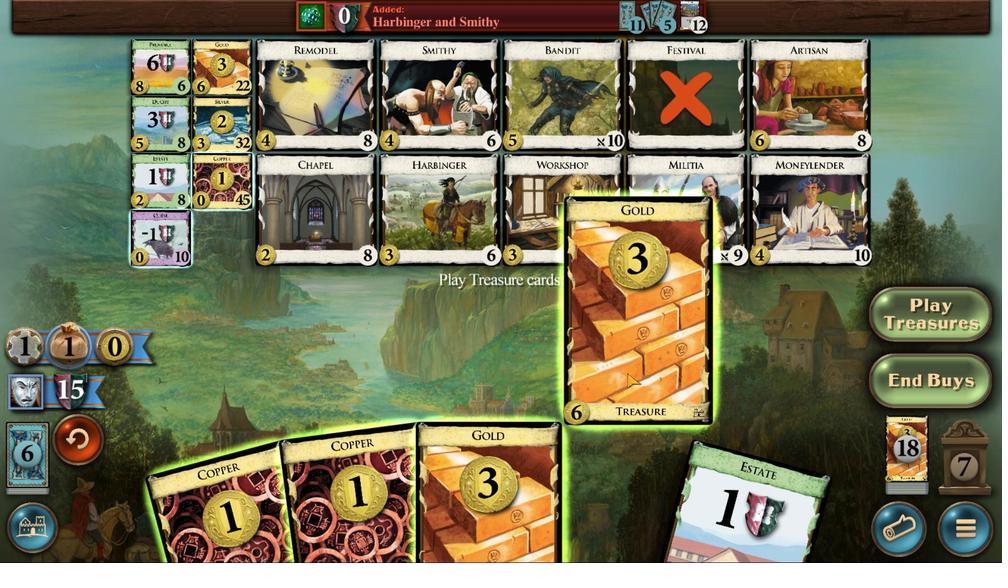 
Action: Mouse pressed left at (585, 369)
Screenshot: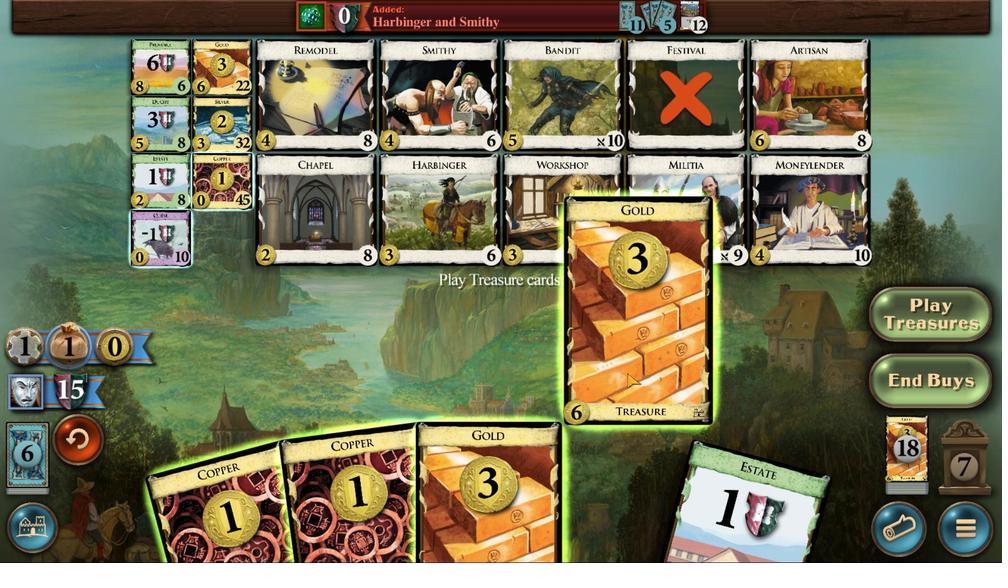 
Action: Mouse moved to (555, 368)
Screenshot: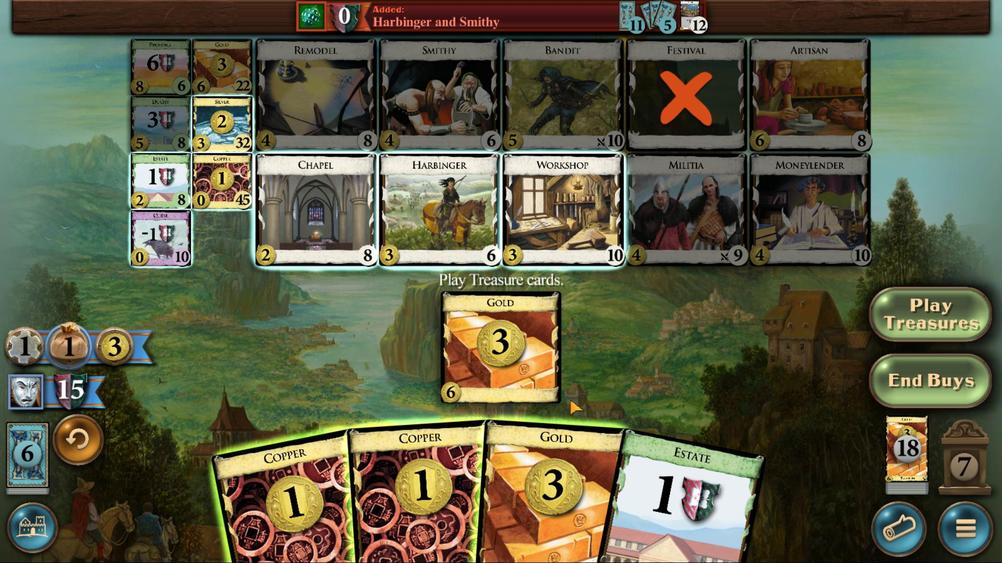 
Action: Mouse pressed left at (555, 368)
Screenshot: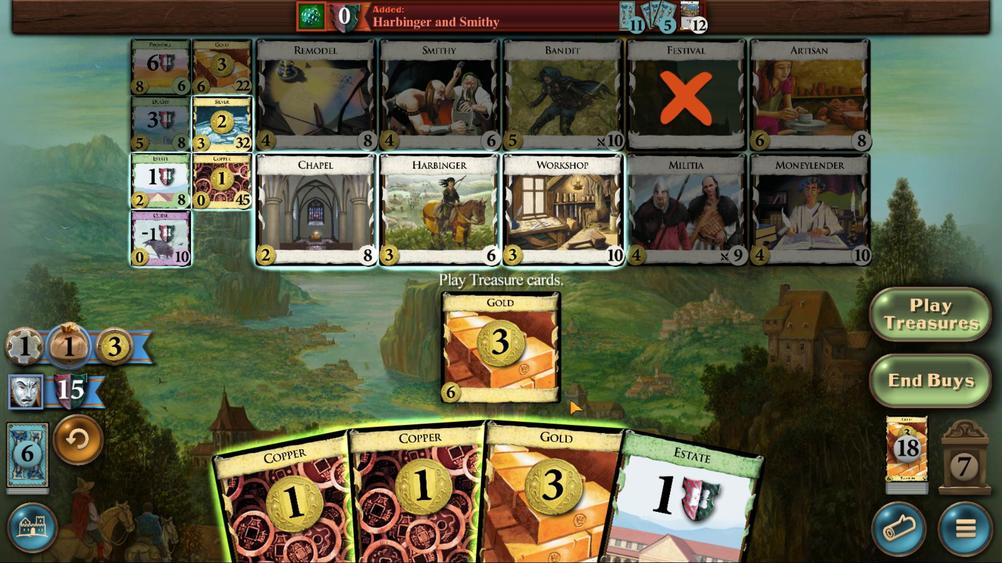 
Action: Mouse moved to (538, 369)
Screenshot: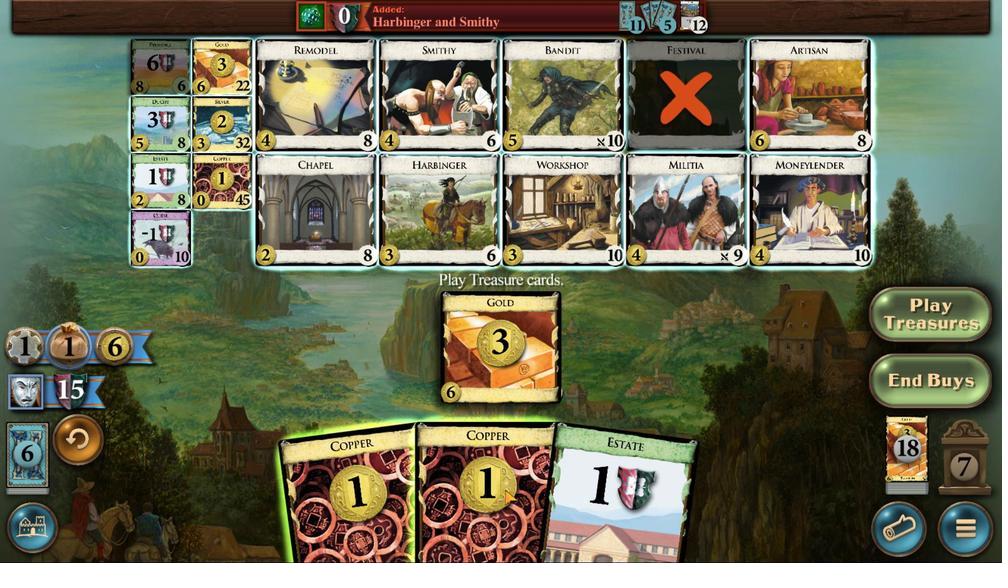 
Action: Mouse pressed left at (538, 369)
Screenshot: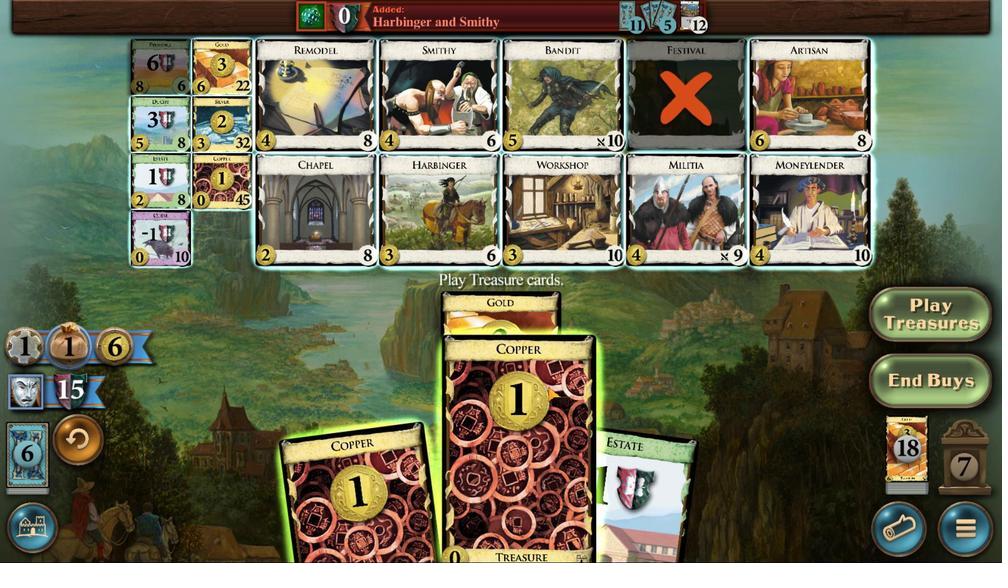 
Action: Mouse moved to (493, 370)
Screenshot: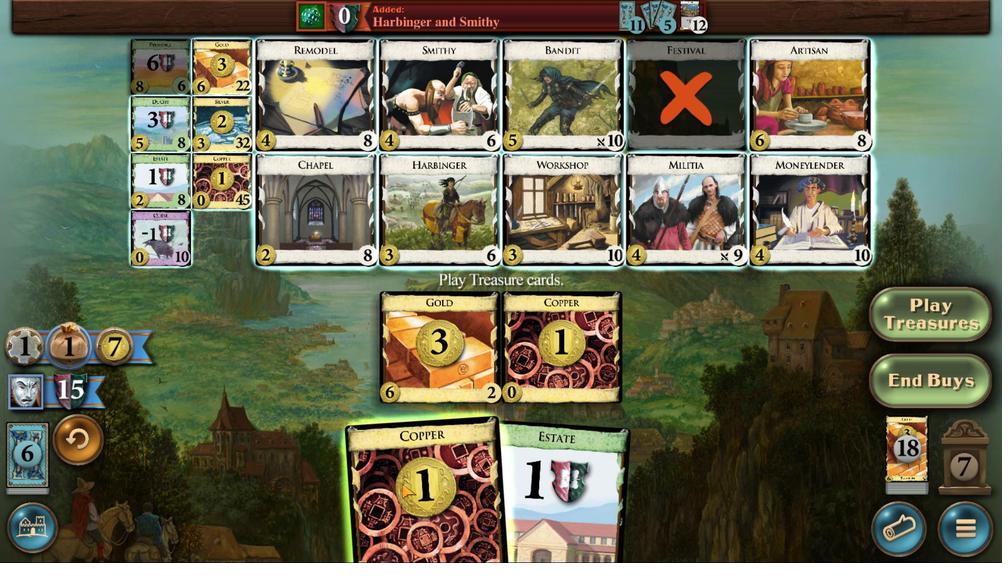 
Action: Mouse pressed left at (493, 370)
Screenshot: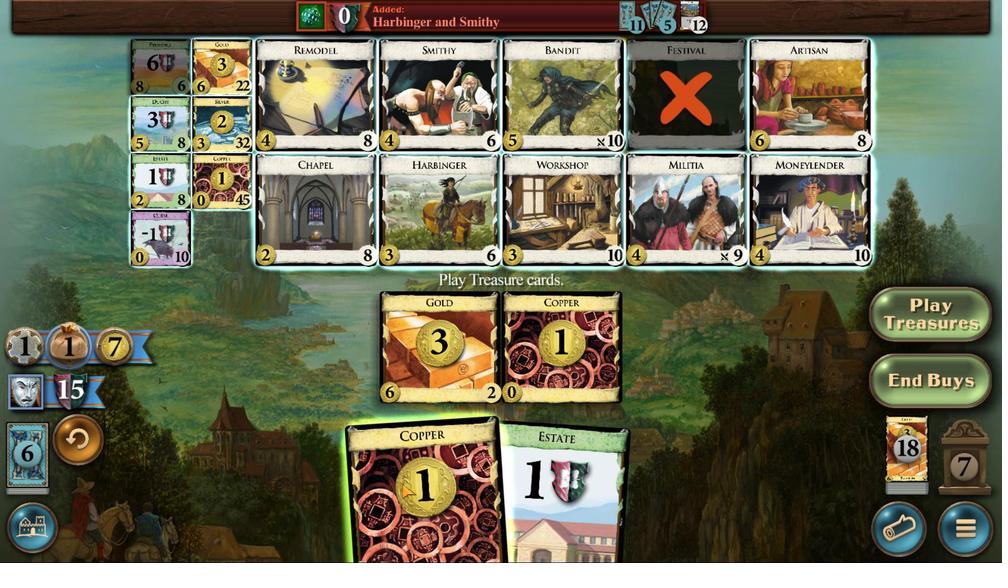 
Action: Mouse moved to (392, 319)
